 Task: Go to Program & Features. Select Whole Food Market. Add to cart Organic Protein Powder-2. Place order for Katherine Jones, _x000D_
18 Candee St_x000D_
Phoenix, New York(NY), 13135, Cell Number (315) 695-2681
Action: Mouse moved to (23, 92)
Screenshot: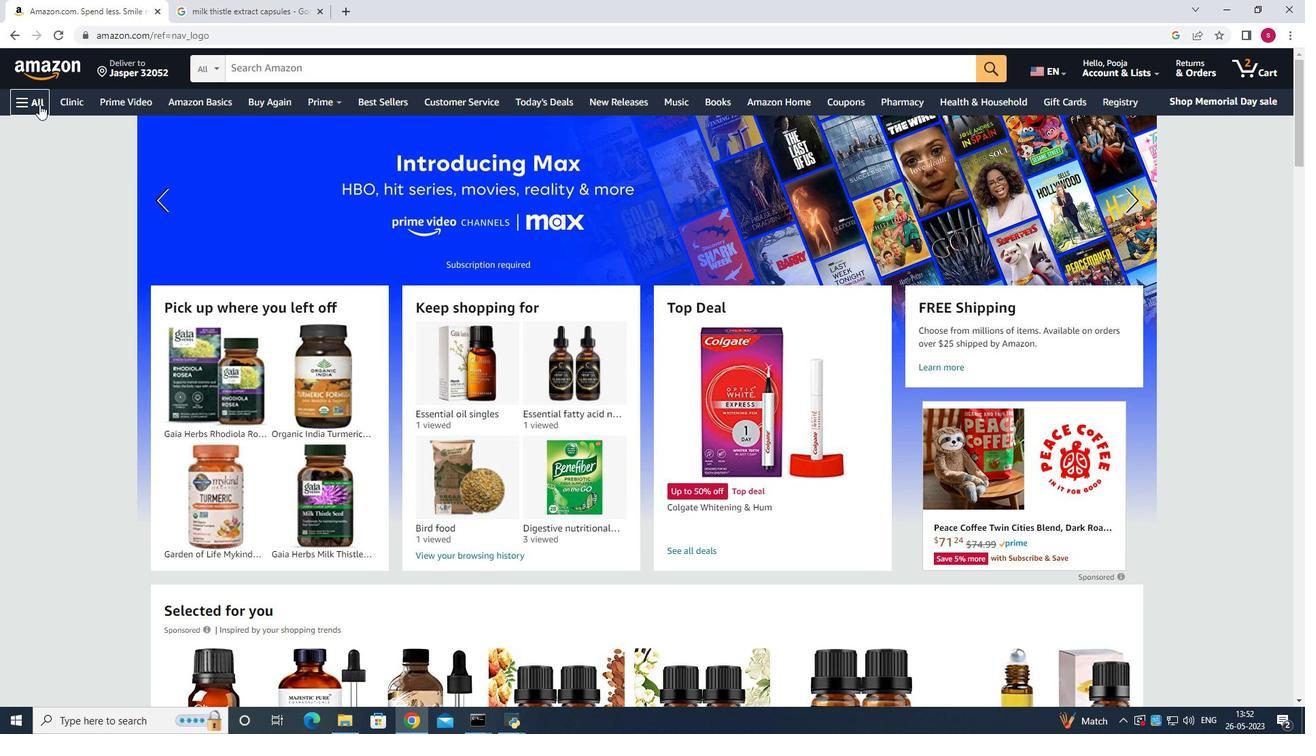 
Action: Mouse pressed left at (23, 92)
Screenshot: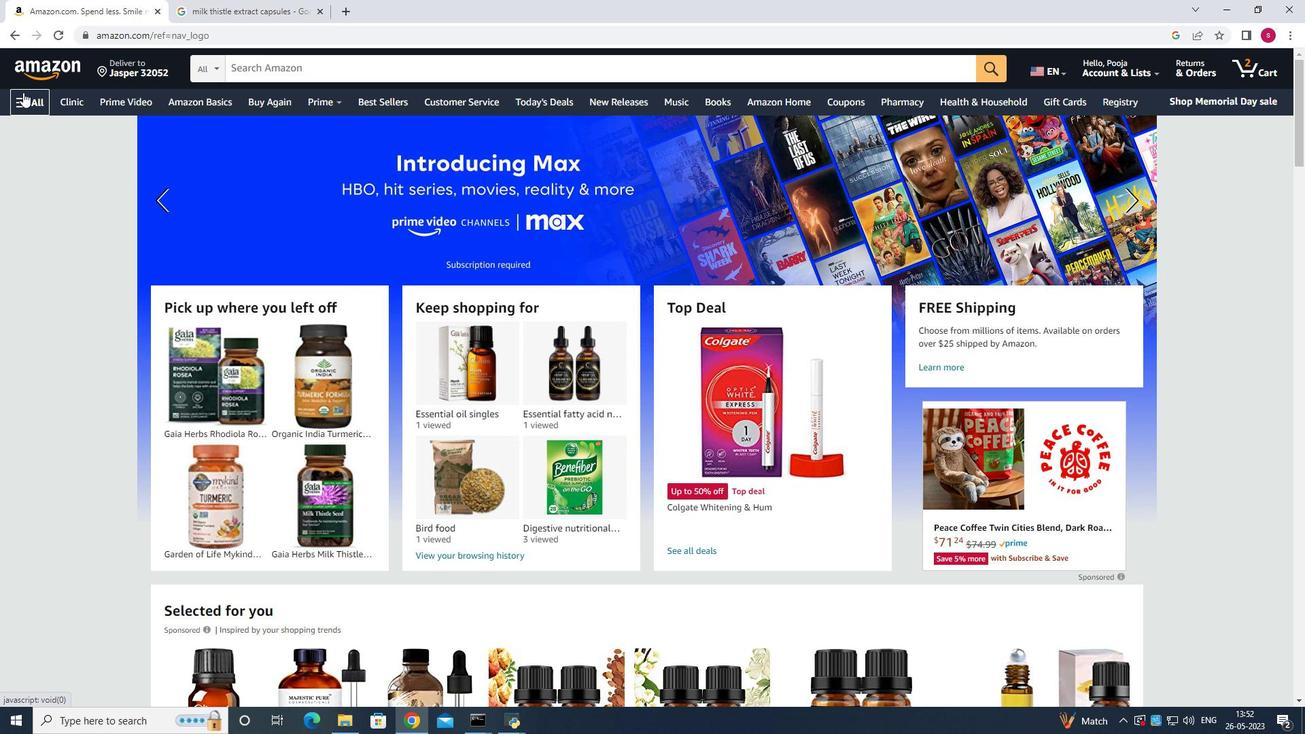 
Action: Mouse moved to (36, 285)
Screenshot: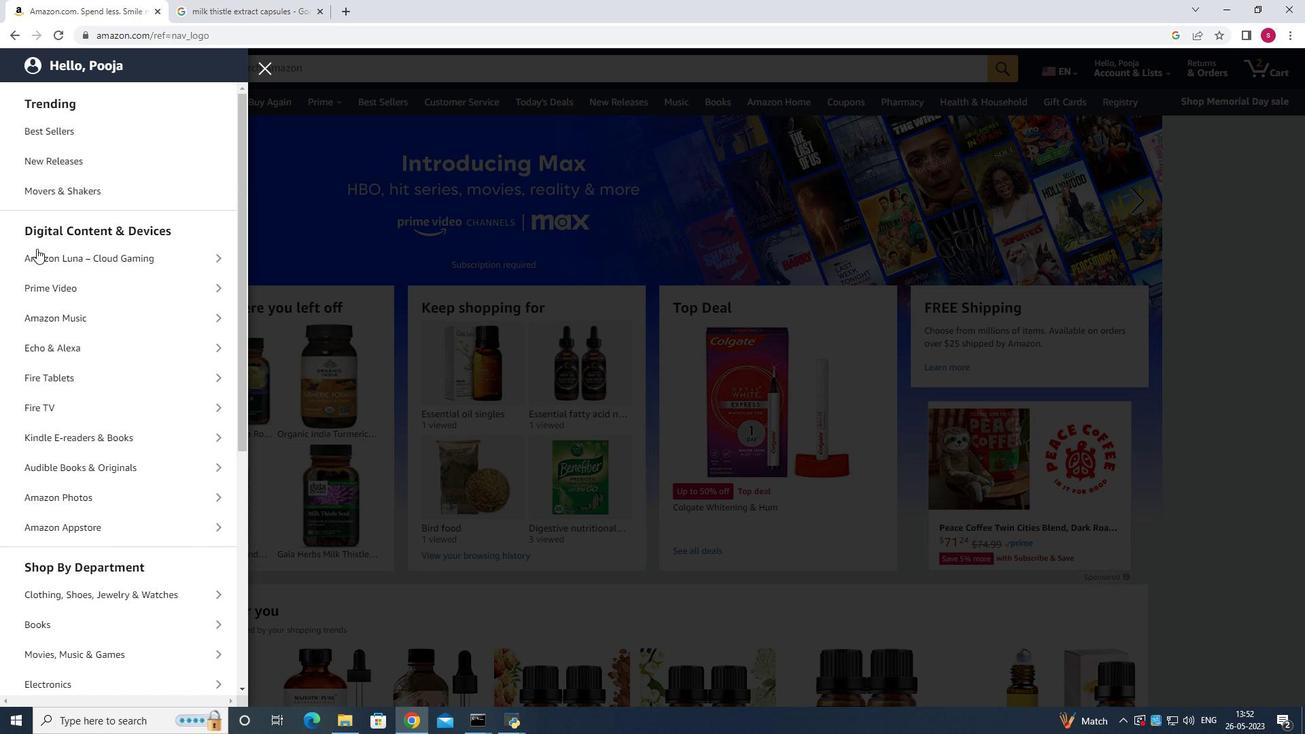 
Action: Mouse scrolled (36, 284) with delta (0, 0)
Screenshot: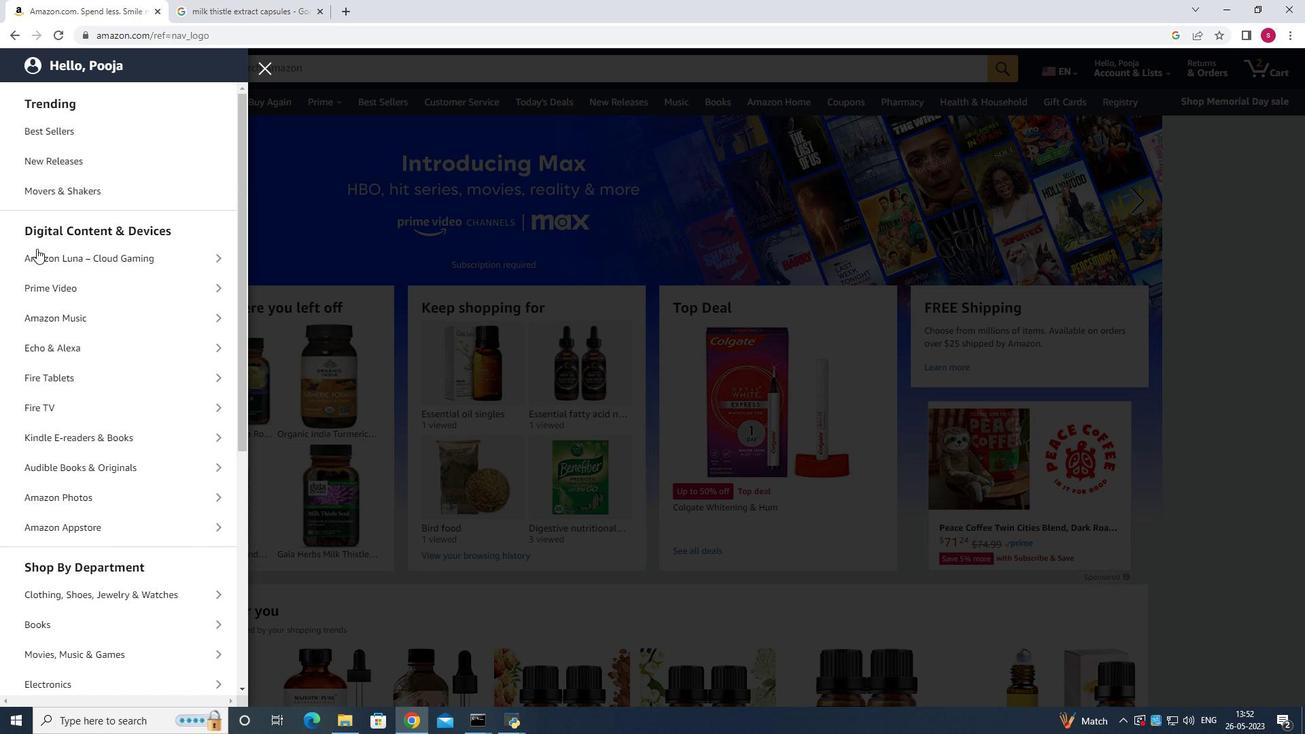 
Action: Mouse moved to (36, 290)
Screenshot: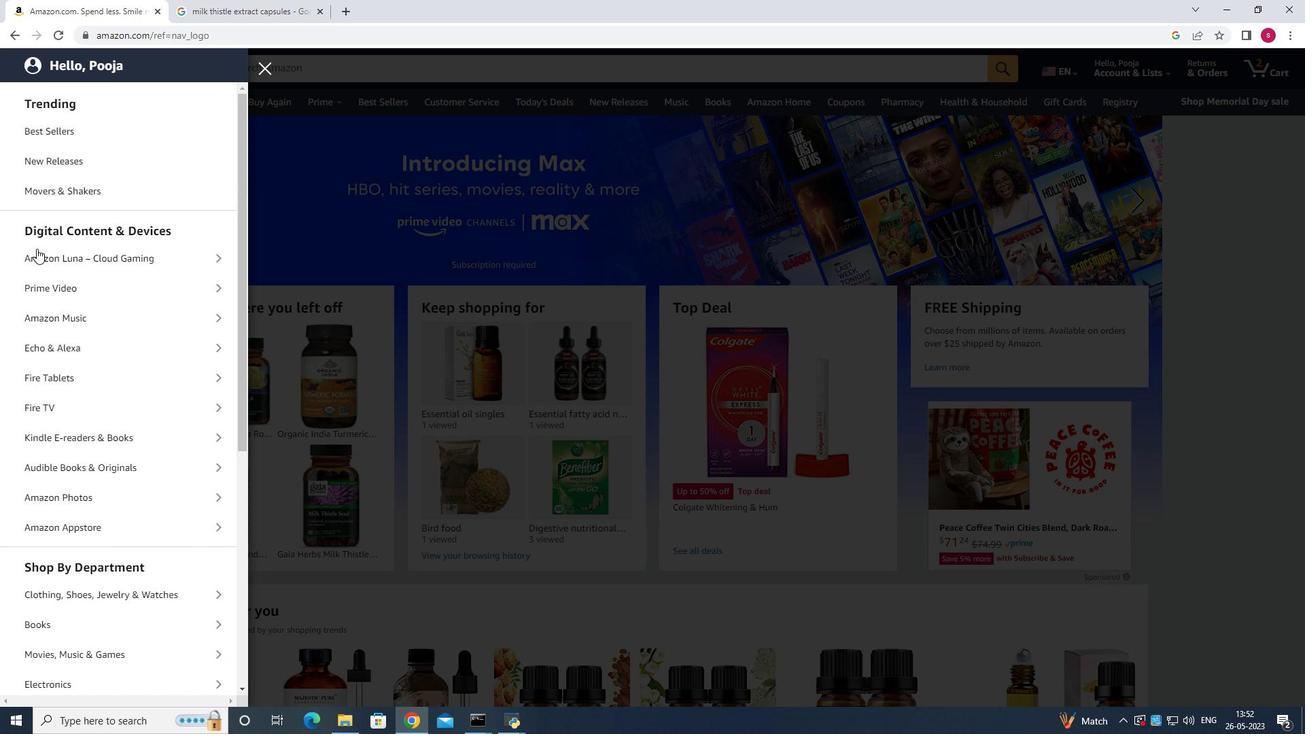 
Action: Mouse scrolled (36, 289) with delta (0, 0)
Screenshot: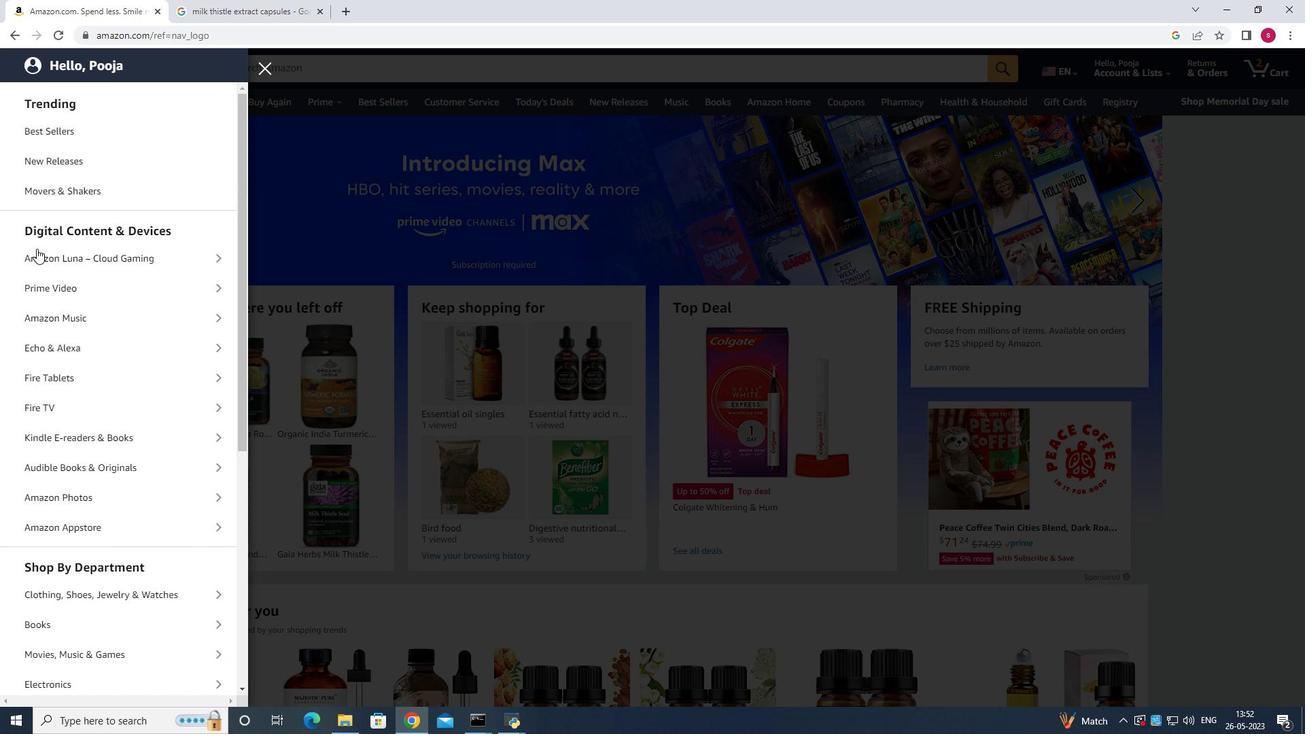 
Action: Mouse moved to (36, 292)
Screenshot: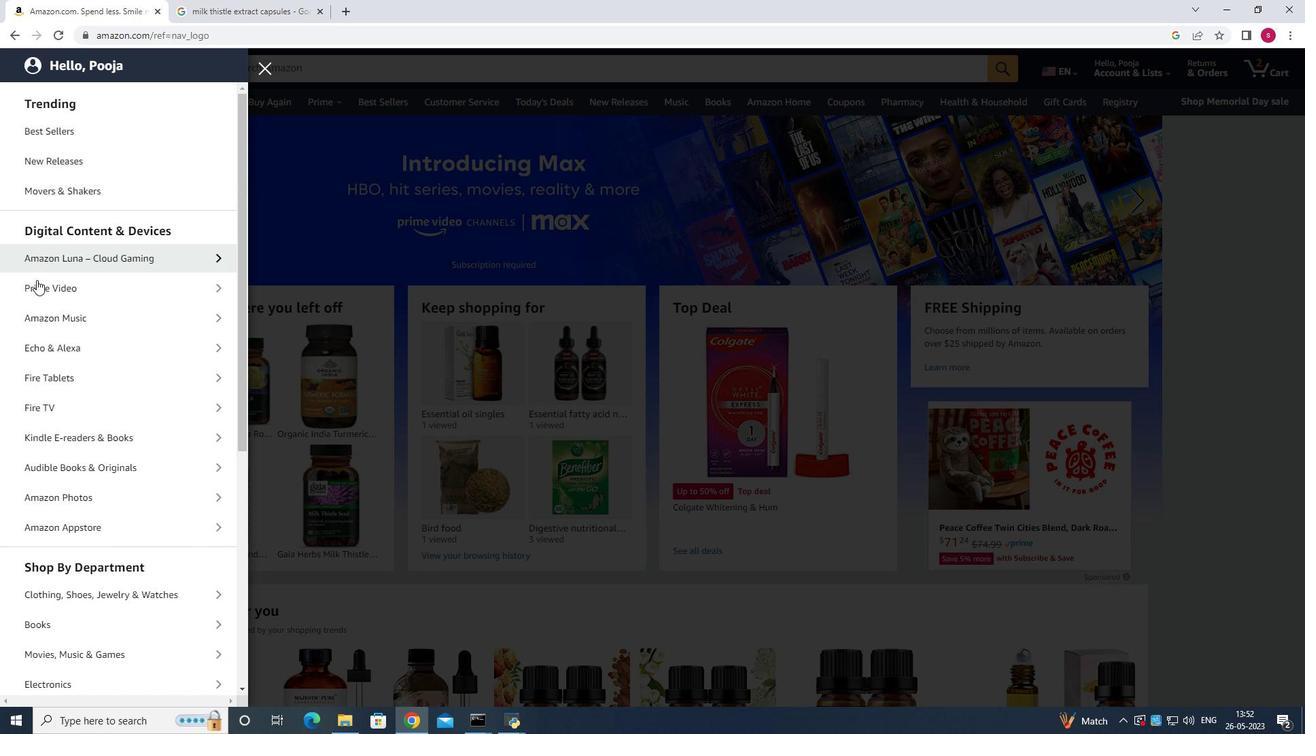 
Action: Mouse scrolled (36, 291) with delta (0, 0)
Screenshot: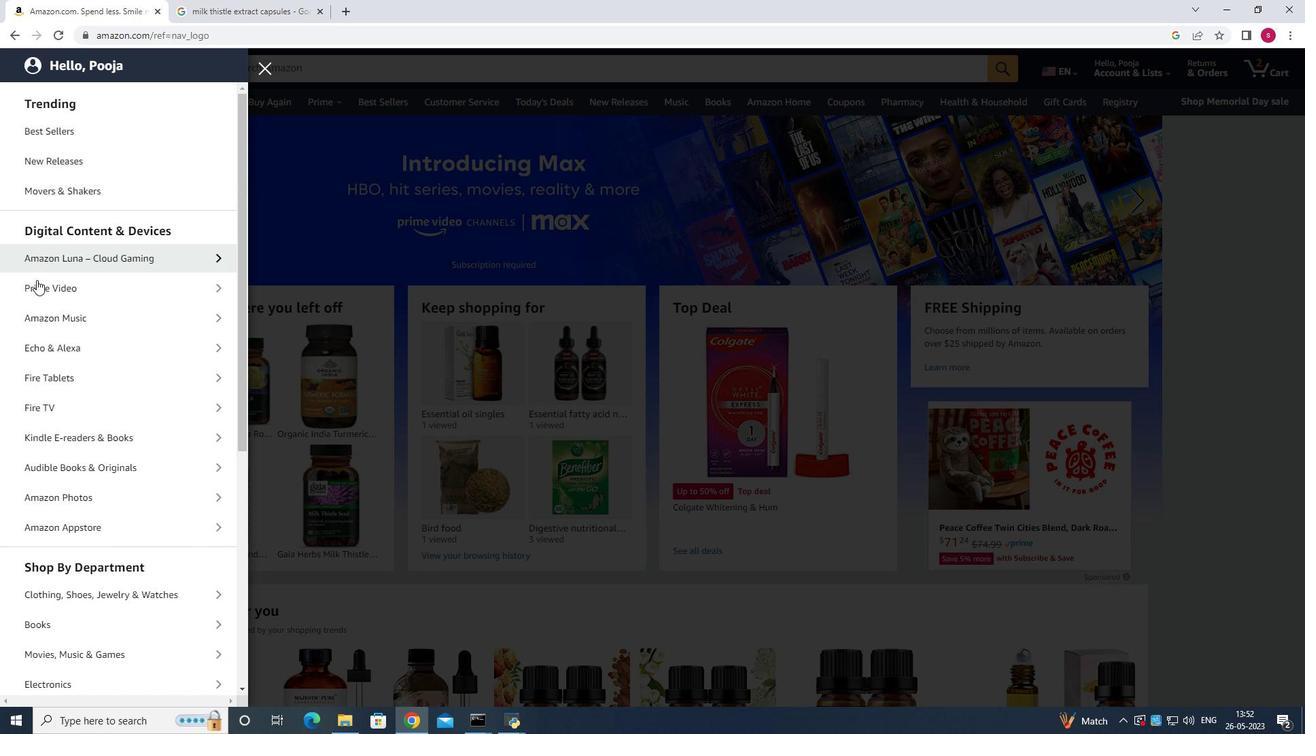 
Action: Mouse moved to (36, 293)
Screenshot: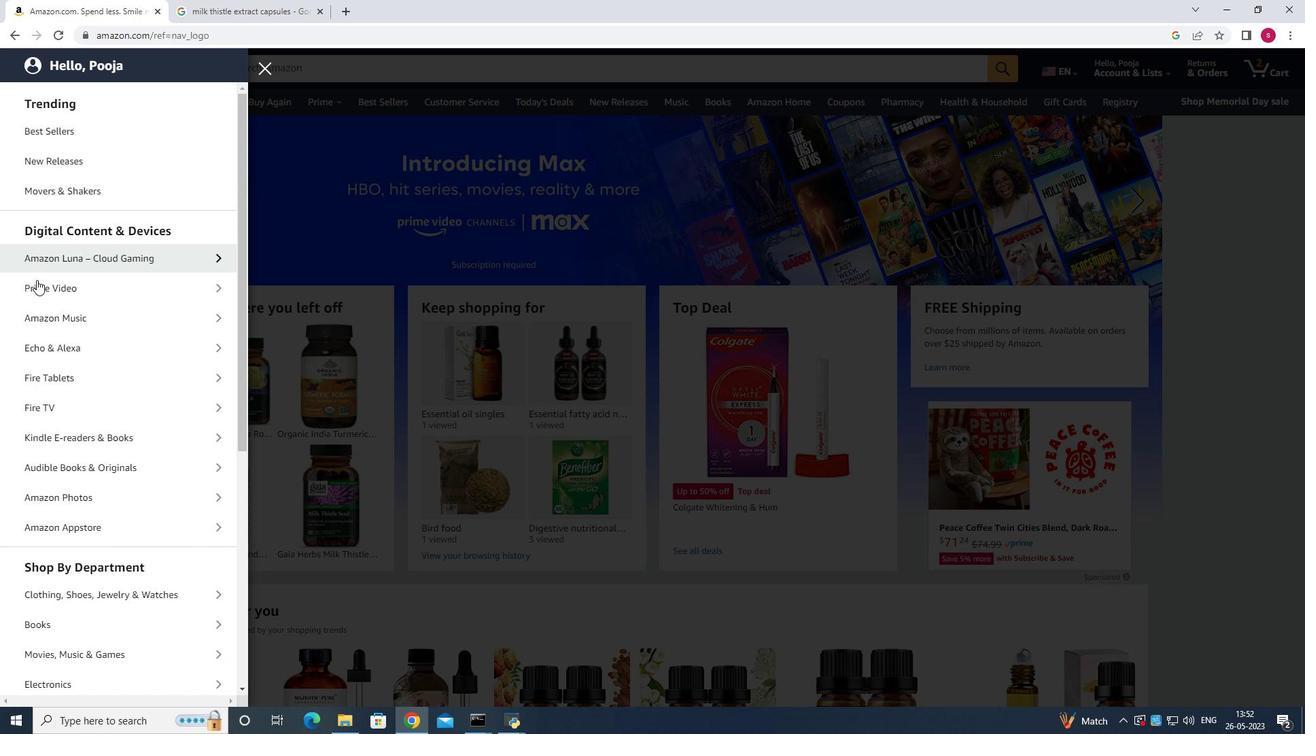 
Action: Mouse scrolled (36, 292) with delta (0, 0)
Screenshot: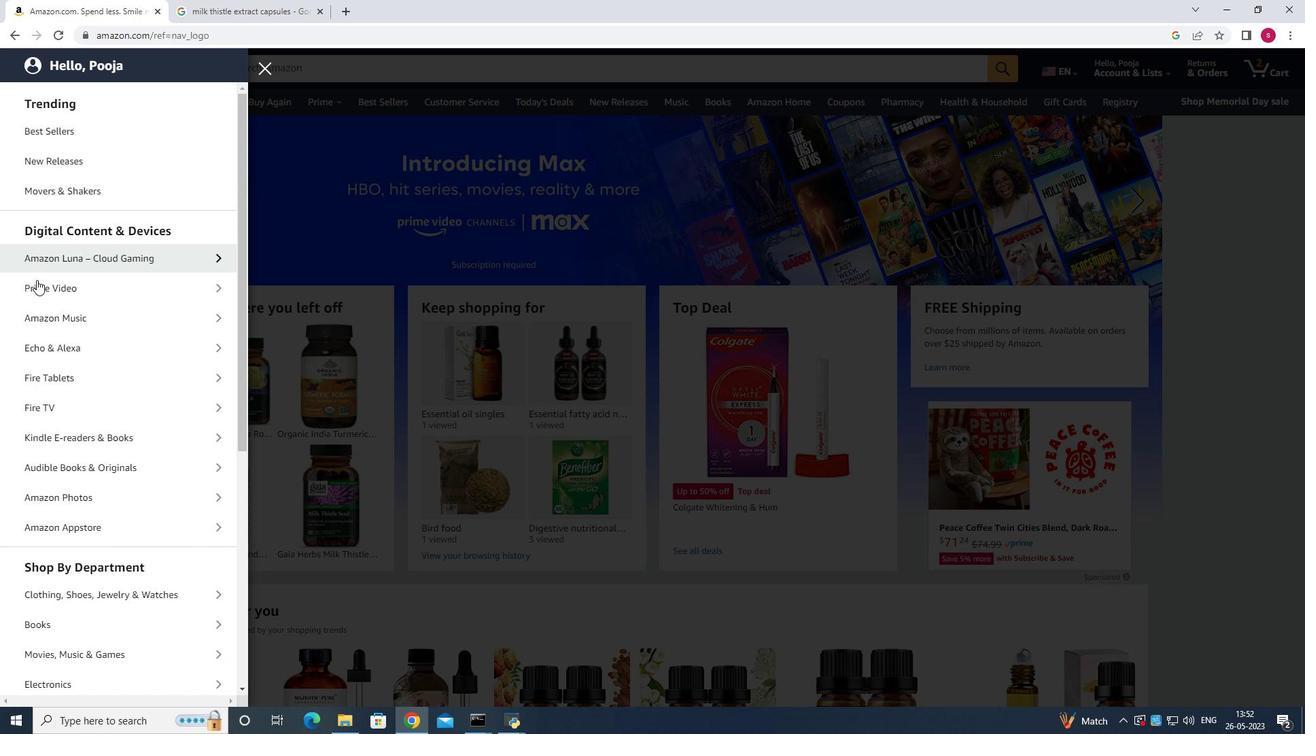 
Action: Mouse moved to (36, 295)
Screenshot: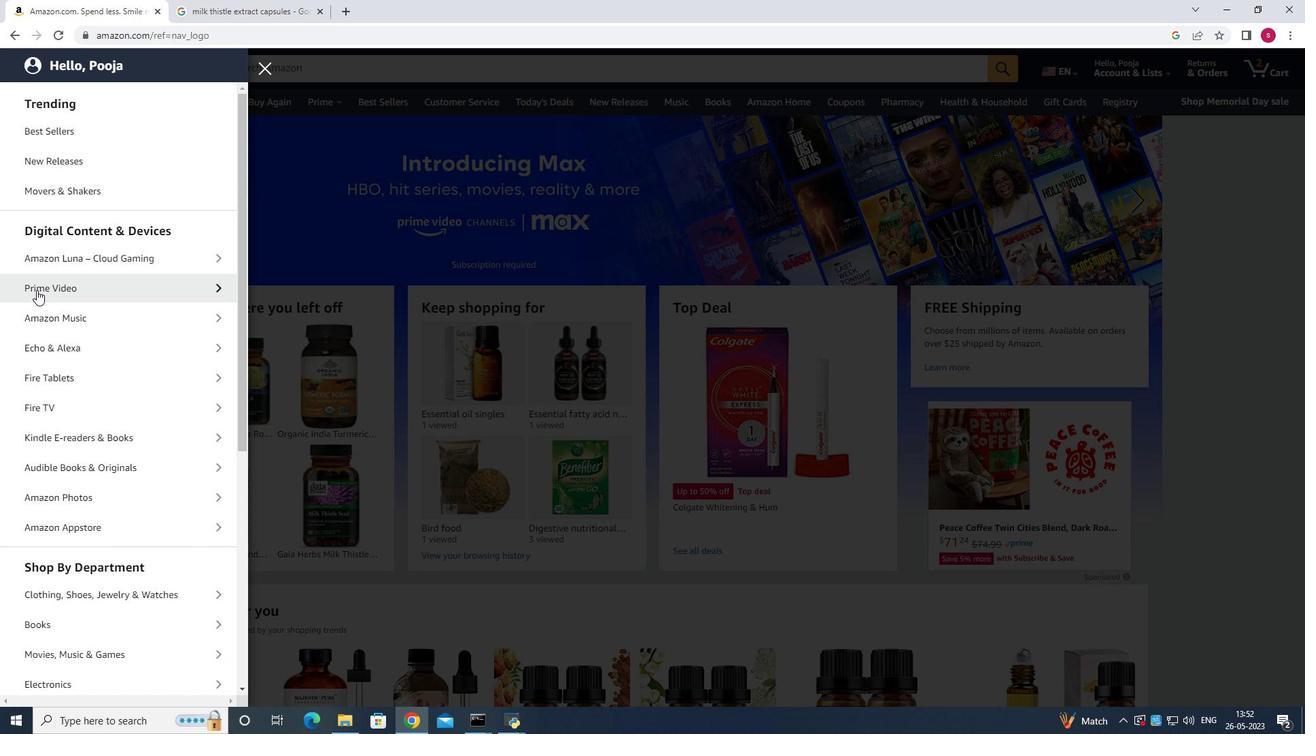 
Action: Mouse scrolled (36, 294) with delta (0, 0)
Screenshot: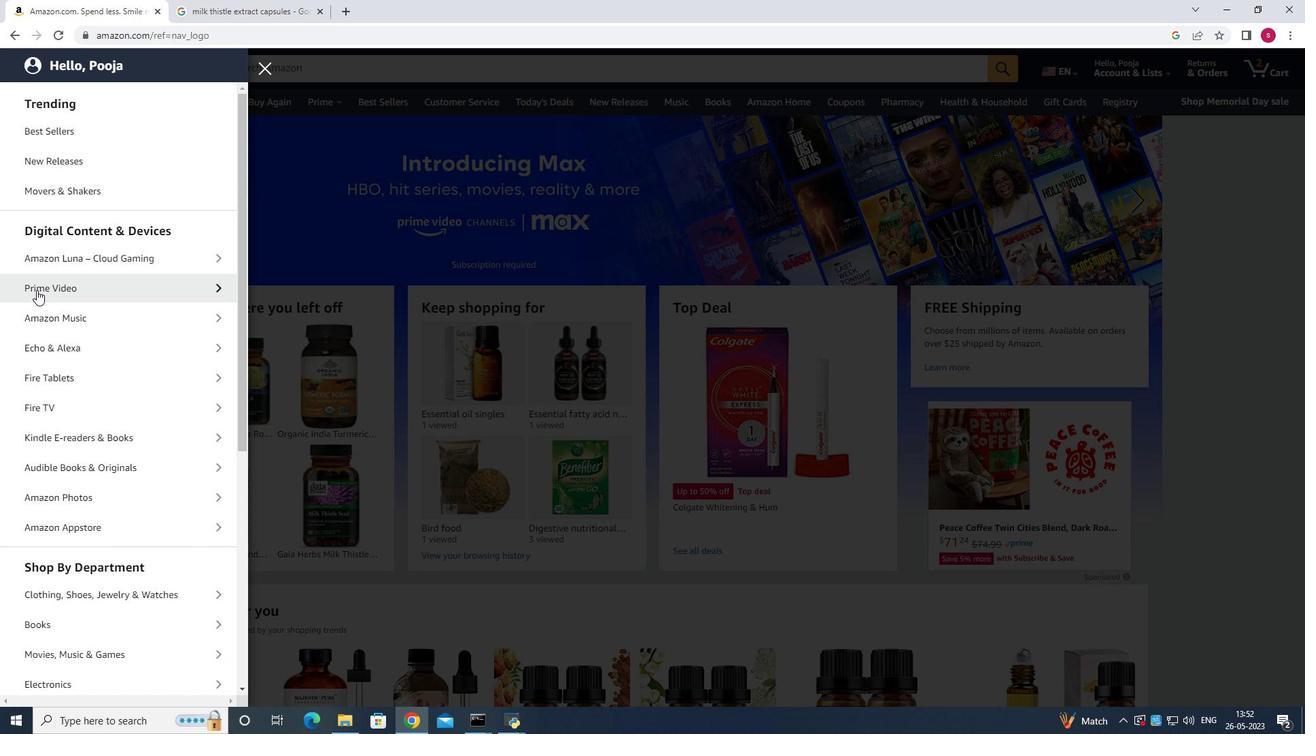 
Action: Mouse moved to (19, 318)
Screenshot: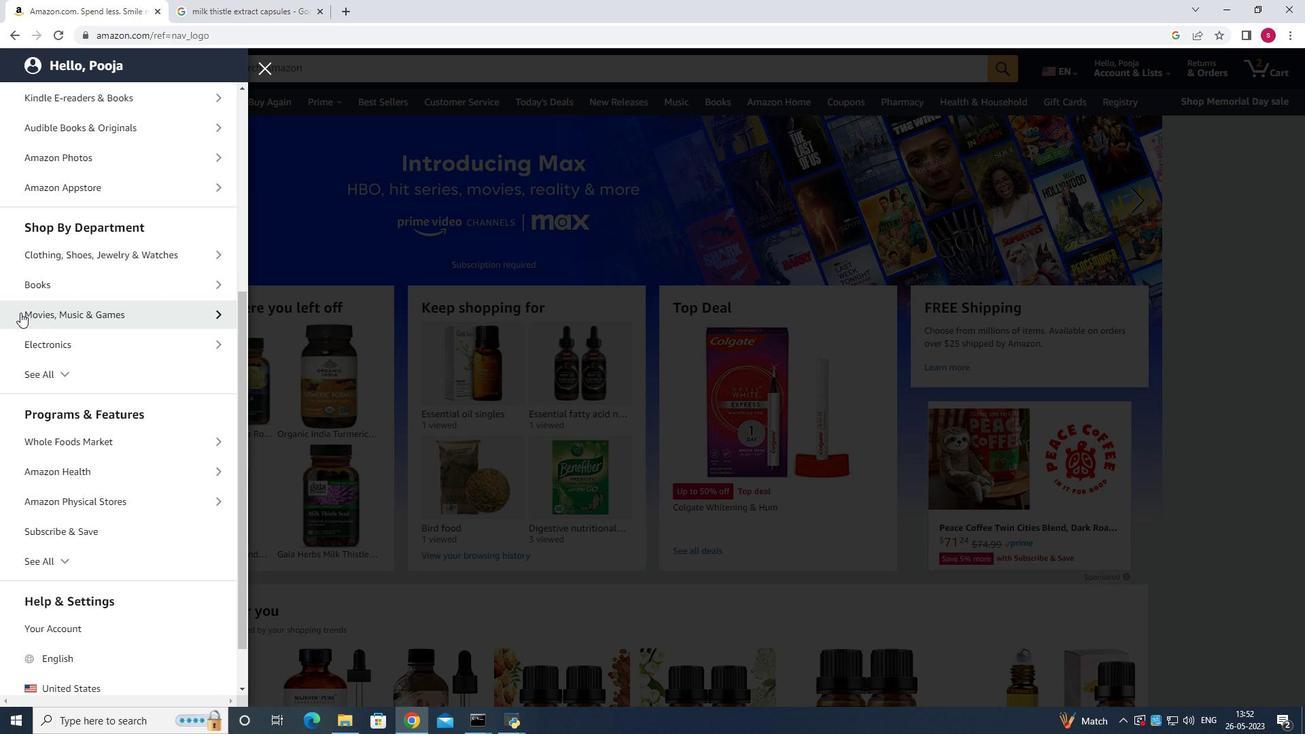 
Action: Mouse scrolled (19, 317) with delta (0, 0)
Screenshot: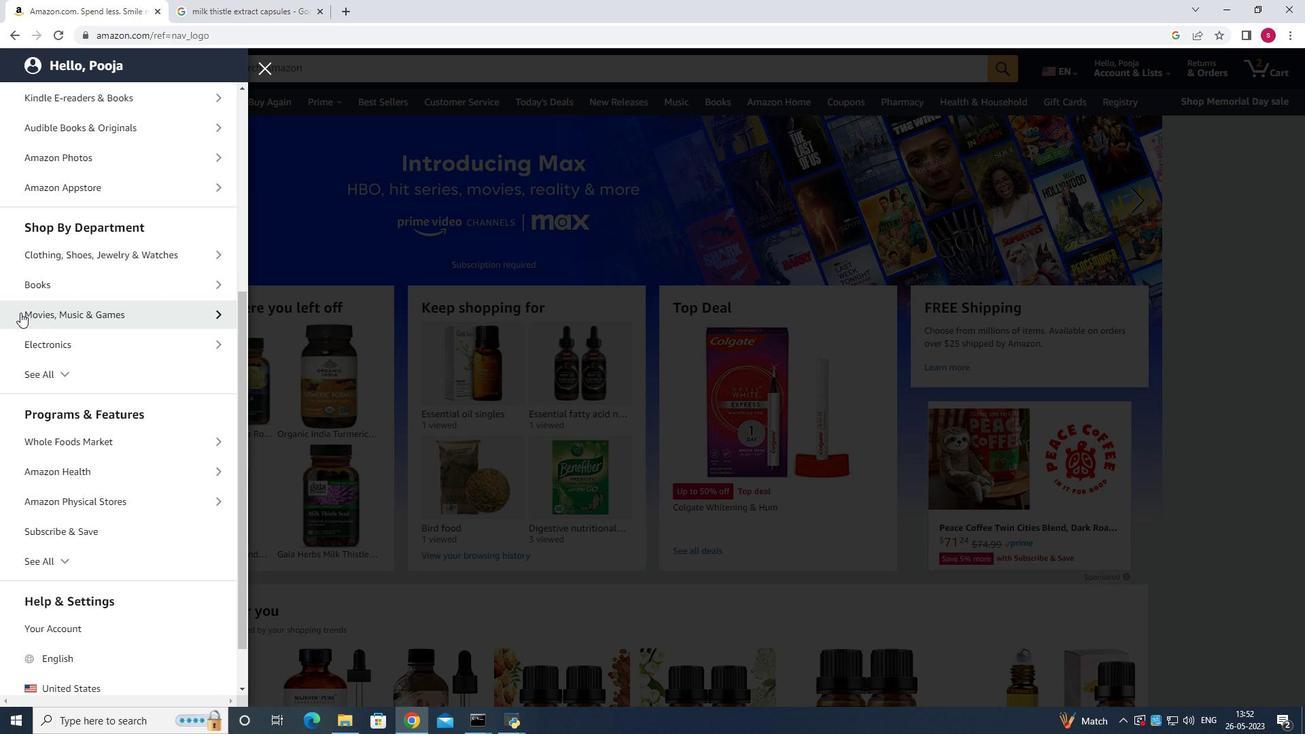 
Action: Mouse moved to (19, 323)
Screenshot: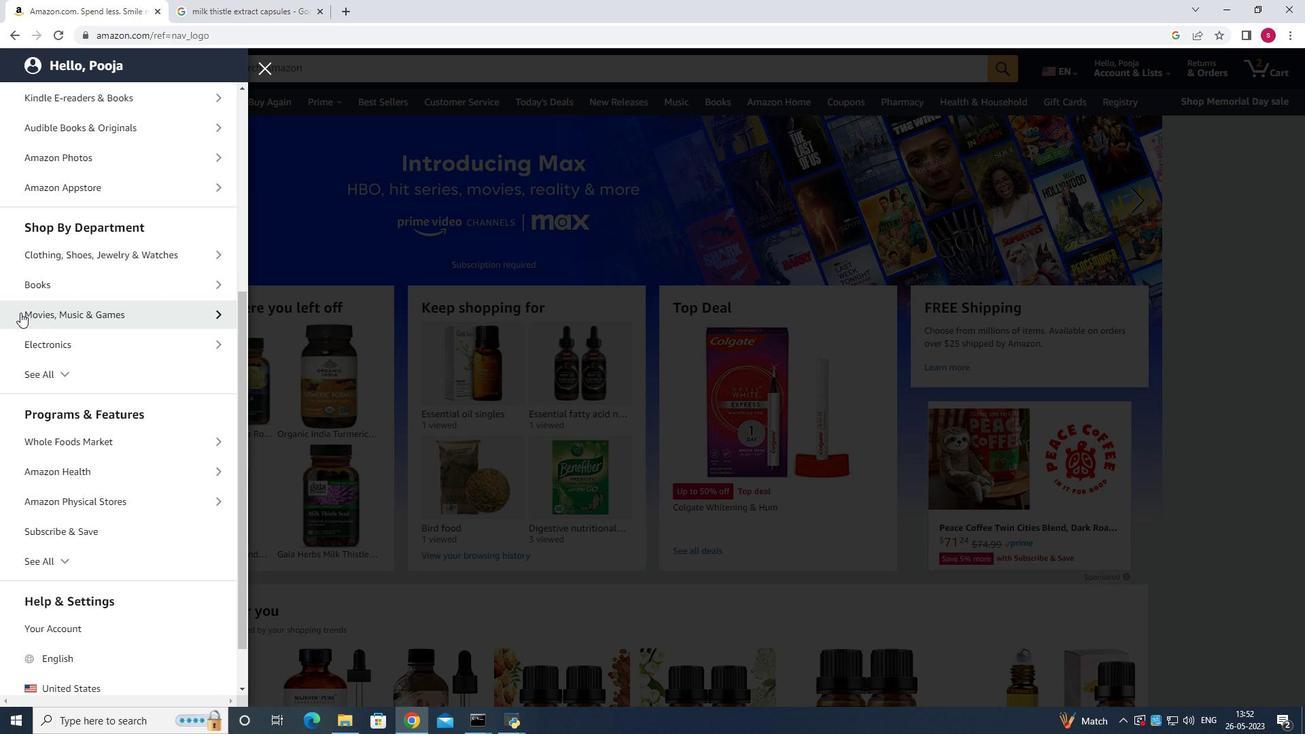 
Action: Mouse scrolled (19, 323) with delta (0, 0)
Screenshot: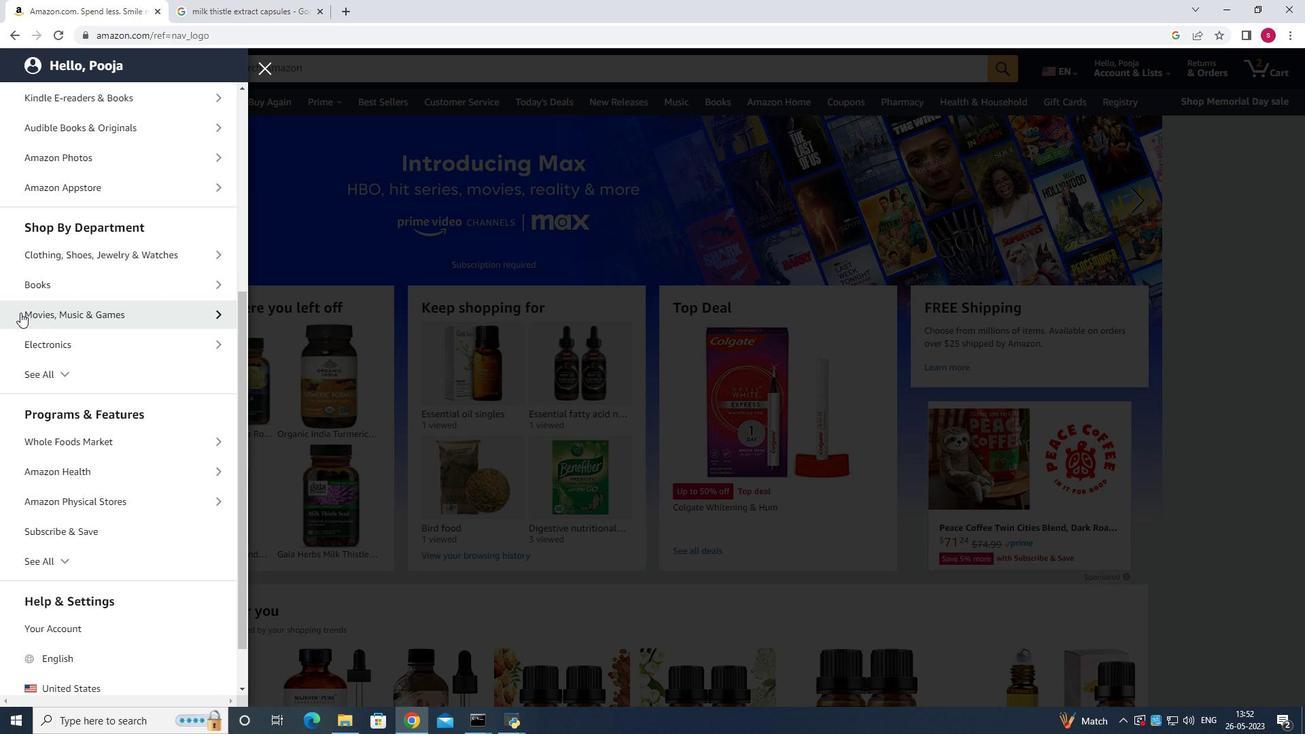 
Action: Mouse moved to (19, 327)
Screenshot: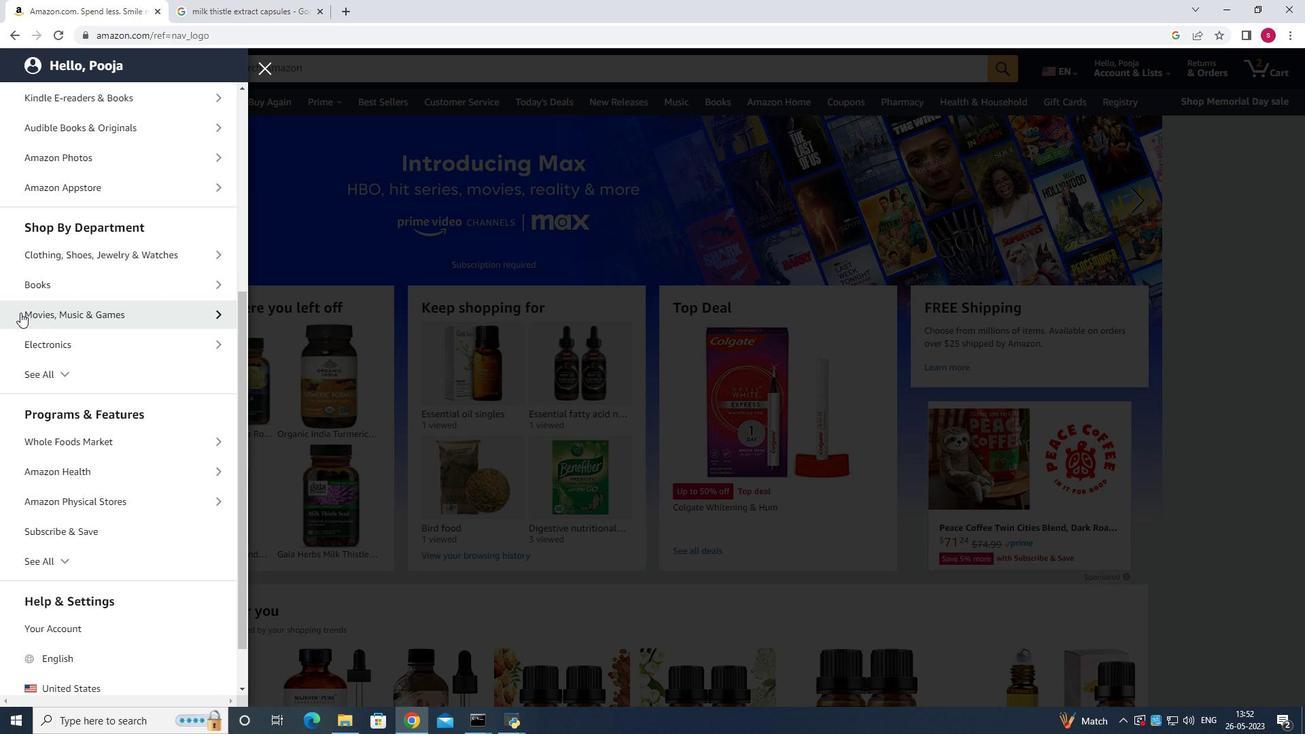 
Action: Mouse scrolled (19, 327) with delta (0, 0)
Screenshot: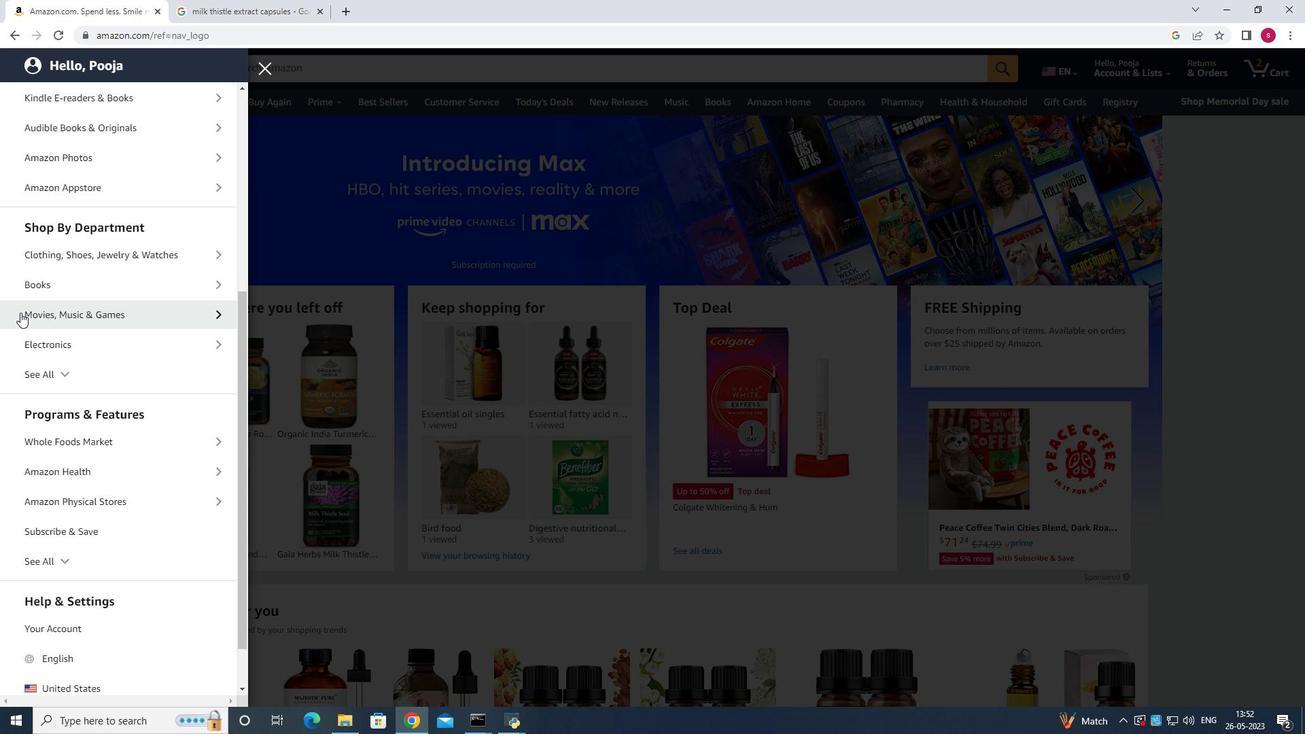 
Action: Mouse moved to (19, 328)
Screenshot: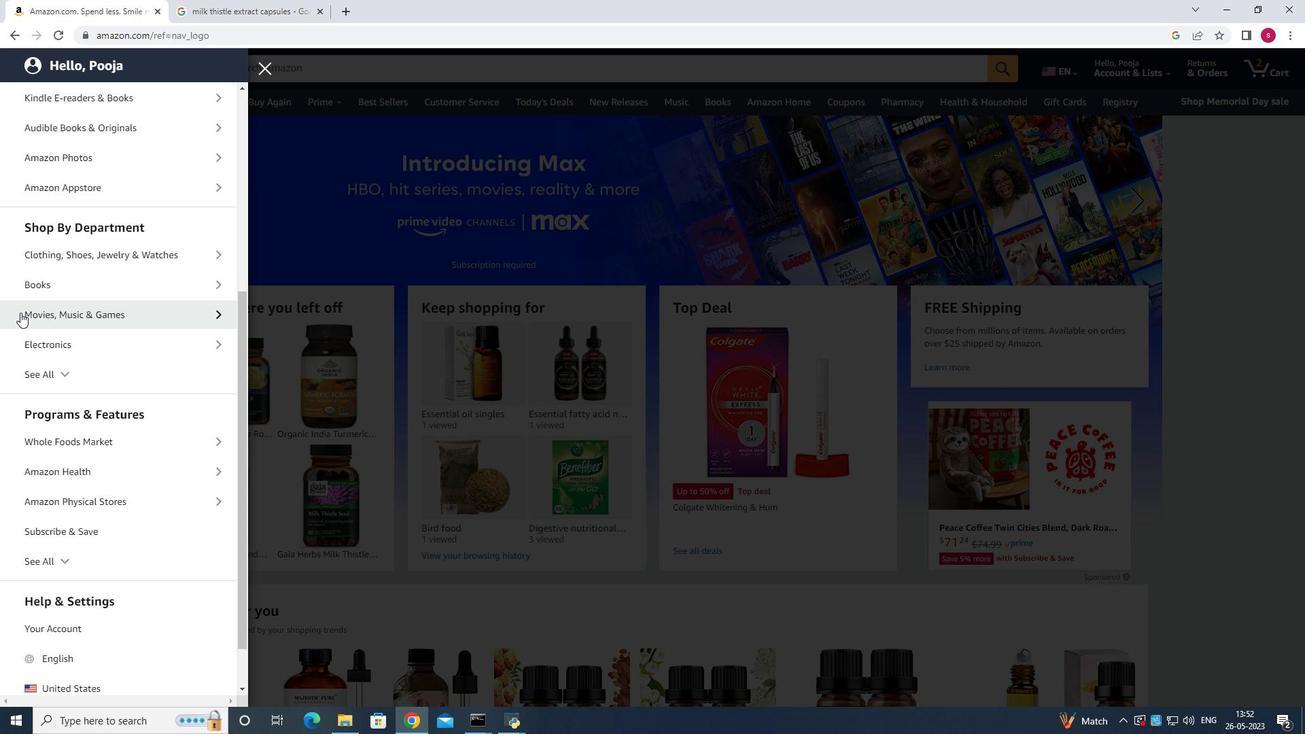 
Action: Mouse scrolled (19, 327) with delta (0, 0)
Screenshot: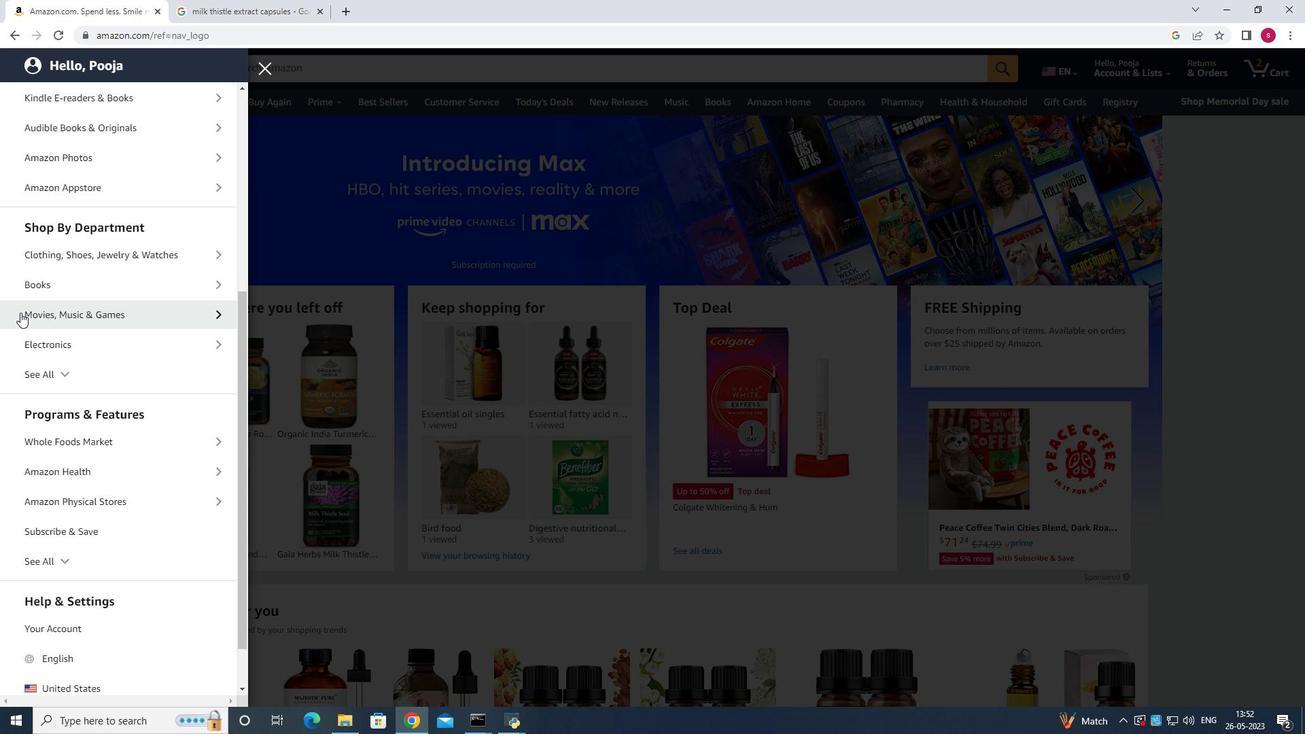 
Action: Mouse scrolled (19, 327) with delta (0, 0)
Screenshot: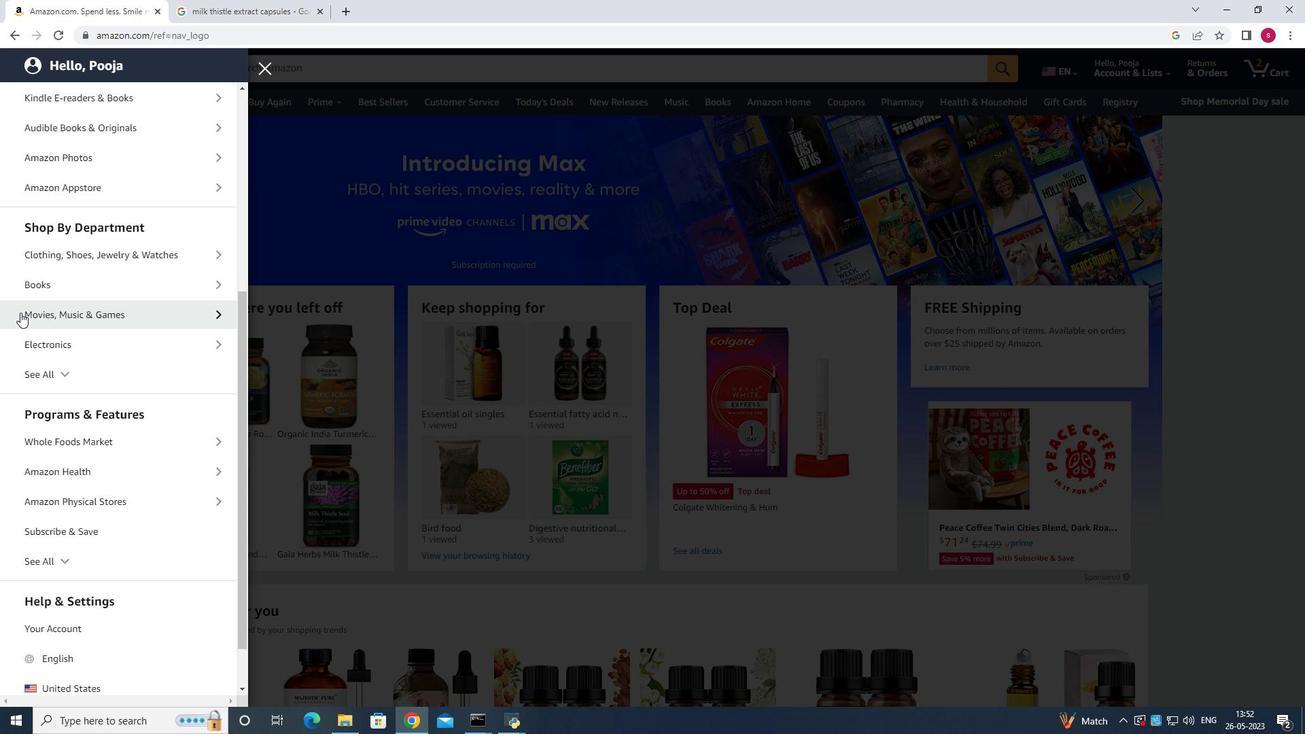 
Action: Mouse moved to (19, 328)
Screenshot: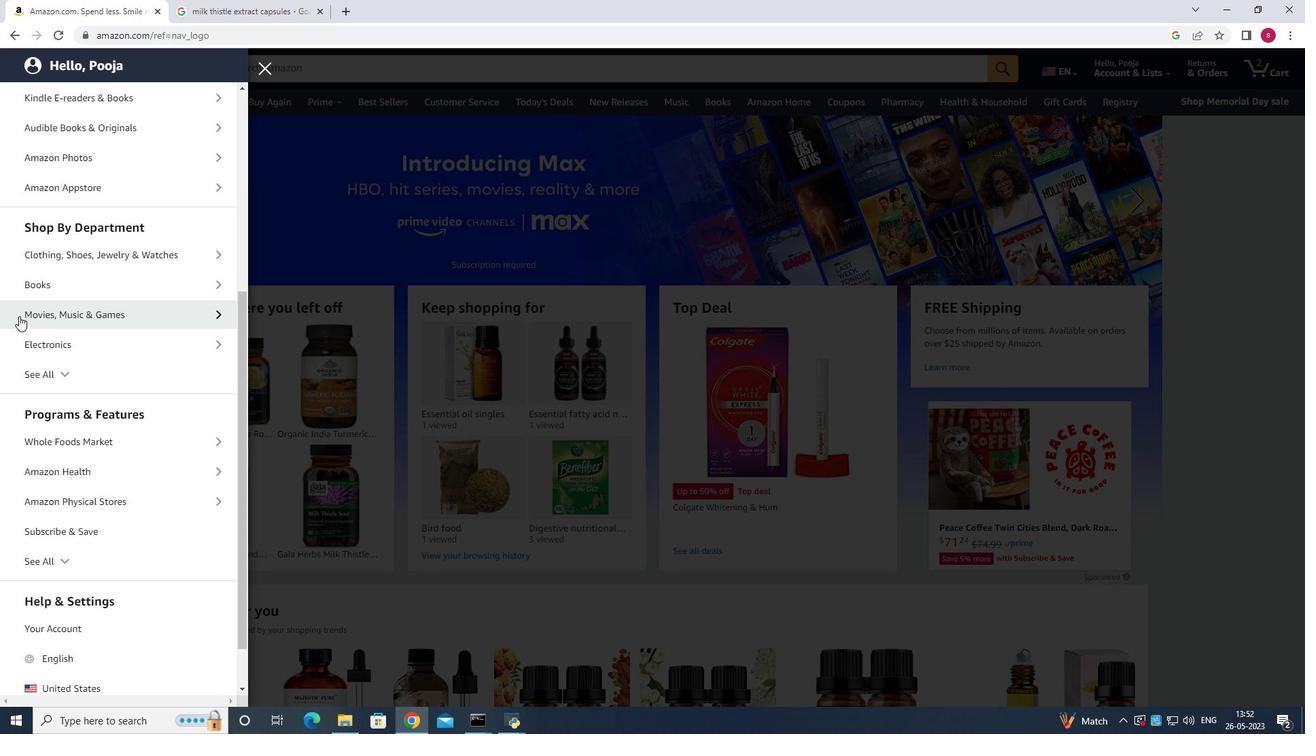 
Action: Mouse scrolled (19, 327) with delta (0, 0)
Screenshot: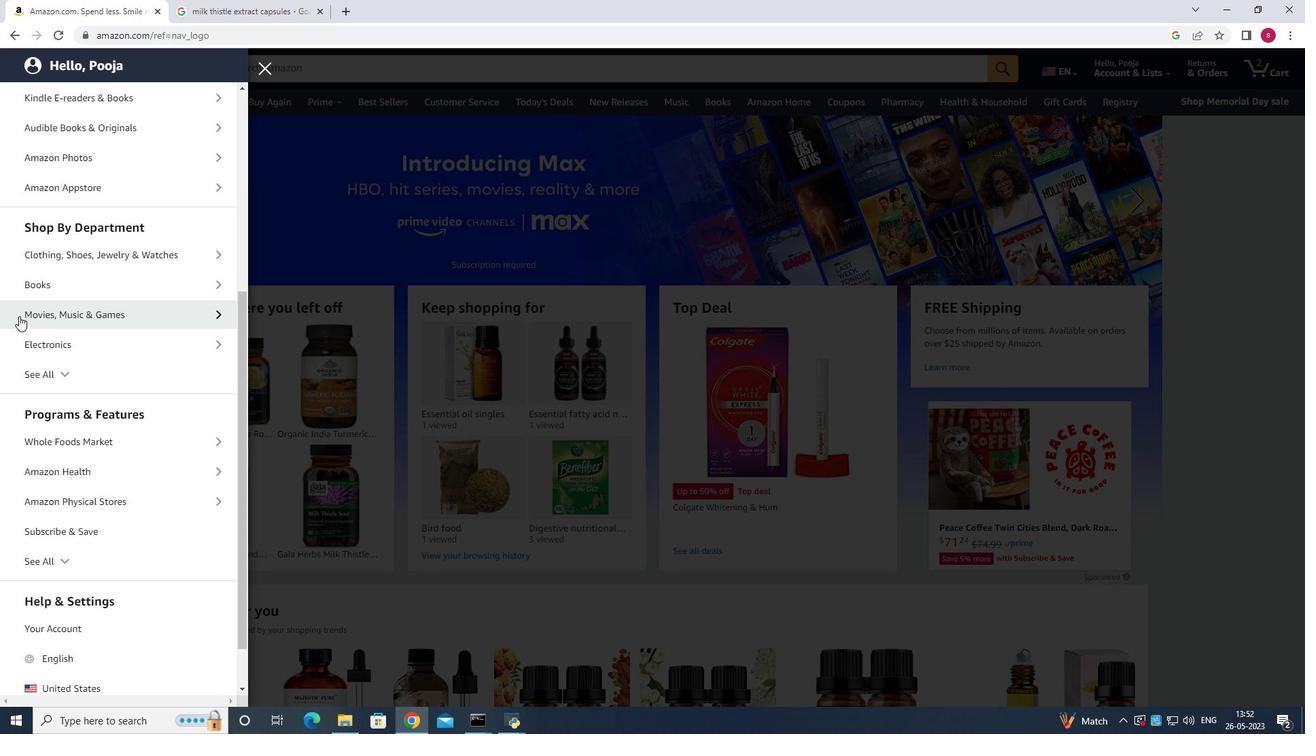 
Action: Mouse moved to (18, 330)
Screenshot: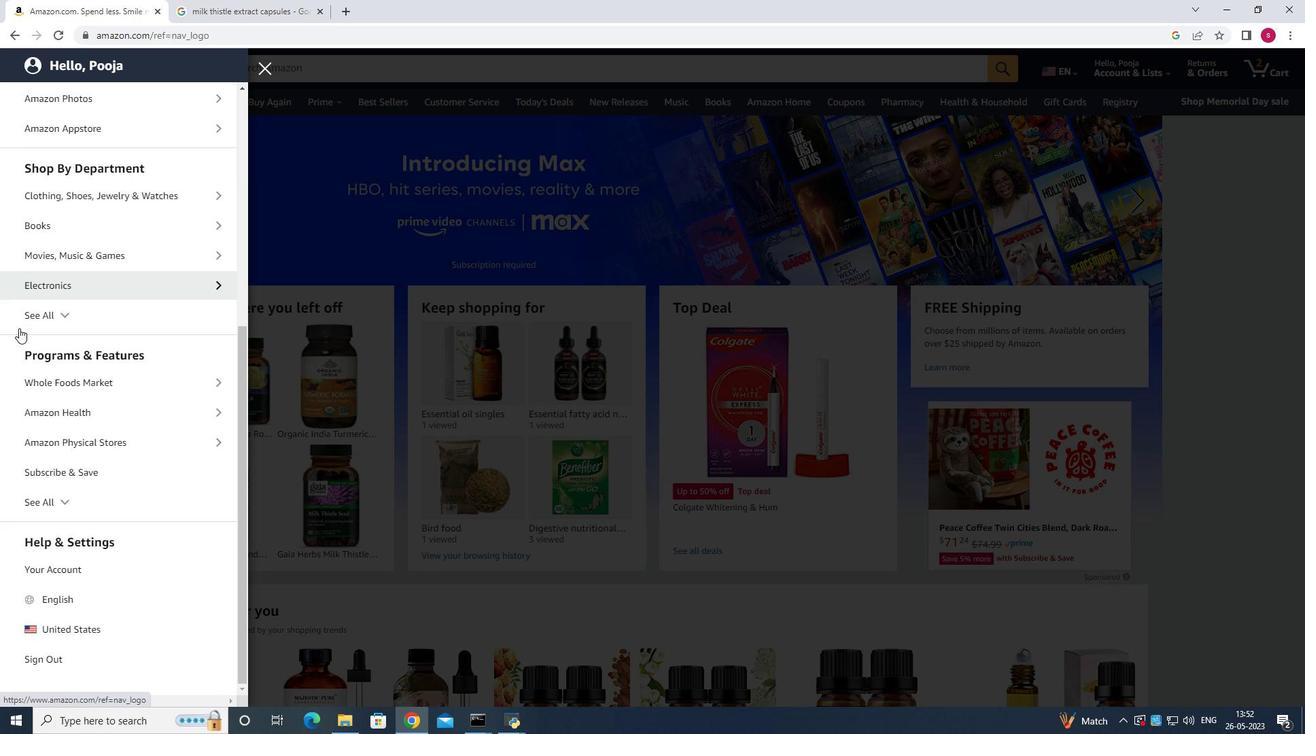 
Action: Mouse scrolled (18, 329) with delta (0, 0)
Screenshot: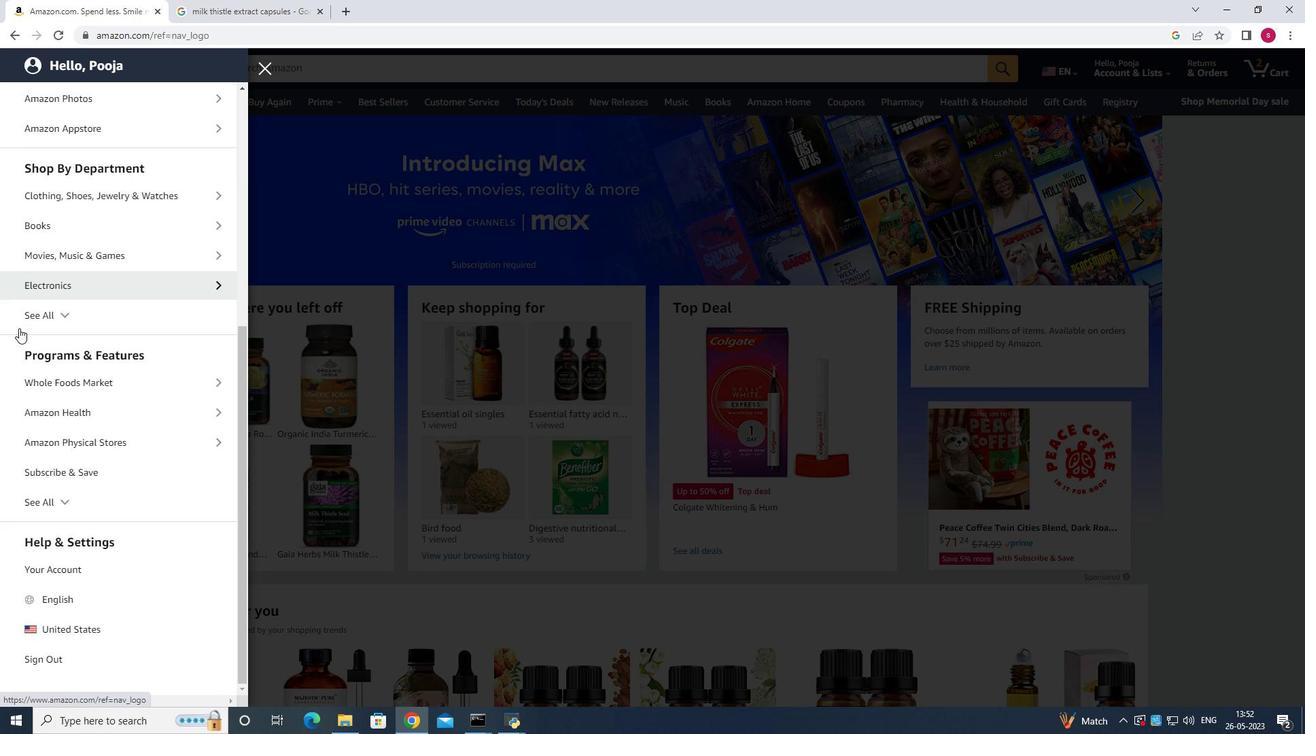 
Action: Mouse moved to (18, 330)
Screenshot: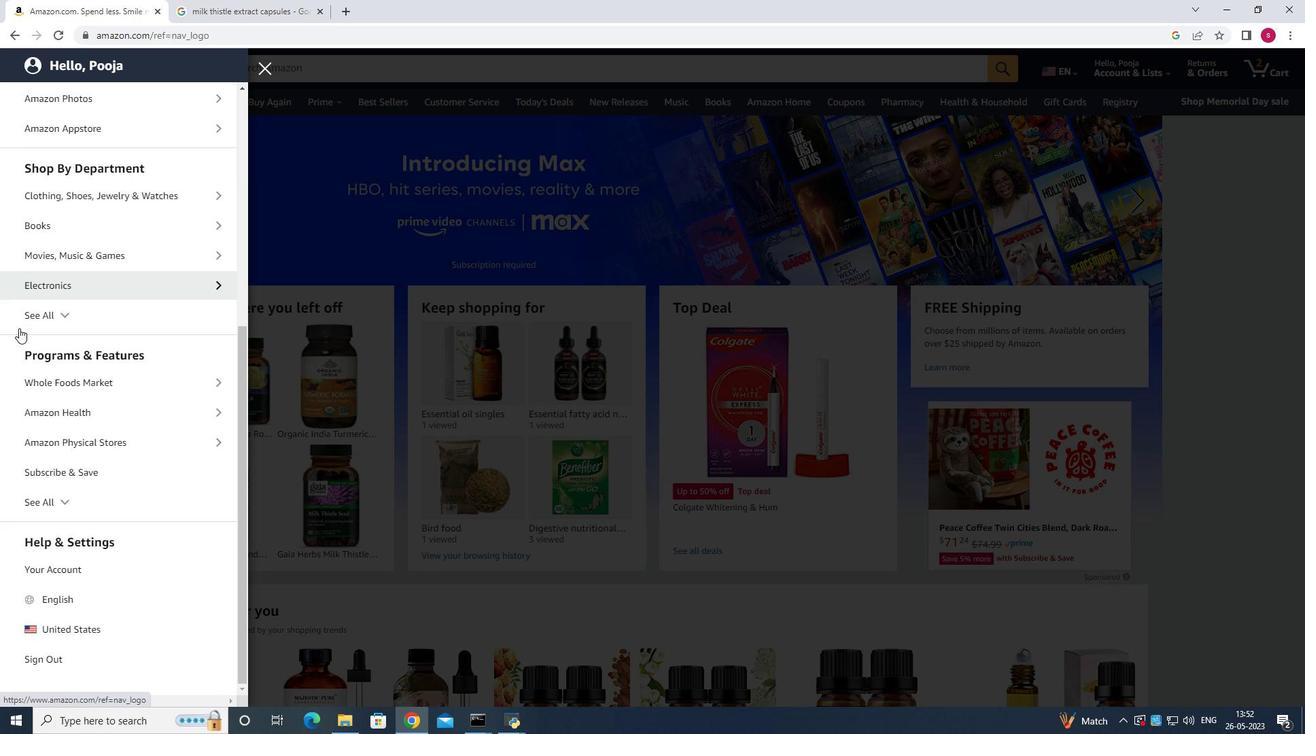 
Action: Mouse scrolled (18, 329) with delta (0, 0)
Screenshot: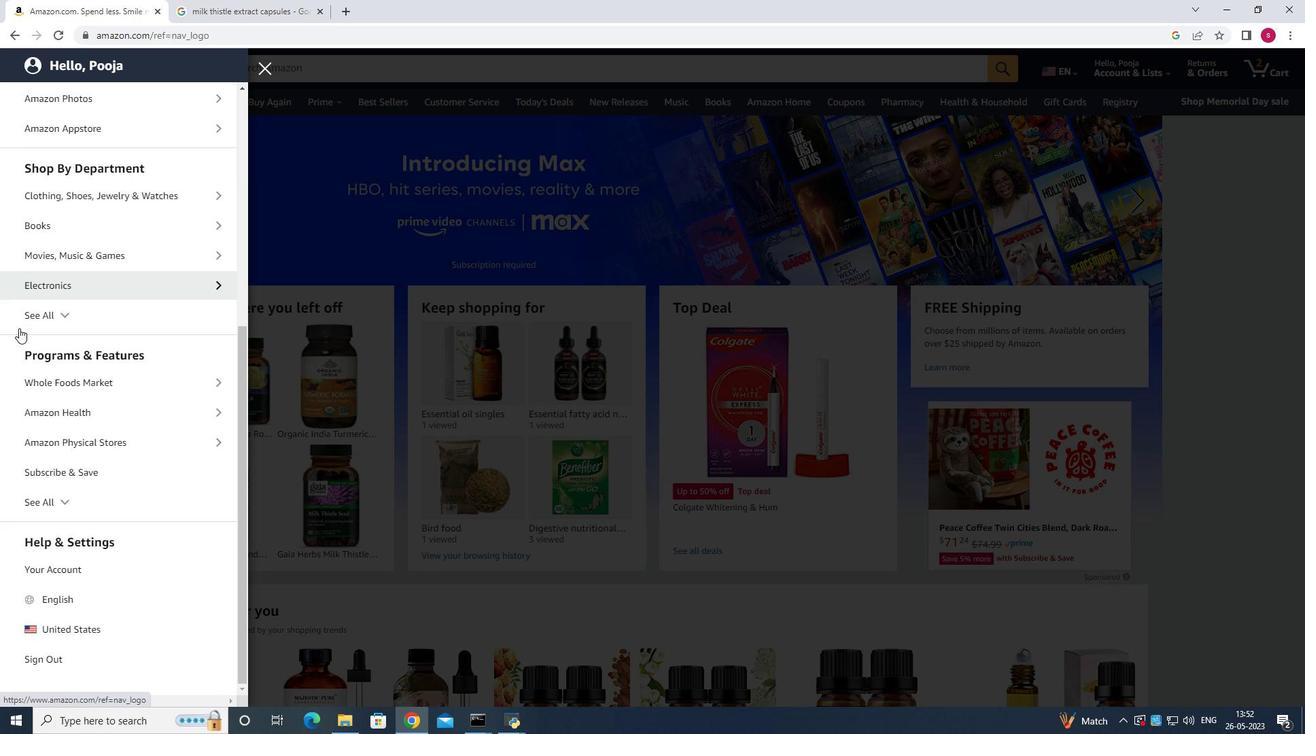 
Action: Mouse scrolled (18, 329) with delta (0, 0)
Screenshot: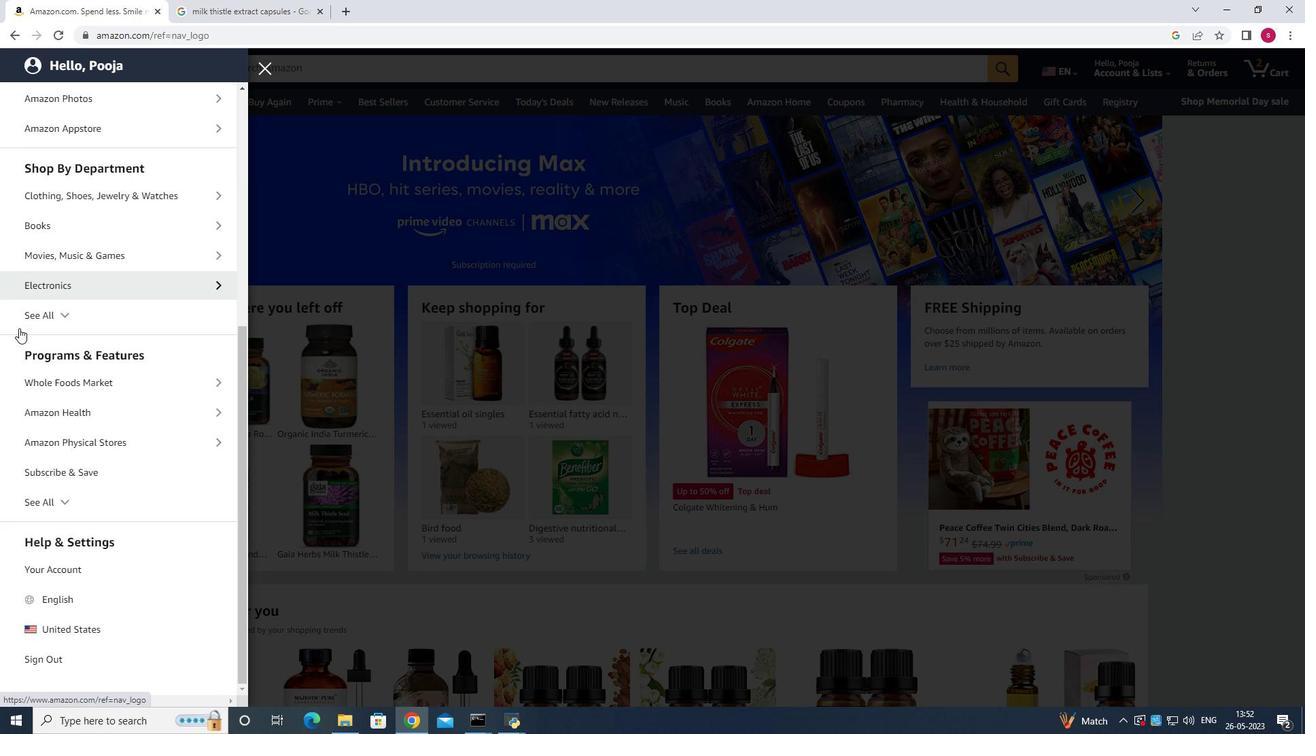
Action: Mouse scrolled (18, 329) with delta (0, 0)
Screenshot: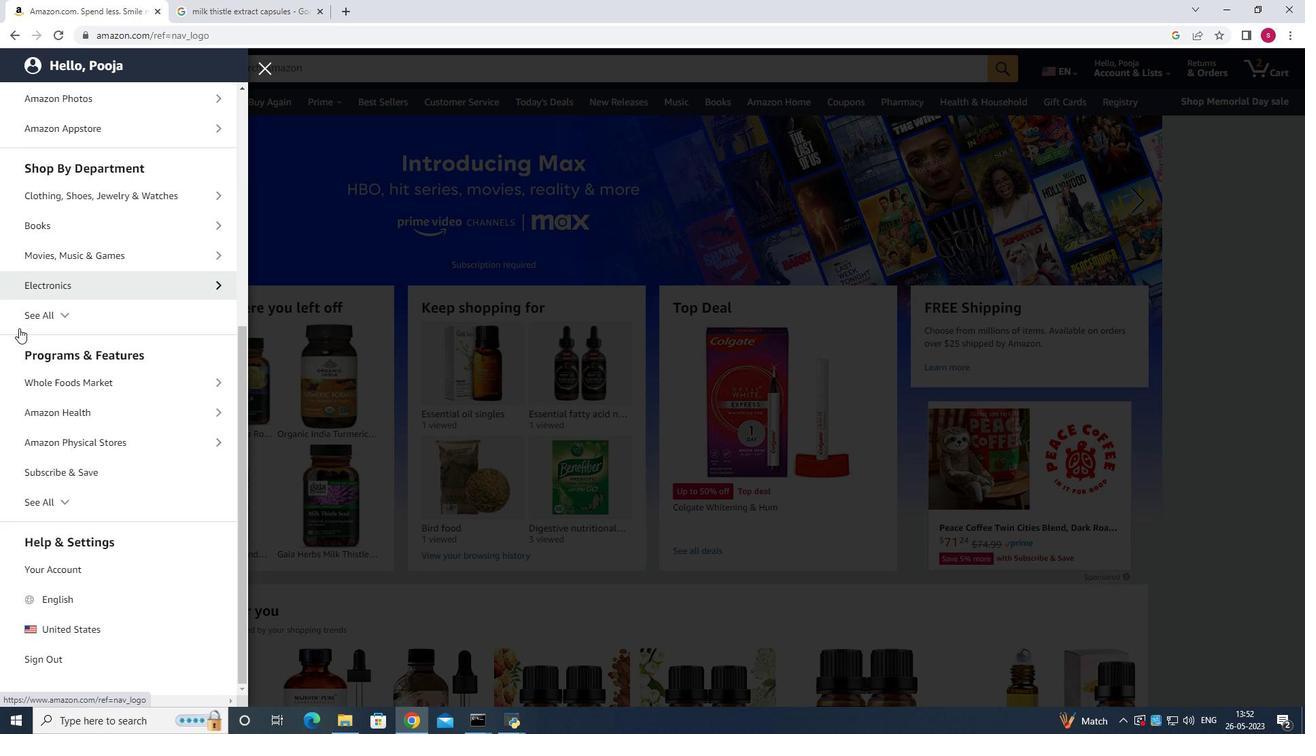 
Action: Mouse scrolled (18, 329) with delta (0, 0)
Screenshot: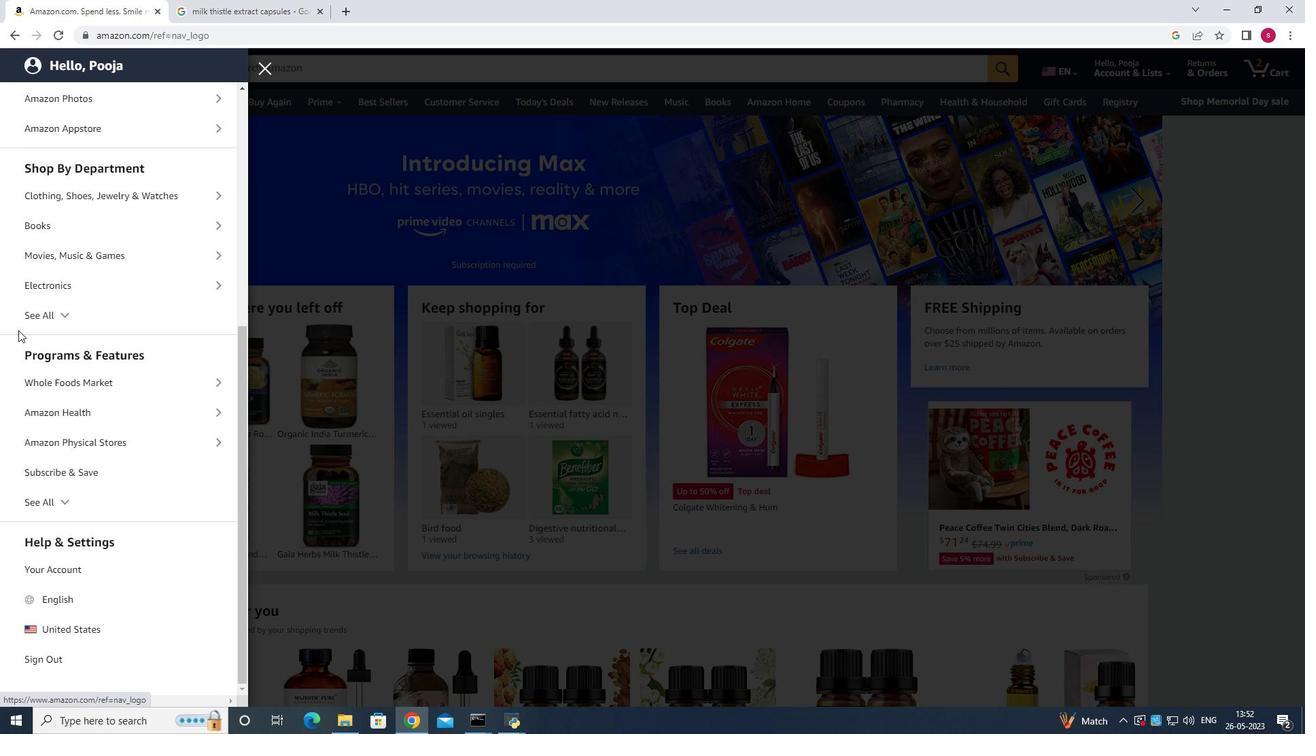
Action: Mouse scrolled (18, 329) with delta (0, 0)
Screenshot: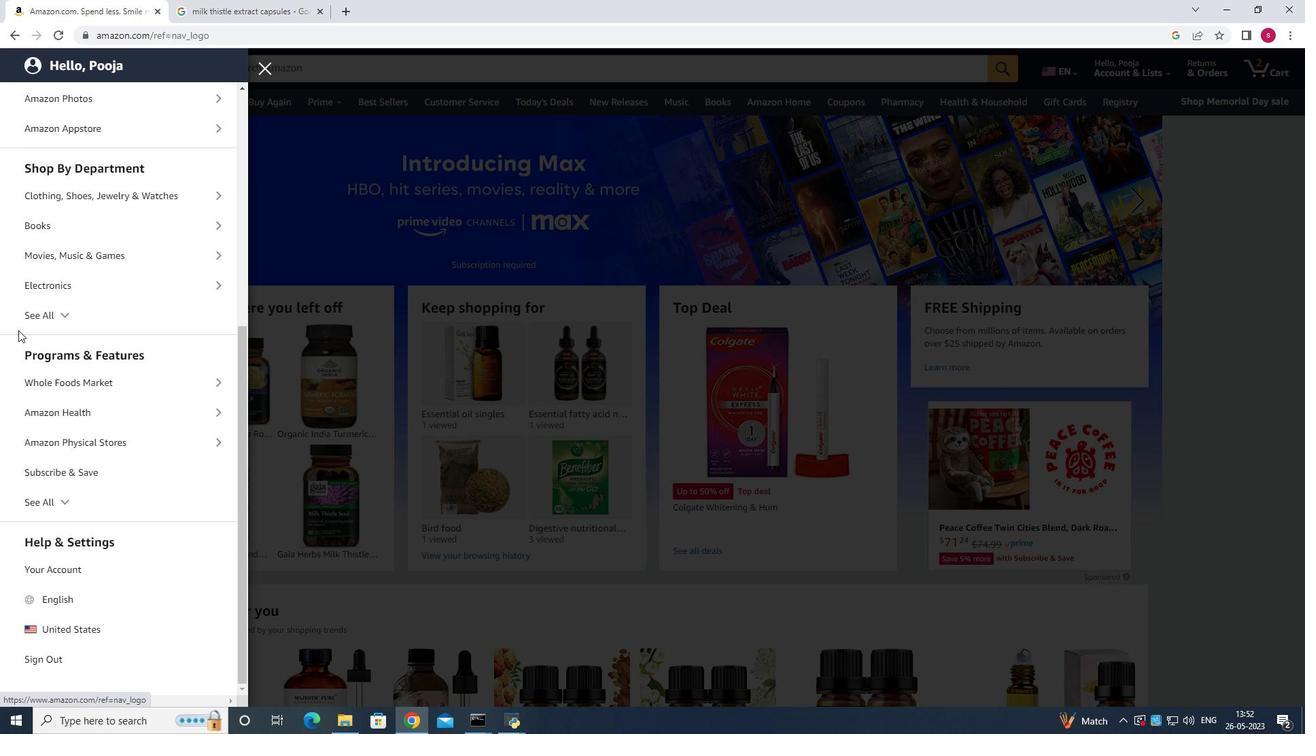 
Action: Mouse moved to (126, 383)
Screenshot: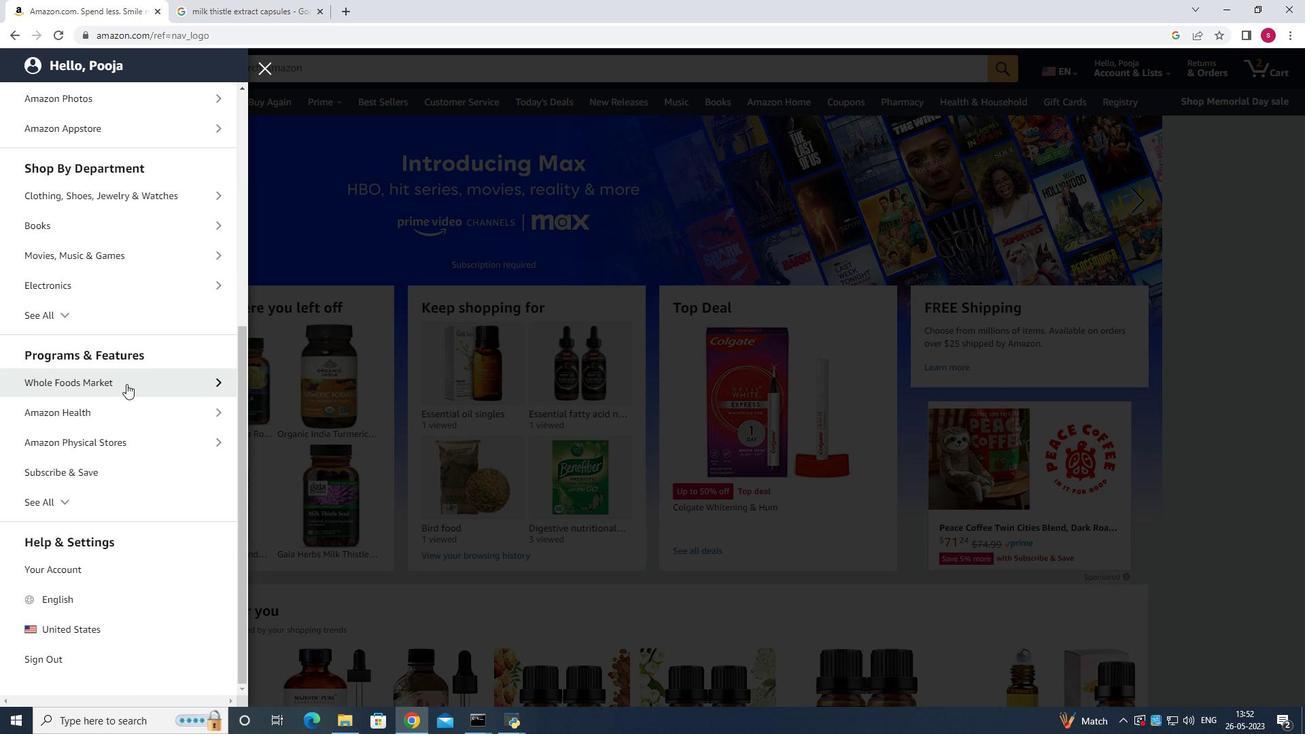 
Action: Mouse pressed left at (126, 383)
Screenshot: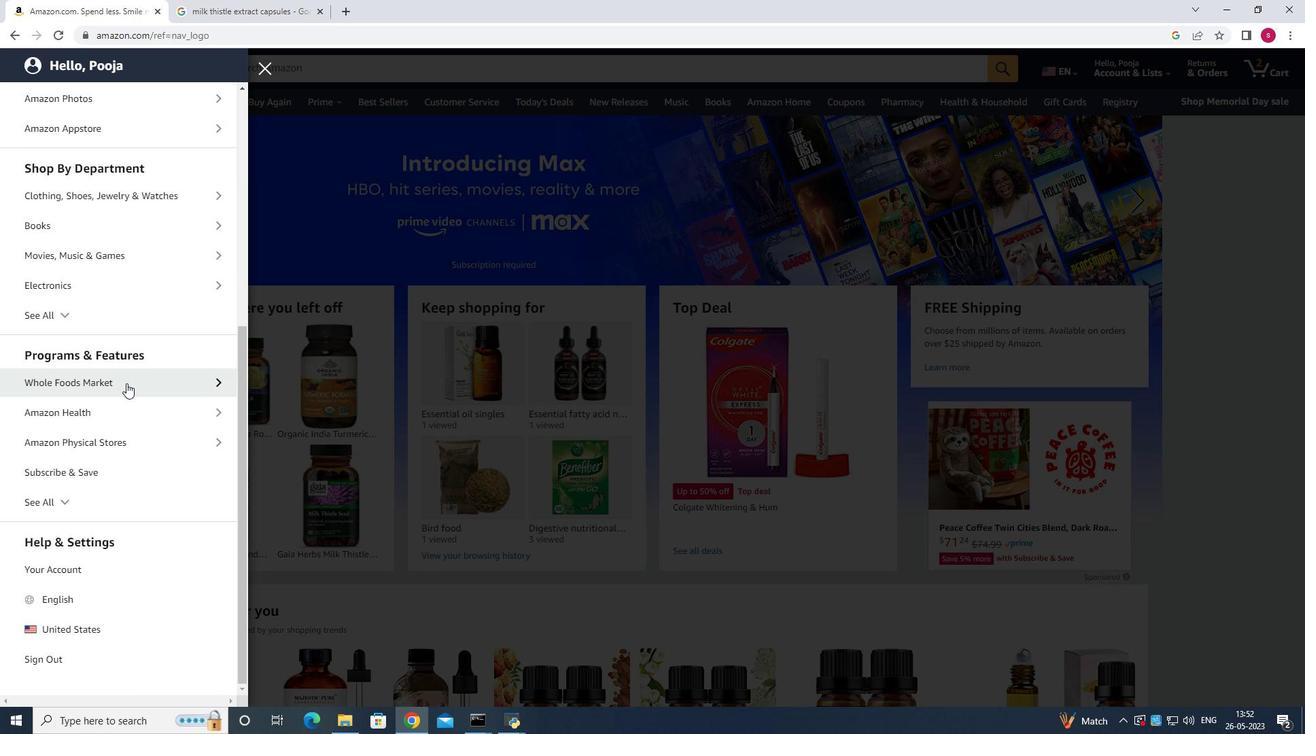 
Action: Mouse moved to (161, 162)
Screenshot: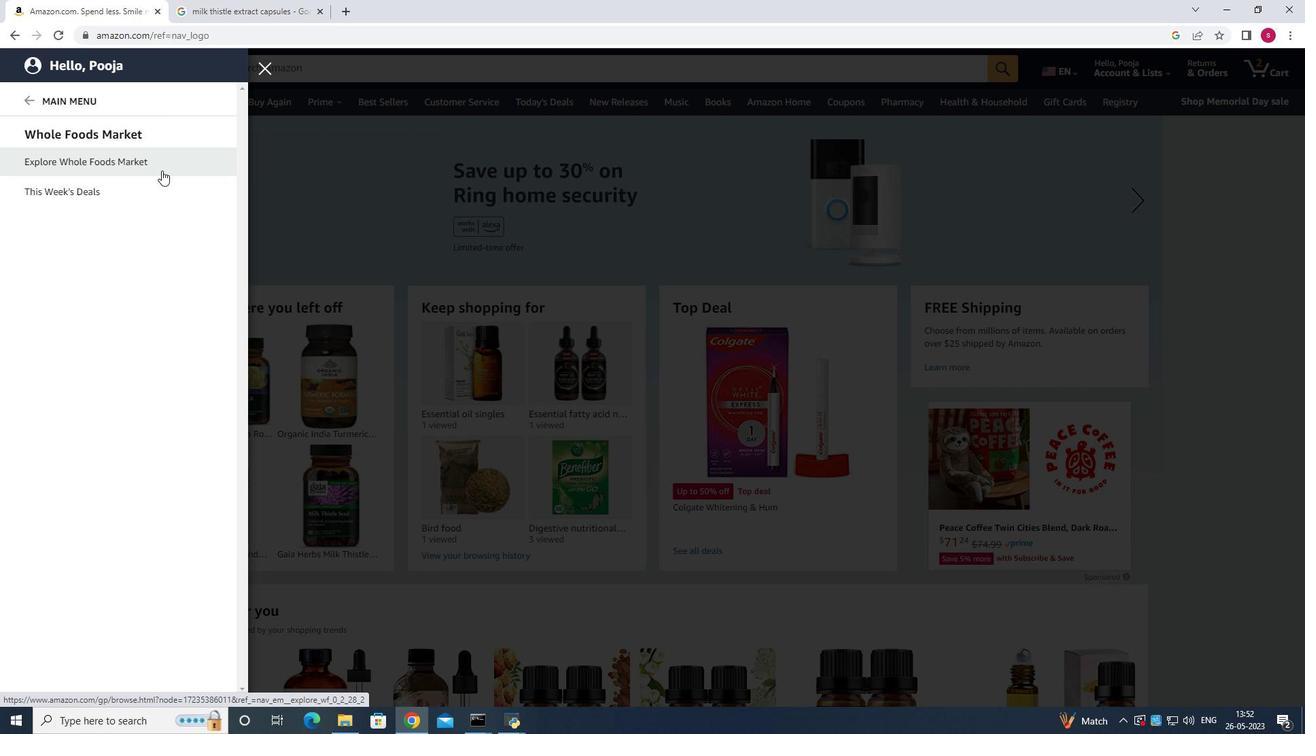 
Action: Mouse pressed left at (161, 162)
Screenshot: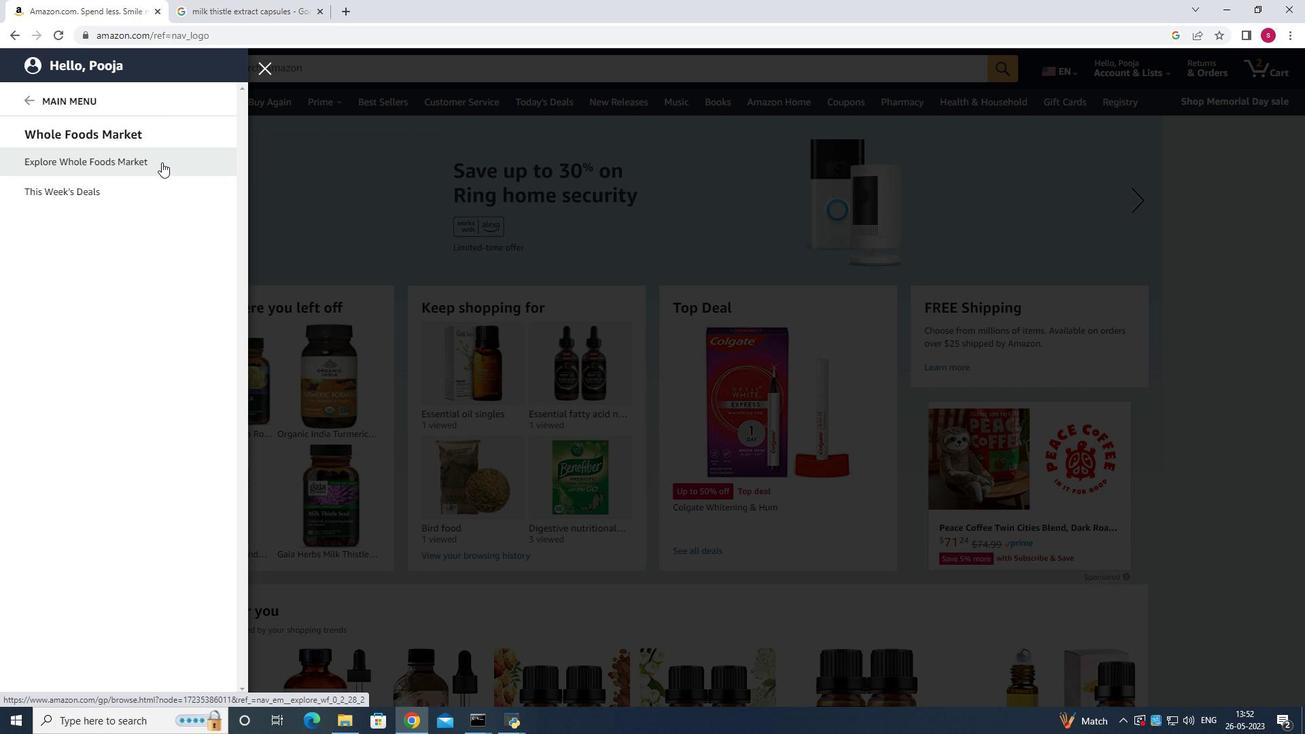 
Action: Mouse moved to (328, 68)
Screenshot: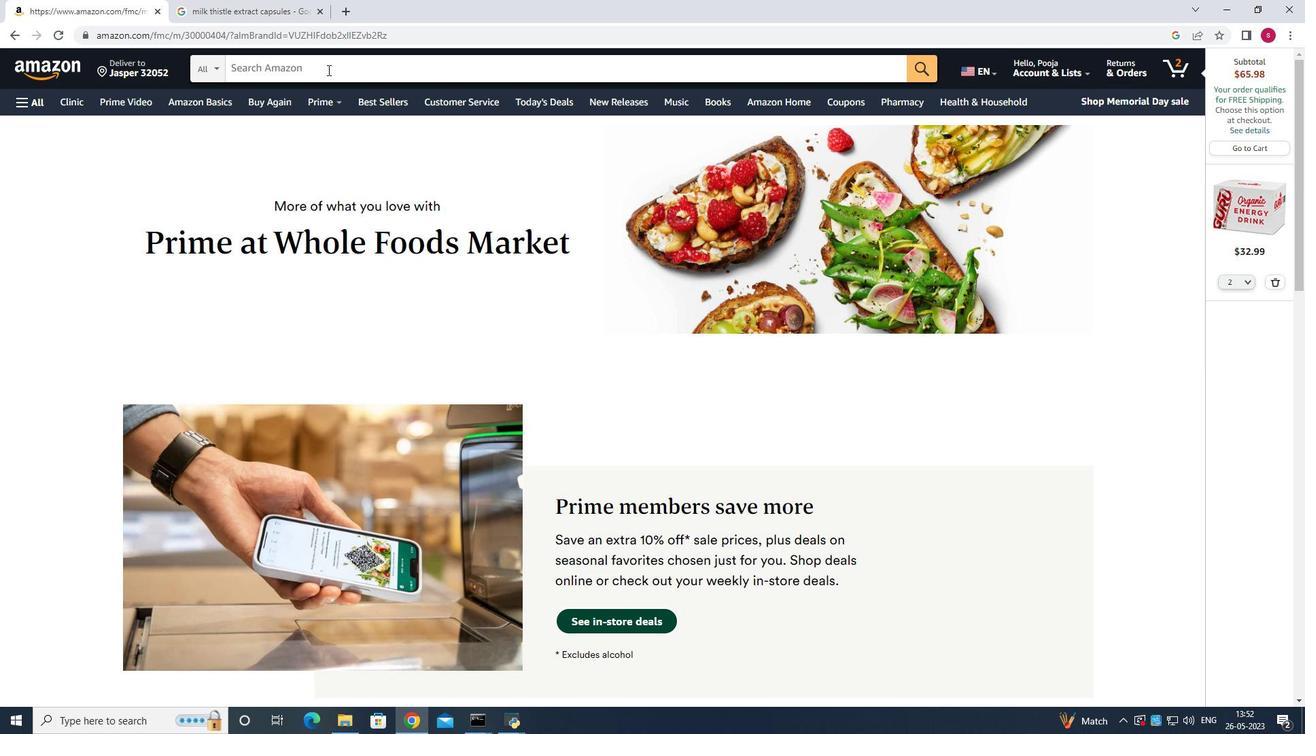 
Action: Mouse pressed left at (328, 68)
Screenshot: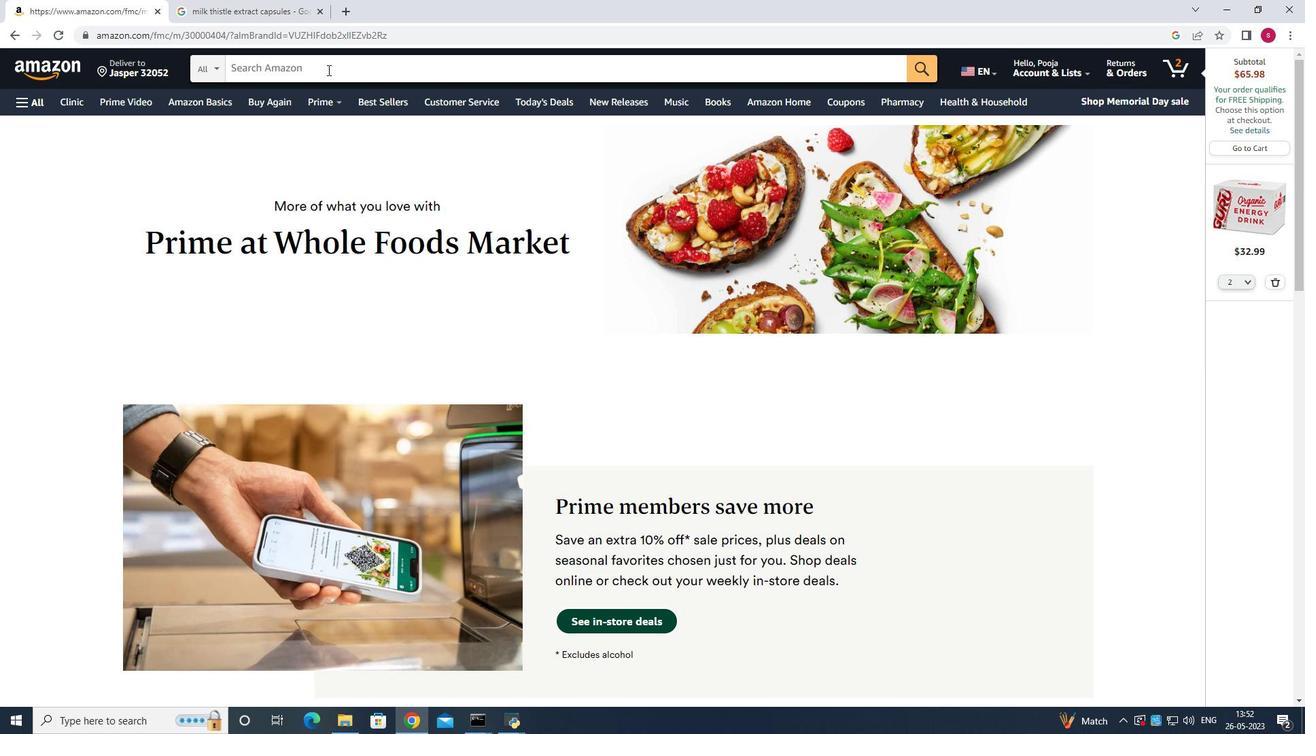 
Action: Mouse moved to (312, 62)
Screenshot: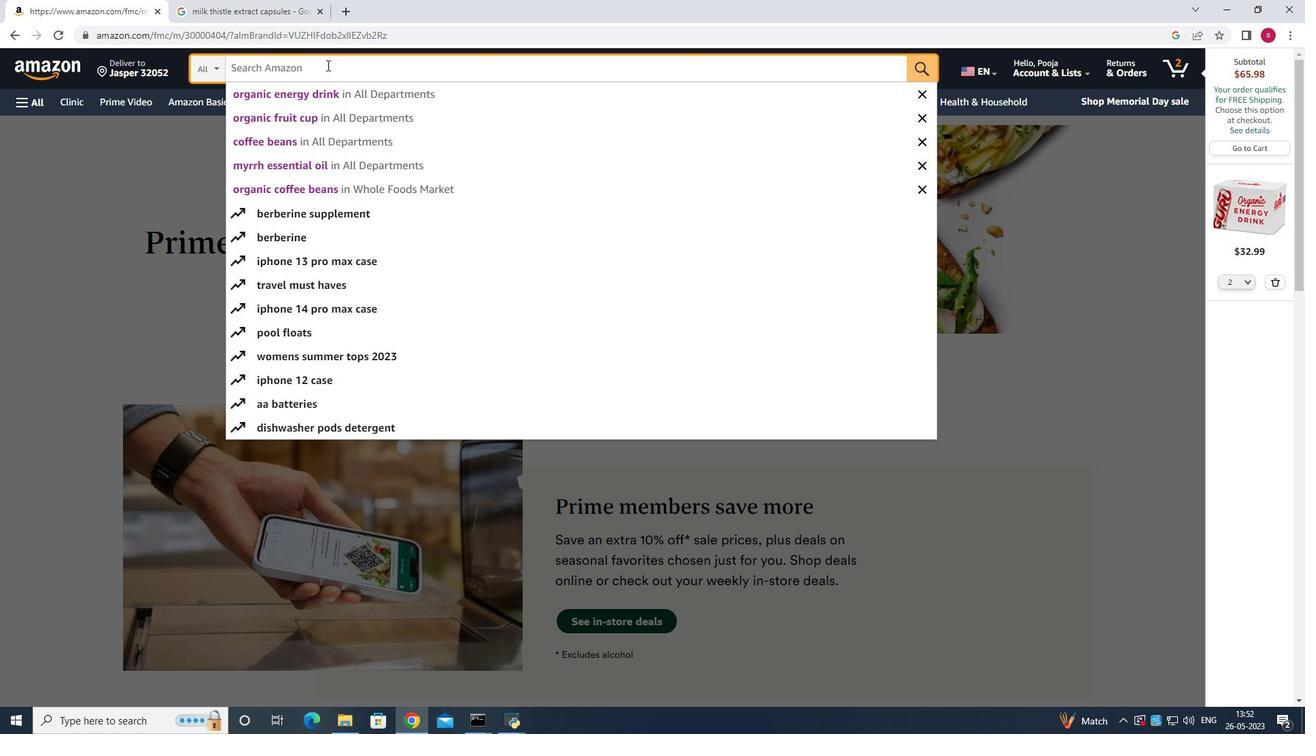 
Action: Key pressed <Key.shift>Organic<Key.space>protein<Key.space><Key.down><Key.enter>
Screenshot: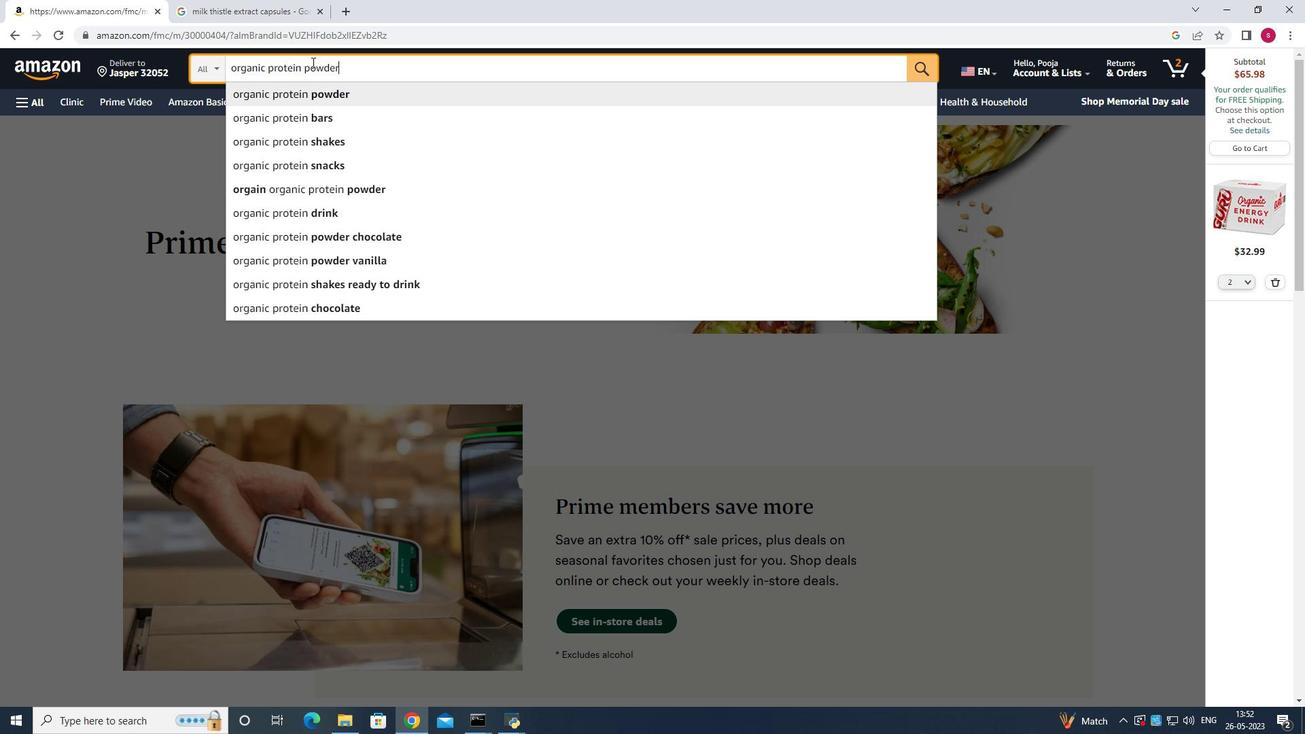 
Action: Mouse moved to (329, 78)
Screenshot: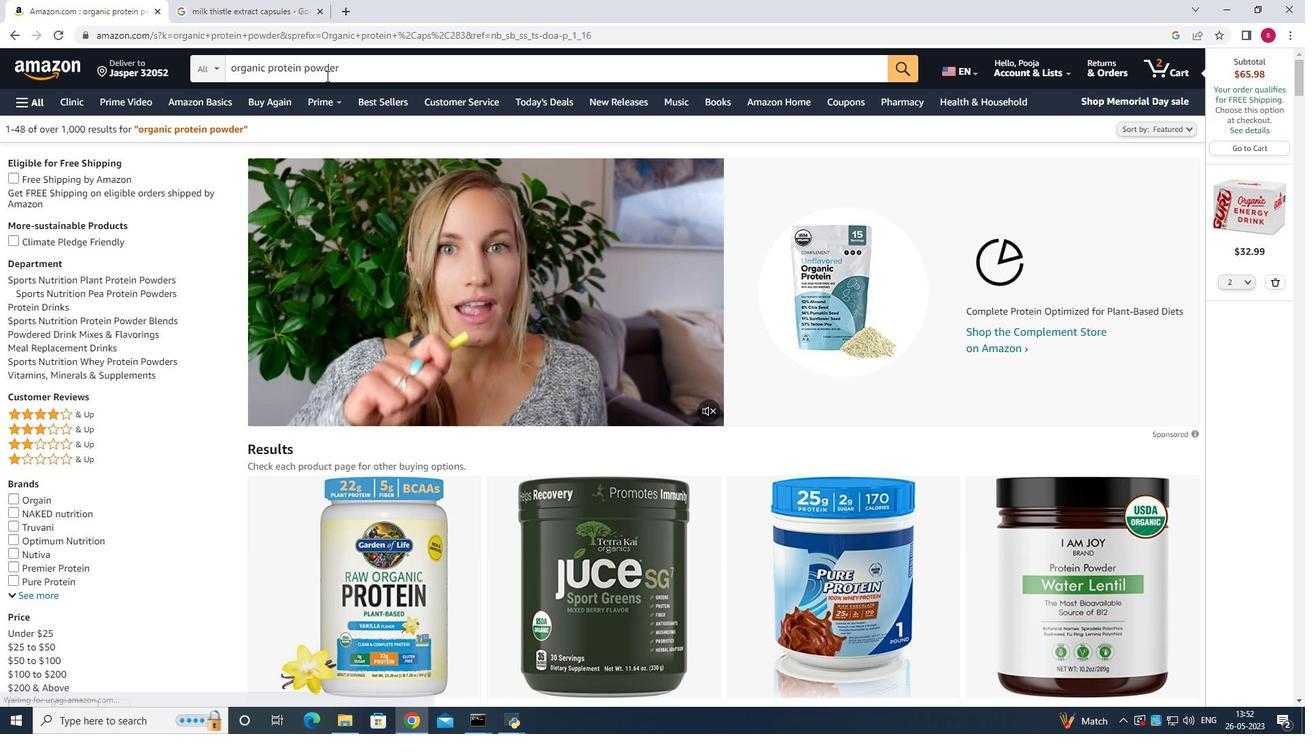 
Action: Mouse scrolled (329, 78) with delta (0, 0)
Screenshot: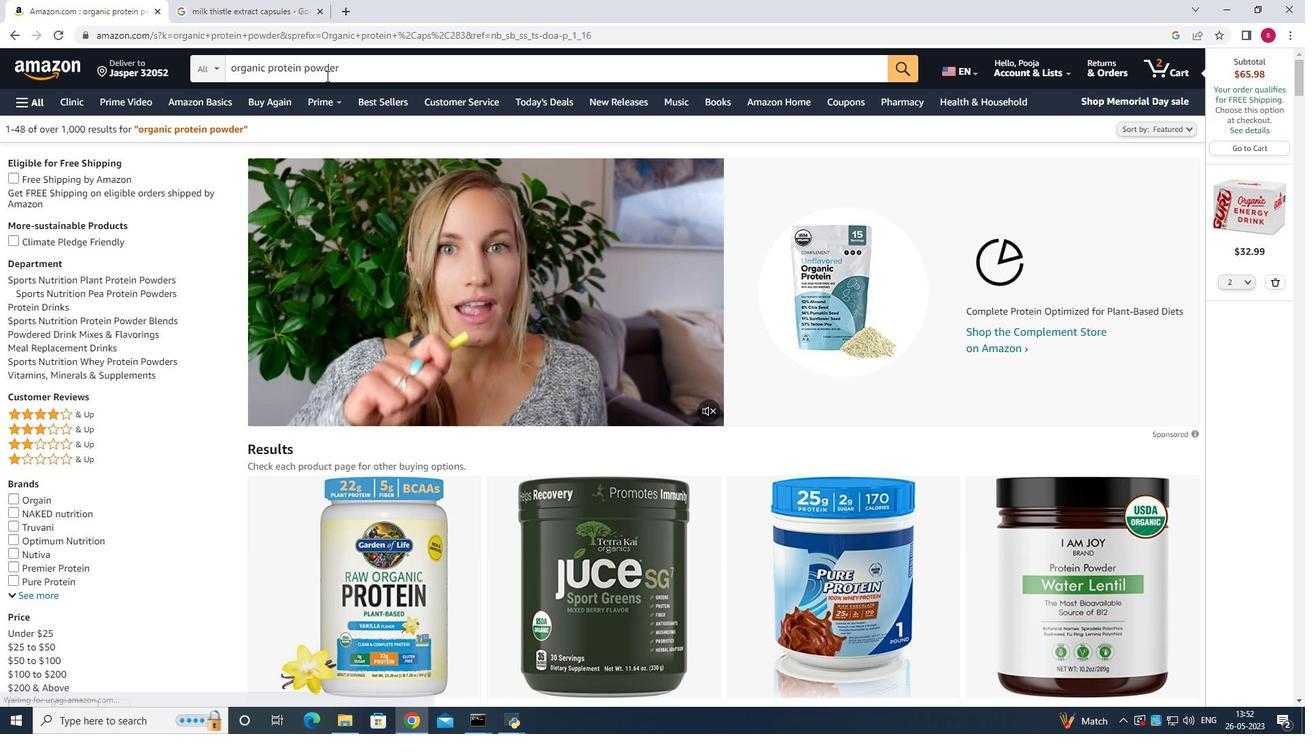 
Action: Mouse moved to (335, 86)
Screenshot: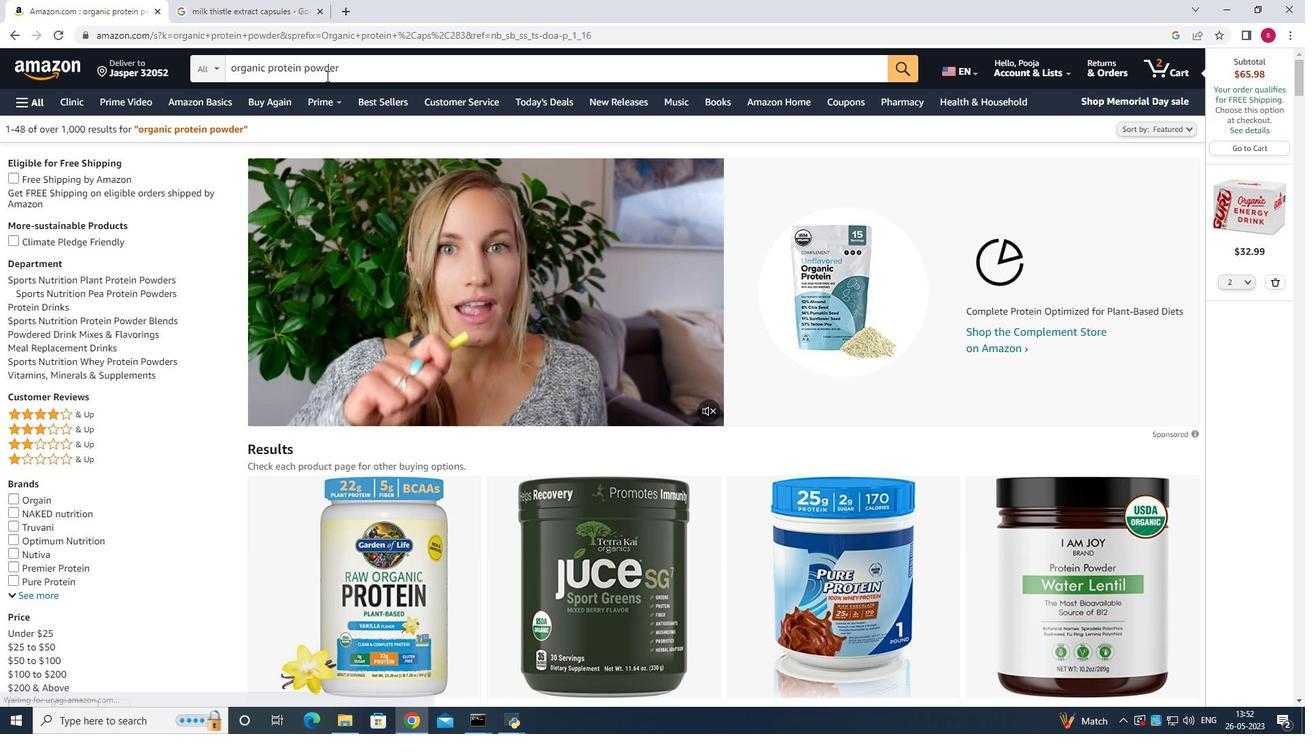 
Action: Mouse scrolled (335, 85) with delta (0, 0)
Screenshot: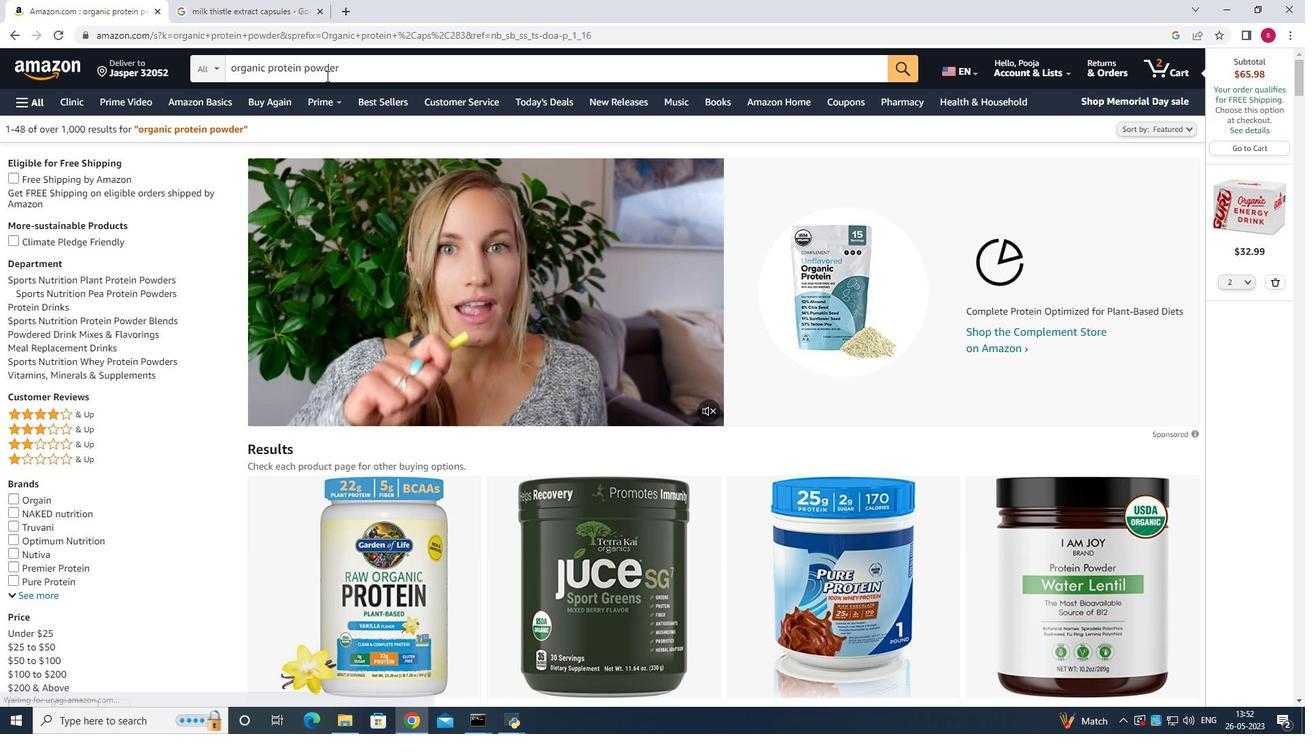 
Action: Mouse moved to (341, 90)
Screenshot: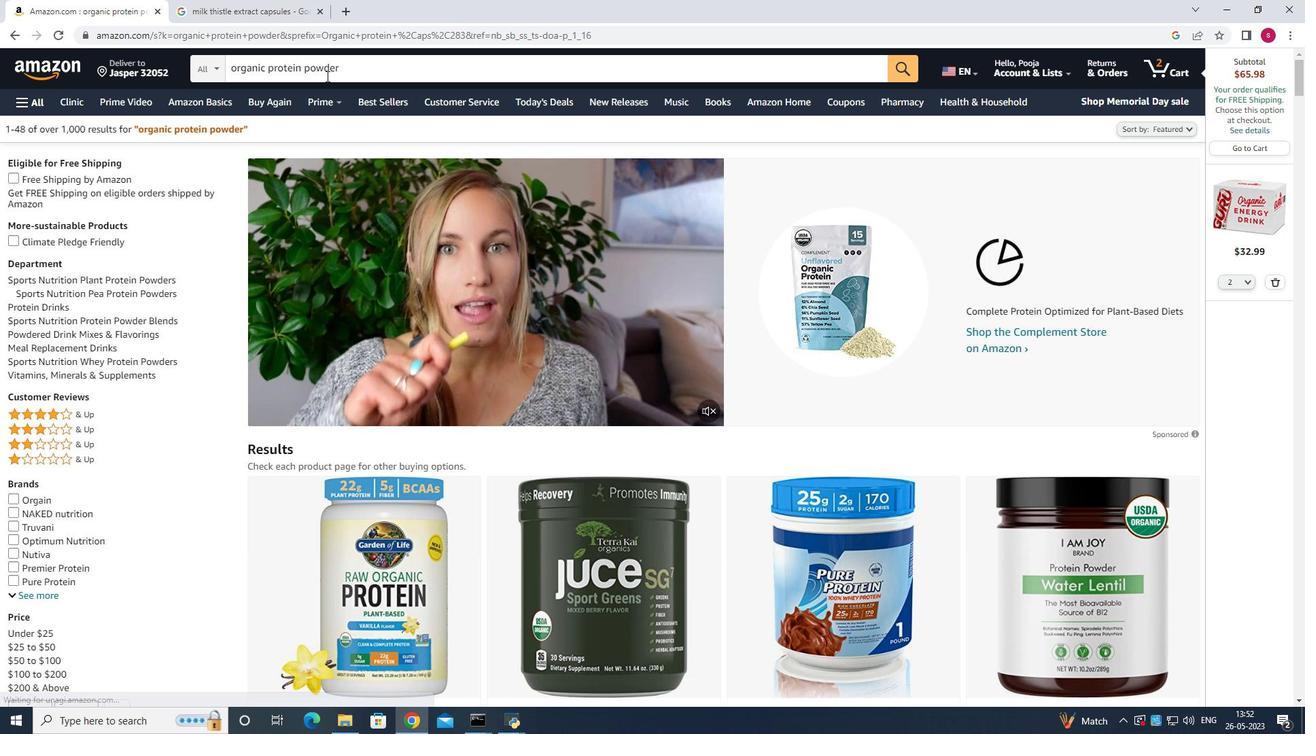 
Action: Mouse scrolled (341, 89) with delta (0, 0)
Screenshot: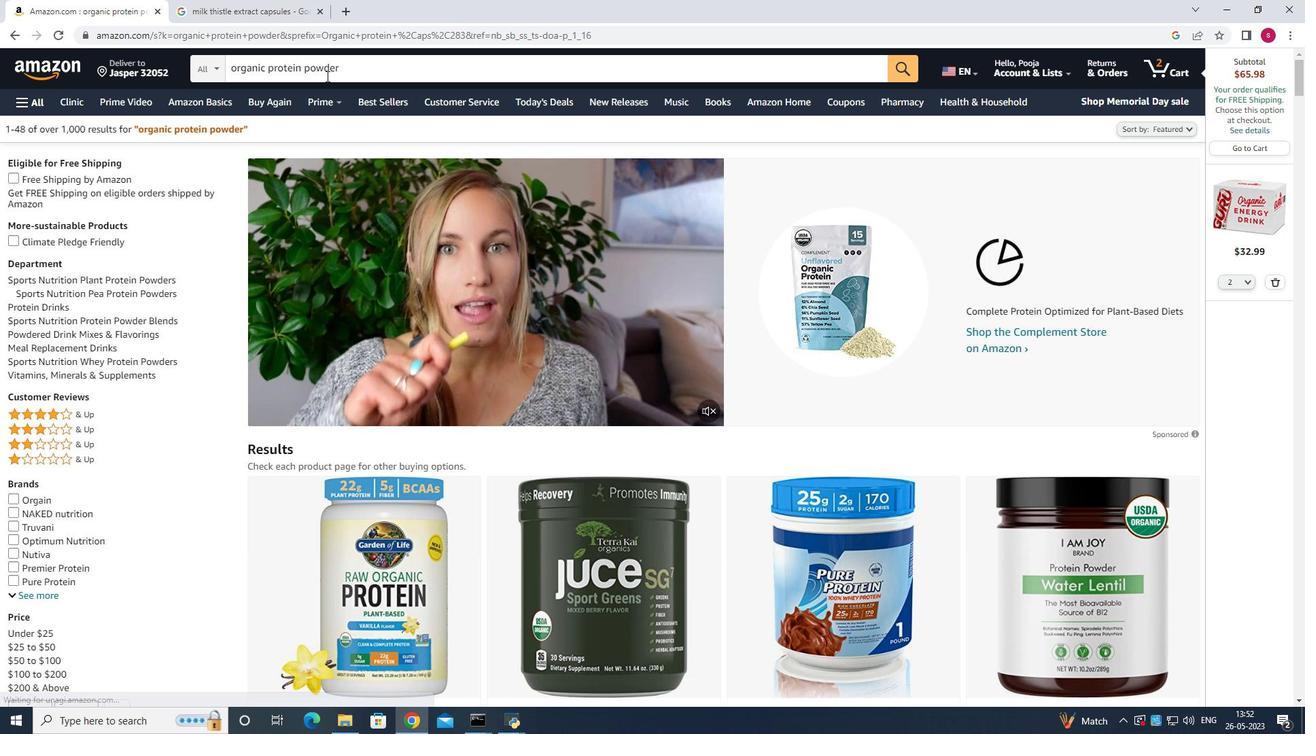 
Action: Mouse moved to (346, 93)
Screenshot: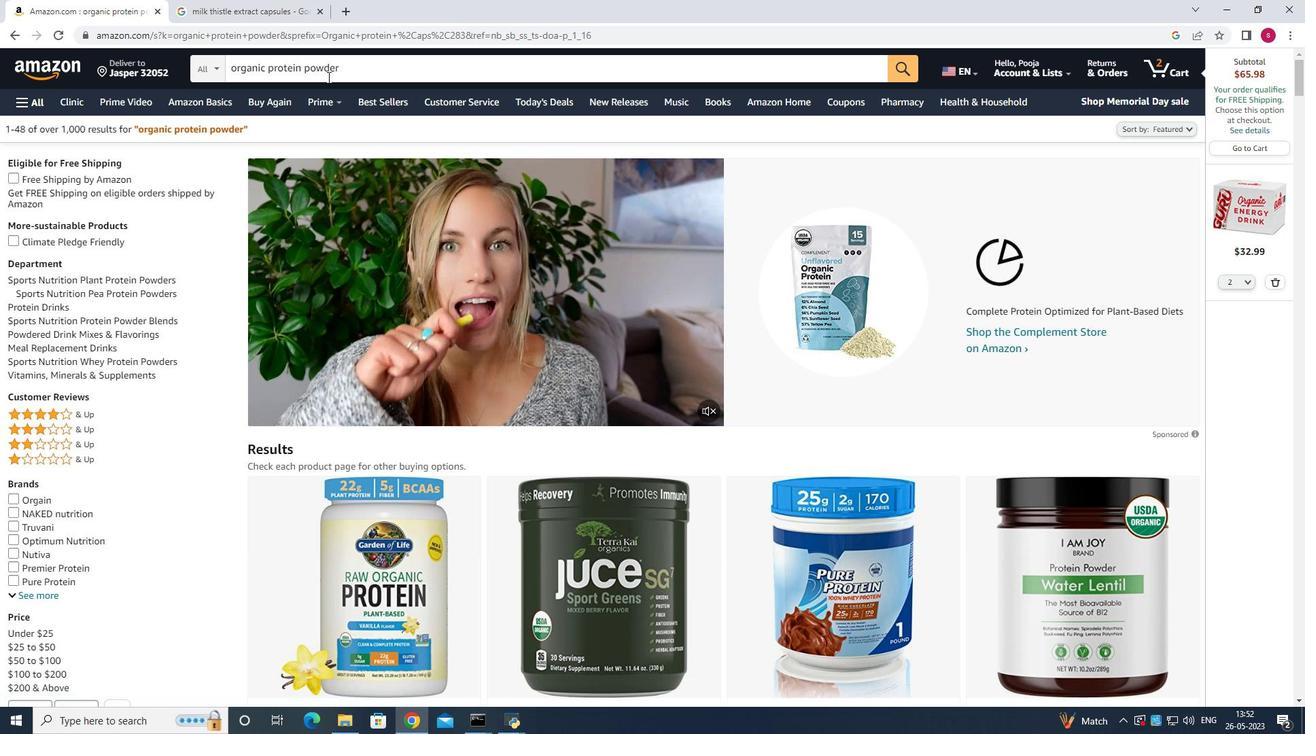 
Action: Mouse scrolled (346, 93) with delta (0, 0)
Screenshot: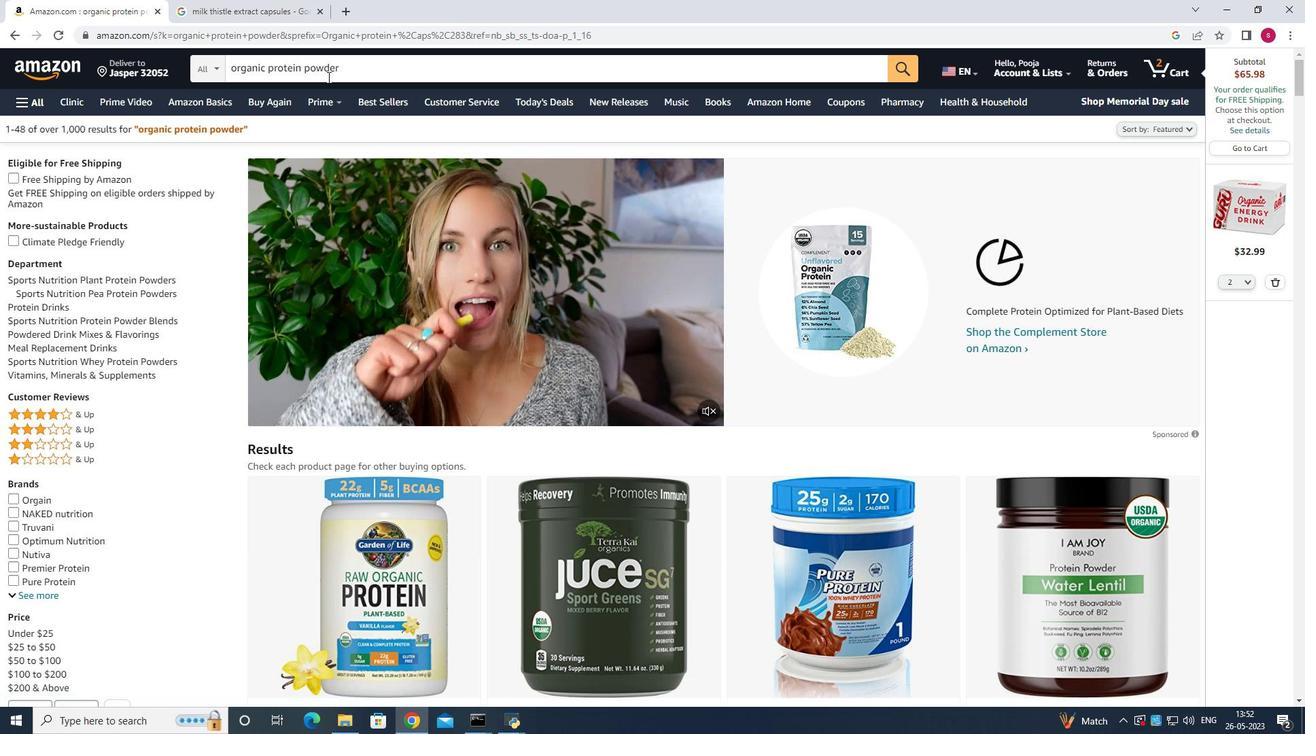 
Action: Mouse moved to (406, 220)
Screenshot: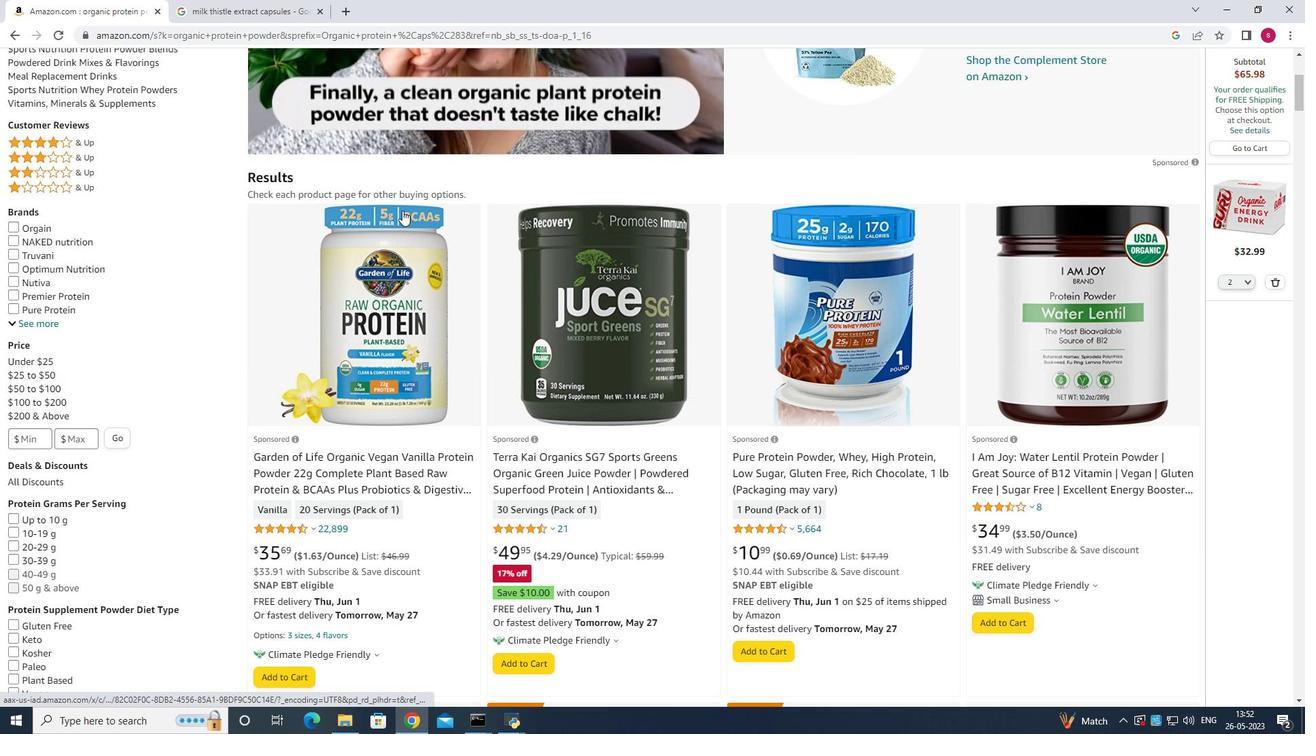 
Action: Mouse scrolled (406, 221) with delta (0, 0)
Screenshot: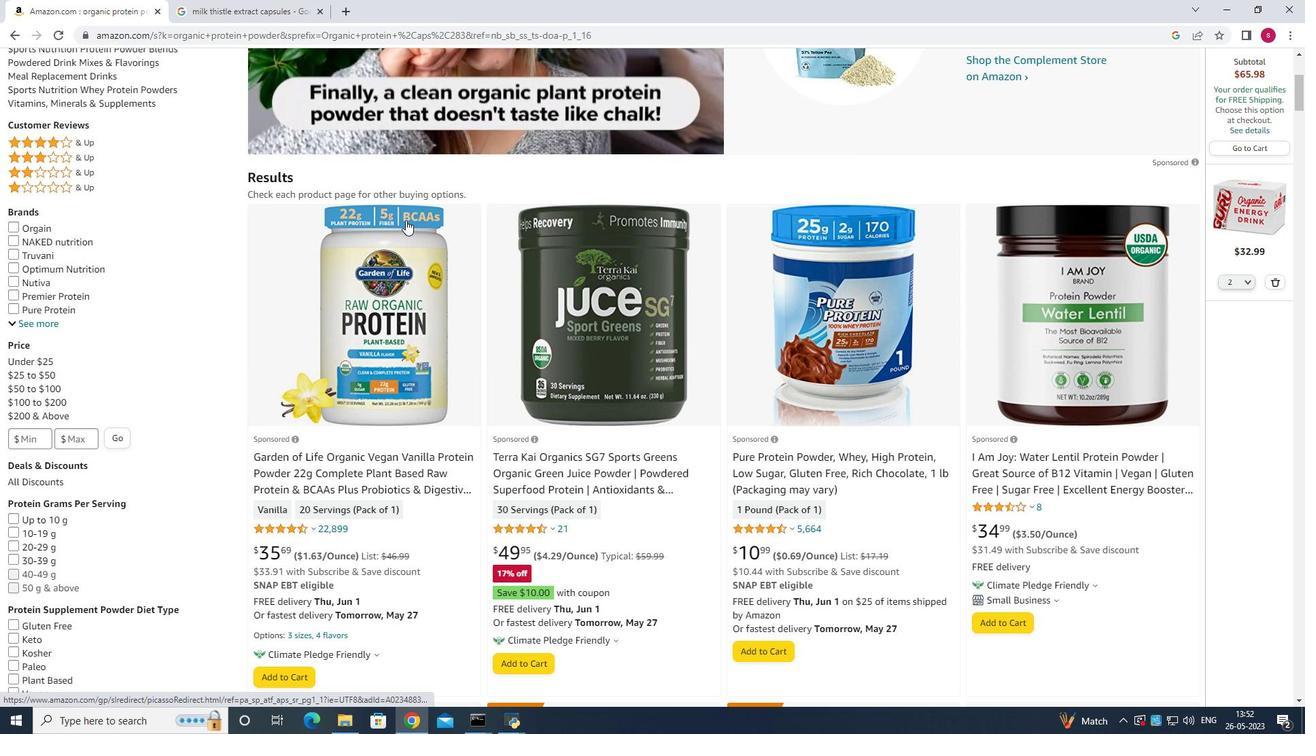 
Action: Mouse scrolled (406, 221) with delta (0, 0)
Screenshot: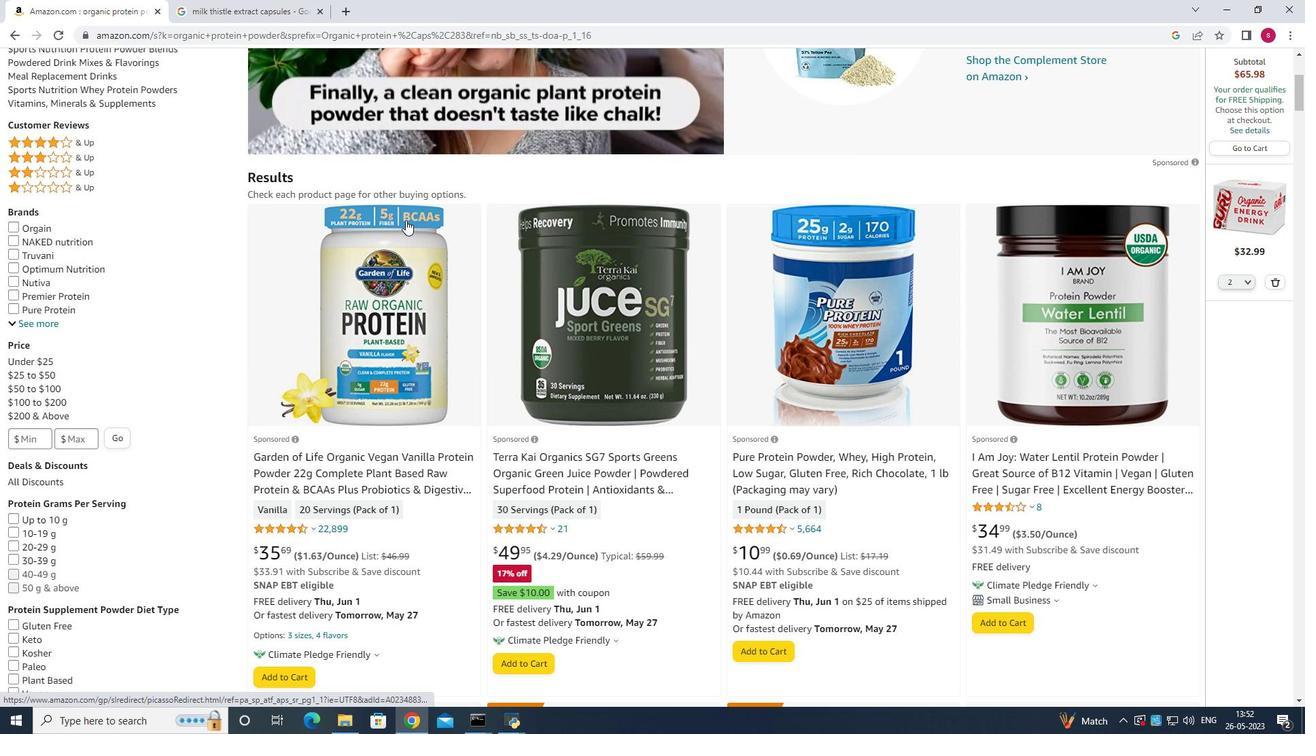 
Action: Mouse scrolled (406, 221) with delta (0, 0)
Screenshot: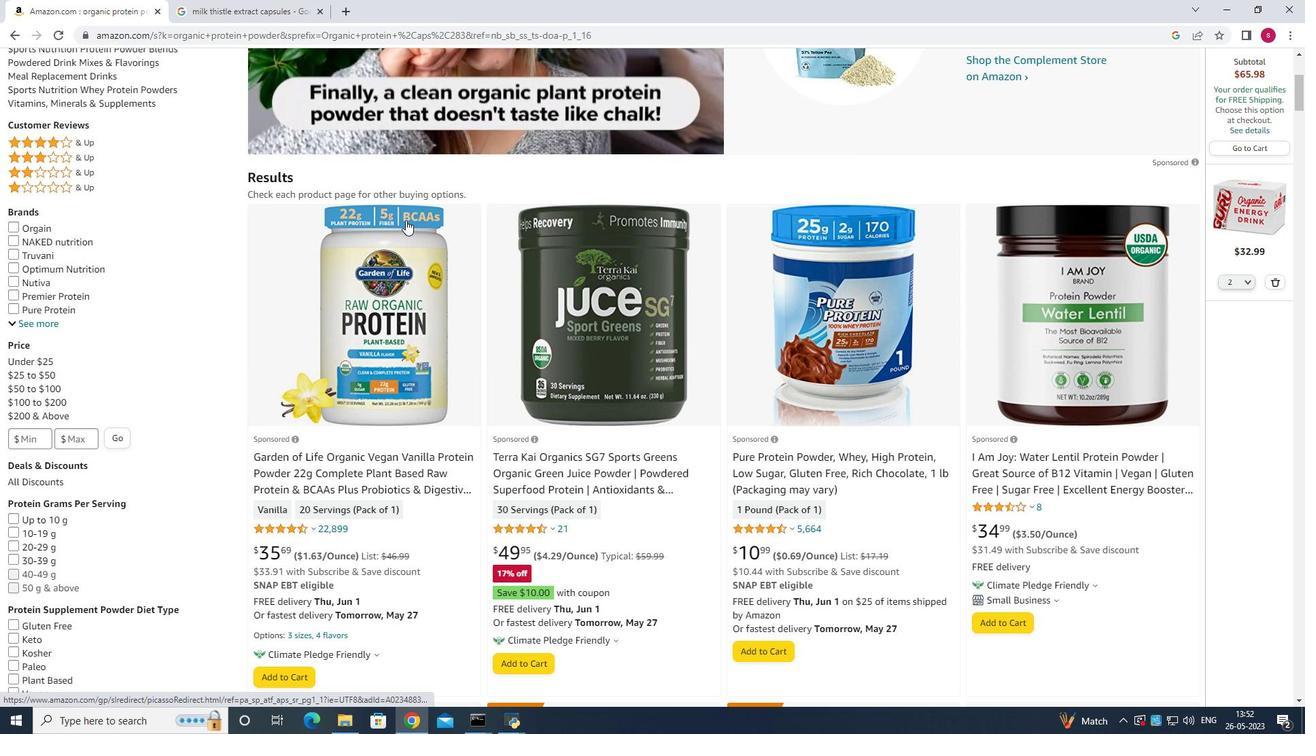 
Action: Mouse scrolled (406, 219) with delta (0, 0)
Screenshot: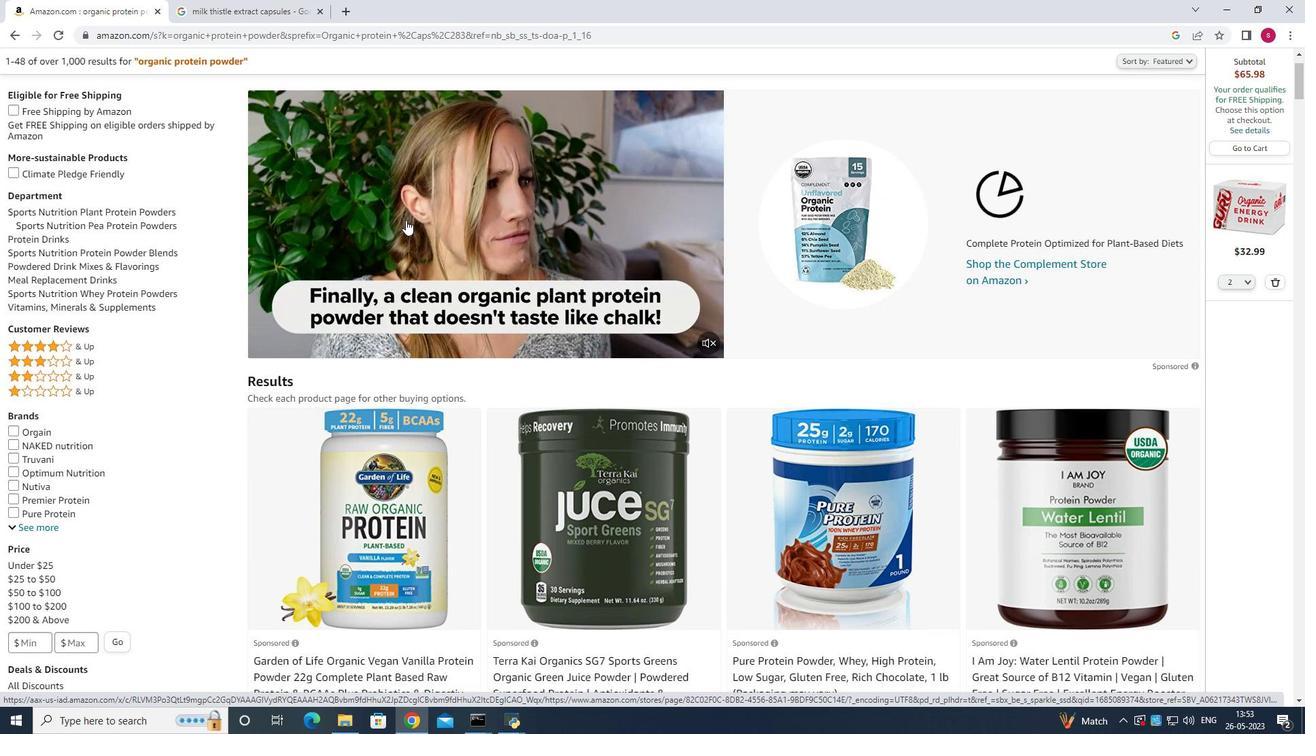 
Action: Mouse scrolled (406, 219) with delta (0, 0)
Screenshot: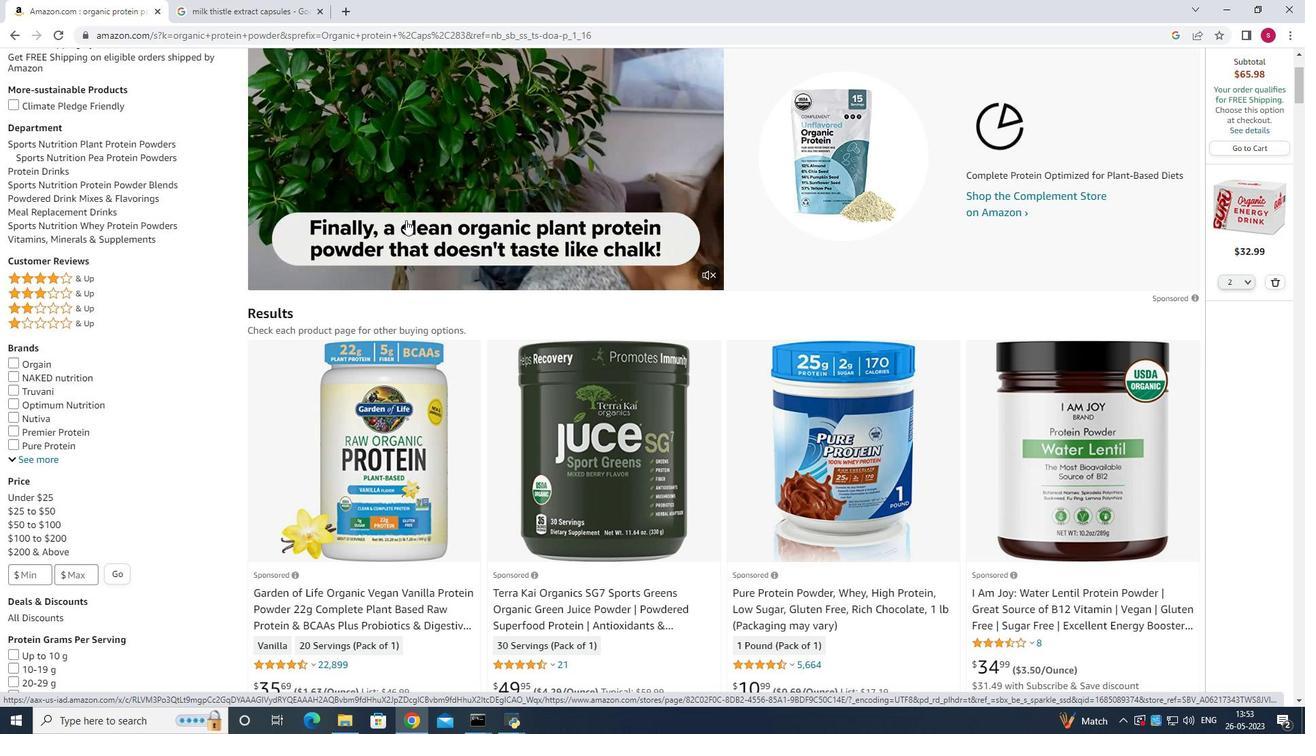 
Action: Mouse scrolled (406, 219) with delta (0, 0)
Screenshot: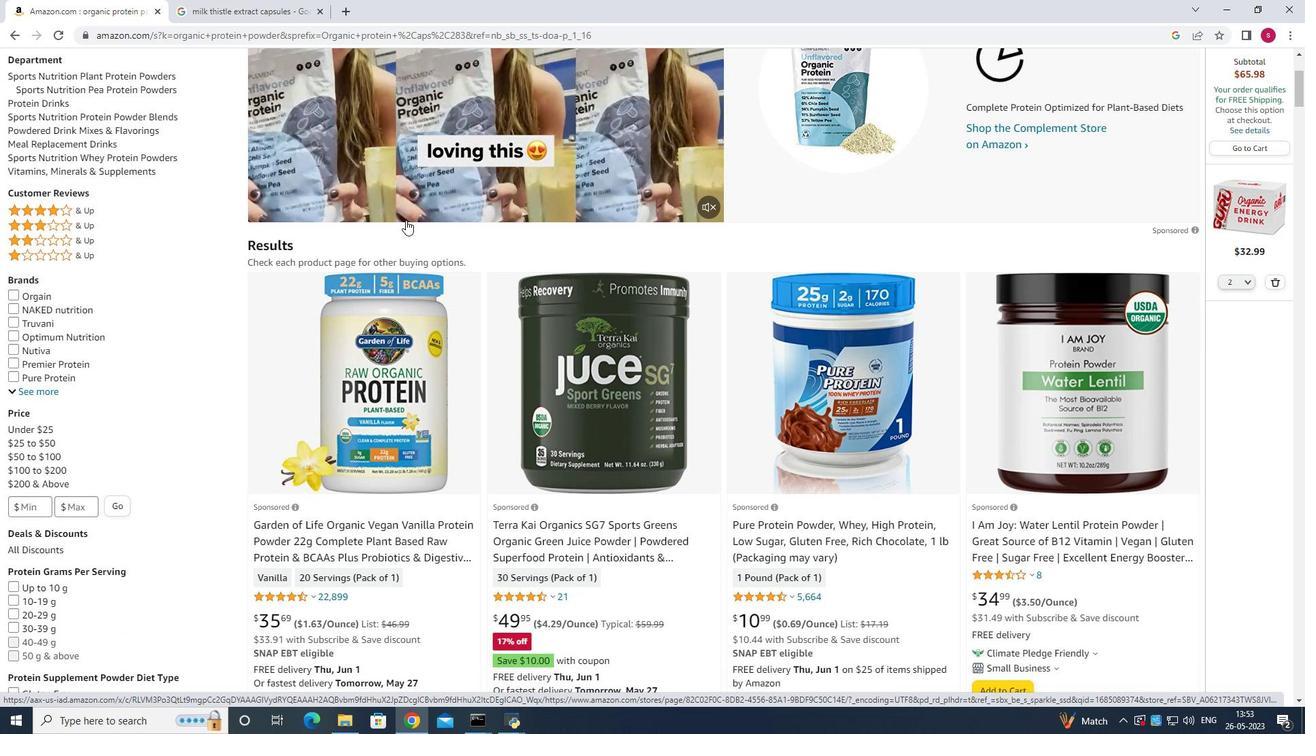 
Action: Mouse scrolled (406, 219) with delta (0, 0)
Screenshot: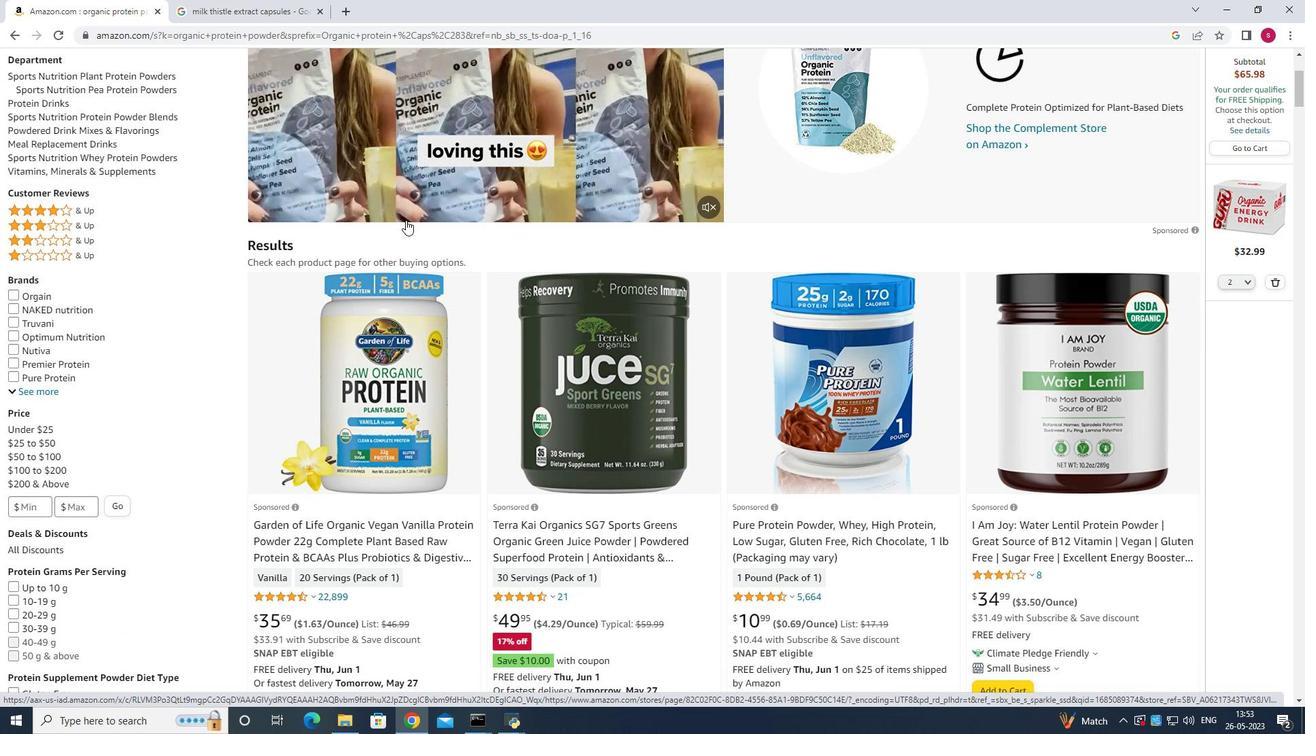 
Action: Mouse scrolled (406, 219) with delta (0, 0)
Screenshot: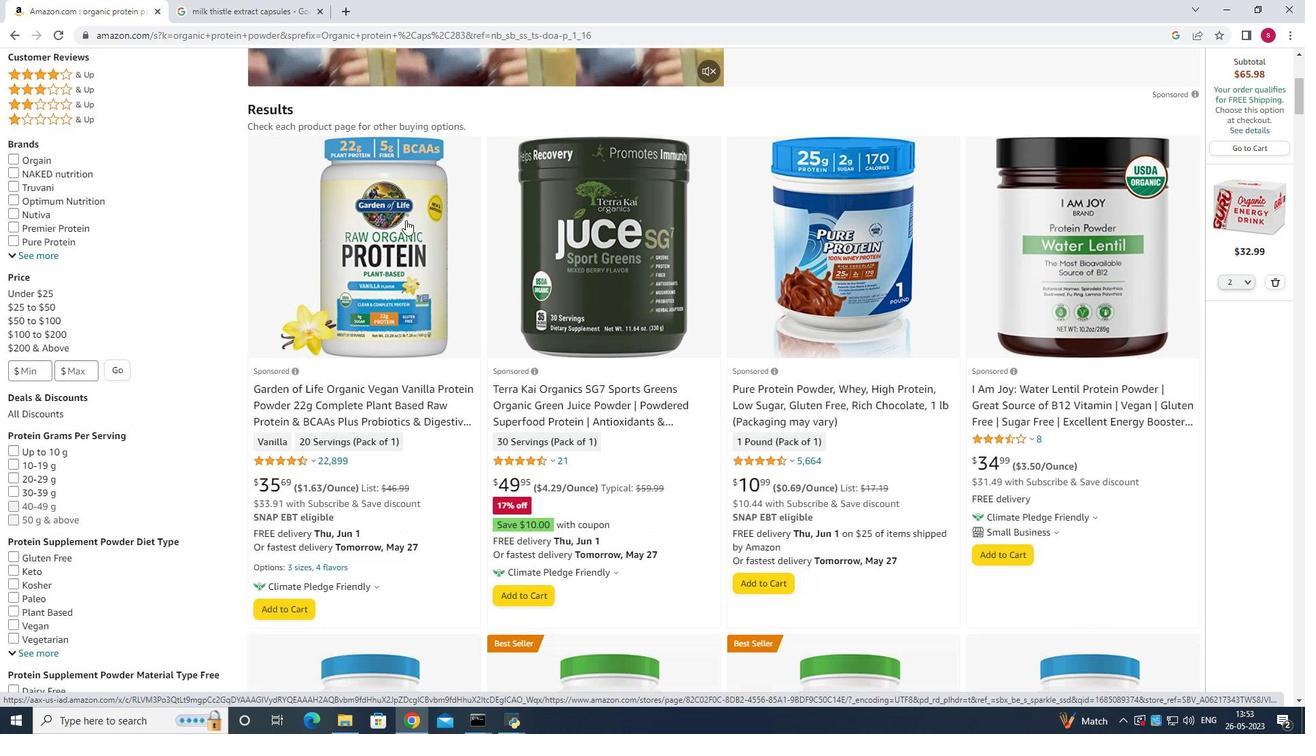 
Action: Mouse moved to (814, 260)
Screenshot: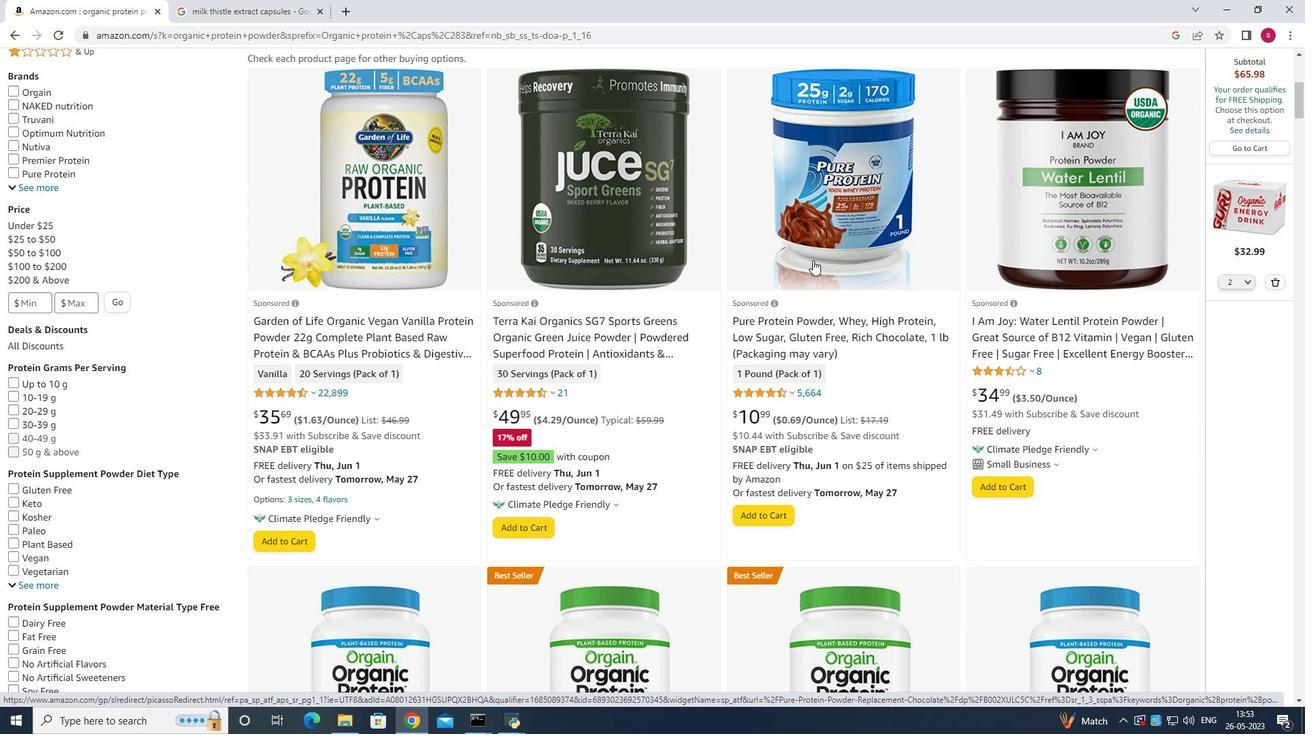 
Action: Mouse scrolled (814, 259) with delta (0, 0)
Screenshot: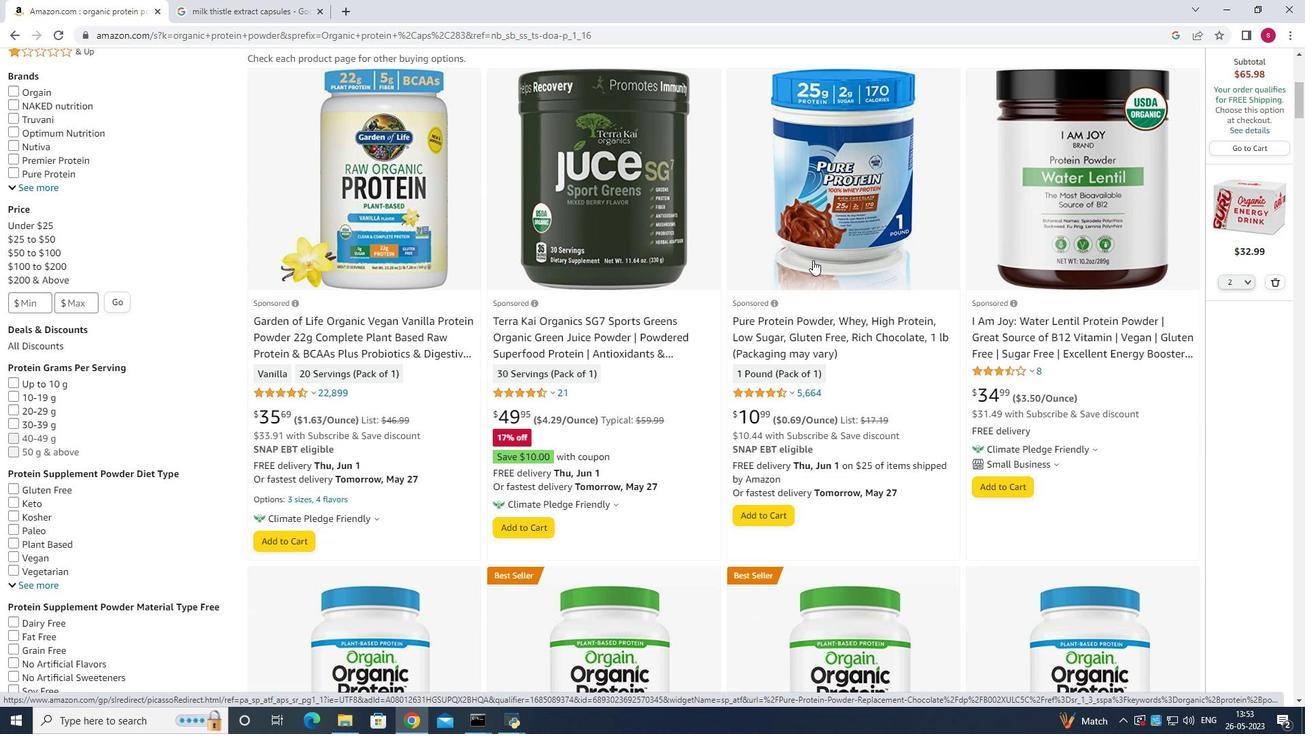 
Action: Mouse moved to (791, 286)
Screenshot: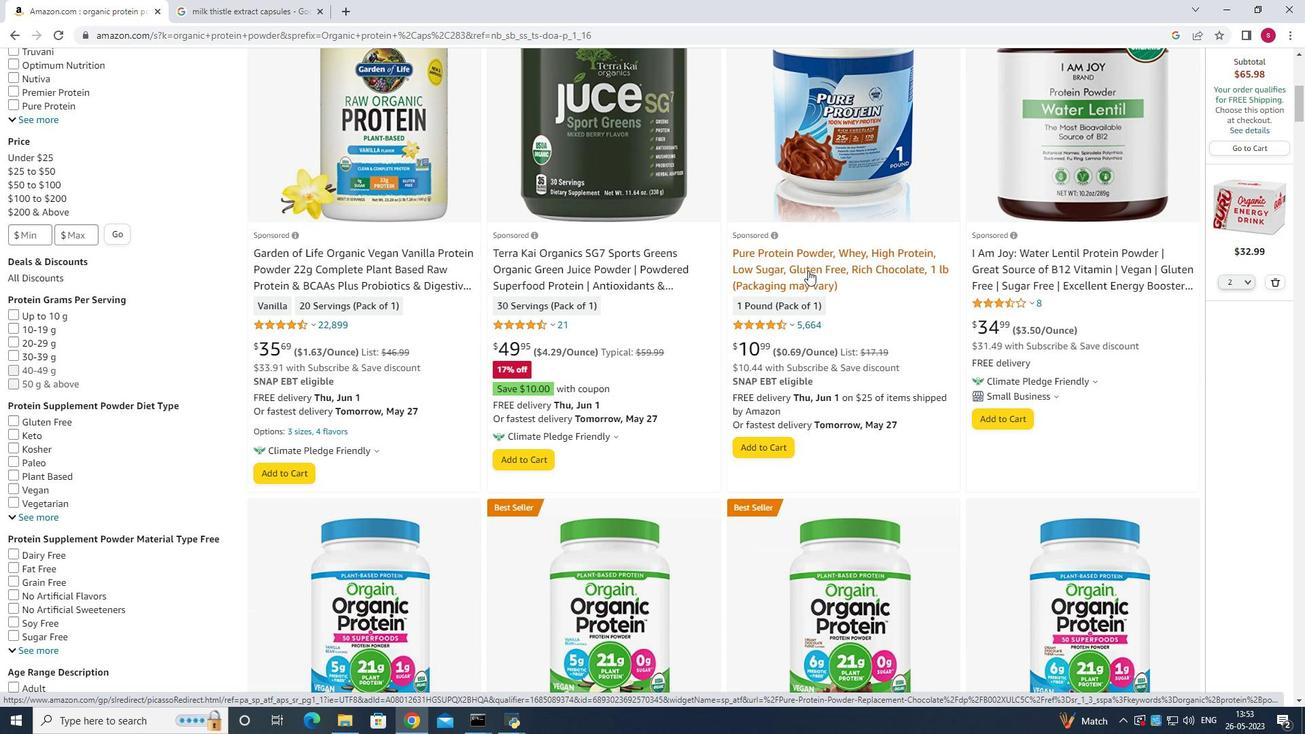 
Action: Mouse scrolled (791, 285) with delta (0, 0)
Screenshot: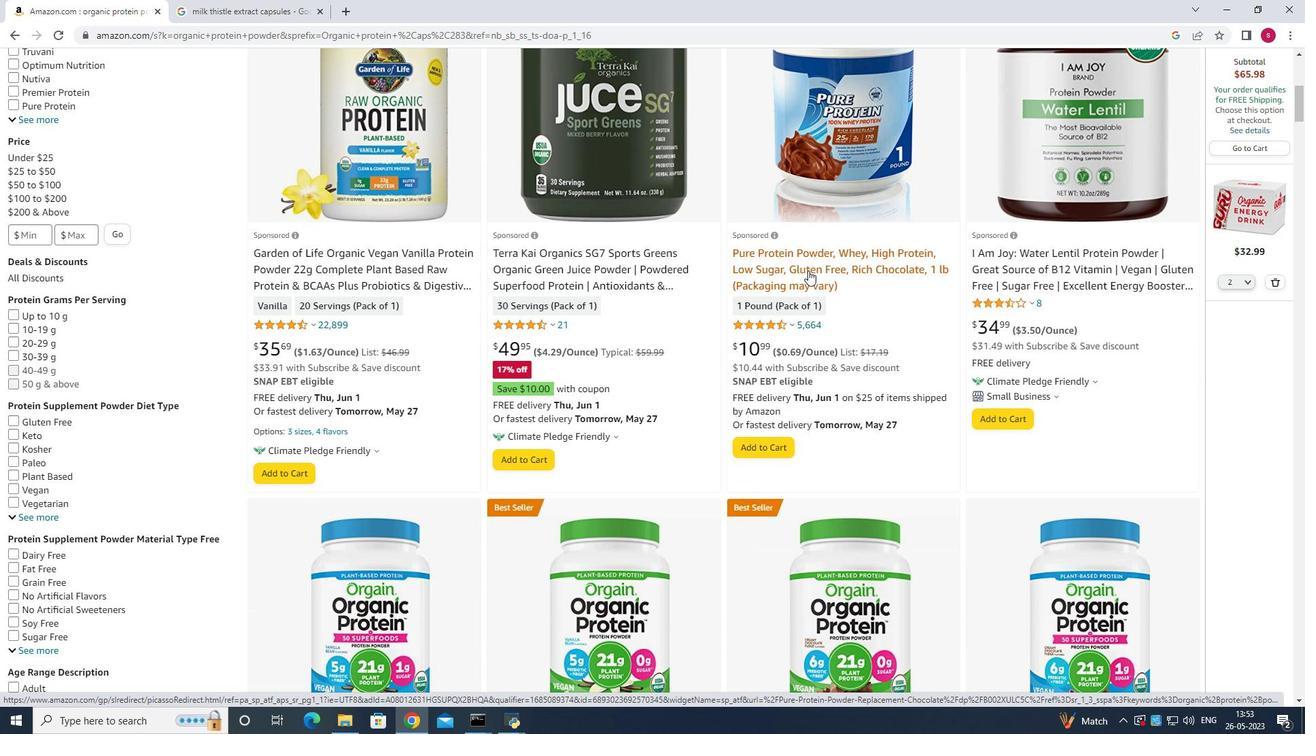 
Action: Mouse moved to (791, 287)
Screenshot: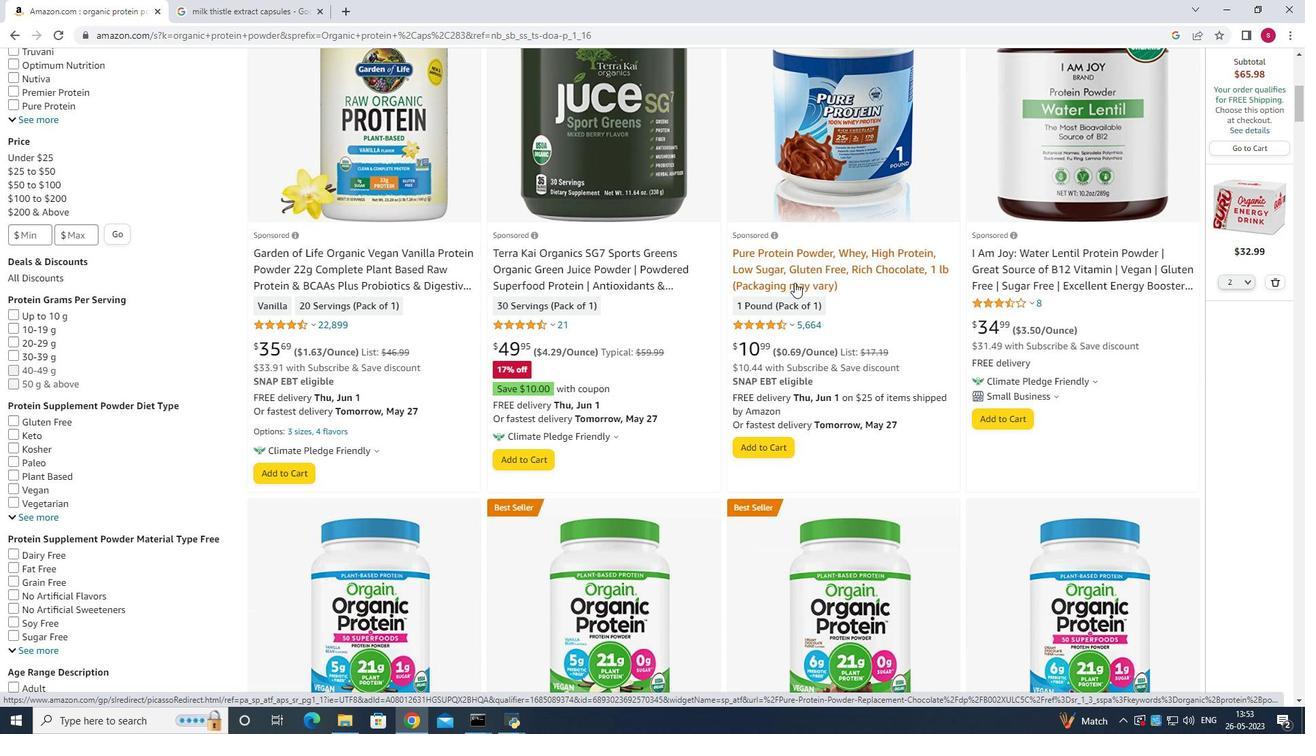 
Action: Mouse scrolled (791, 286) with delta (0, 0)
Screenshot: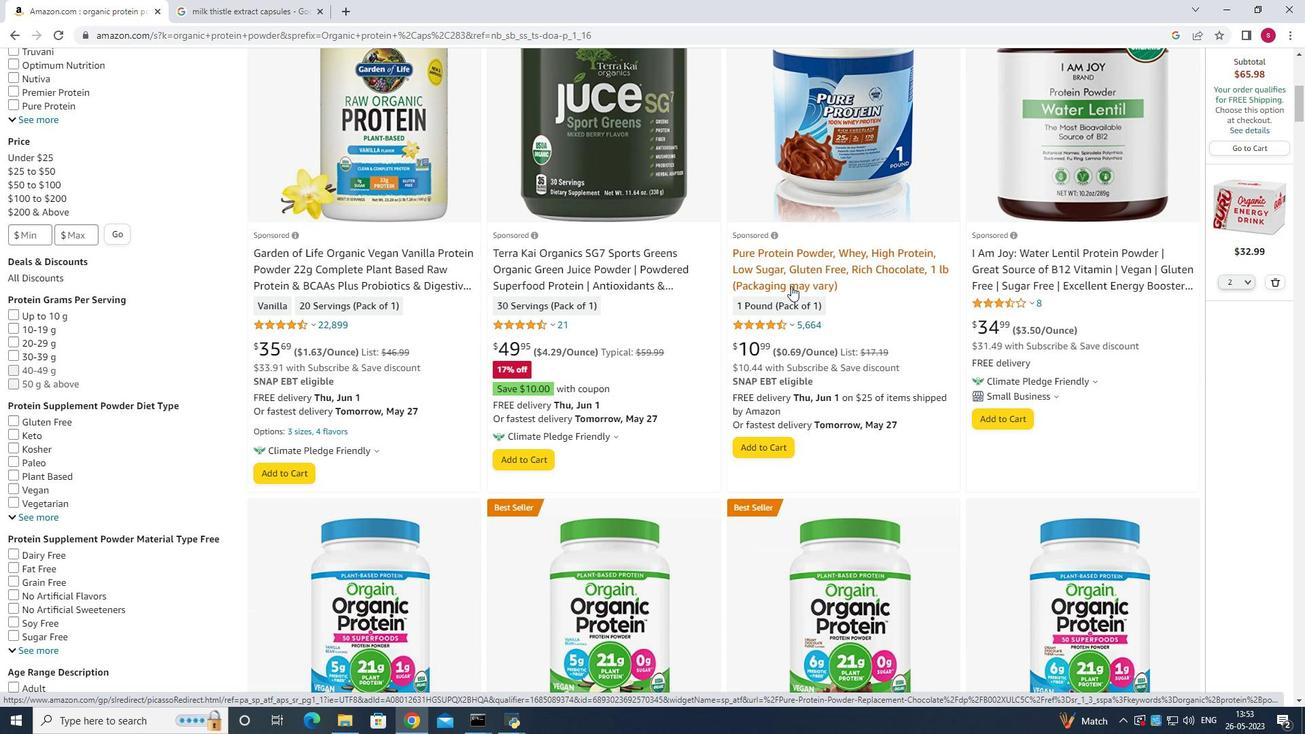 
Action: Mouse moved to (791, 287)
Screenshot: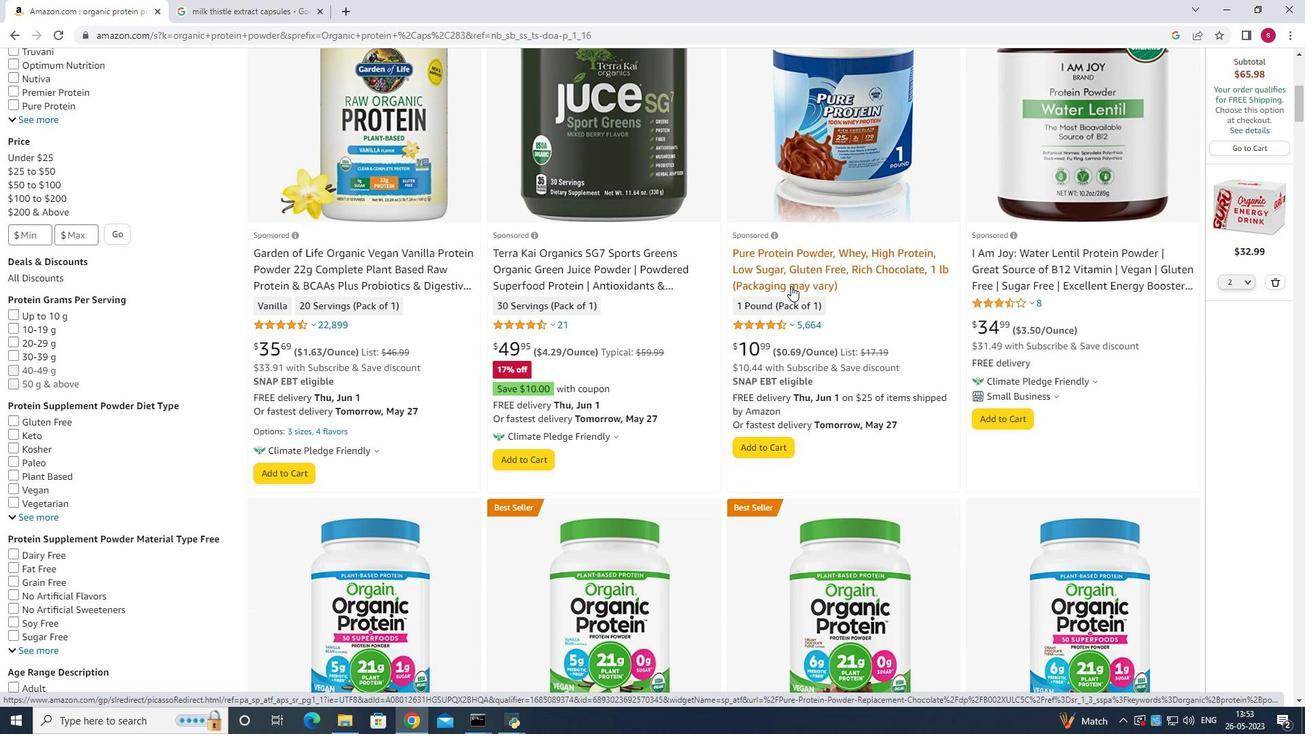 
Action: Mouse scrolled (791, 287) with delta (0, 0)
Screenshot: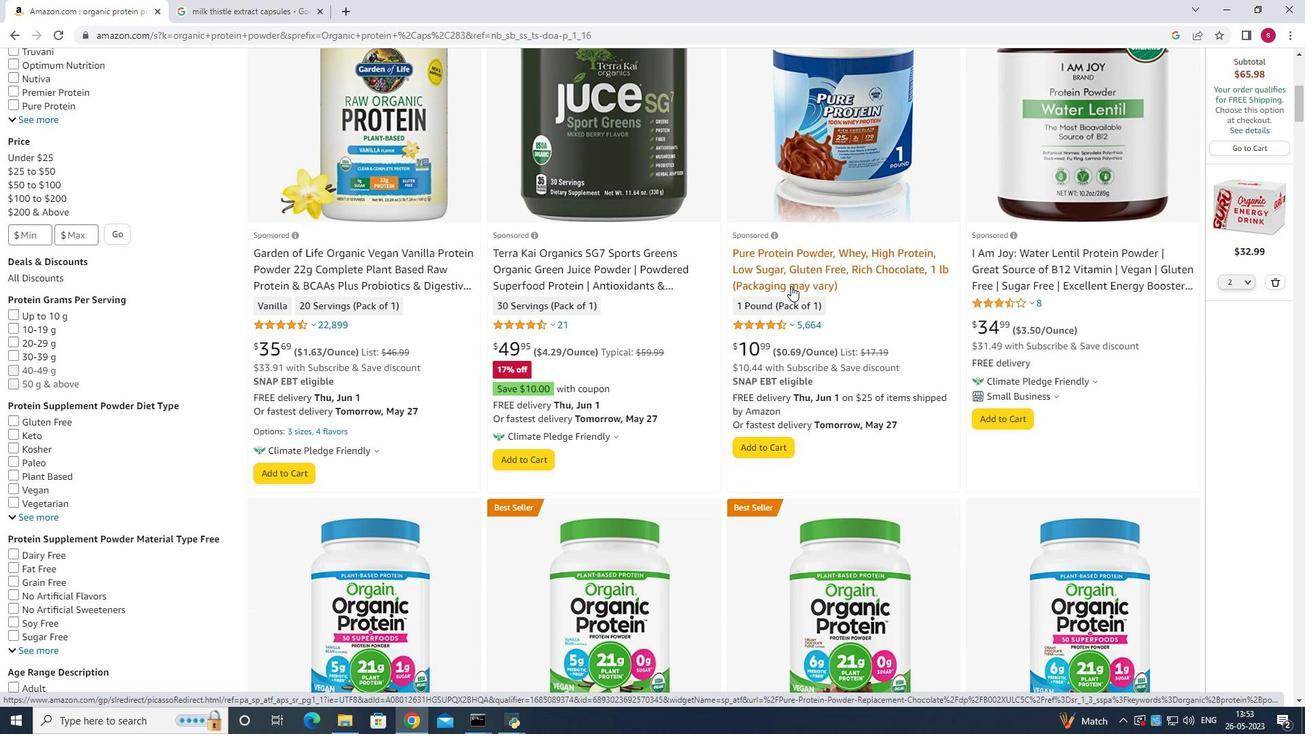 
Action: Mouse moved to (824, 411)
Screenshot: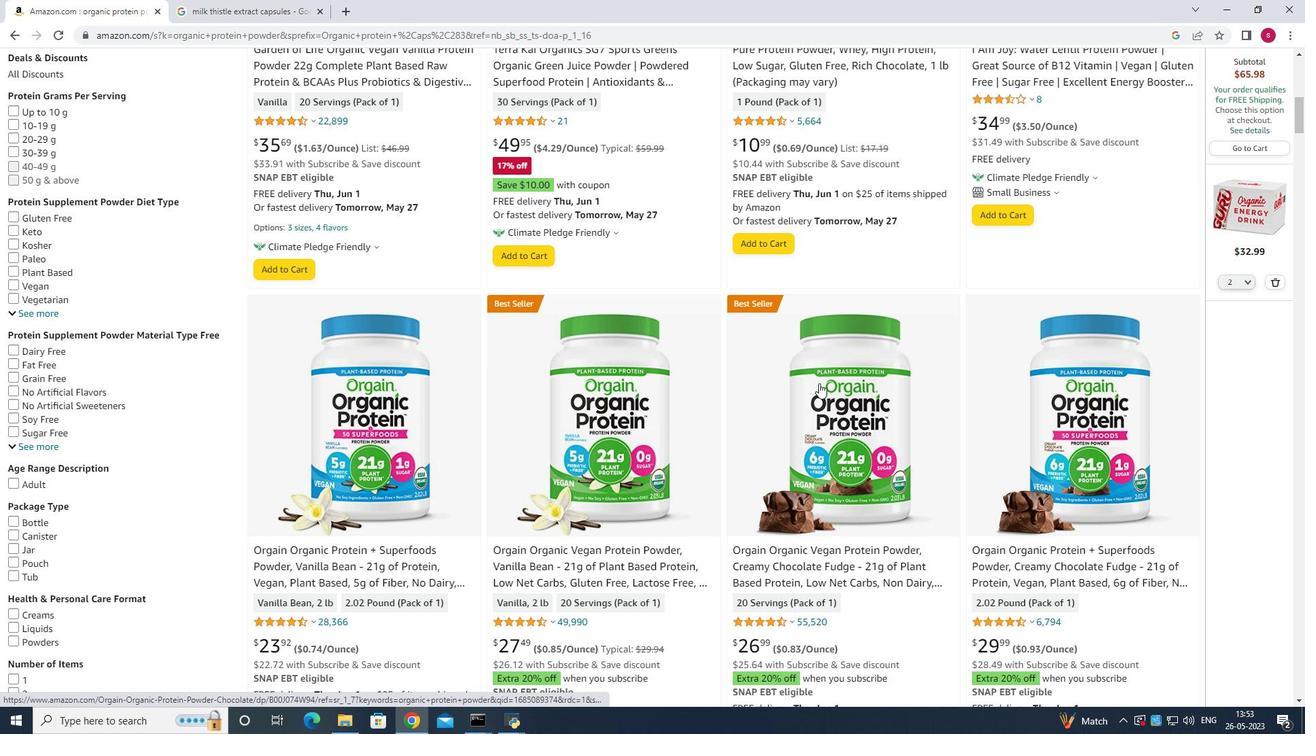 
Action: Mouse pressed left at (824, 411)
Screenshot: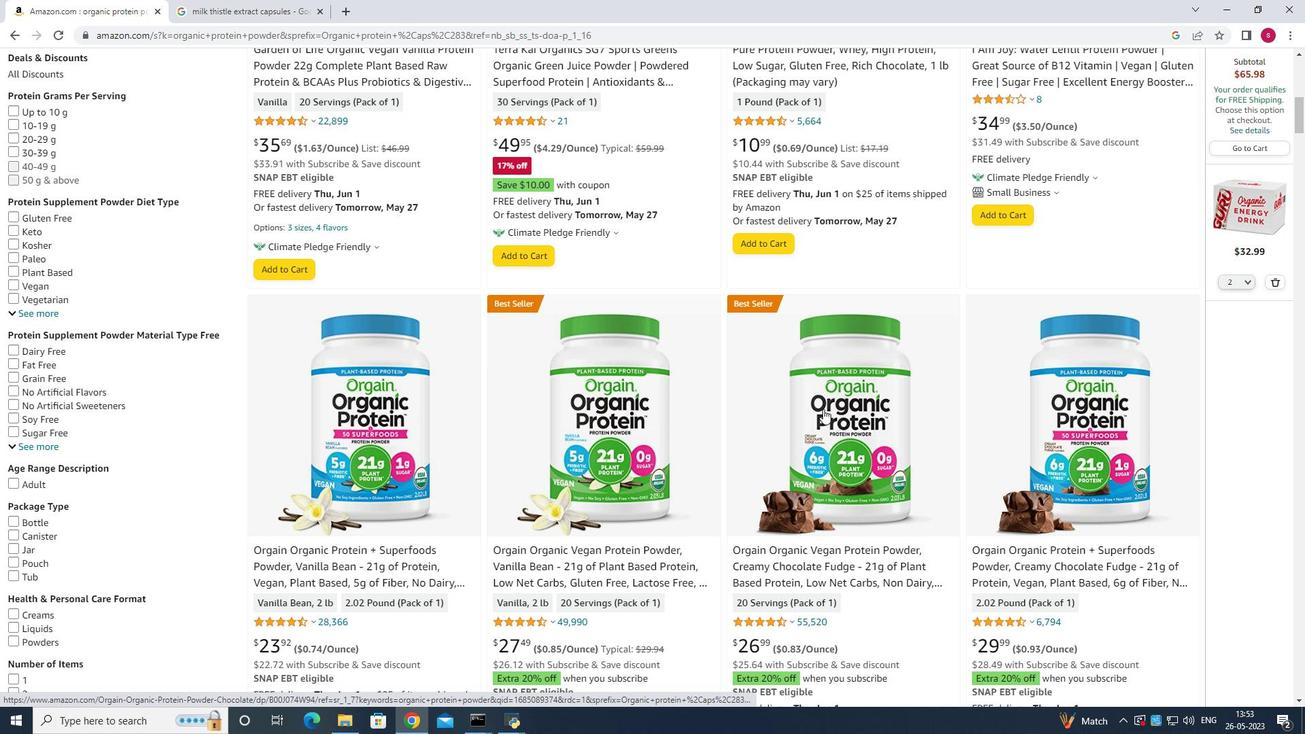 
Action: Mouse moved to (958, 431)
Screenshot: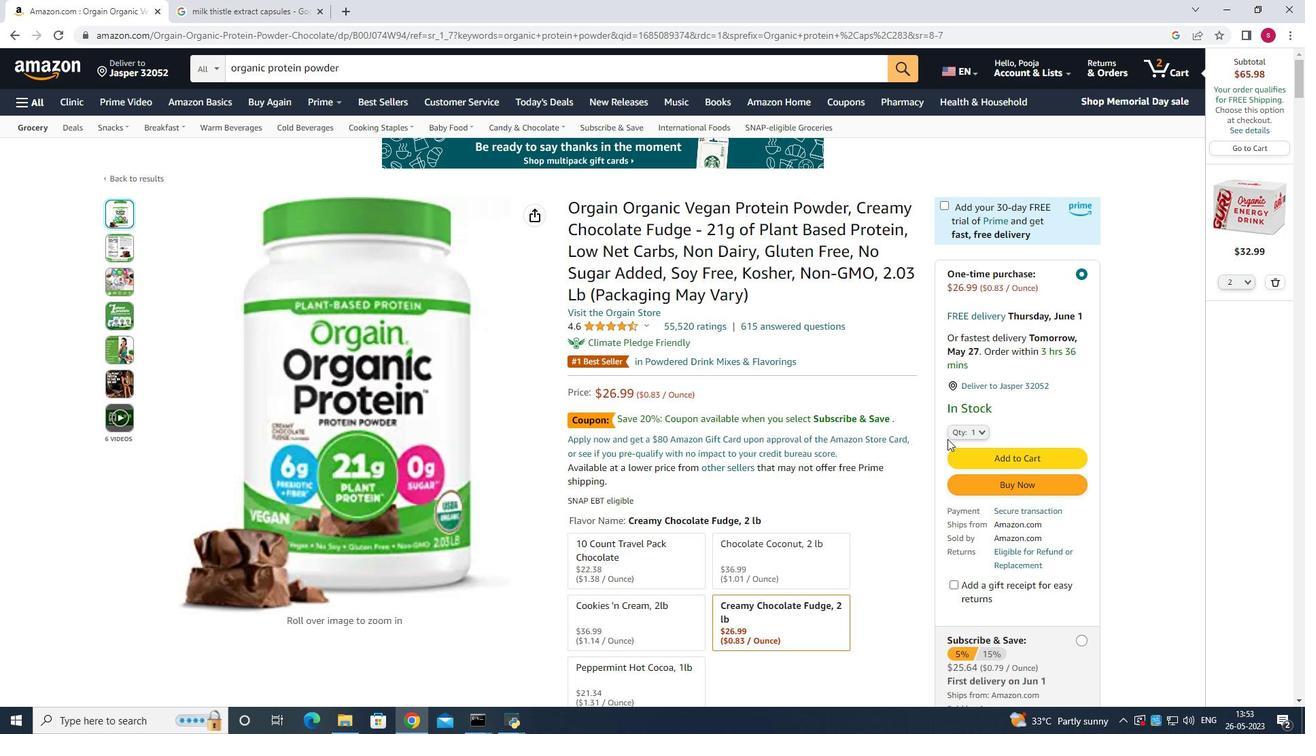 
Action: Mouse pressed left at (958, 431)
Screenshot: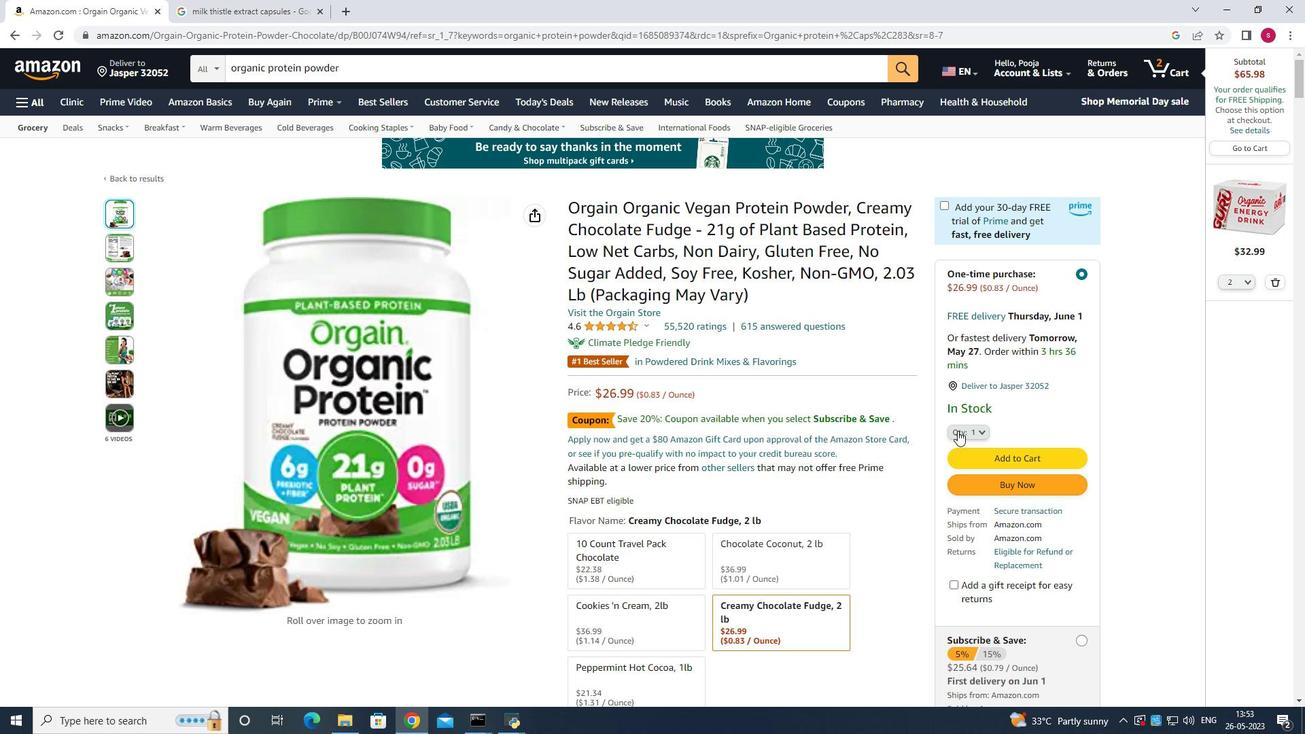 
Action: Mouse moved to (957, 93)
Screenshot: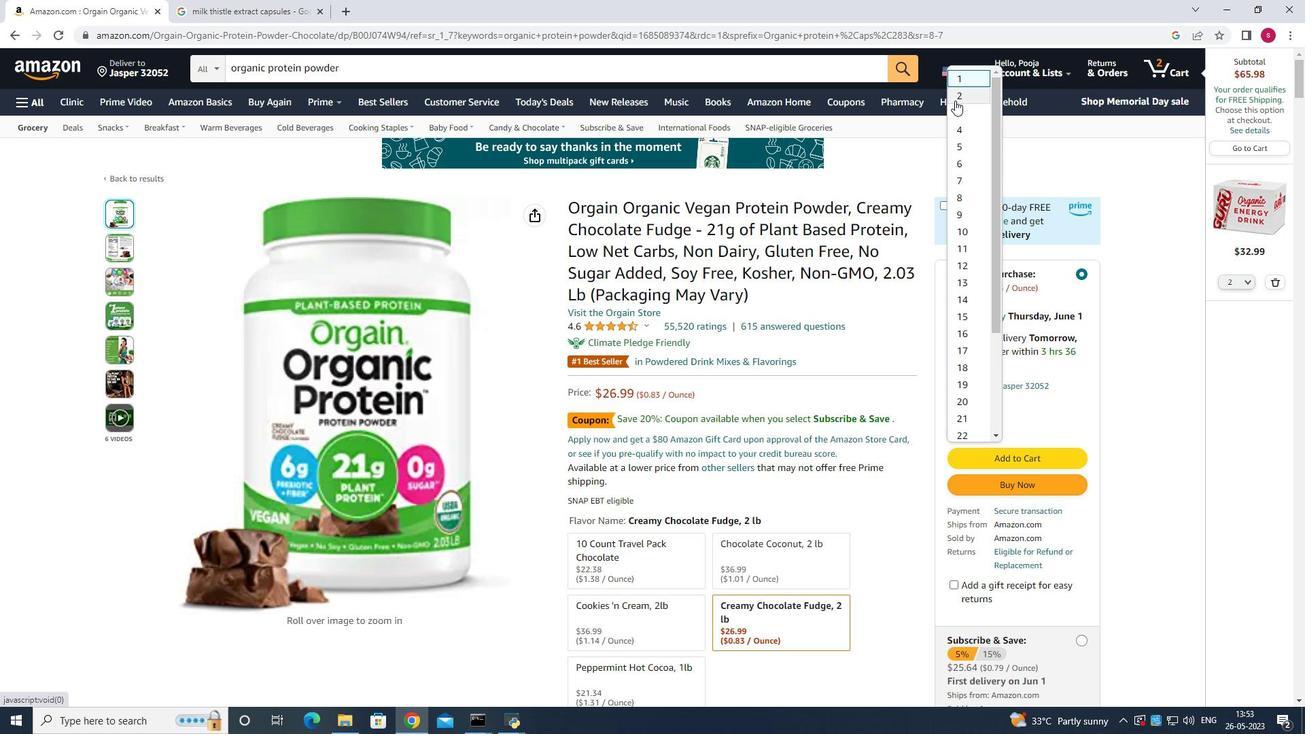 
Action: Mouse pressed left at (957, 93)
Screenshot: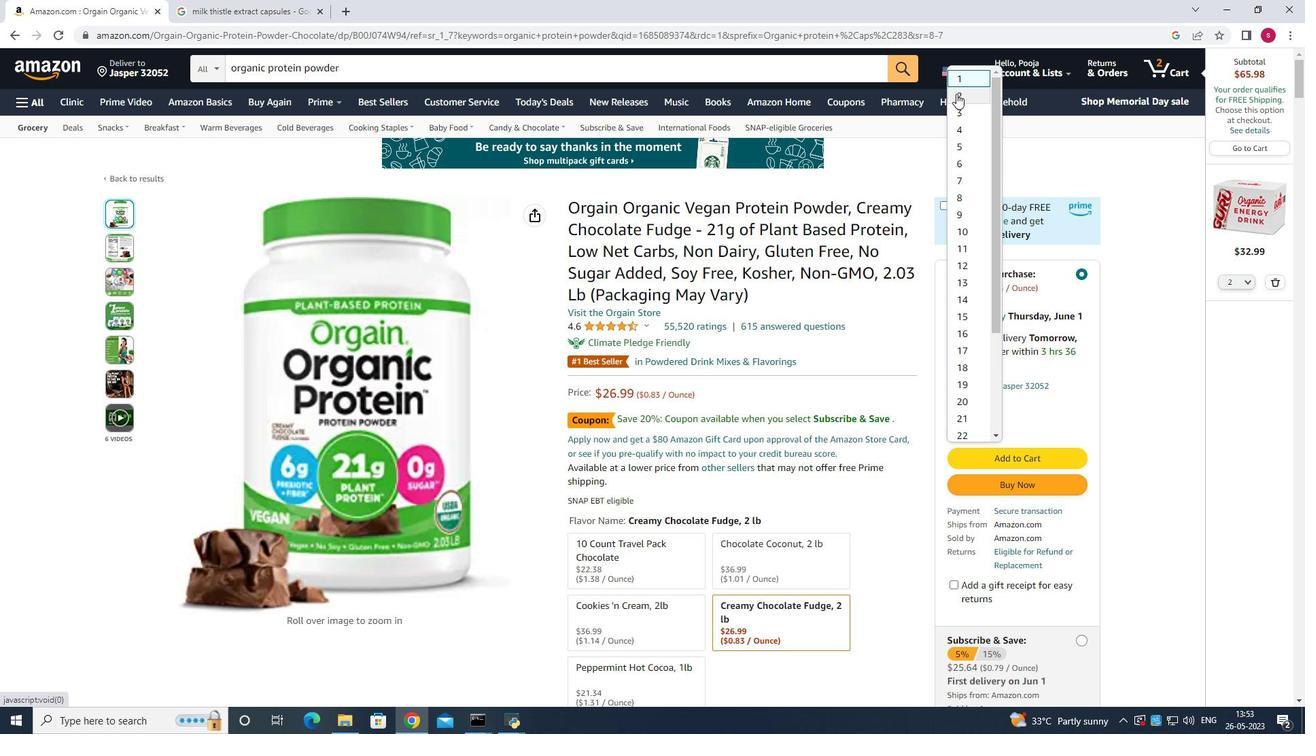 
Action: Mouse moved to (1020, 450)
Screenshot: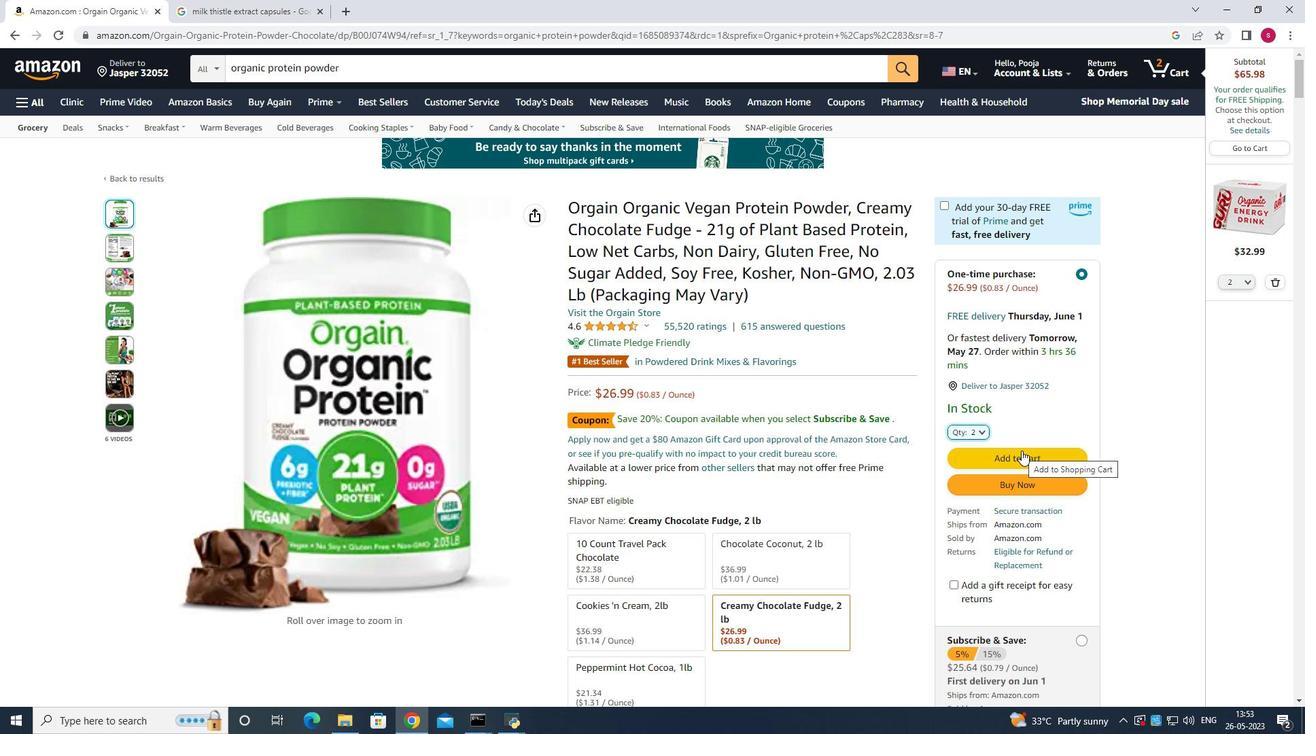 
Action: Mouse pressed left at (1020, 450)
Screenshot: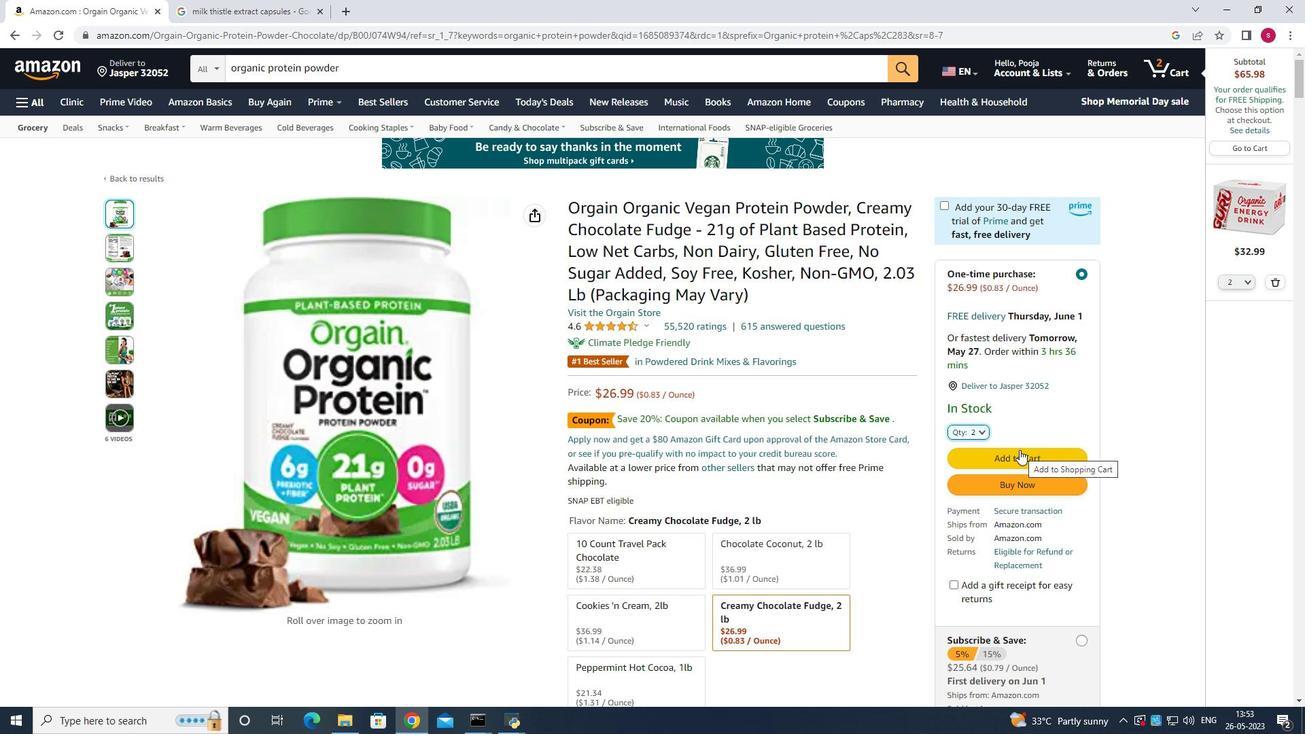 
Action: Mouse moved to (804, 362)
Screenshot: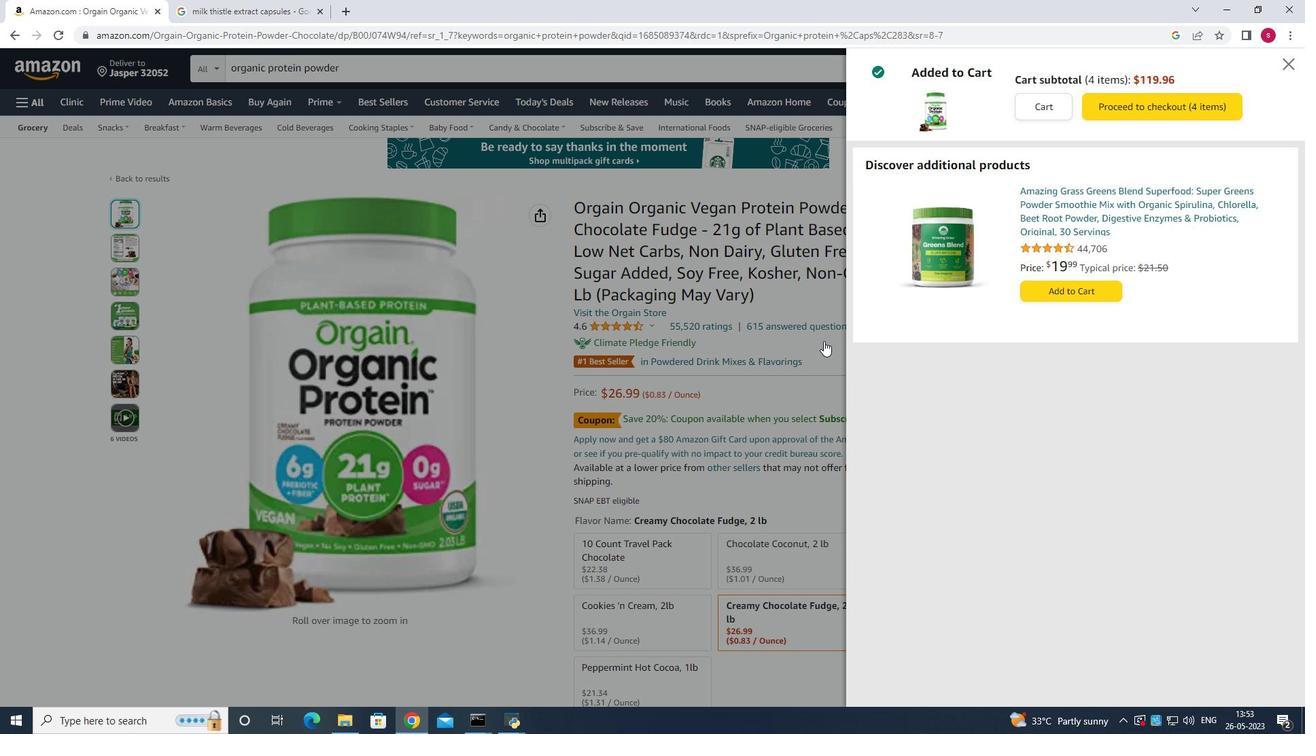 
Action: Mouse pressed left at (804, 362)
Screenshot: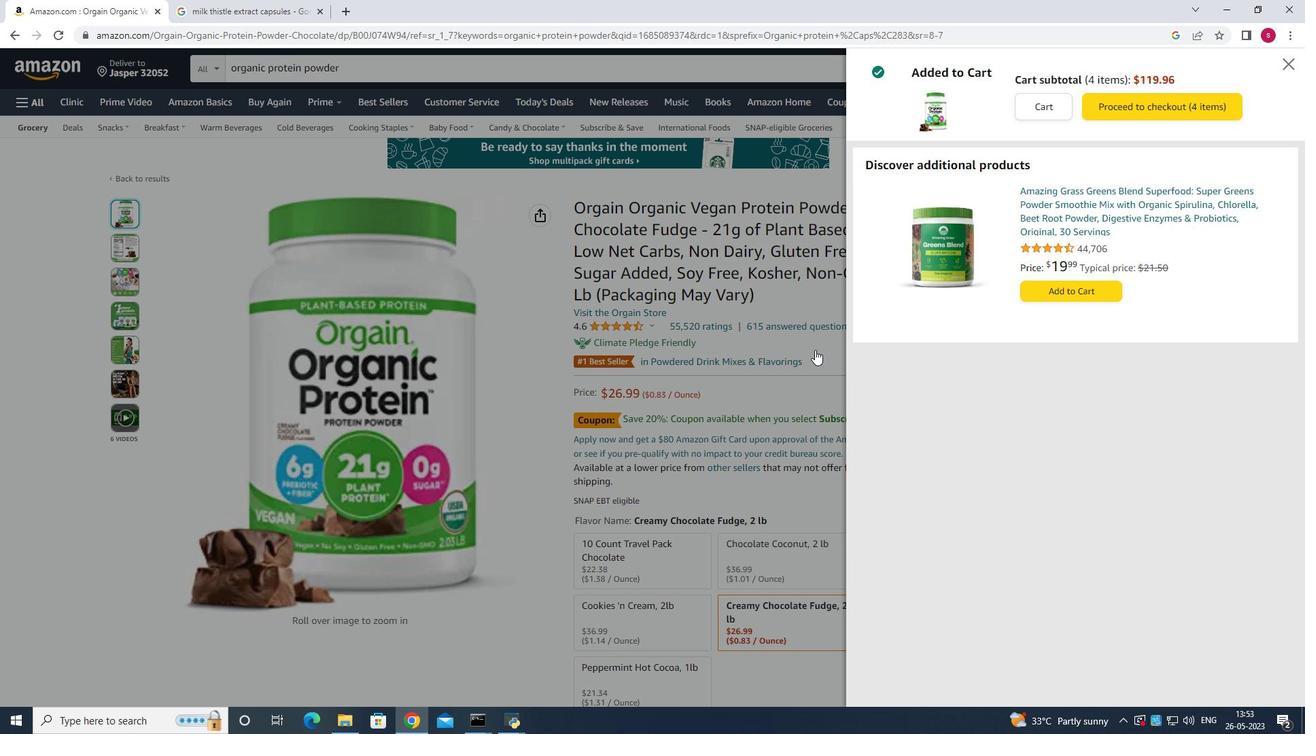 
Action: Mouse moved to (1271, 419)
Screenshot: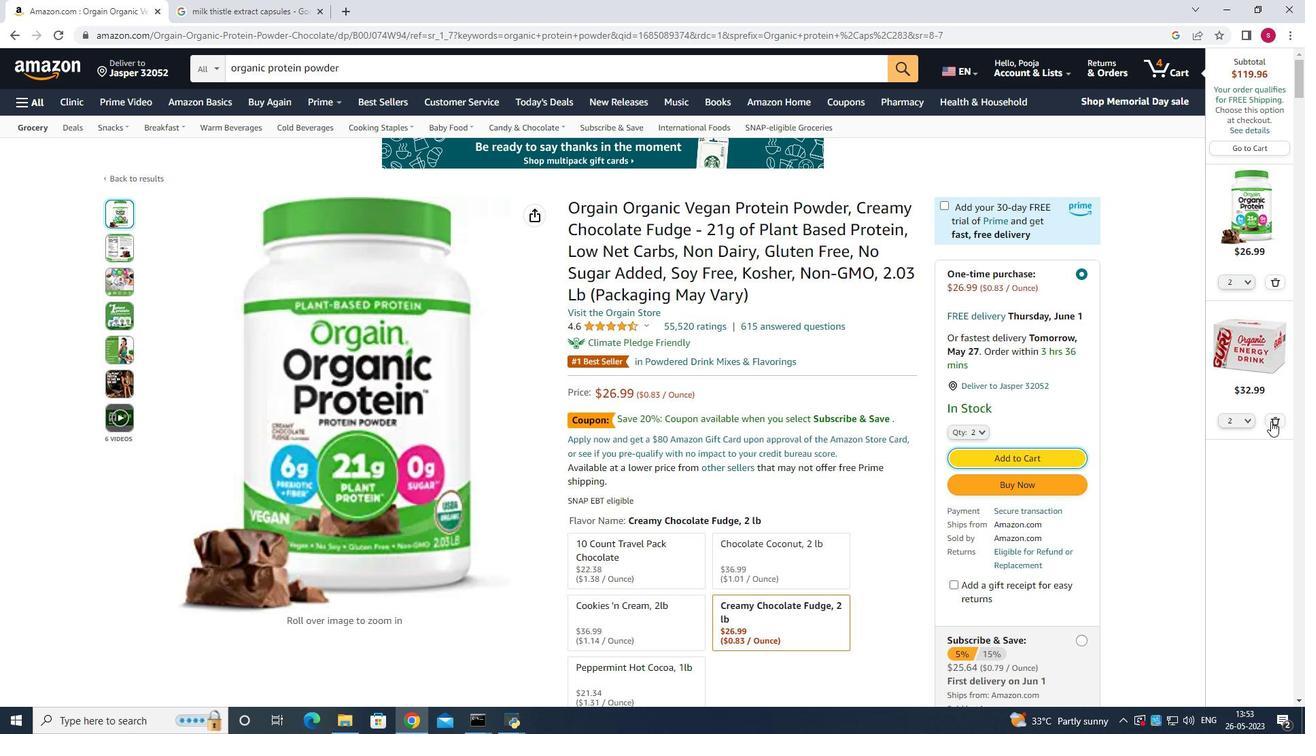 
Action: Mouse pressed left at (1271, 419)
Screenshot: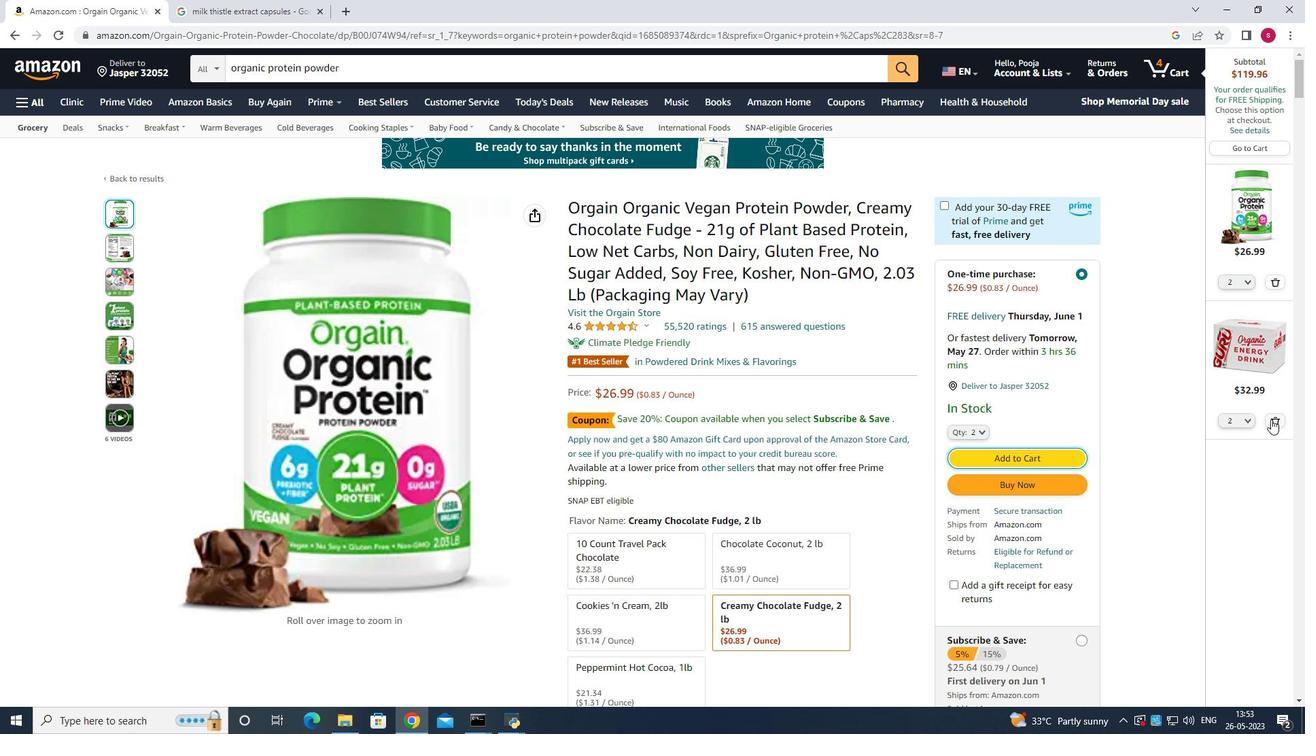 
Action: Mouse moved to (1028, 458)
Screenshot: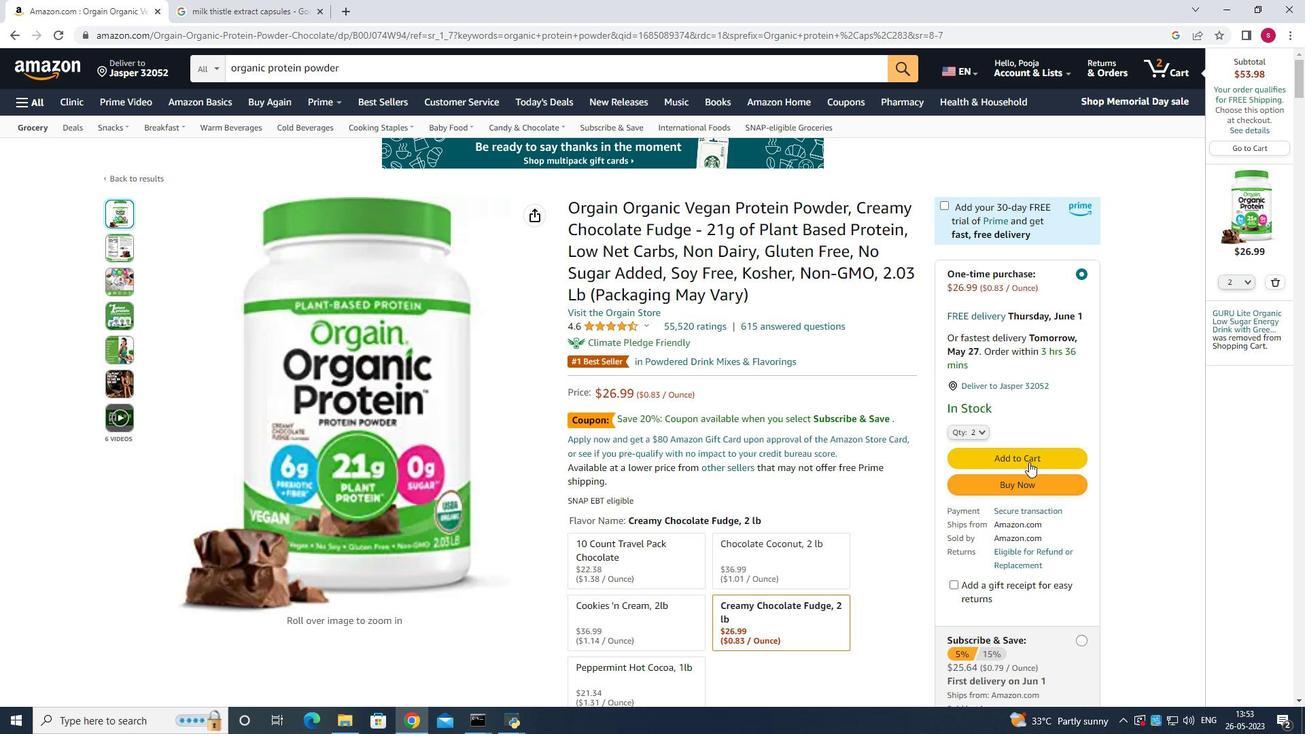 
Action: Mouse pressed left at (1028, 458)
Screenshot: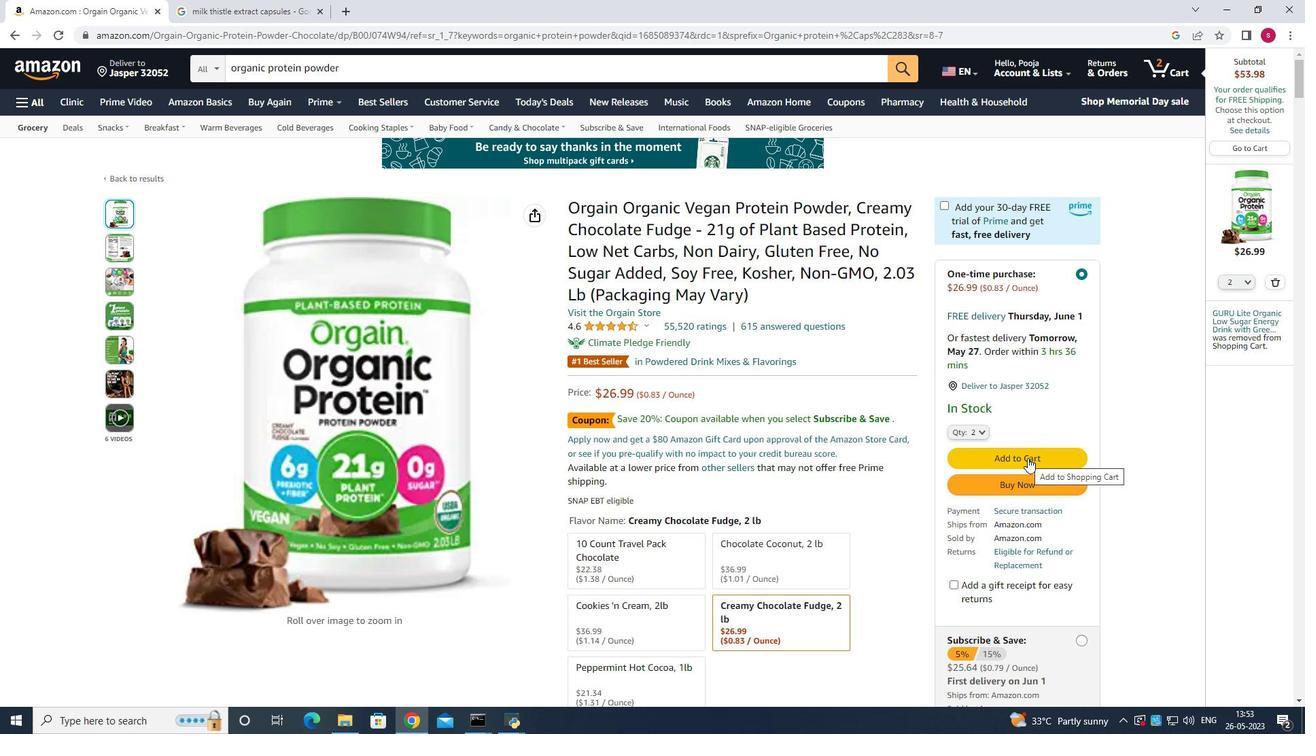 
Action: Mouse moved to (1101, 104)
Screenshot: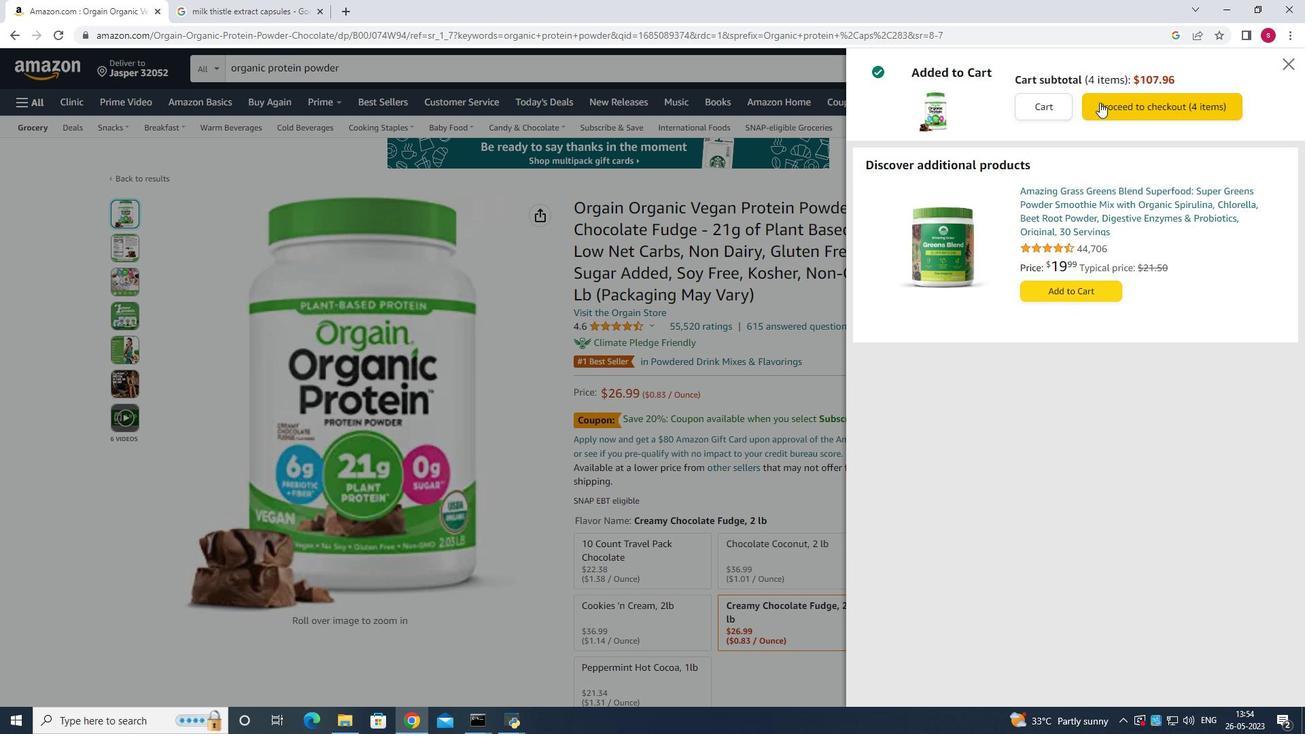 
Action: Mouse pressed left at (1101, 104)
Screenshot: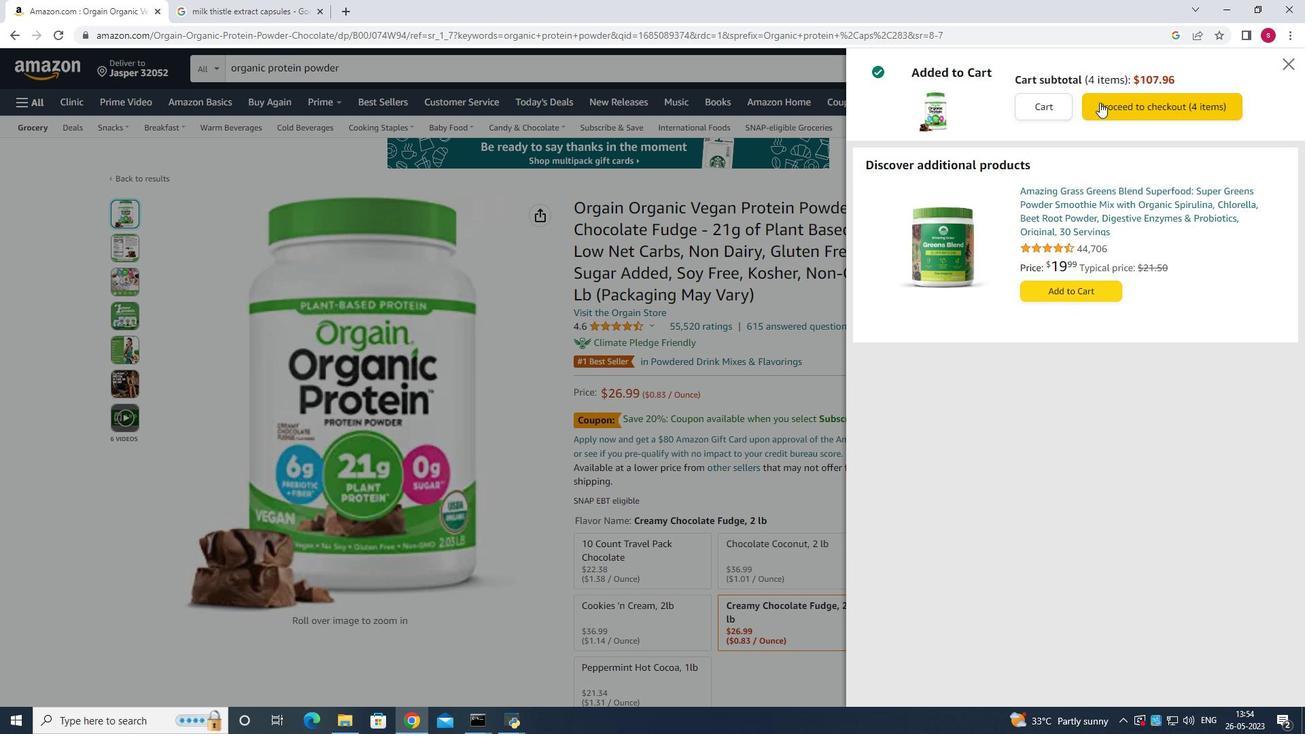 
Action: Mouse moved to (387, 230)
Screenshot: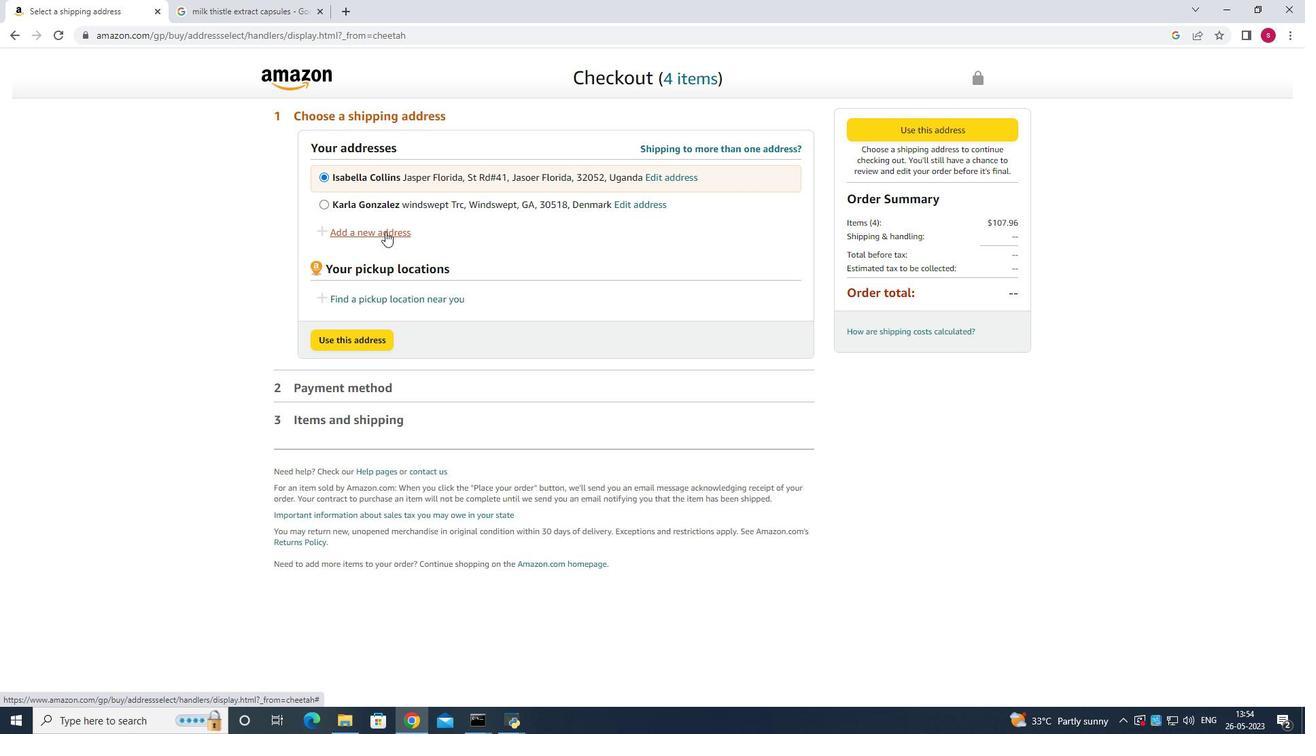 
Action: Mouse pressed left at (387, 230)
Screenshot: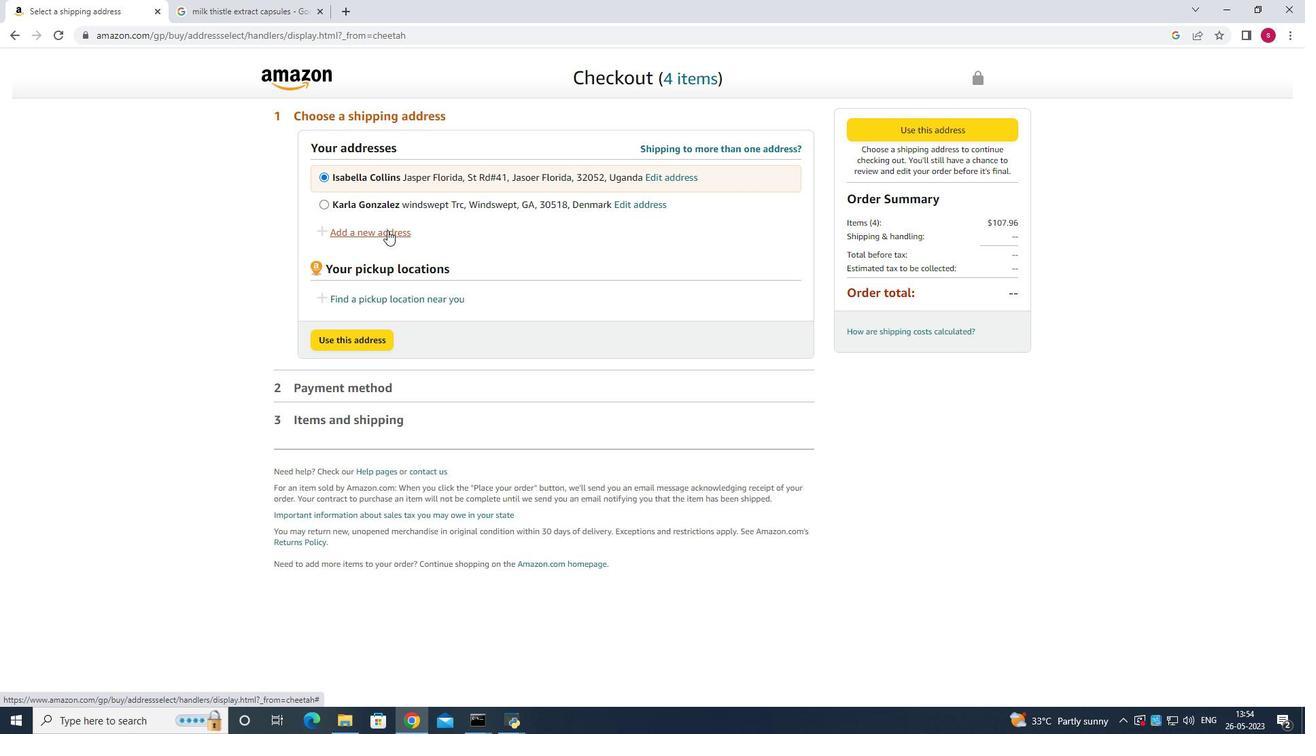 
Action: Mouse moved to (728, 223)
Screenshot: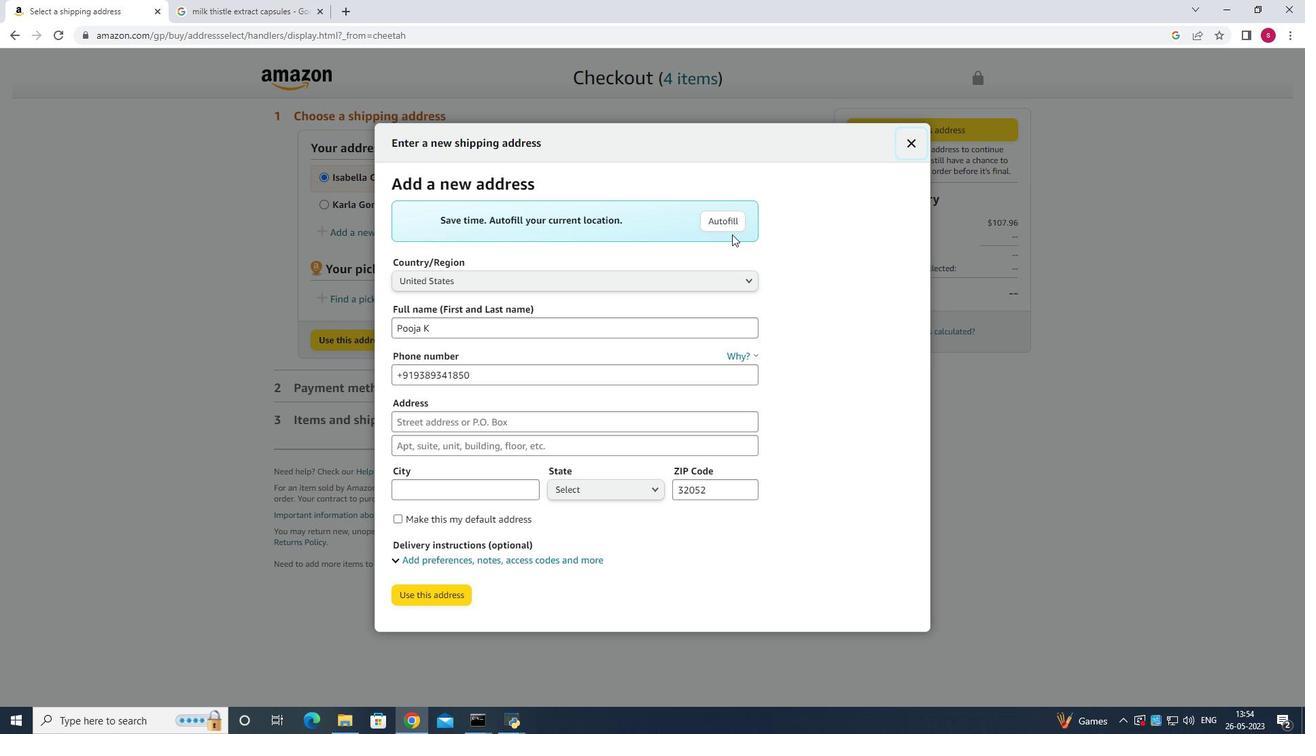 
Action: Mouse pressed left at (728, 223)
Screenshot: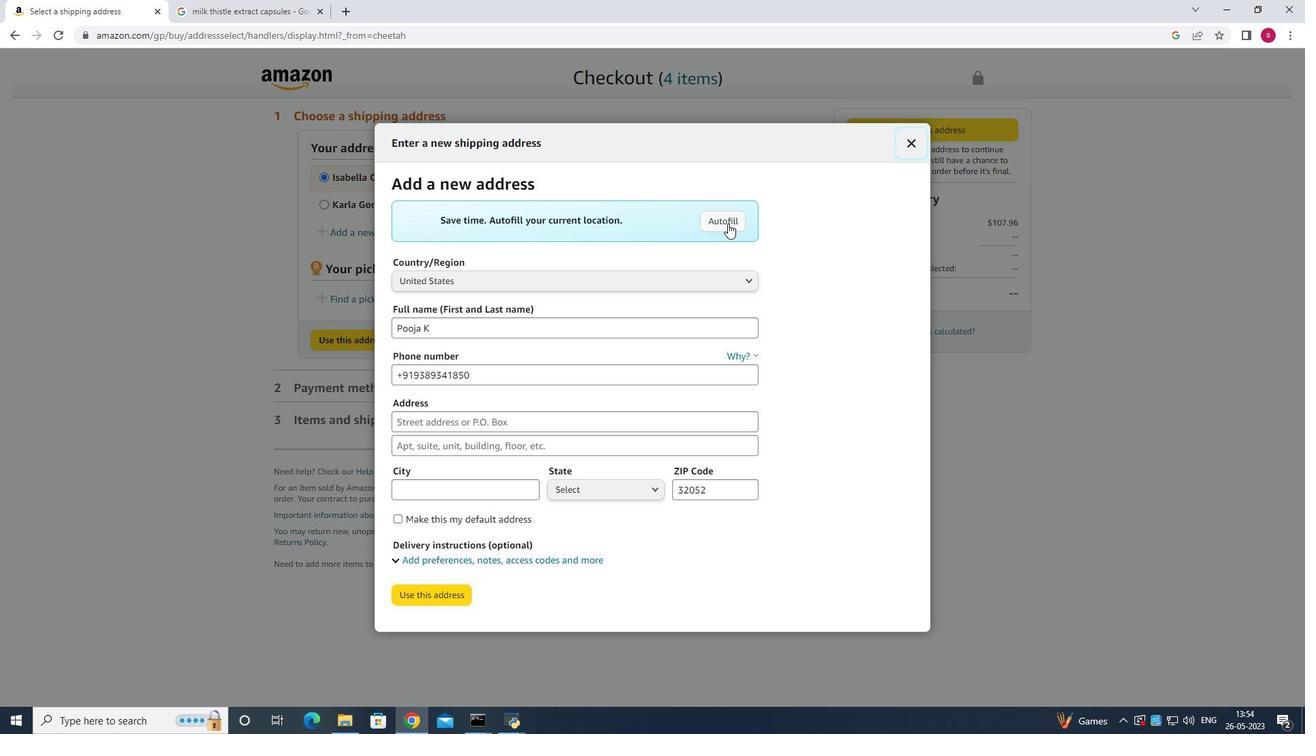 
Action: Mouse moved to (734, 296)
Screenshot: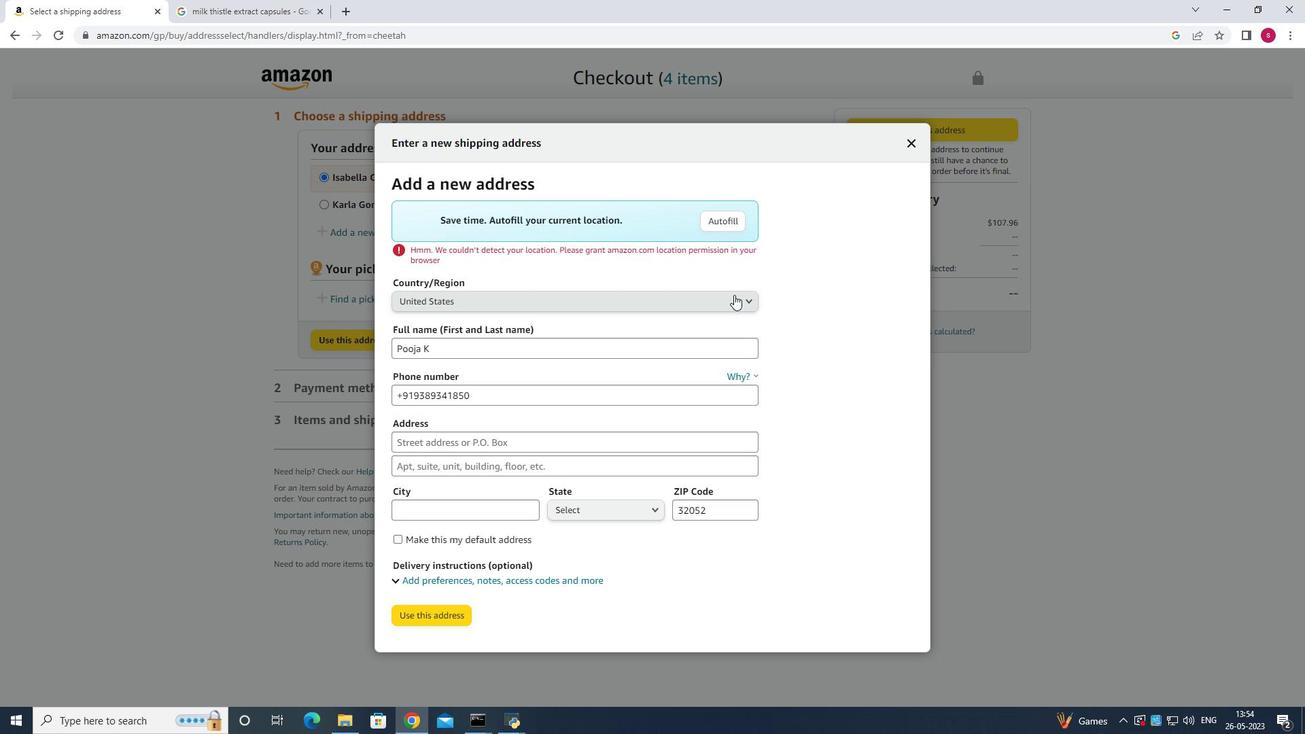 
Action: Mouse pressed left at (734, 295)
Screenshot: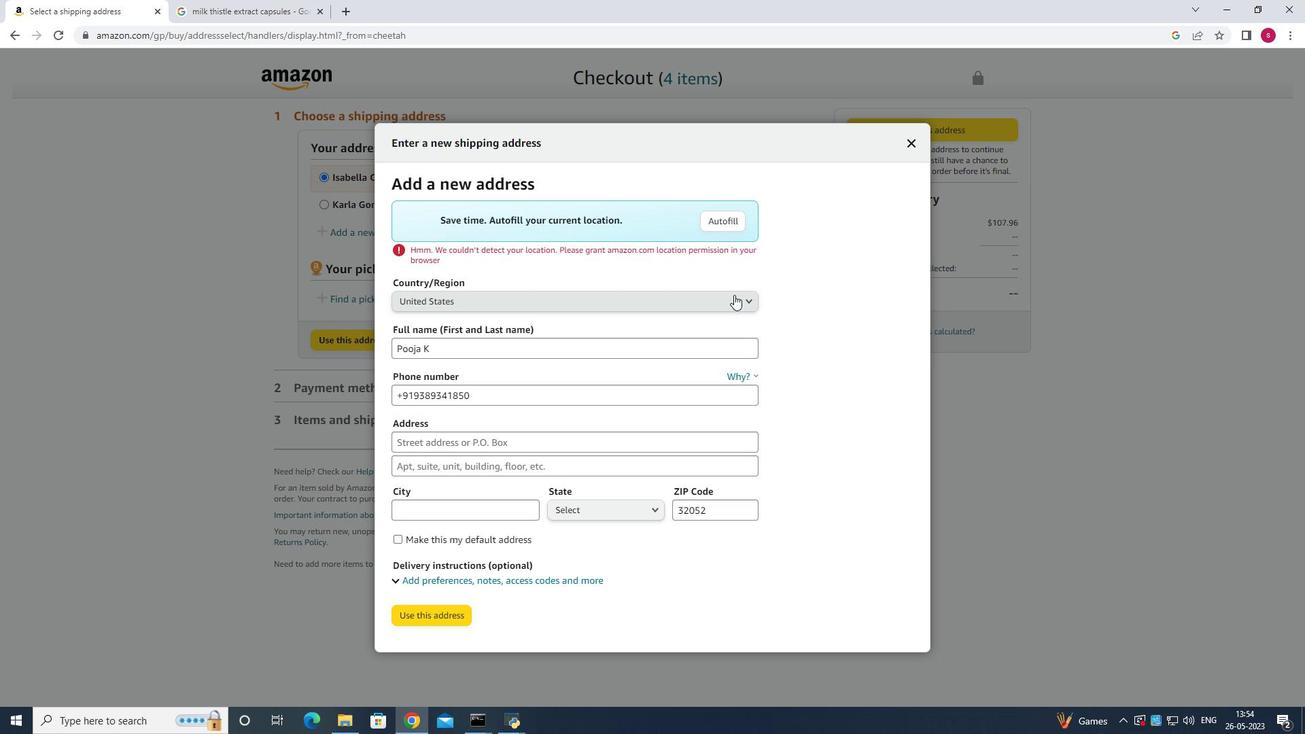 
Action: Mouse moved to (730, 299)
Screenshot: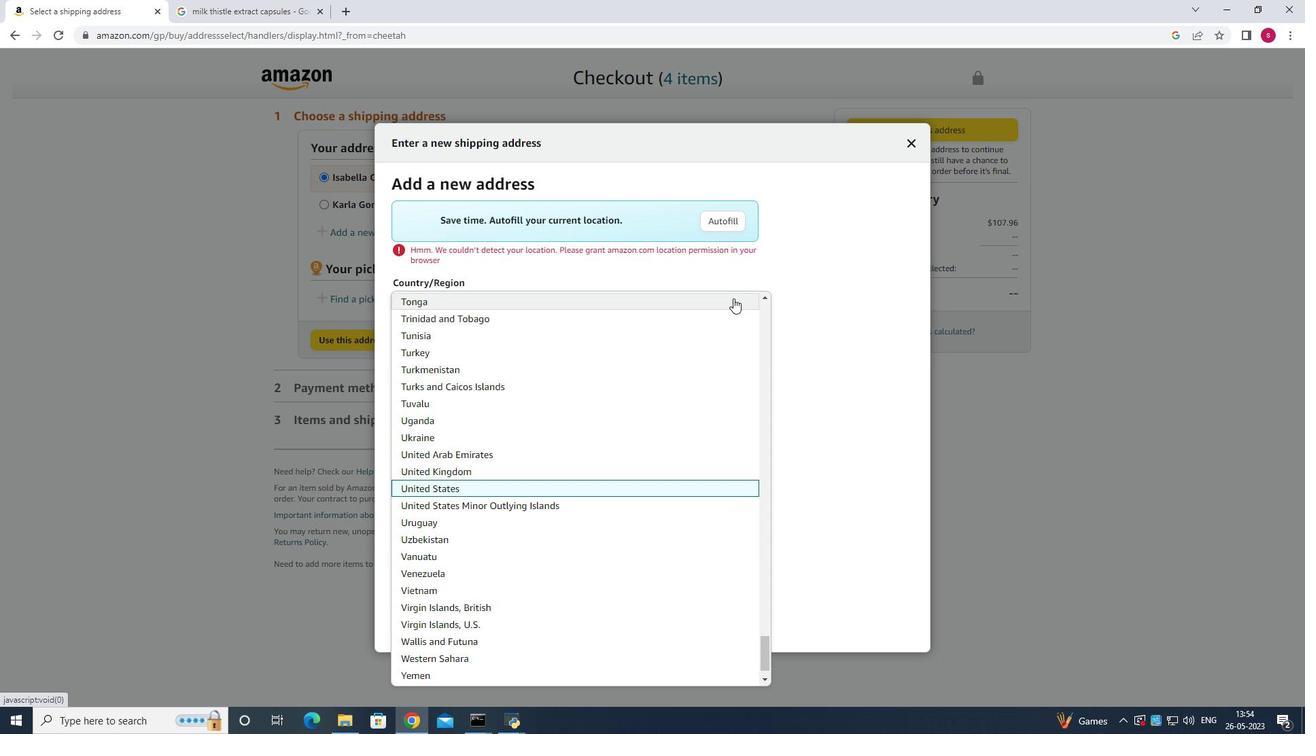 
Action: Key pressed new<Key.space><Key.backspace><Key.backspace><Key.backspace>new<Key.backspace><Key.backspace><Key.backspace><Key.shift>O<Key.shift><Key.backspace><Key.shift><Key.shift><Key.backspace><Key.backspace><Key.shift>Phoenix<Key.space>mew<Key.space>york<Key.enter>
Screenshot: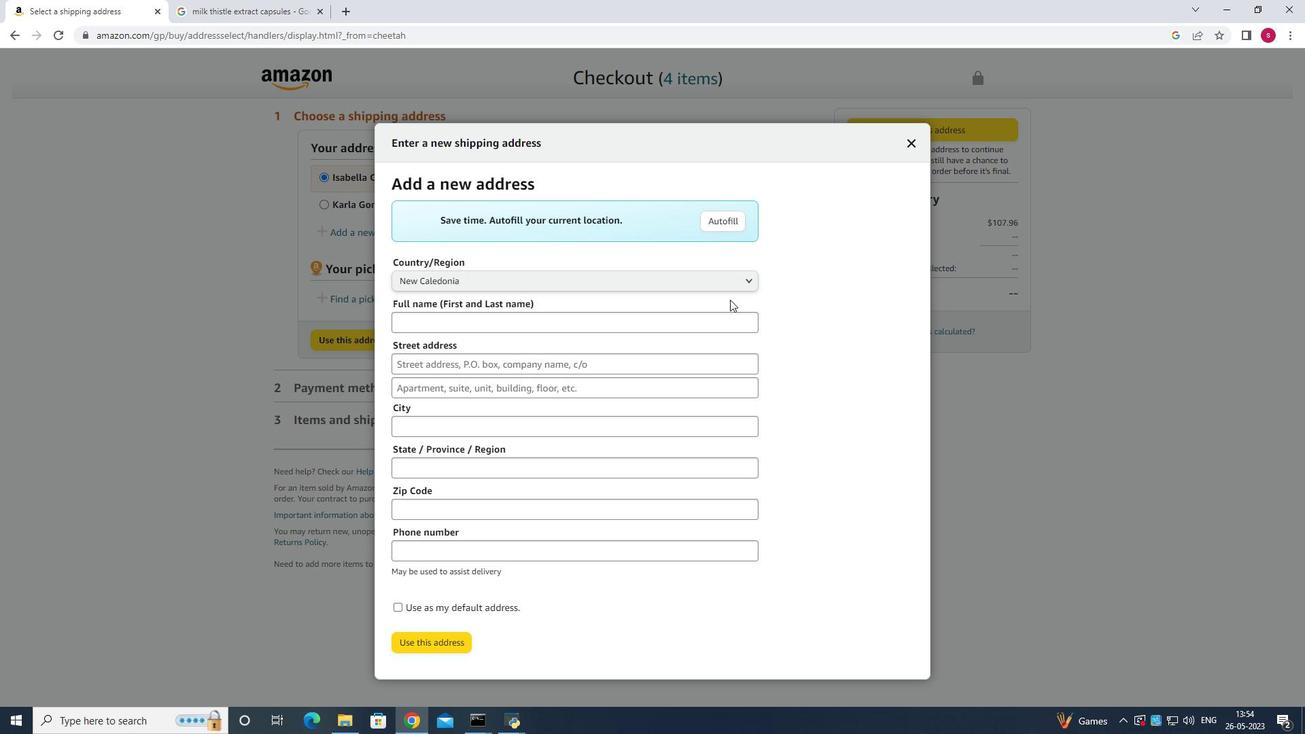 
Action: Mouse moved to (693, 319)
Screenshot: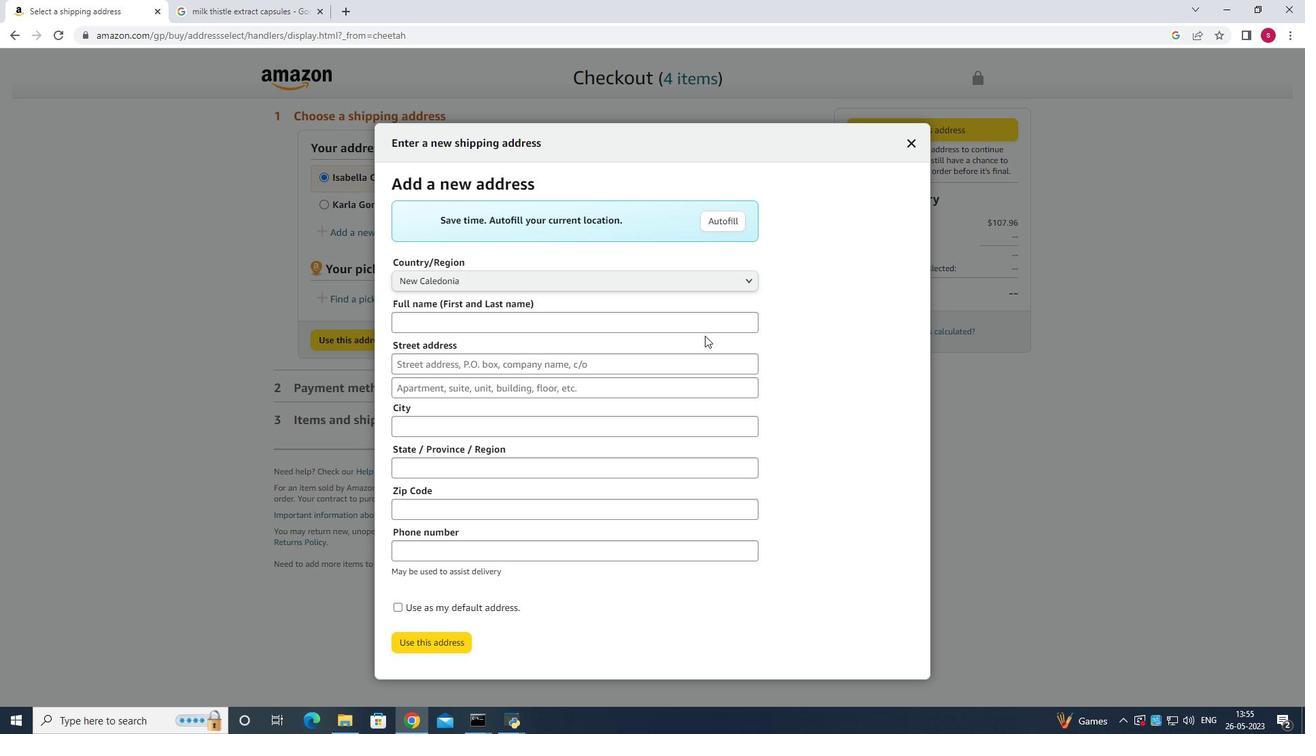 
Action: Mouse pressed left at (693, 319)
Screenshot: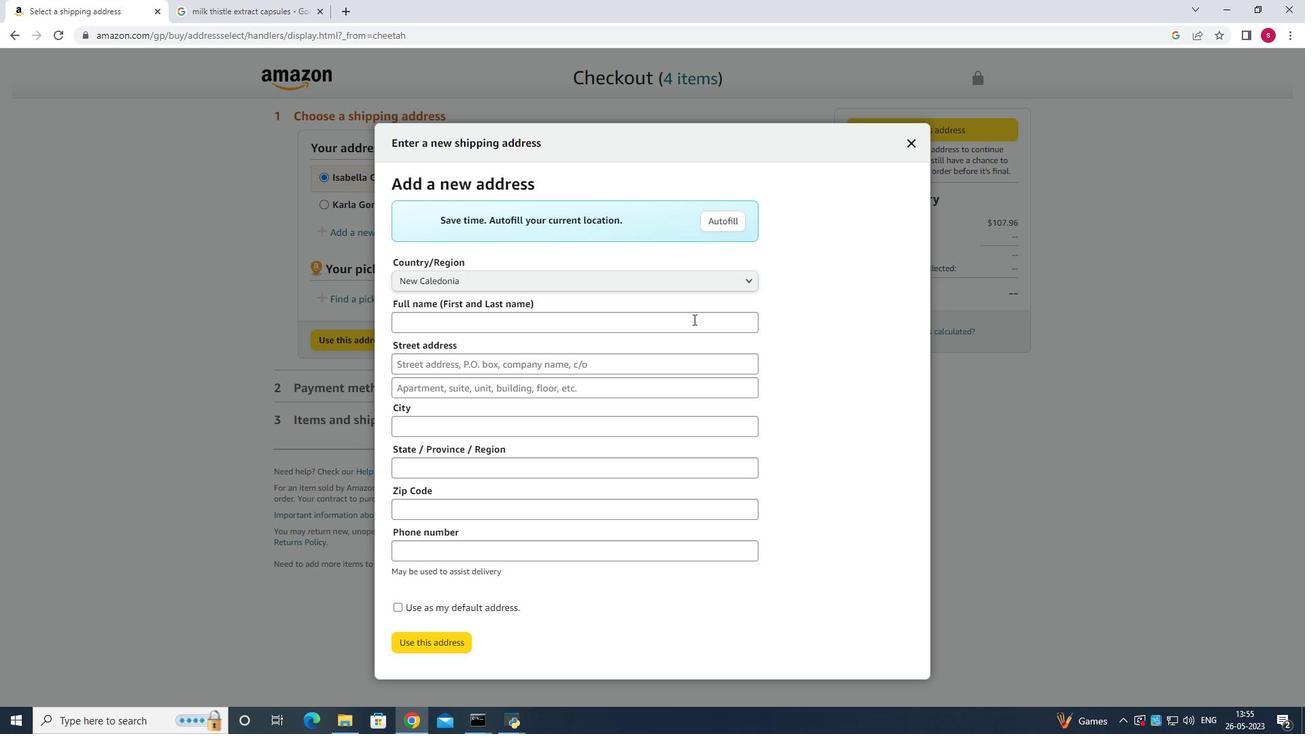 
Action: Key pressed <Key.shift>Katherine<Key.space><Key.shift>Jones
Screenshot: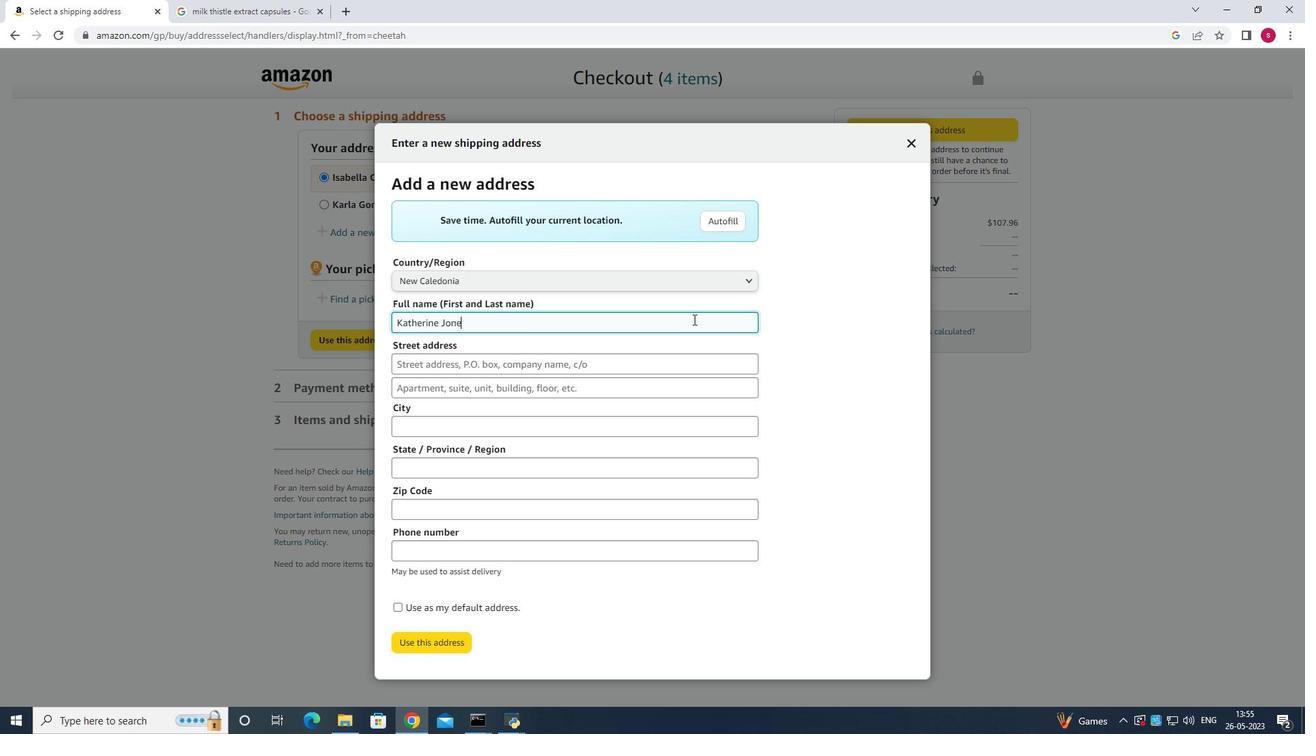 
Action: Mouse moved to (518, 356)
Screenshot: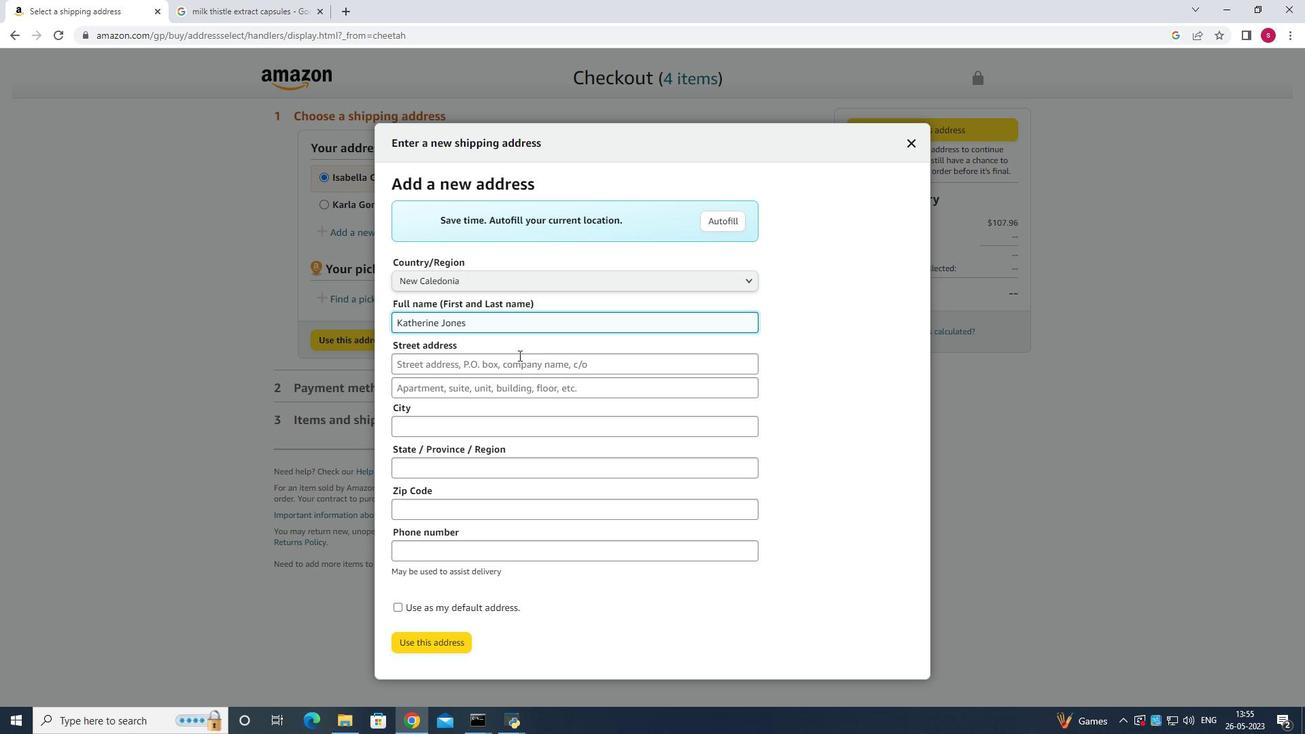 
Action: Mouse pressed left at (518, 356)
Screenshot: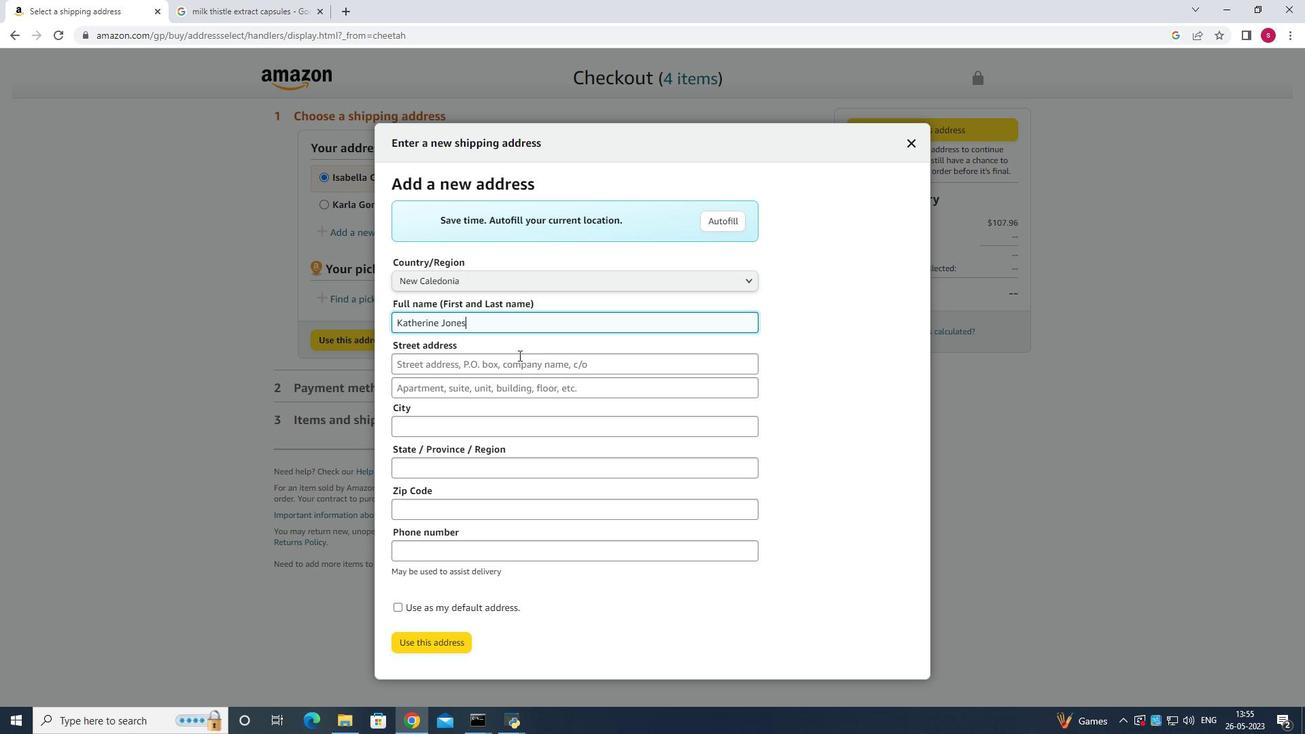 
Action: Key pressed 18<Key.space><Key.shift>Candee<Key.space><Key.shift>t
Screenshot: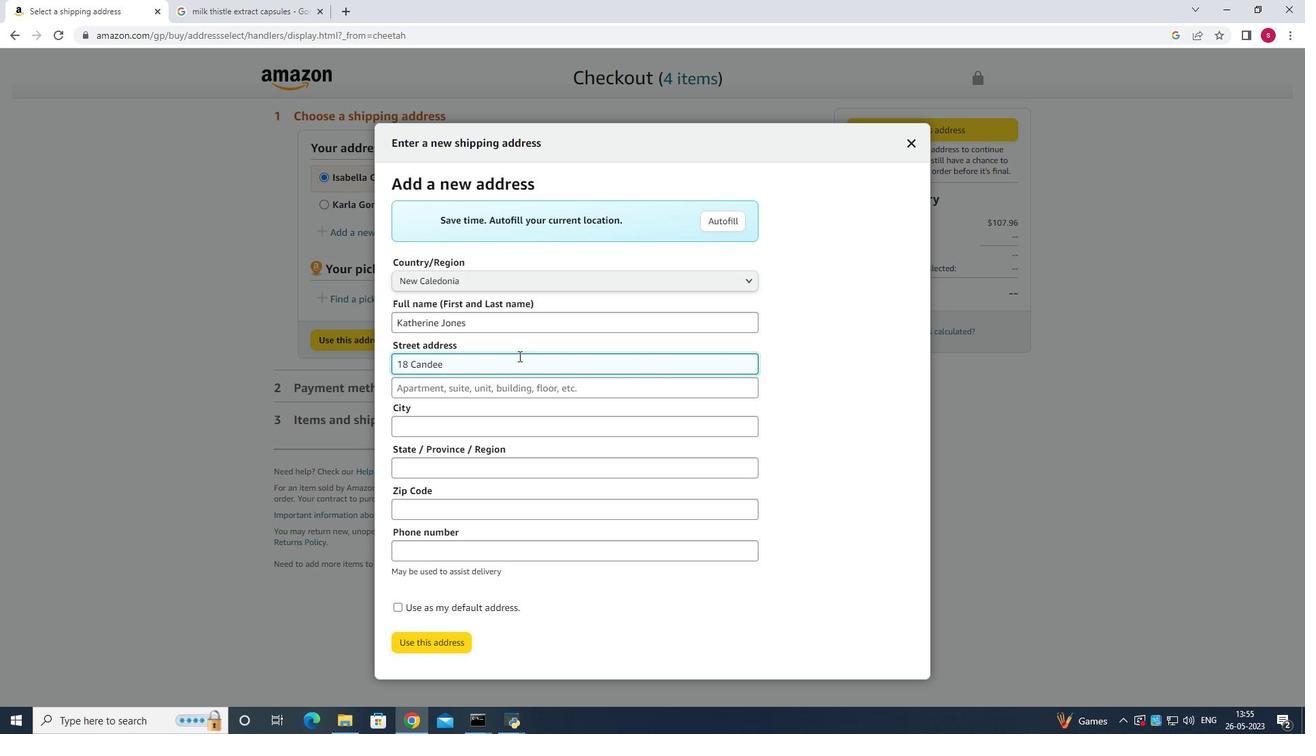 
Action: Mouse moved to (506, 419)
Screenshot: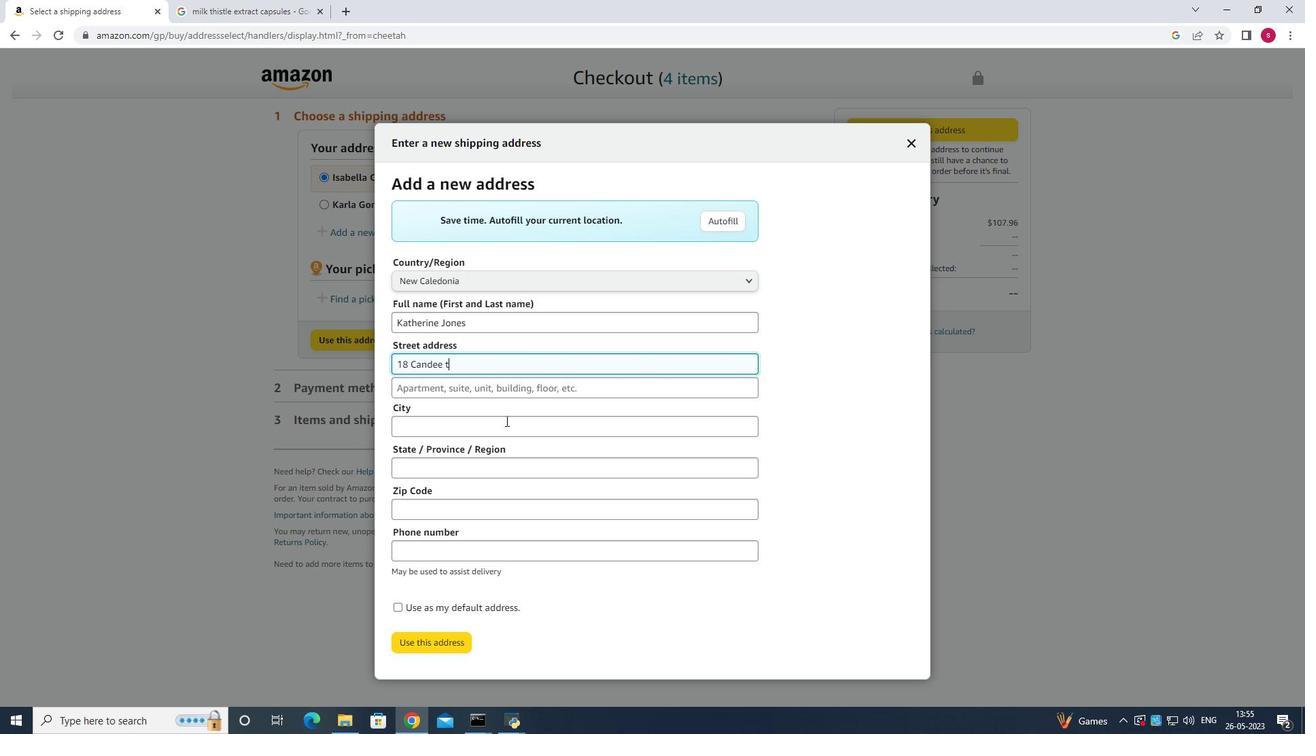
Action: Mouse pressed left at (506, 419)
Screenshot: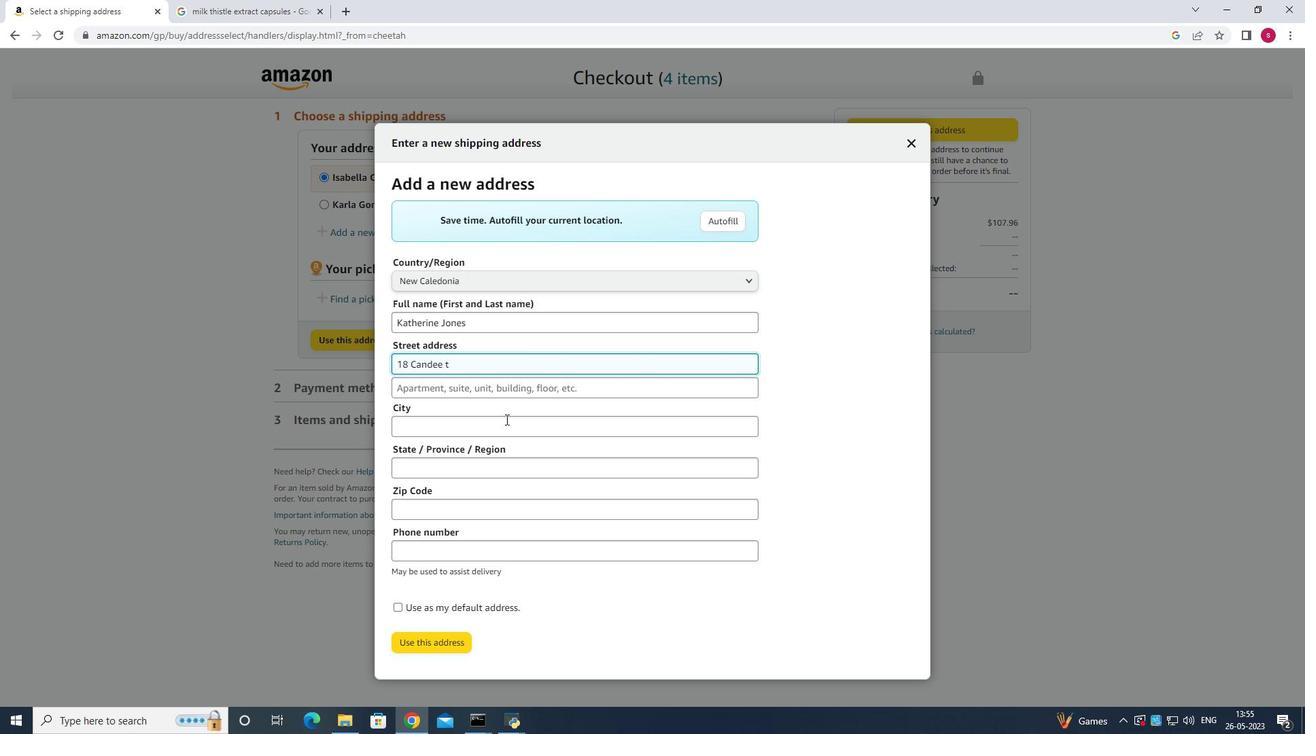 
Action: Key pressed new<Key.space>yorl<Key.backspace>k
Screenshot: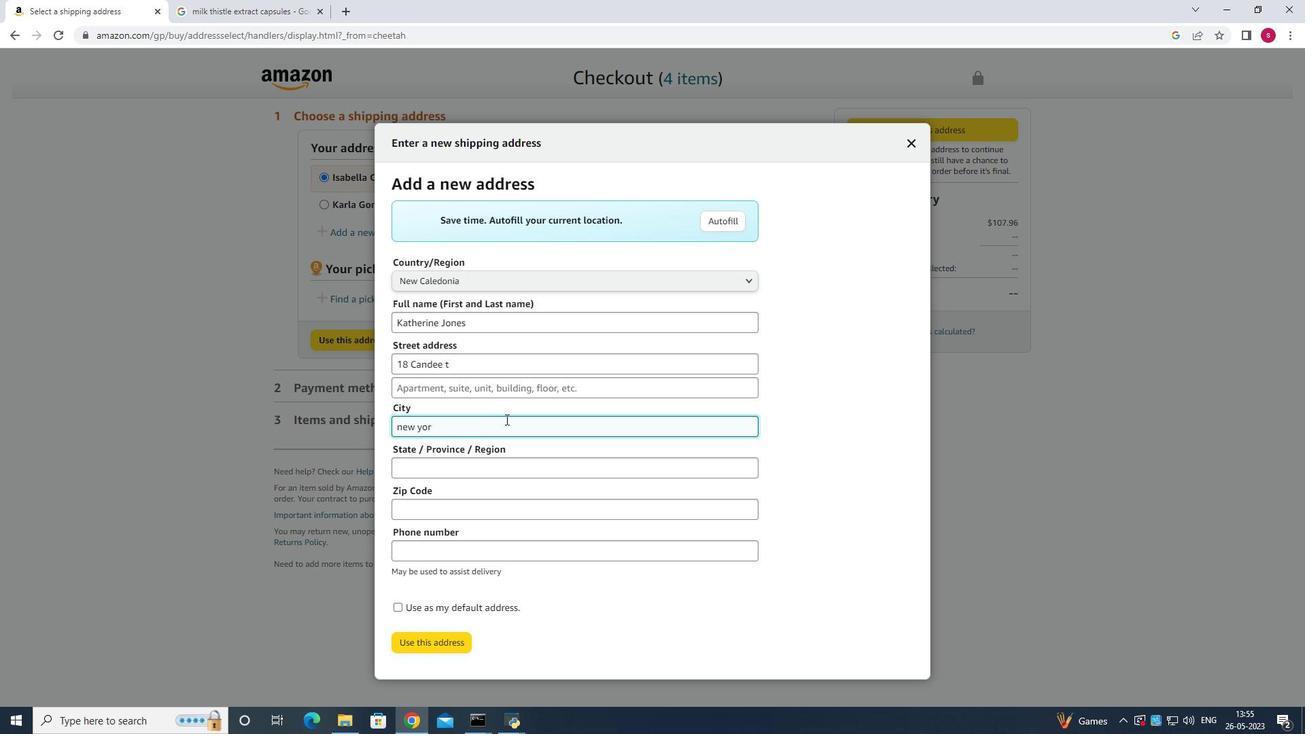 
Action: Mouse moved to (499, 462)
Screenshot: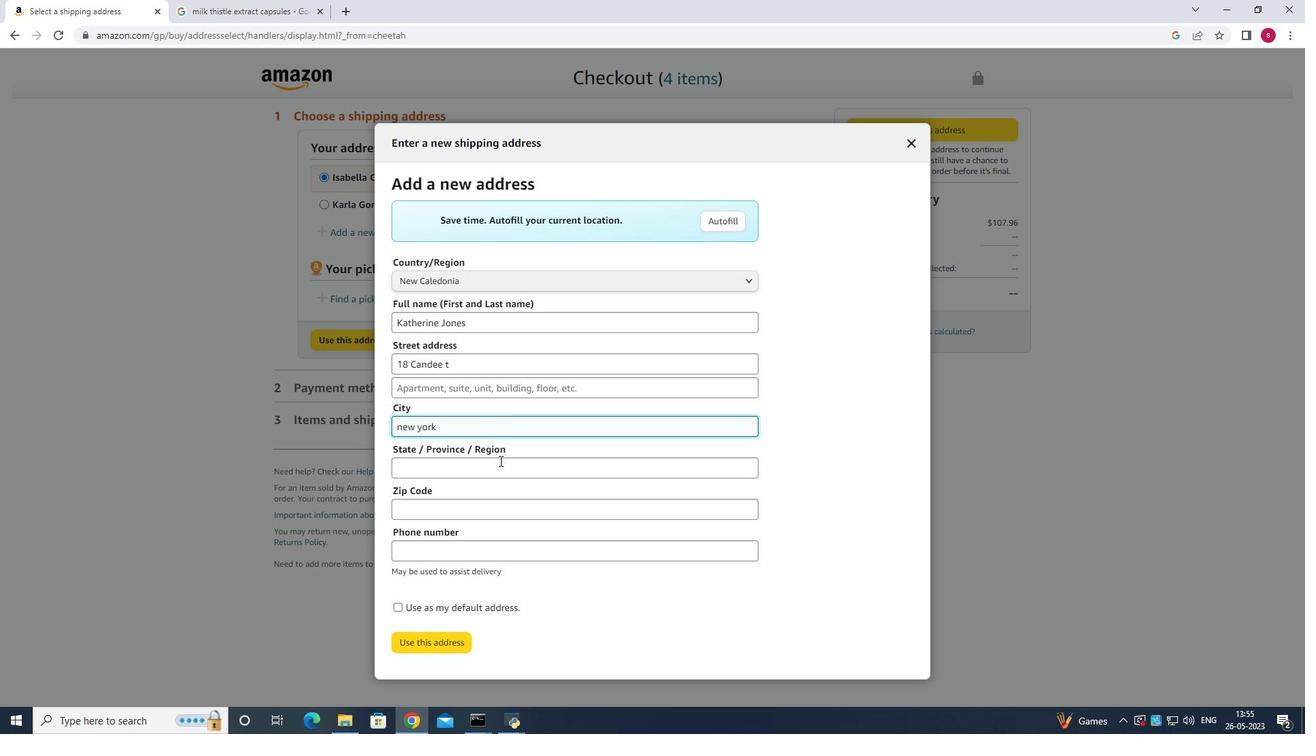 
Action: Mouse pressed left at (499, 462)
Screenshot: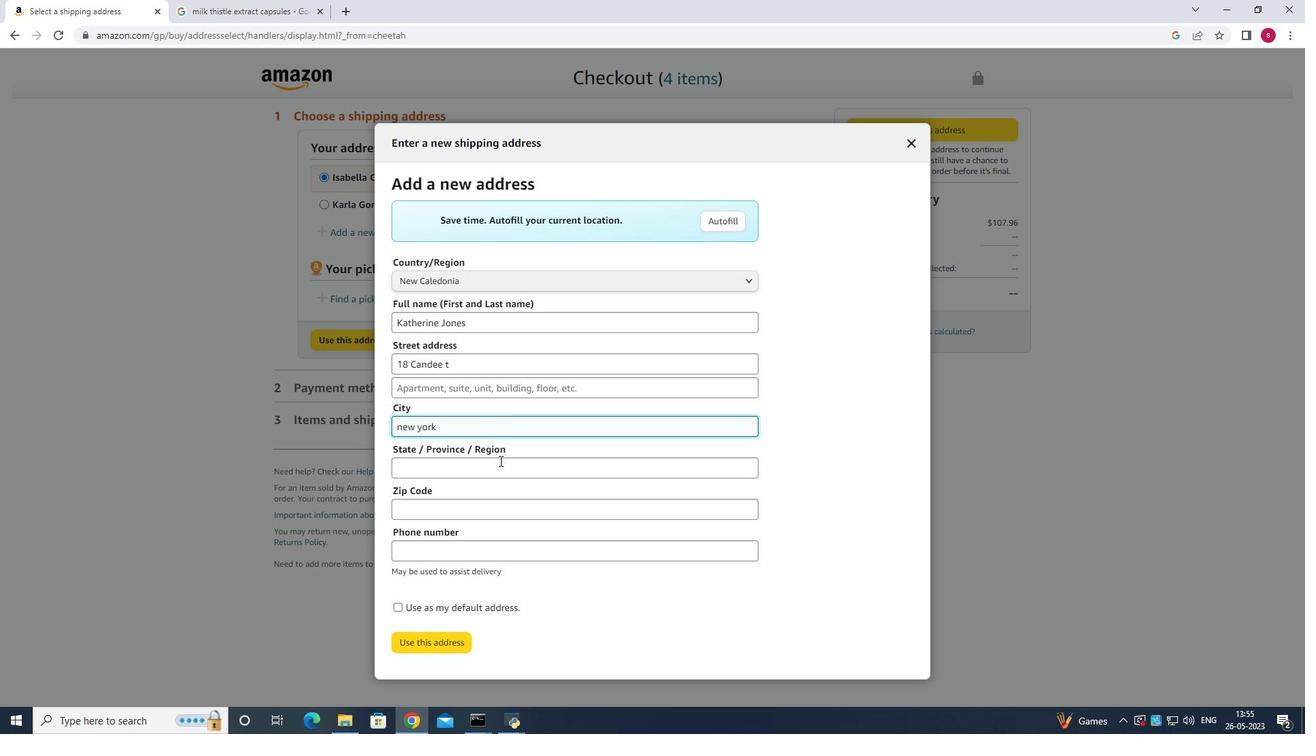 
Action: Mouse moved to (499, 462)
Screenshot: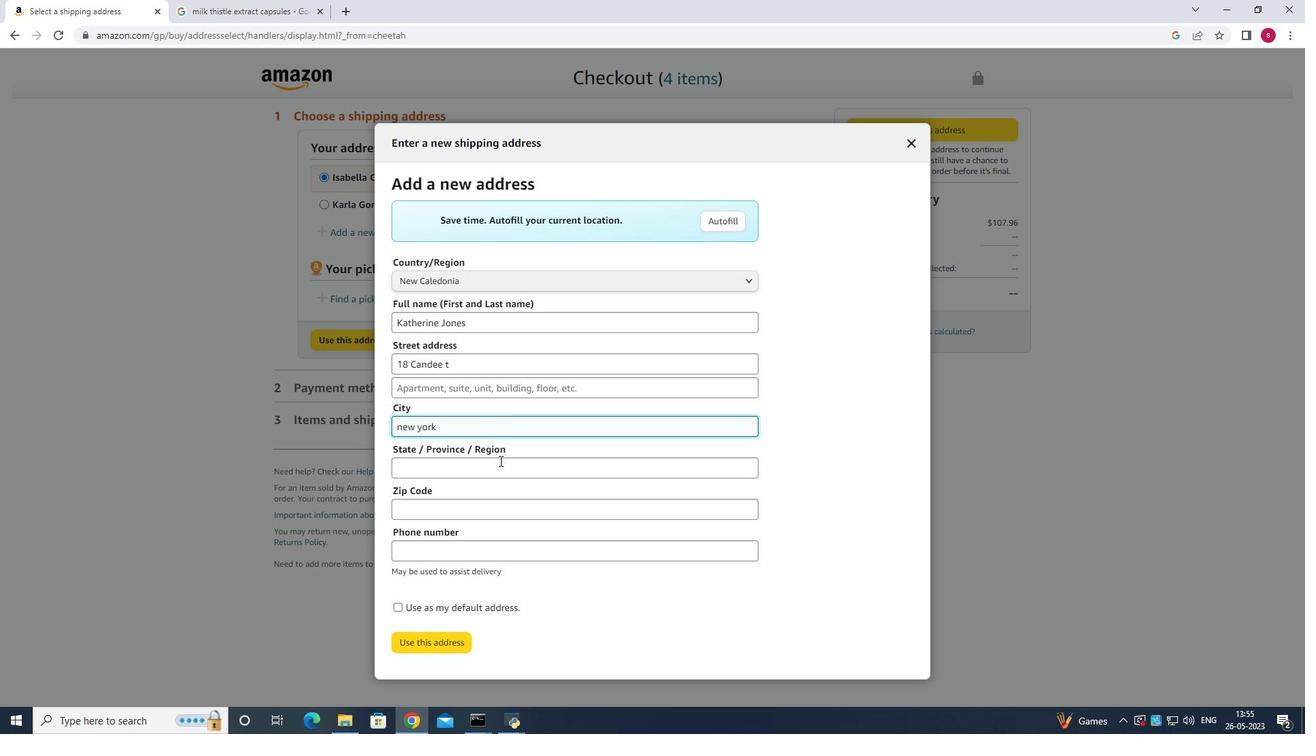 
Action: Key pressed 13135
Screenshot: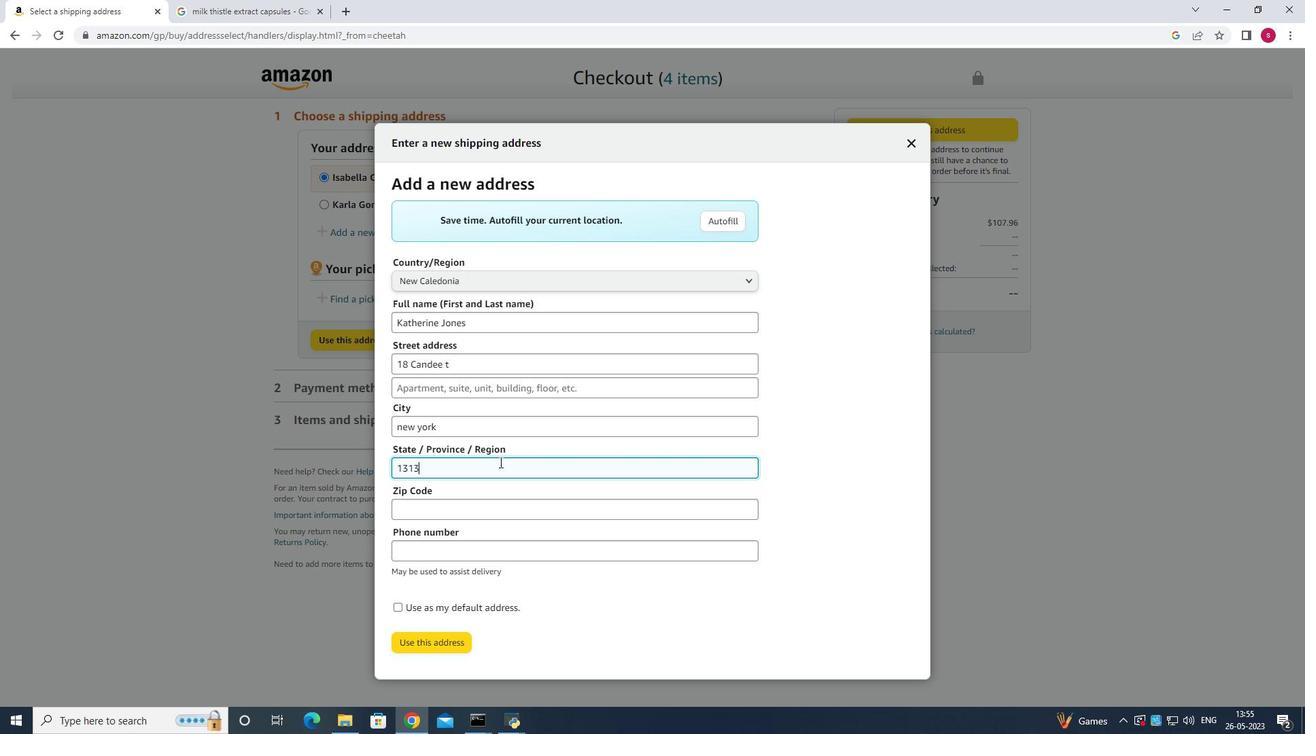 
Action: Mouse moved to (483, 510)
Screenshot: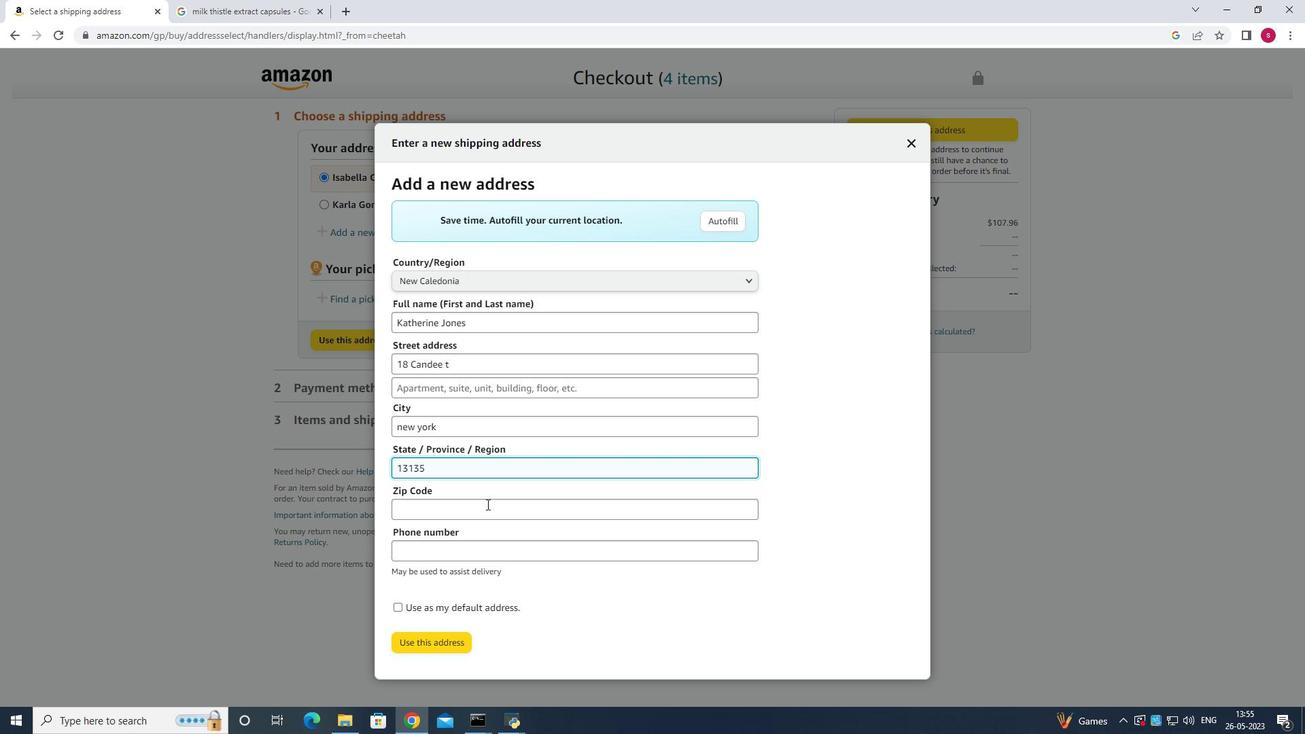 
Action: Mouse pressed left at (483, 510)
Screenshot: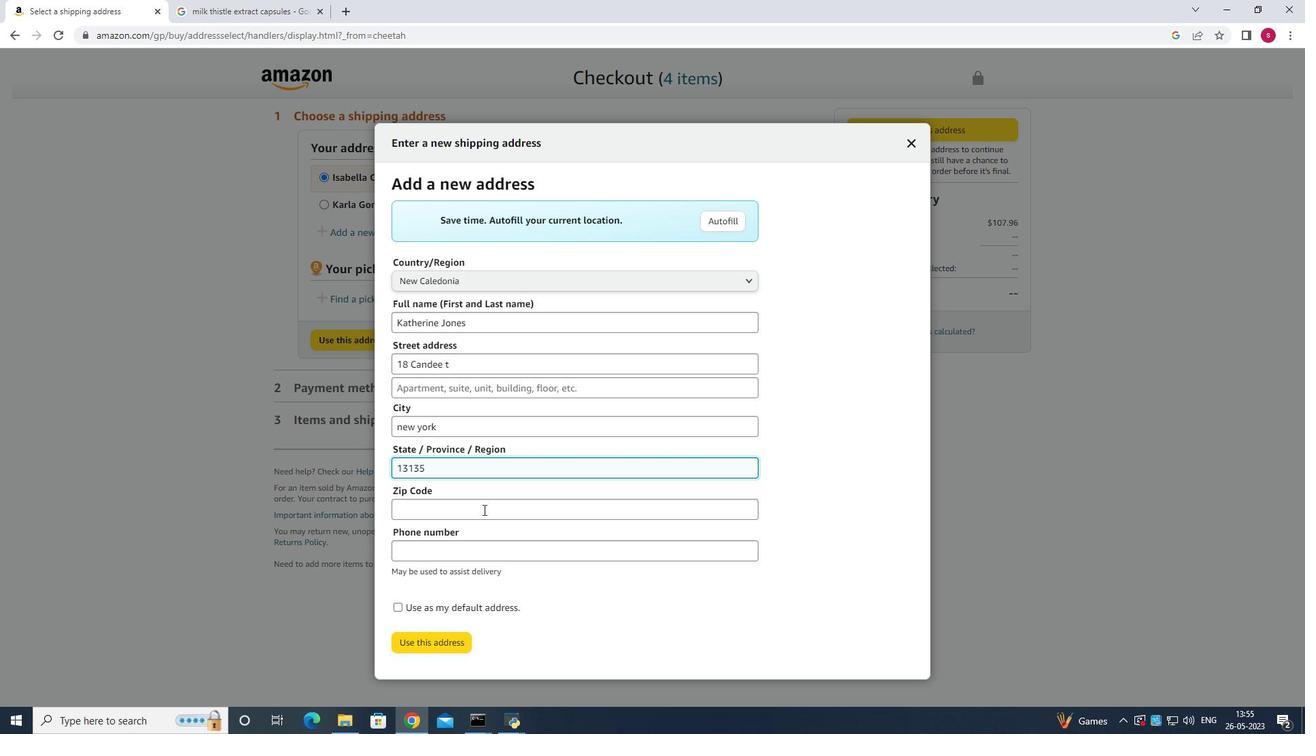 
Action: Mouse moved to (453, 465)
Screenshot: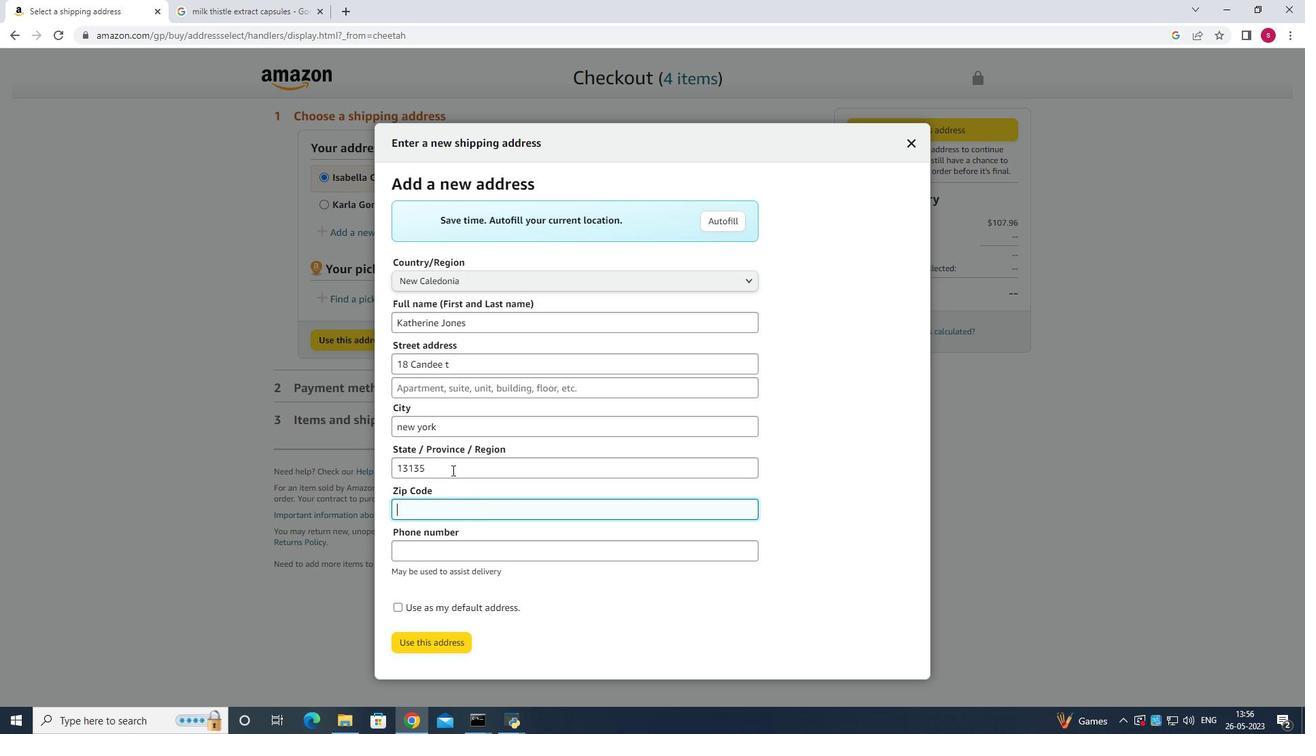 
Action: Mouse pressed left at (453, 465)
Screenshot: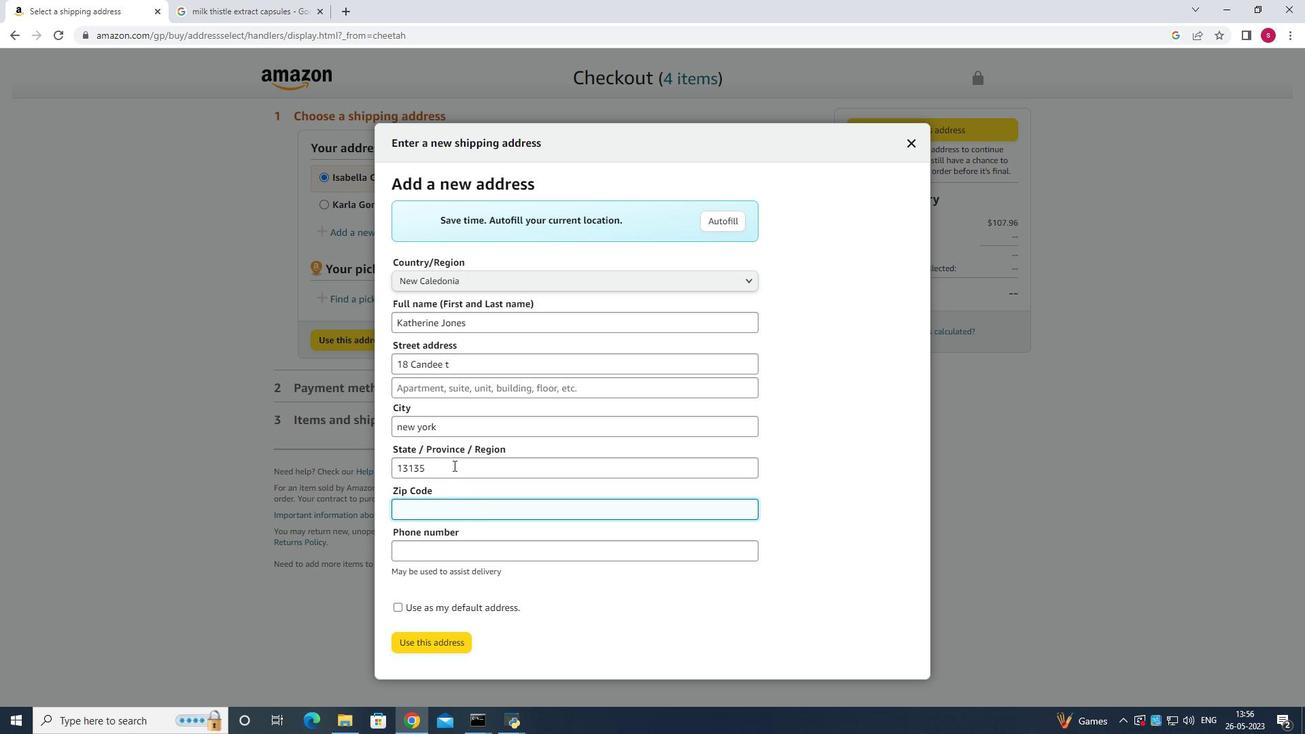 
Action: Key pressed <Key.backspace>
Screenshot: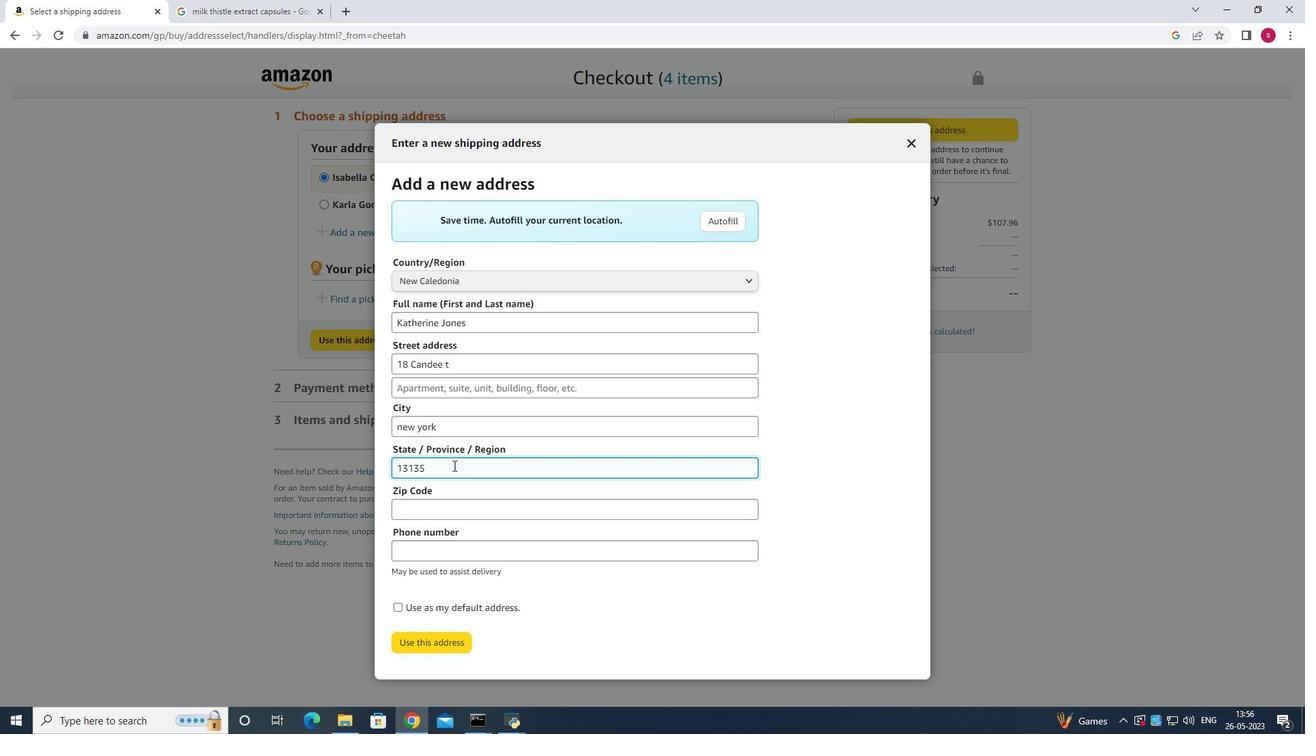 
Action: Mouse moved to (453, 465)
Screenshot: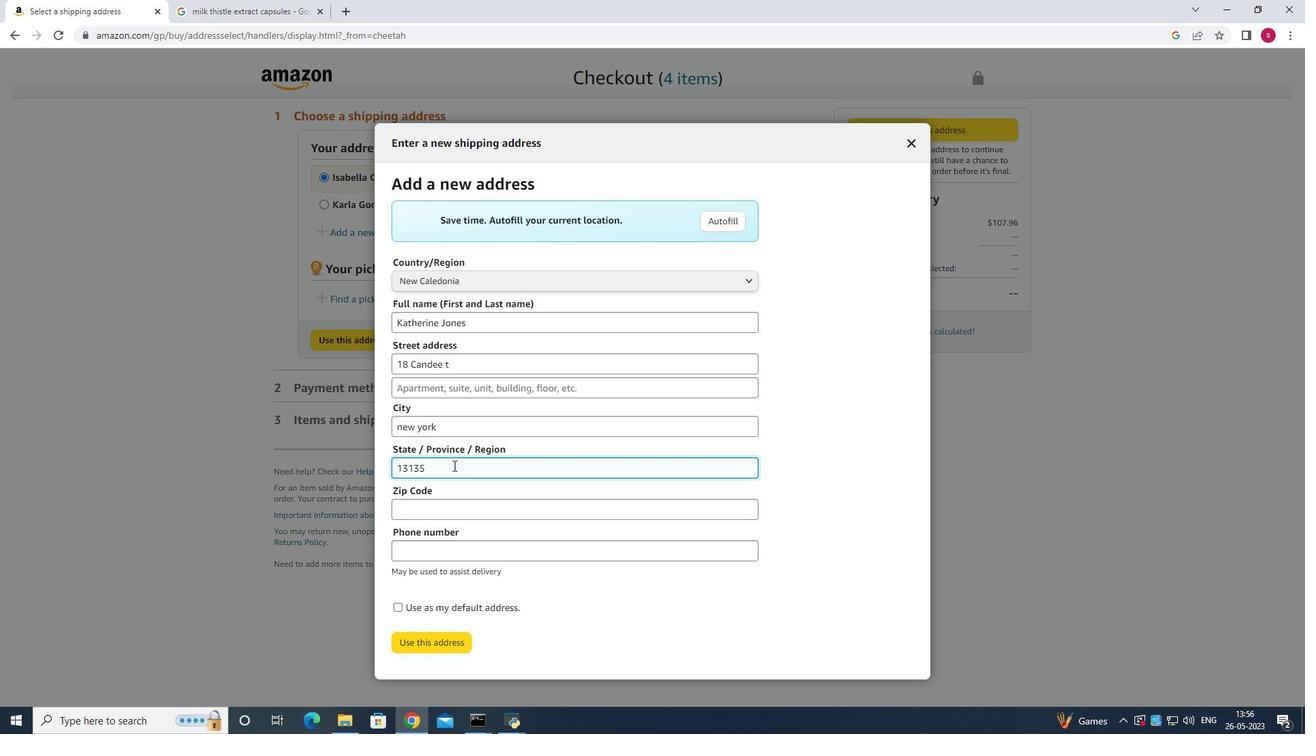 
Action: Key pressed <Key.backspace><Key.backspace><Key.backspace><Key.backspace><Key.backspace><Key.backspace><Key.backspace><Key.backspace><Key.backspace><Key.backspace><Key.backspace><Key.backspace><Key.backspace><Key.backspace>
Screenshot: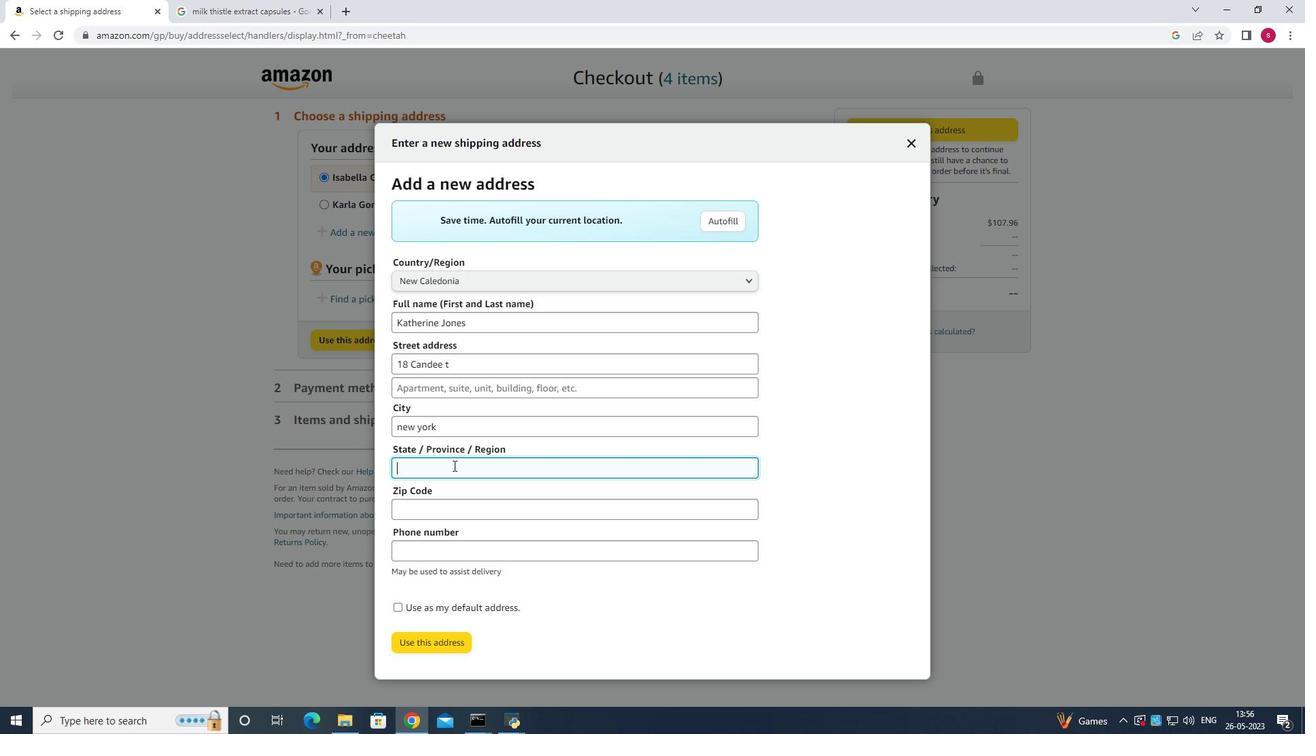 
Action: Mouse moved to (461, 465)
Screenshot: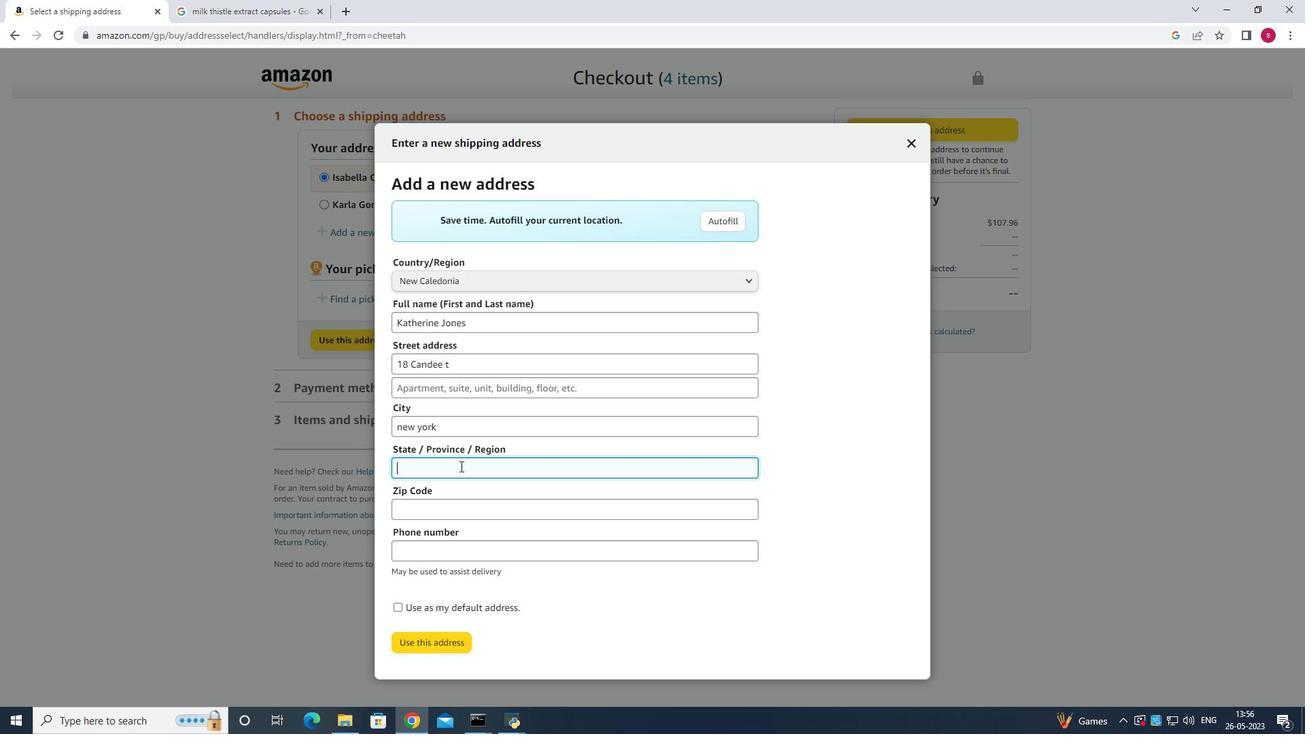 
Action: Key pressed <Key.caps_lock>NY<Key.caps_lock>
Screenshot: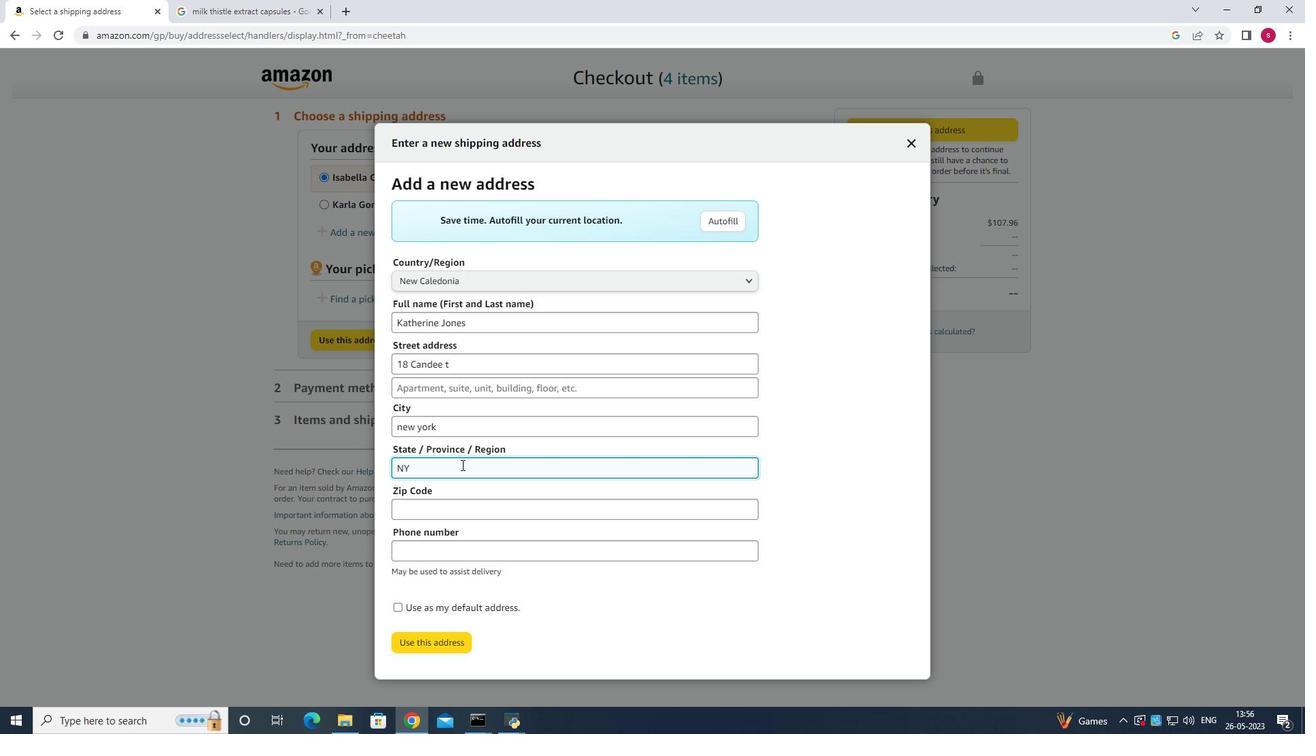 
Action: Mouse moved to (457, 507)
Screenshot: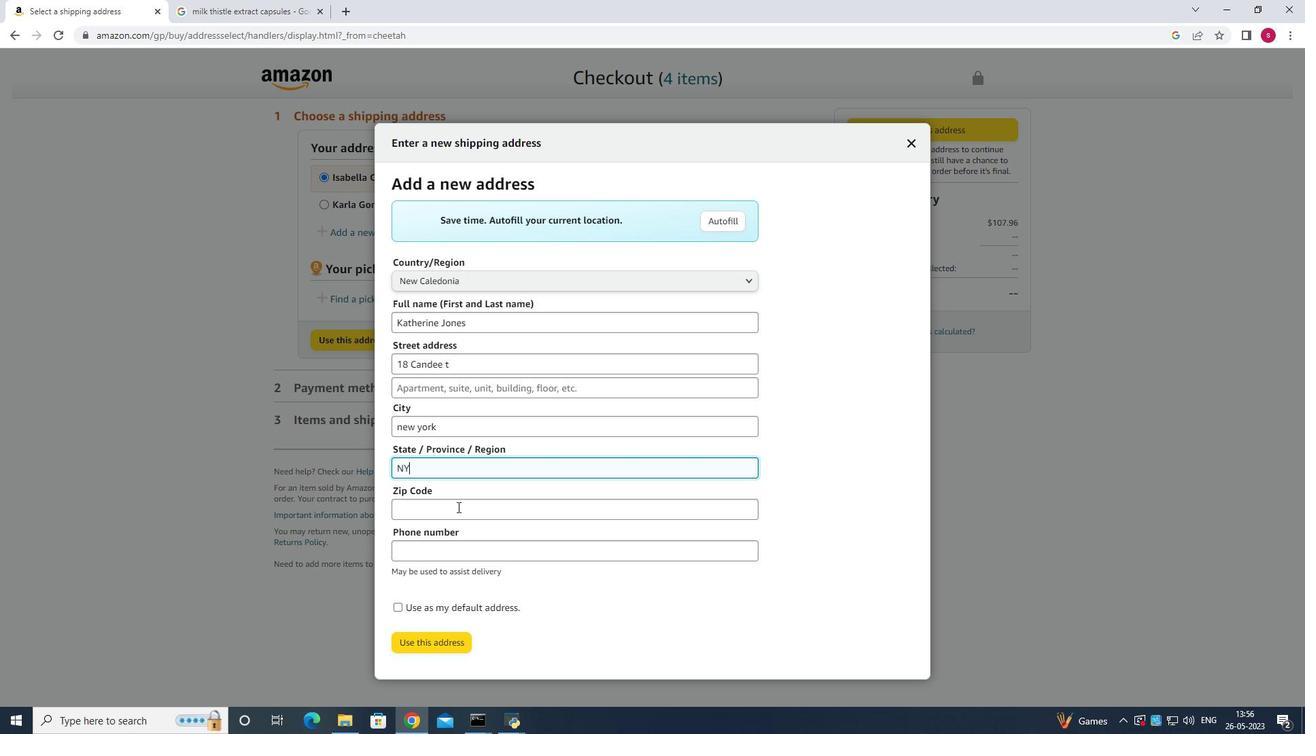 
Action: Mouse pressed left at (457, 507)
Screenshot: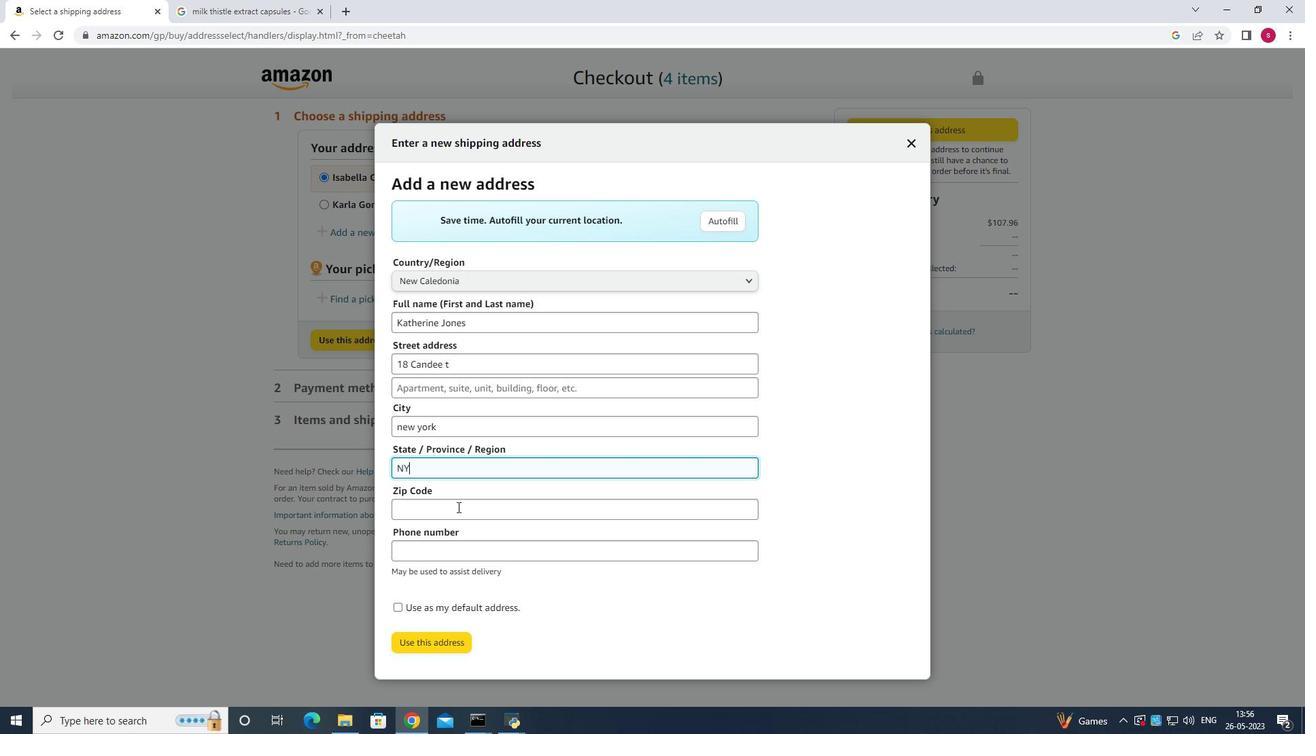 
Action: Mouse moved to (449, 525)
Screenshot: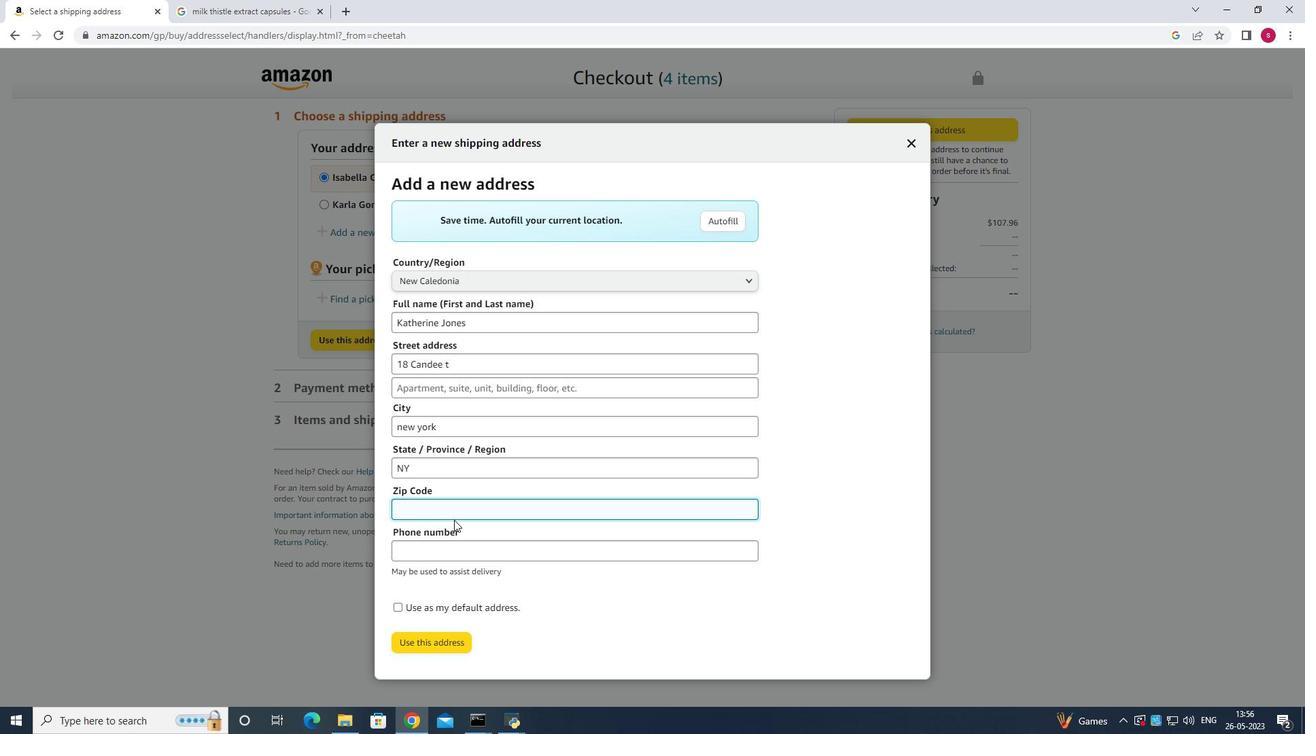 
Action: Key pressed 13135
Screenshot: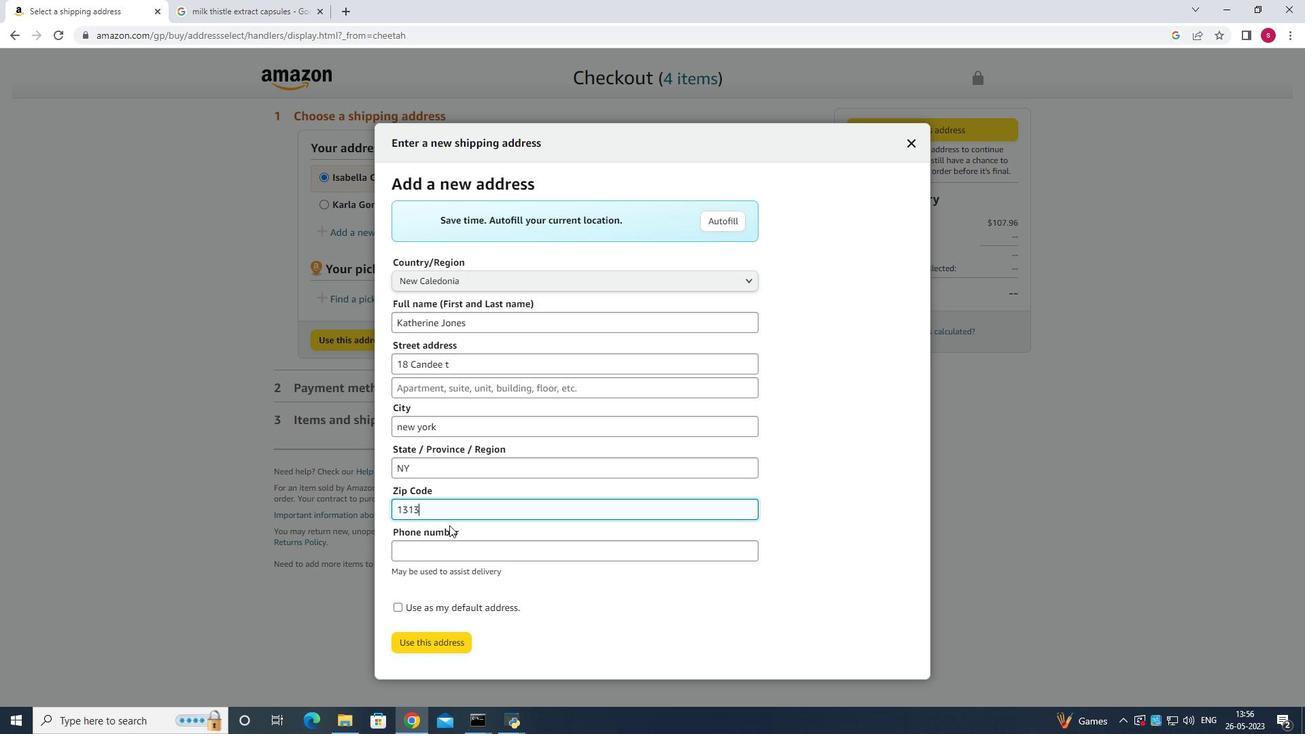 
Action: Mouse moved to (440, 546)
Screenshot: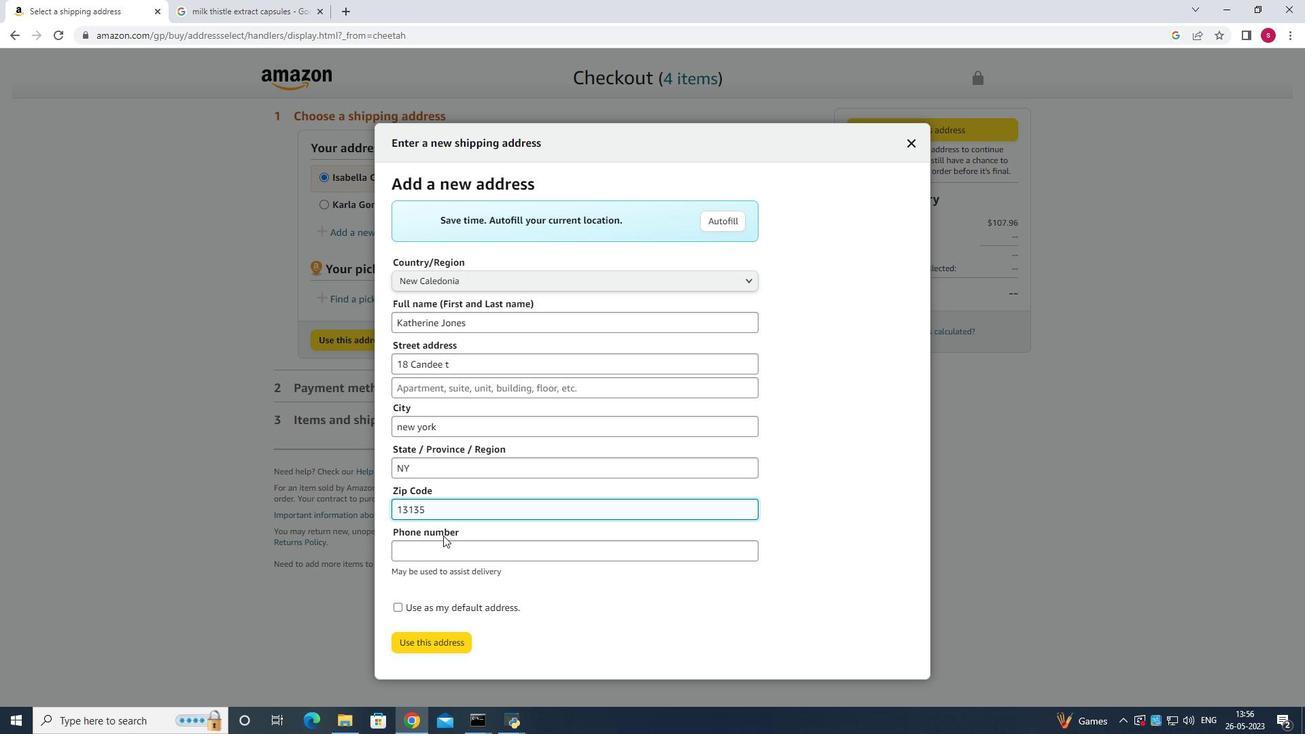 
Action: Mouse pressed left at (440, 546)
Screenshot: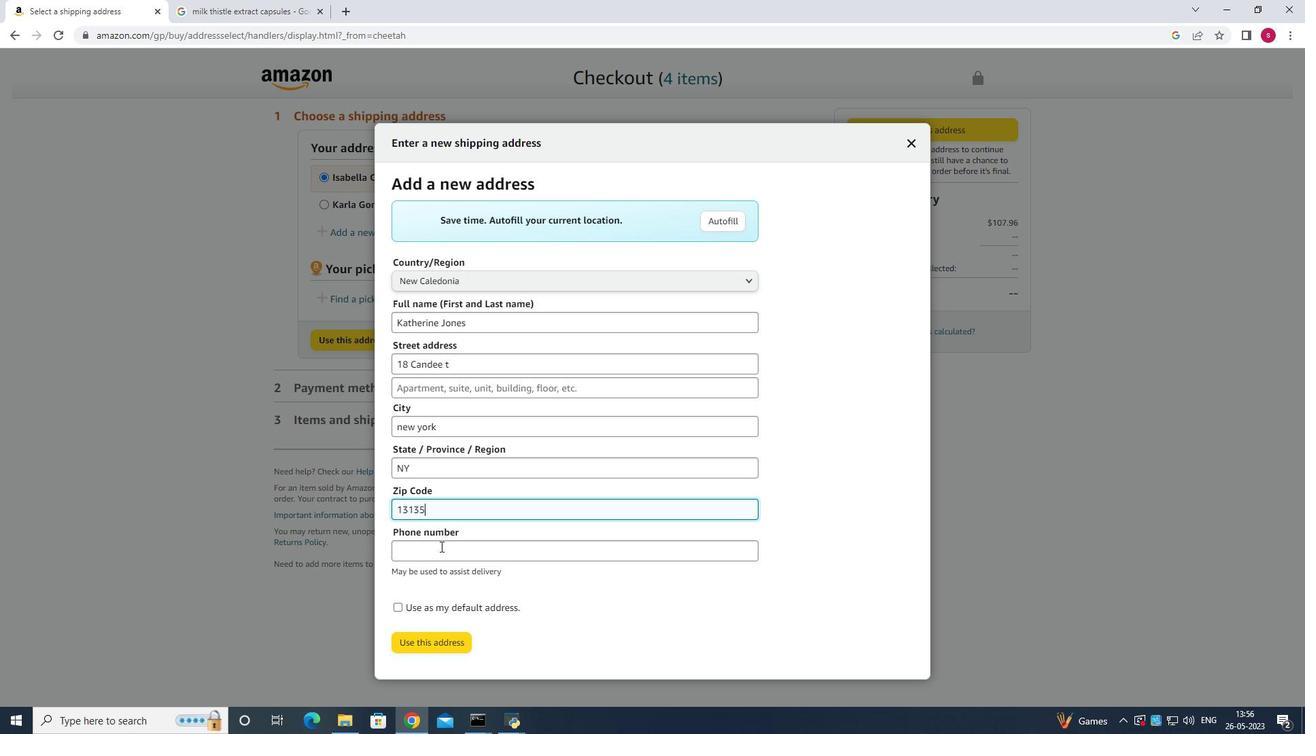 
Action: Mouse moved to (399, 578)
Screenshot: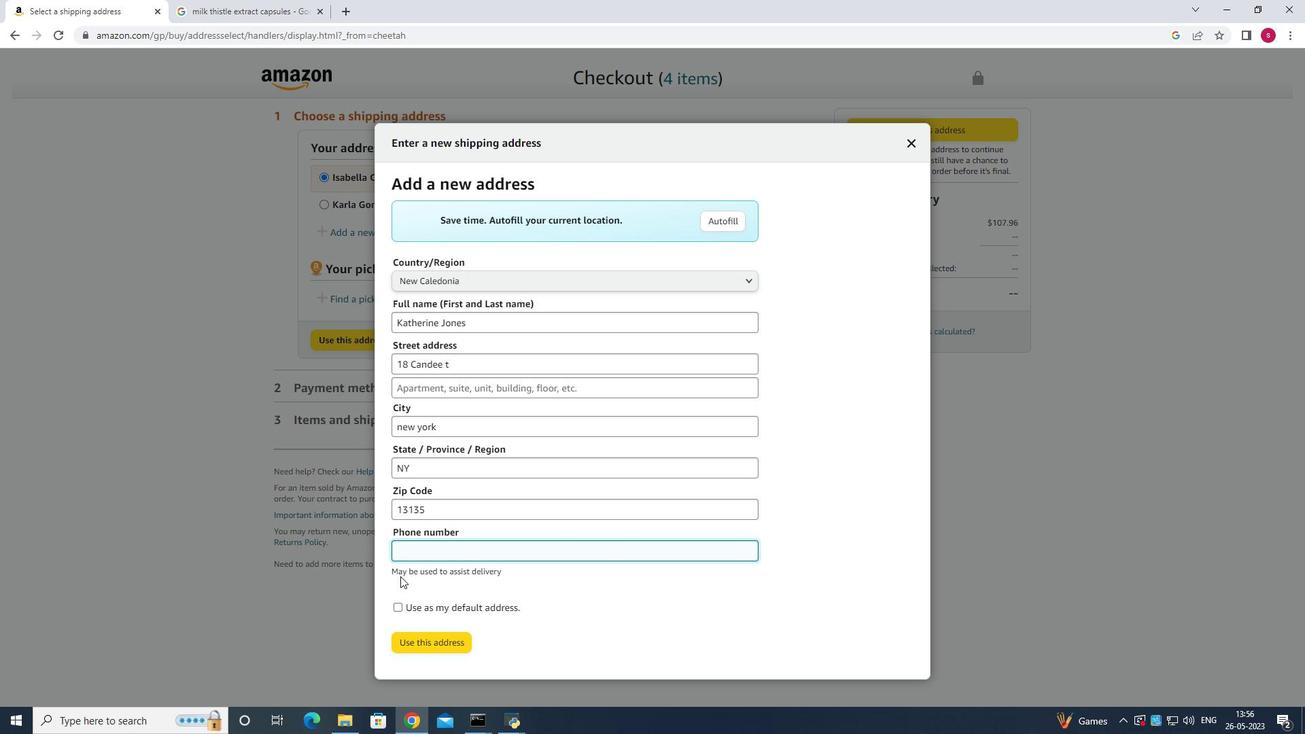 
Action: Key pressed 3156952681
Screenshot: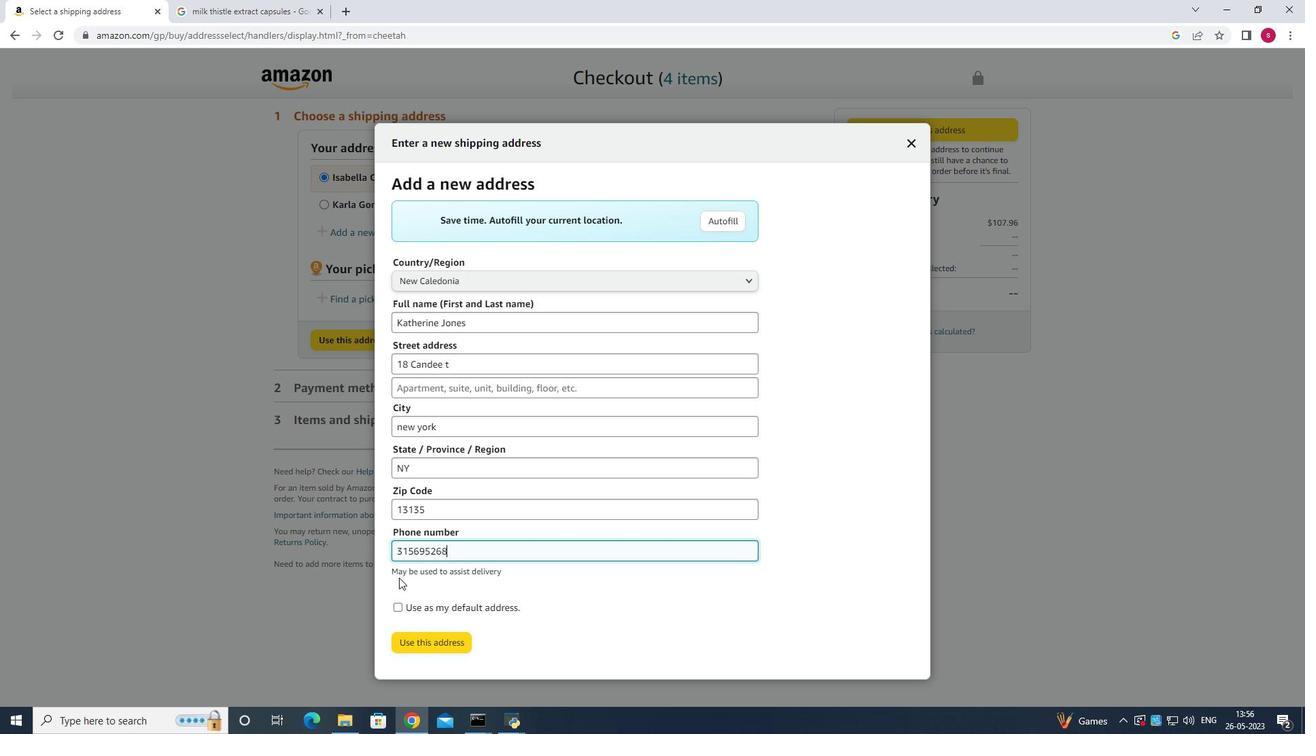 
Action: Mouse moved to (418, 645)
Screenshot: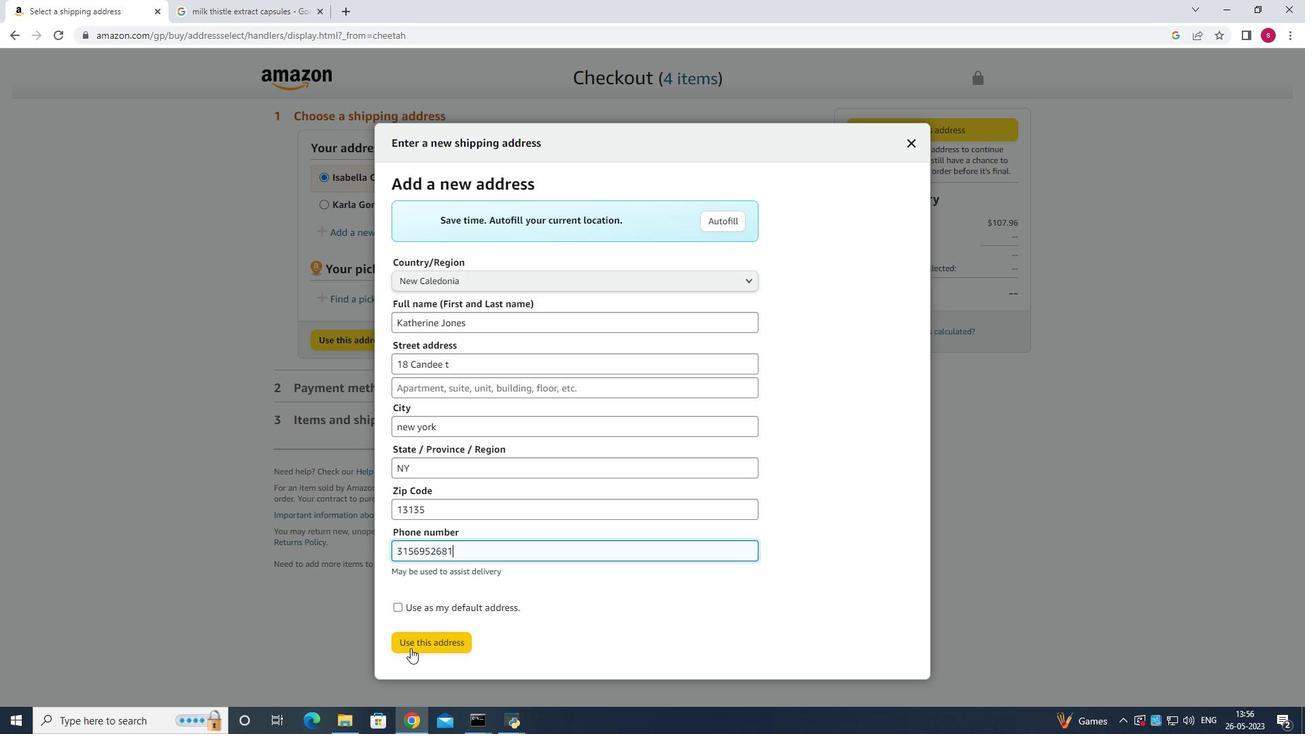 
Action: Mouse pressed left at (418, 645)
Screenshot: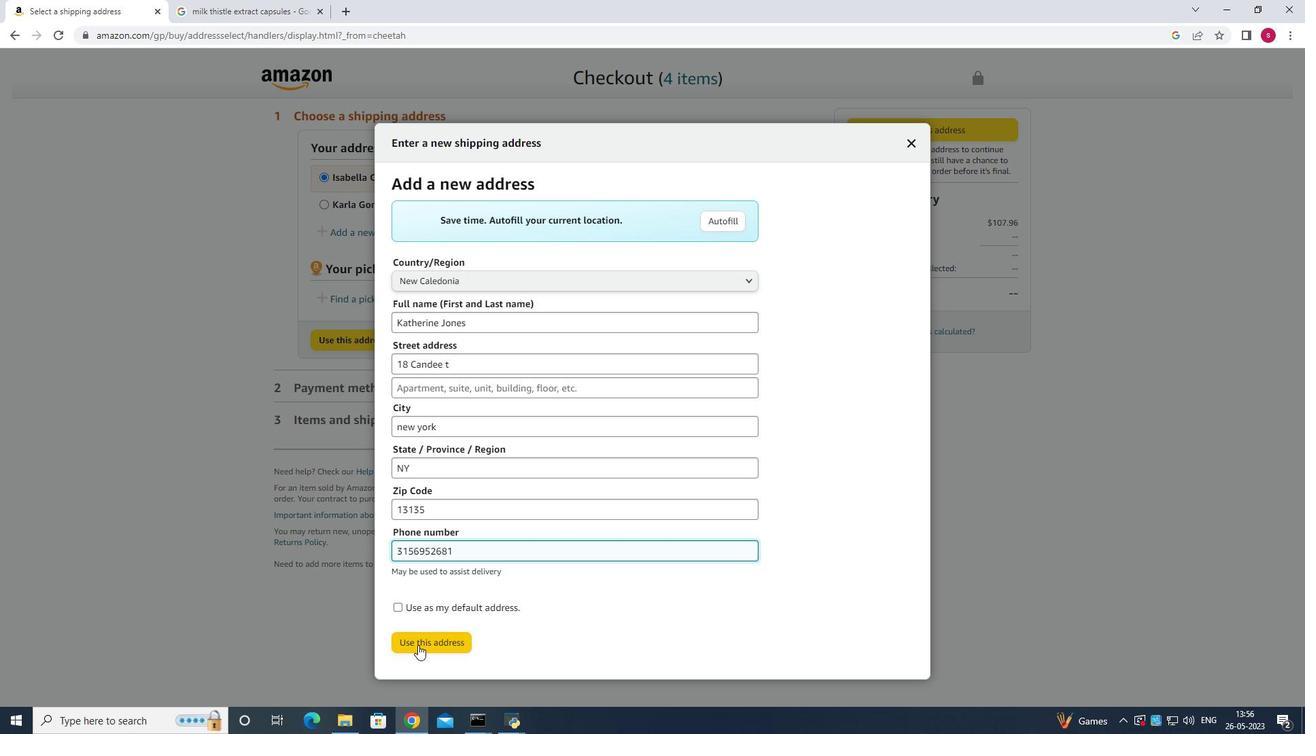 
Action: Mouse moved to (436, 635)
Screenshot: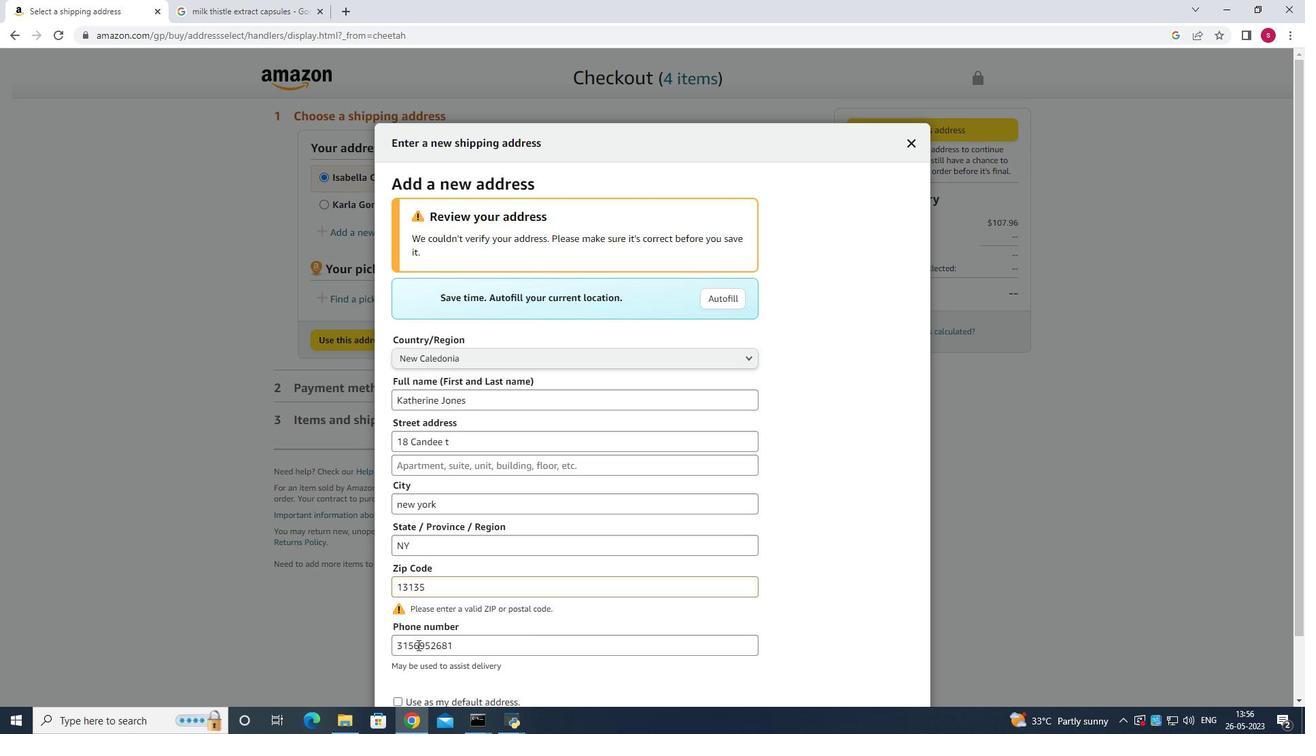 
Action: Mouse scrolled (436, 634) with delta (0, 0)
Screenshot: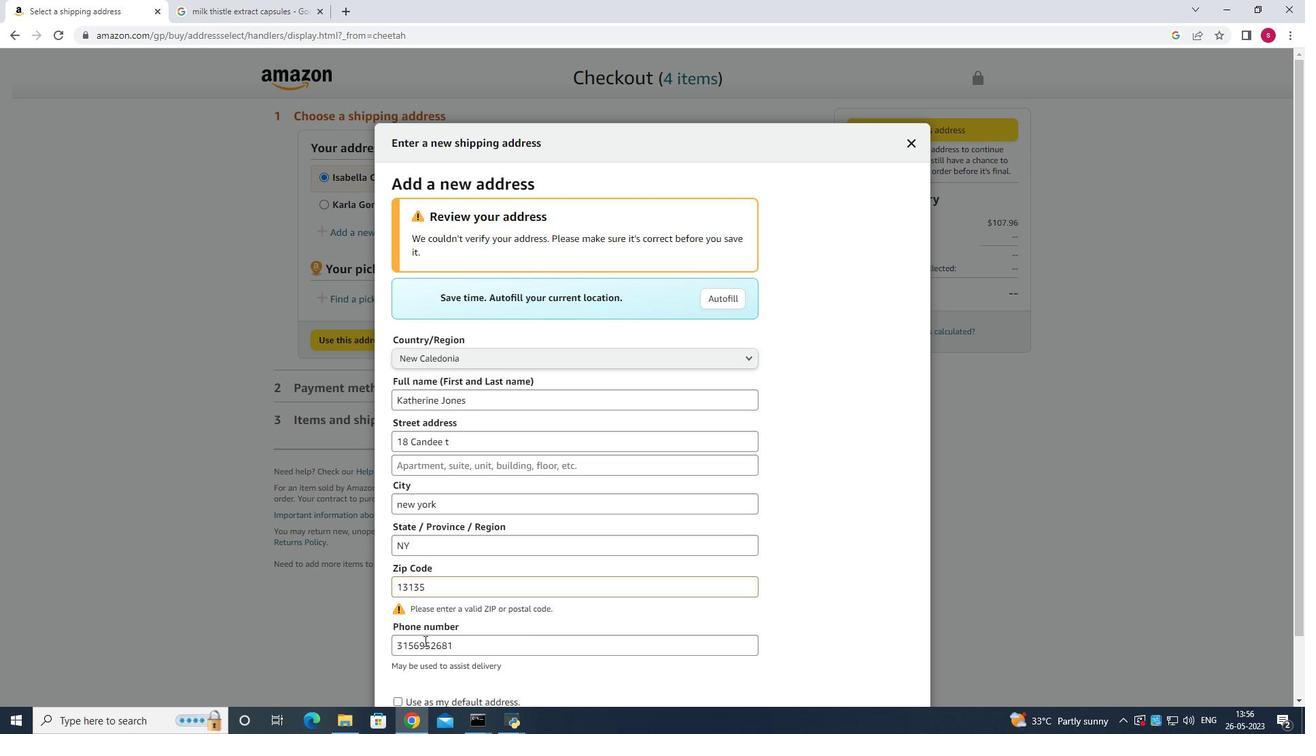 
Action: Mouse scrolled (436, 634) with delta (0, 0)
Screenshot: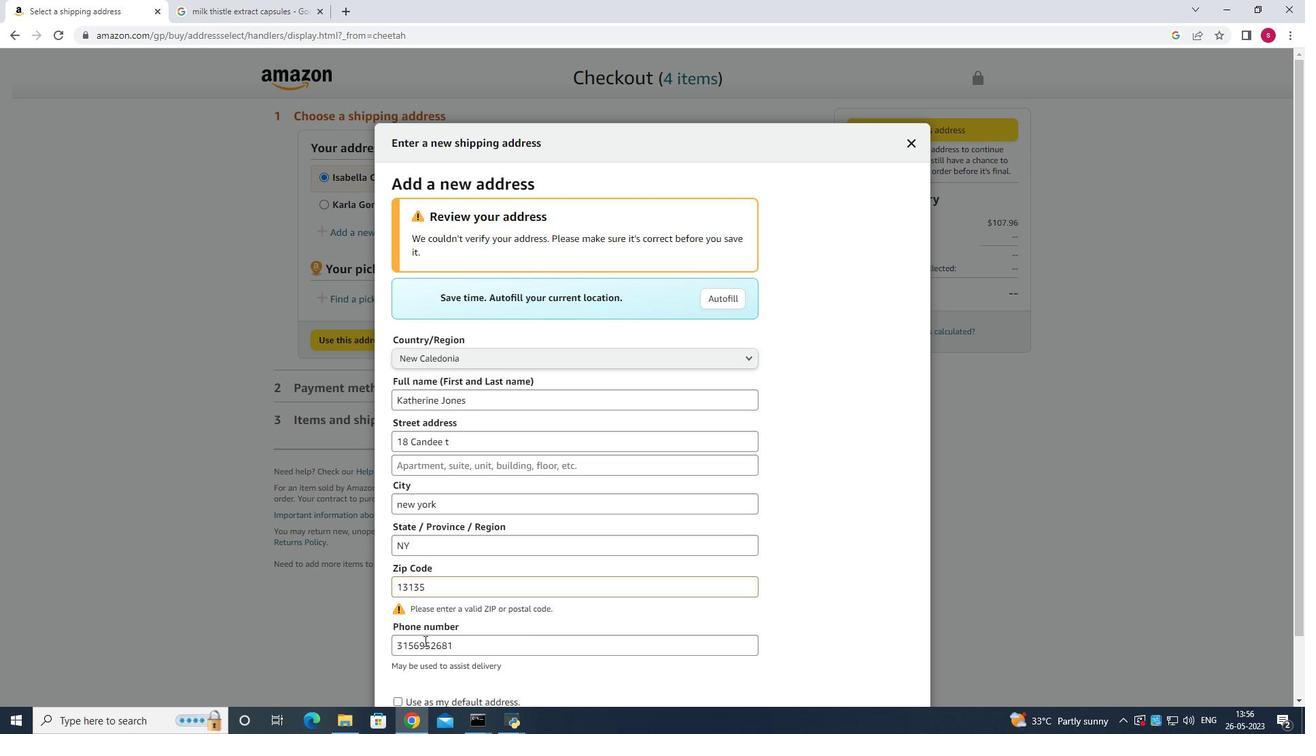 
Action: Mouse scrolled (436, 634) with delta (0, 0)
Screenshot: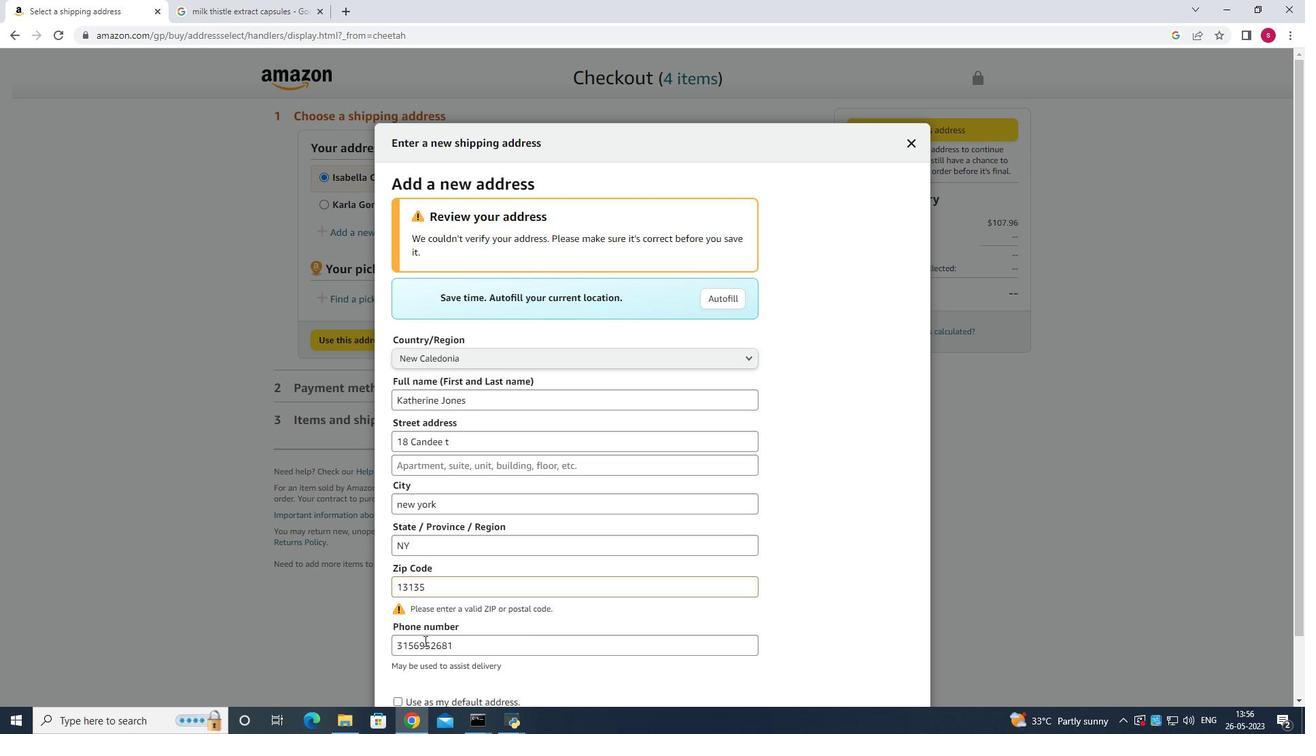 
Action: Mouse scrolled (436, 634) with delta (0, 0)
Screenshot: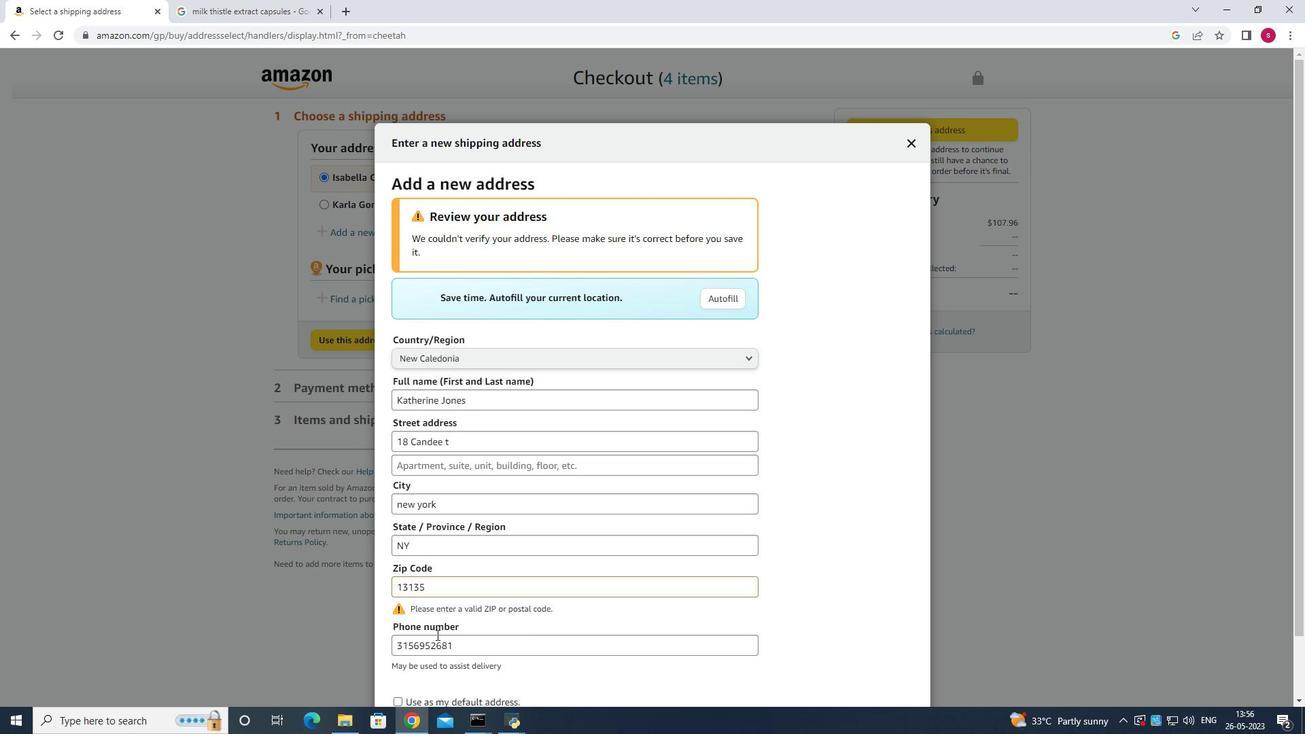 
Action: Mouse scrolled (436, 634) with delta (0, 0)
Screenshot: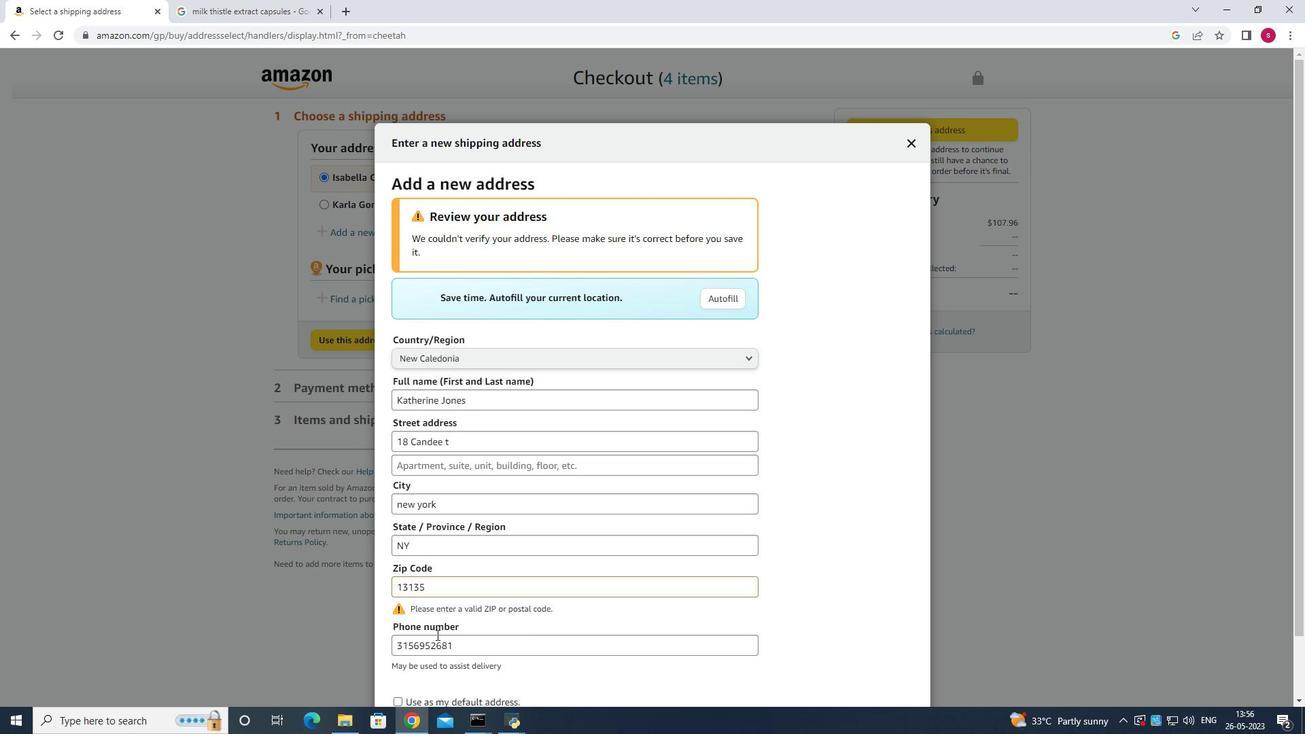 
Action: Mouse moved to (433, 673)
Screenshot: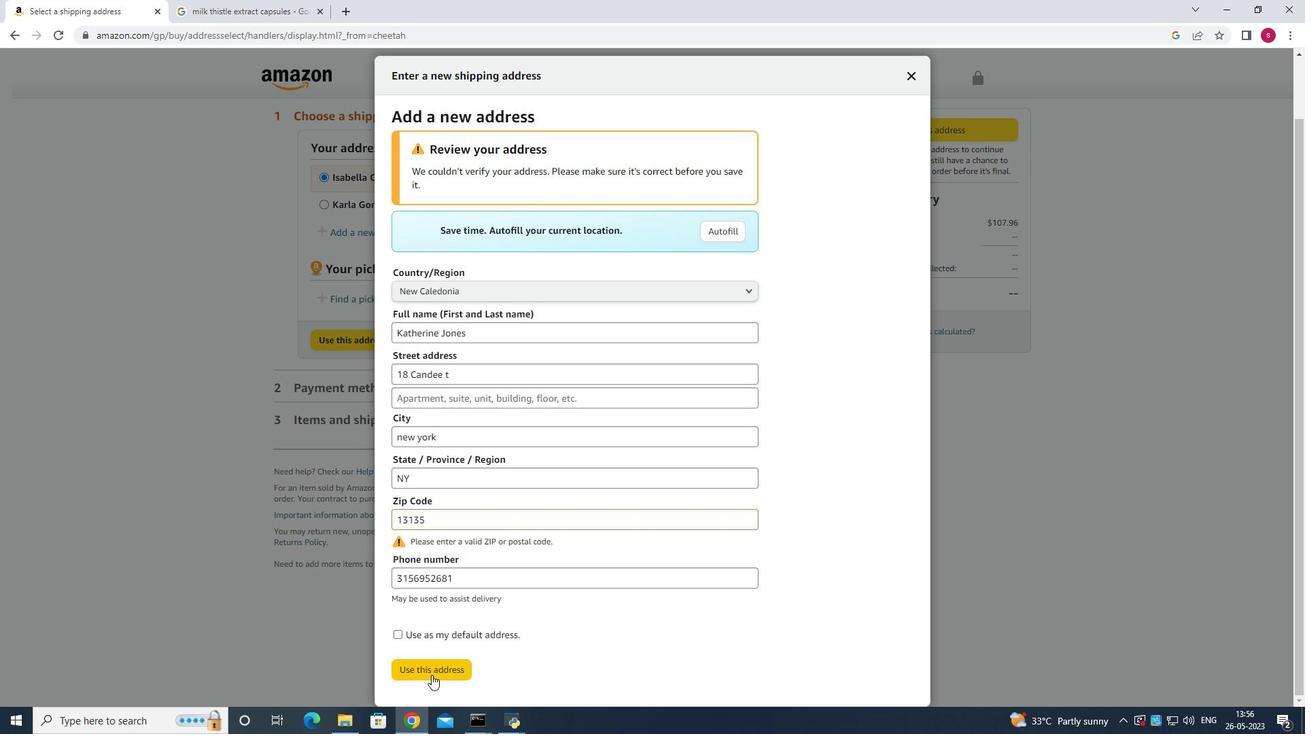 
Action: Mouse pressed left at (433, 673)
Screenshot: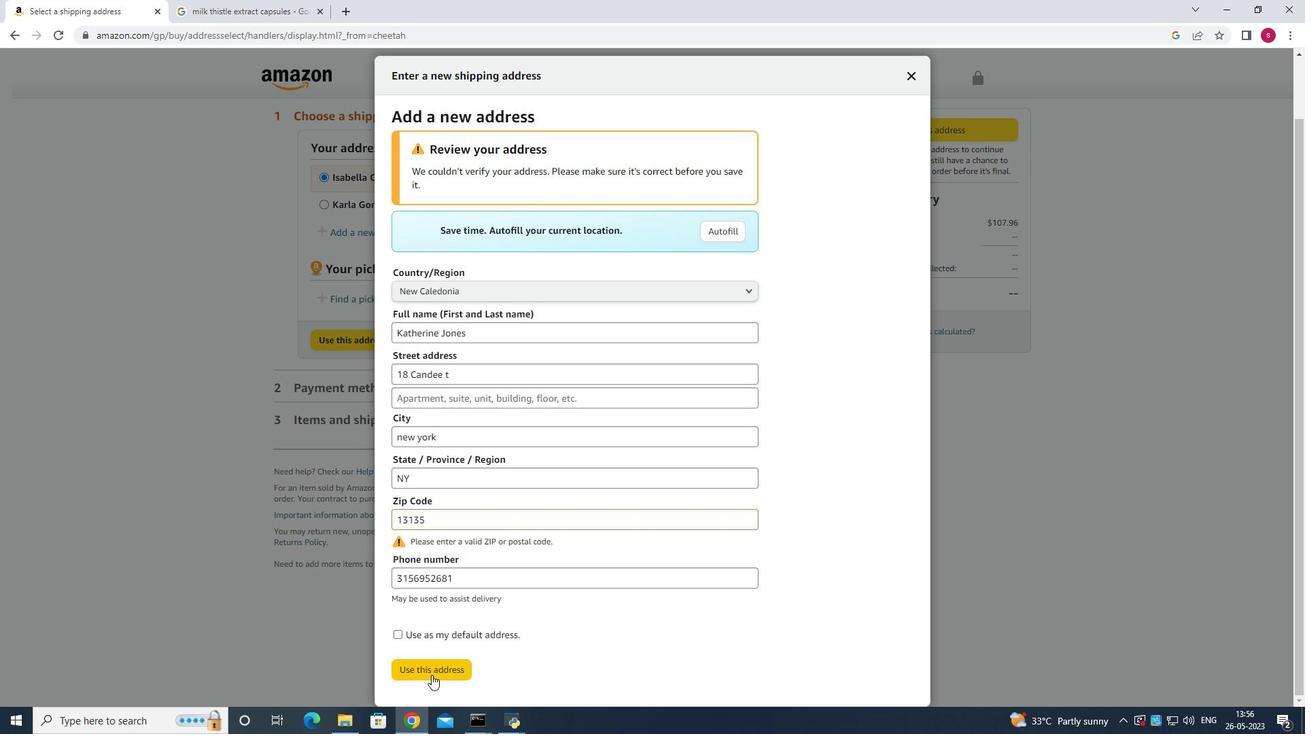 
Action: Mouse moved to (538, 304)
Screenshot: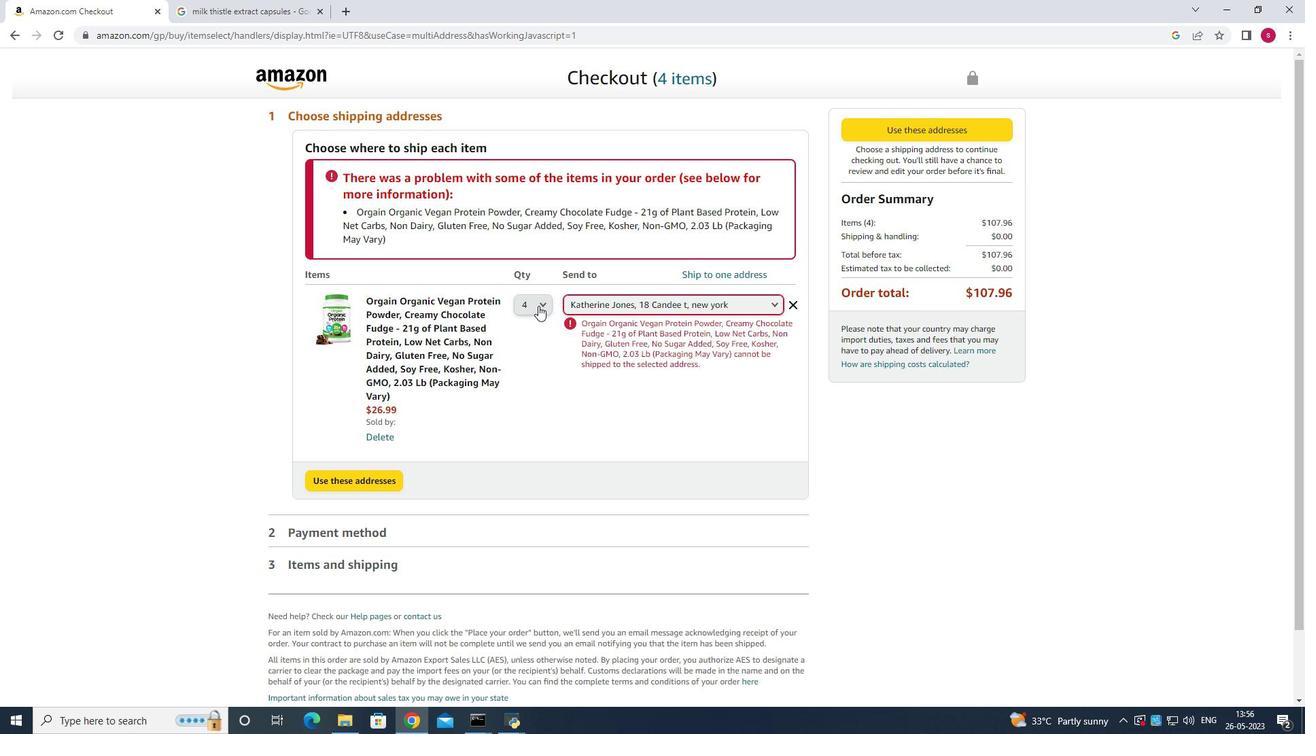 
Action: Mouse pressed left at (538, 304)
Screenshot: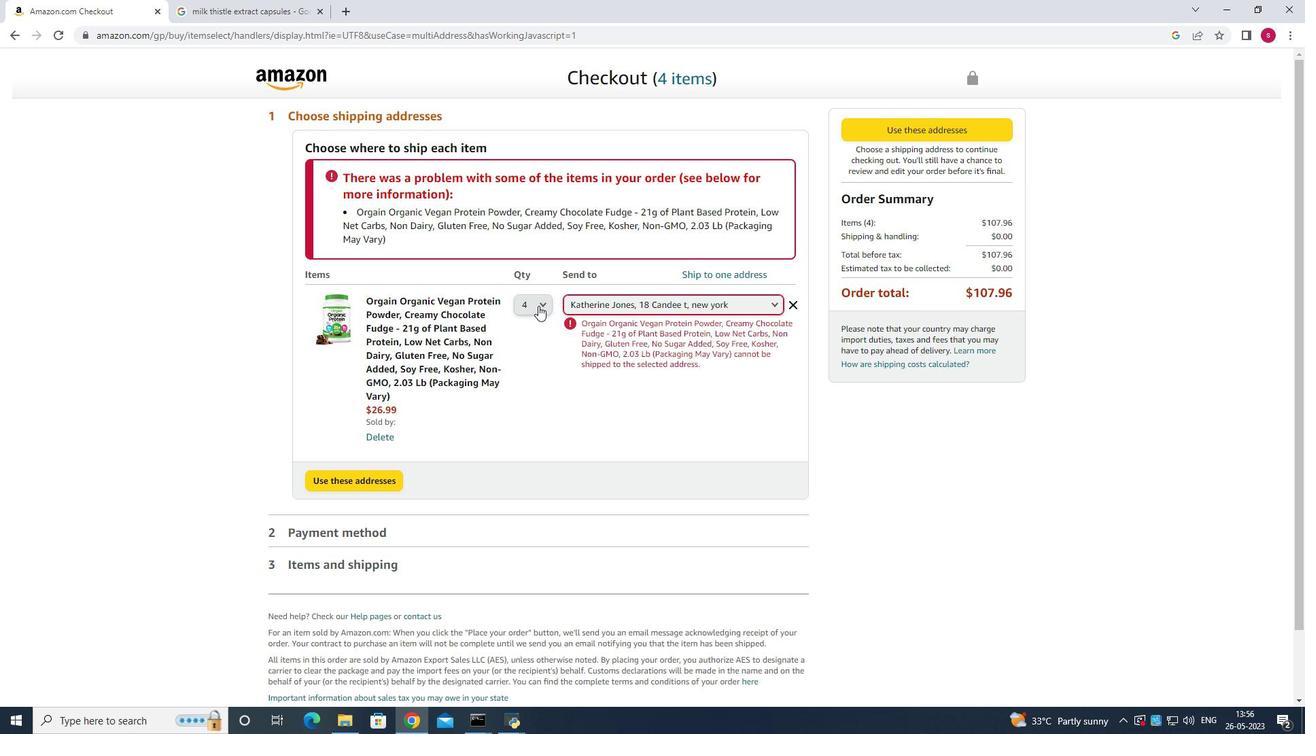 
Action: Mouse moved to (542, 326)
Screenshot: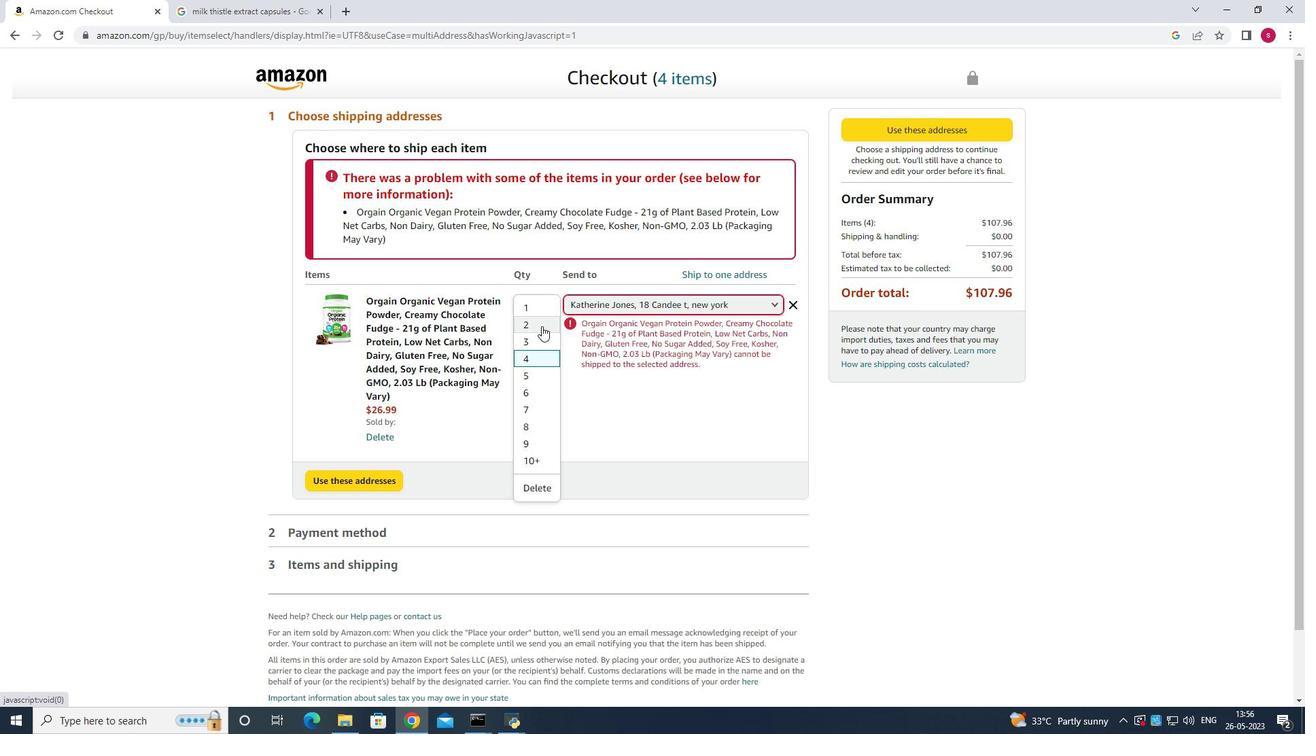 
Action: Mouse pressed left at (542, 326)
Screenshot: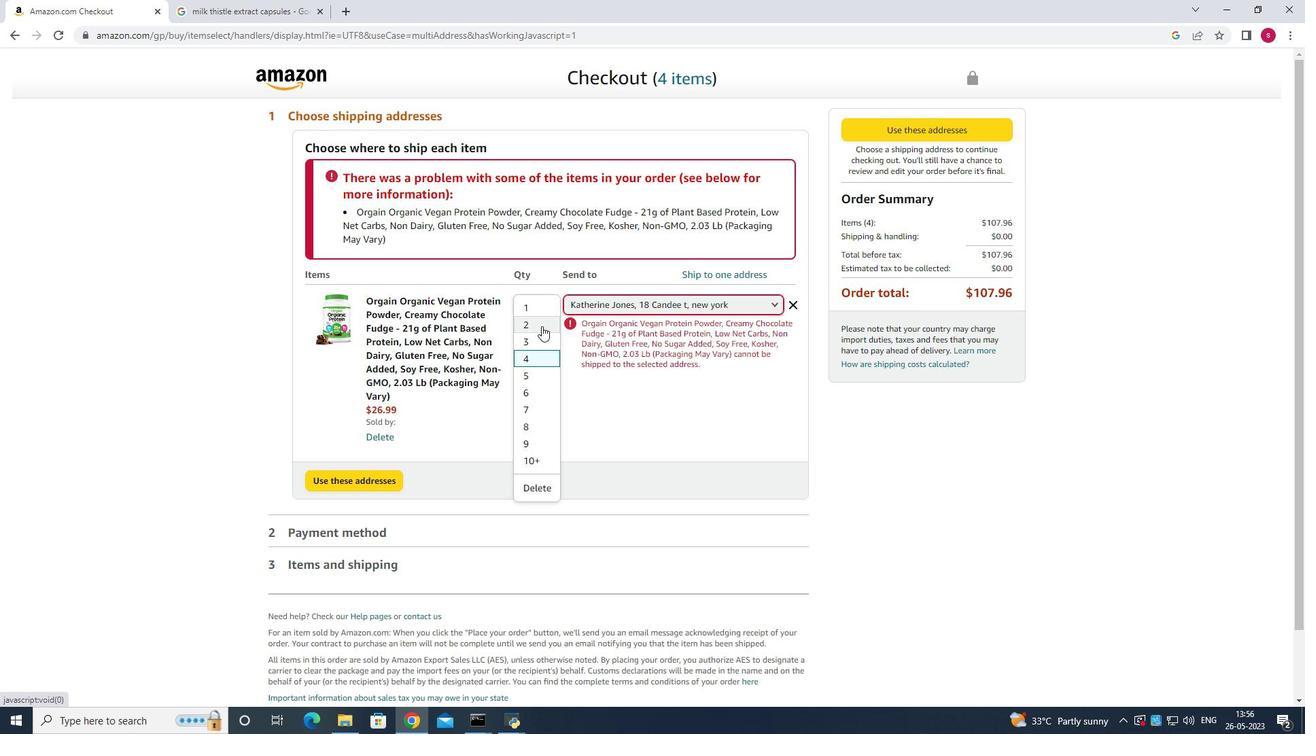 
Action: Mouse moved to (367, 479)
Screenshot: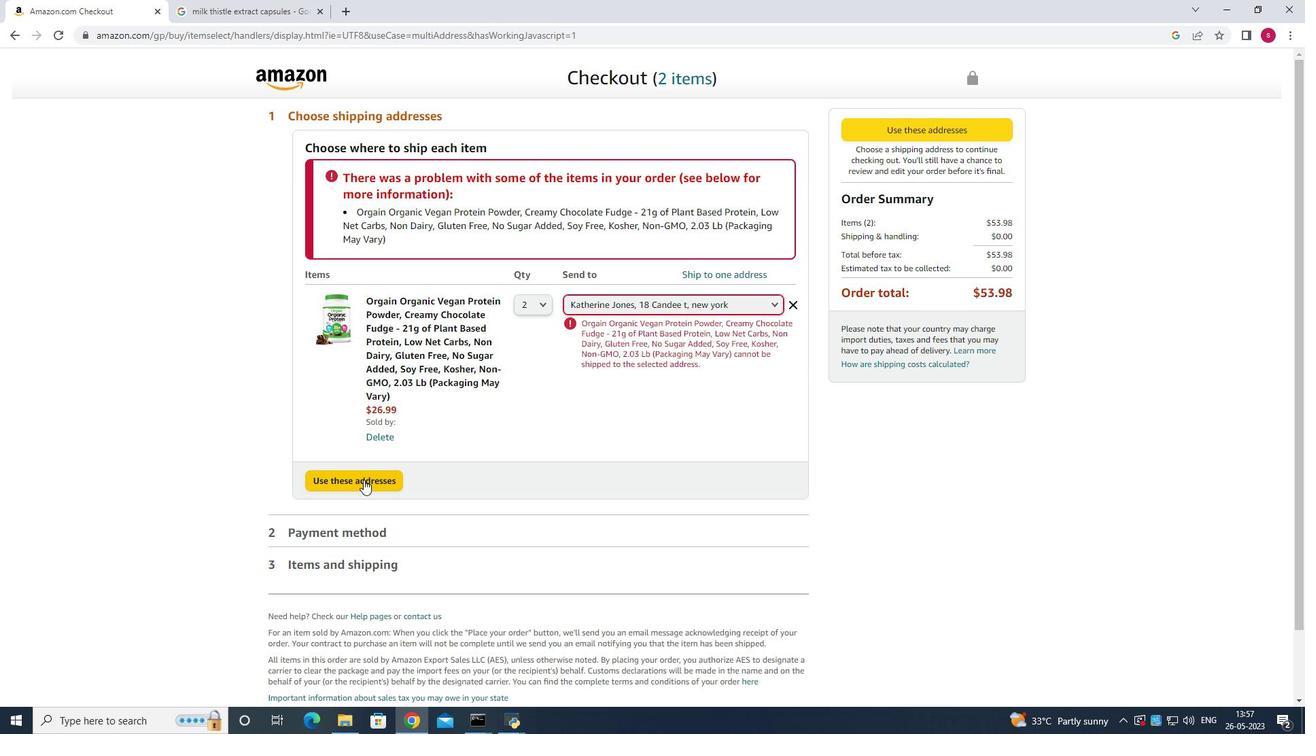 
Action: Mouse pressed left at (367, 479)
Screenshot: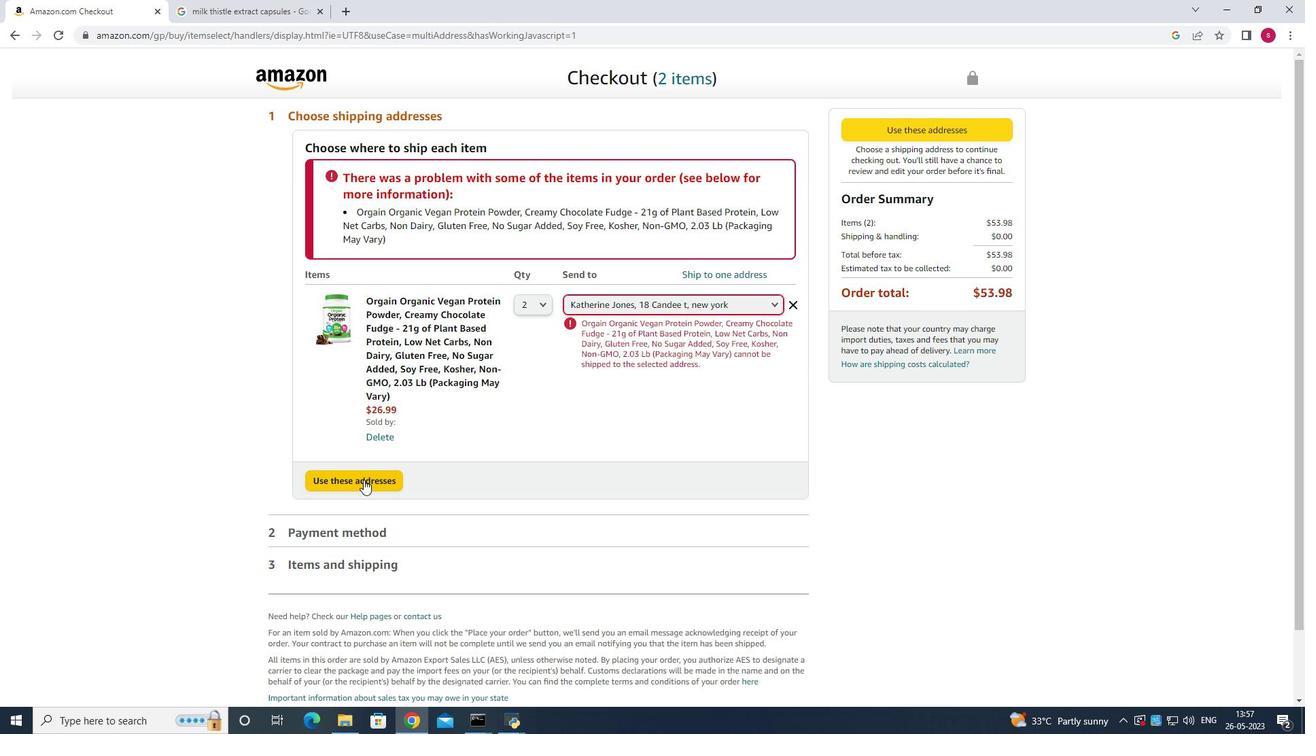 
Action: Mouse moved to (946, 126)
Screenshot: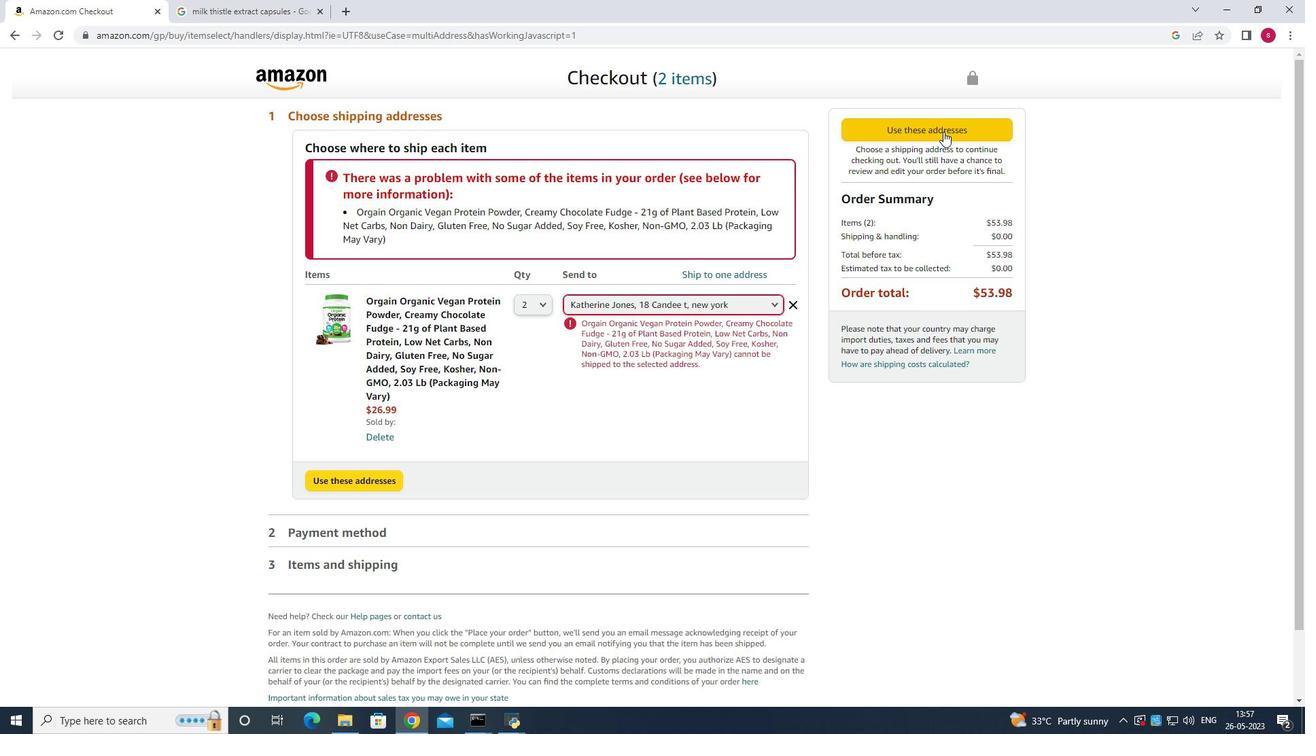 
Action: Mouse pressed left at (946, 126)
Screenshot: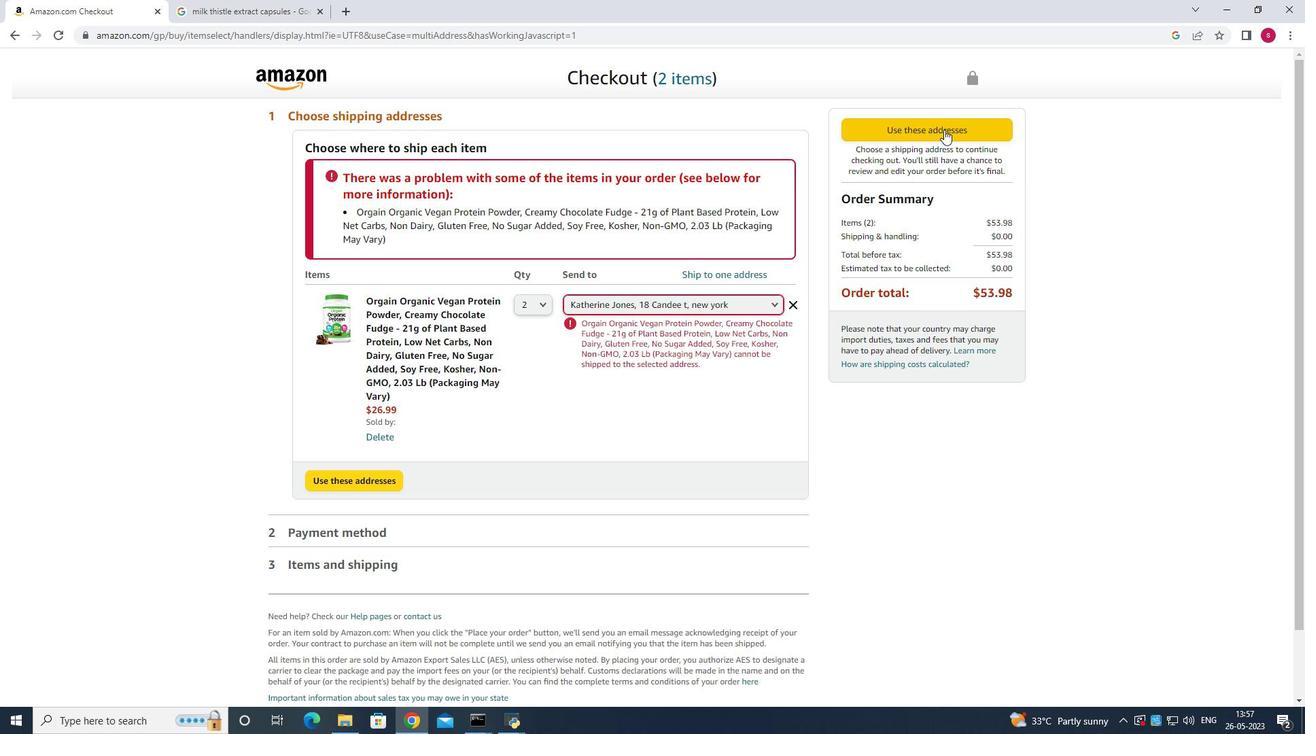 
Action: Mouse moved to (710, 363)
Screenshot: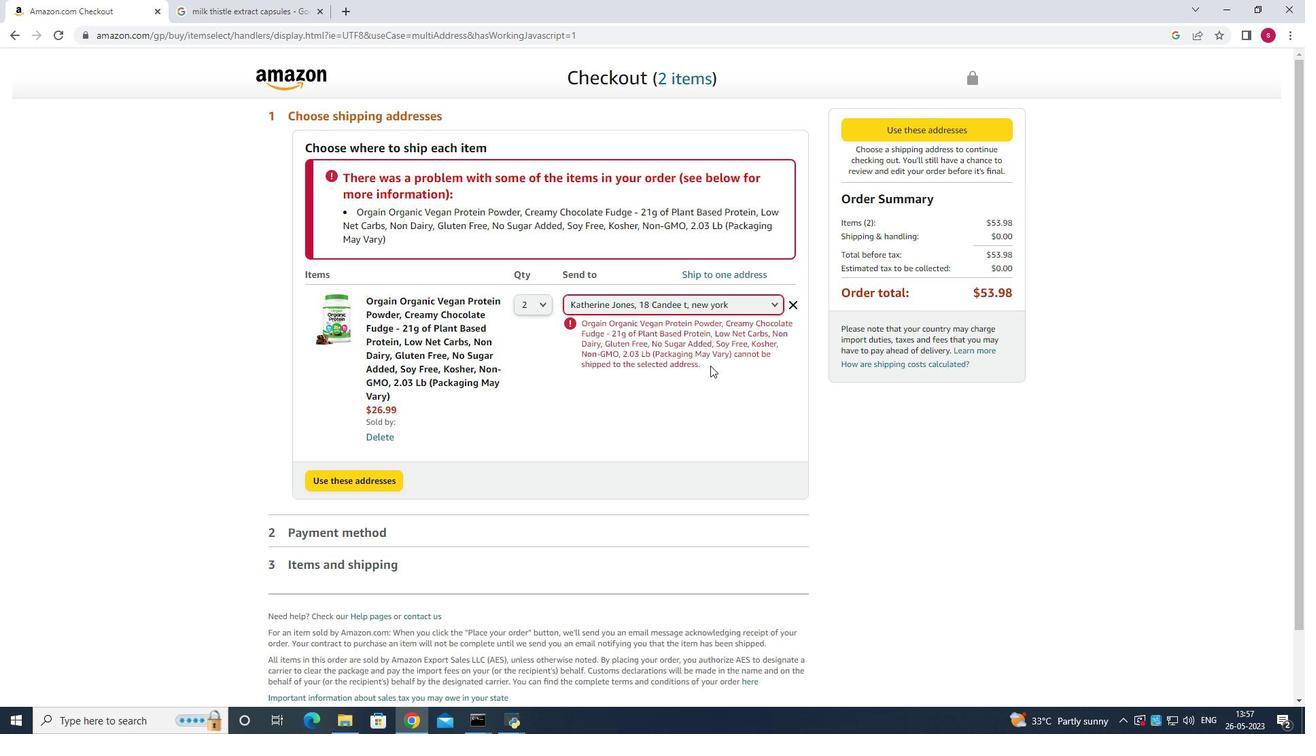 
Action: Mouse scrolled (710, 362) with delta (0, 0)
Screenshot: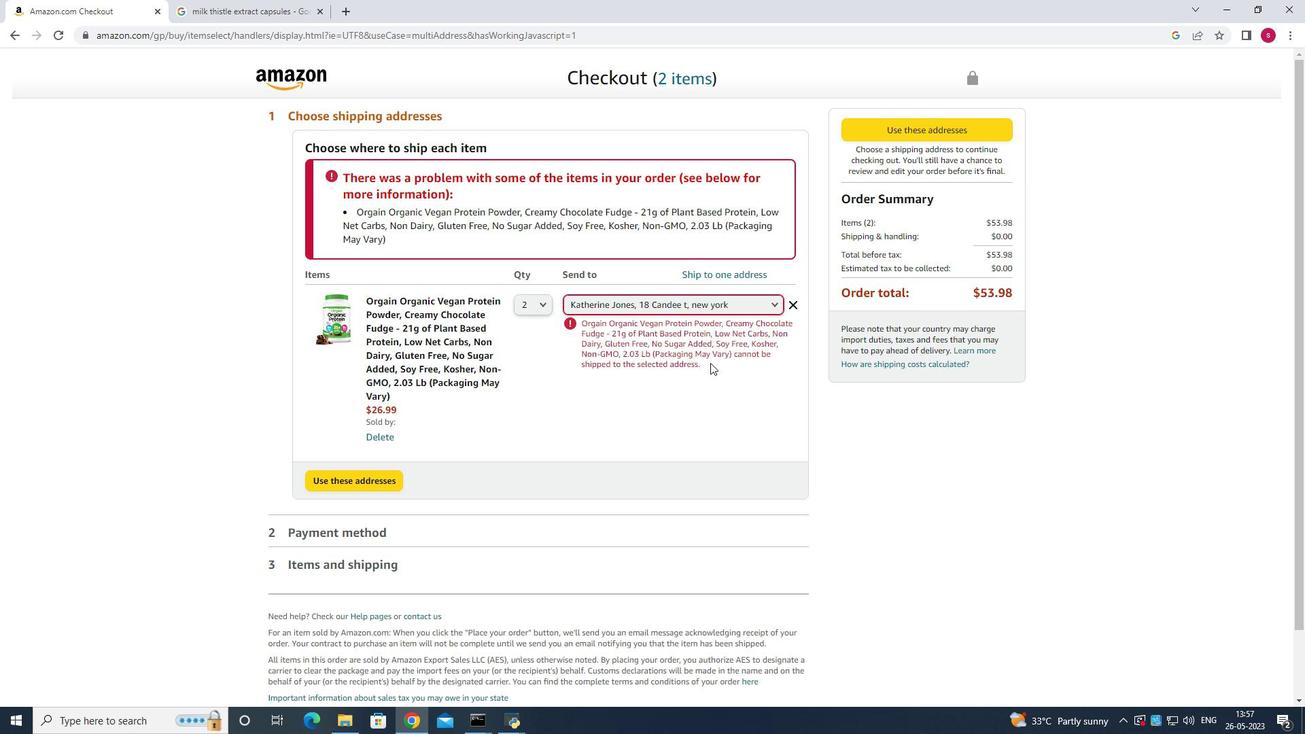 
Action: Mouse scrolled (710, 362) with delta (0, 0)
Screenshot: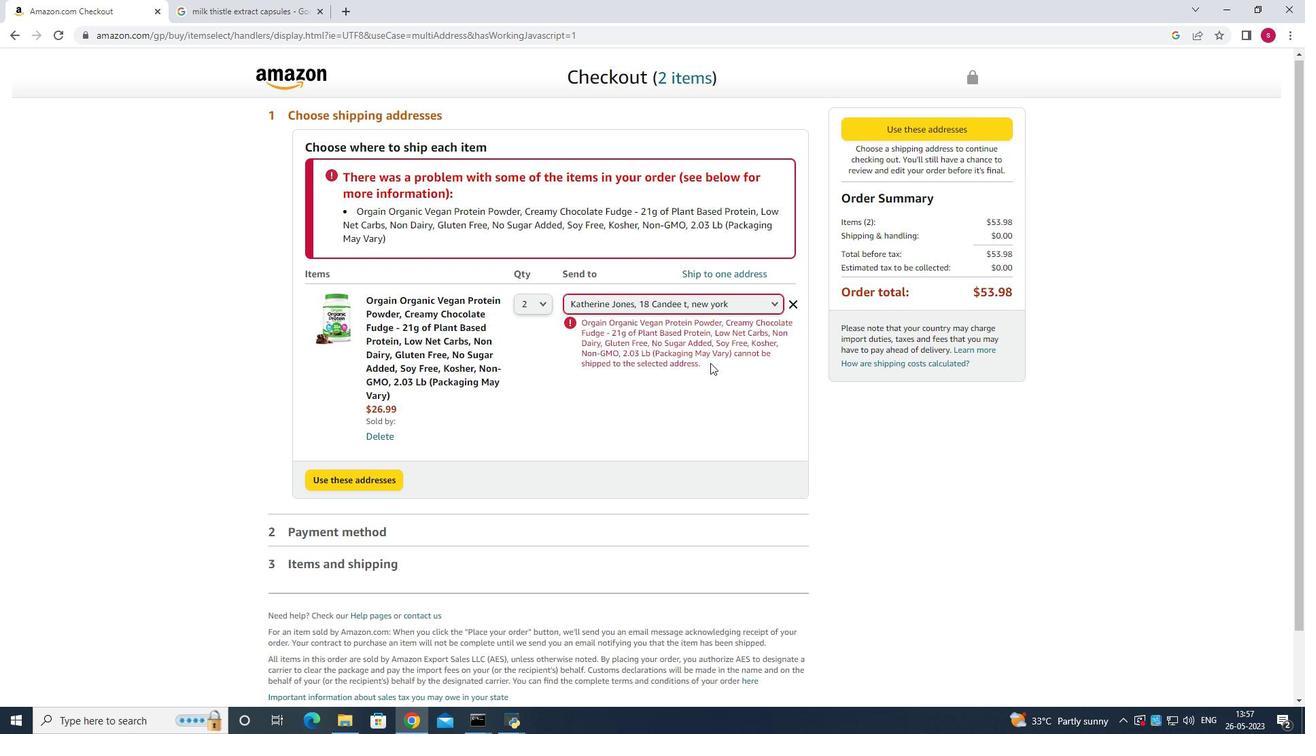 
Action: Mouse scrolled (710, 362) with delta (0, 0)
Screenshot: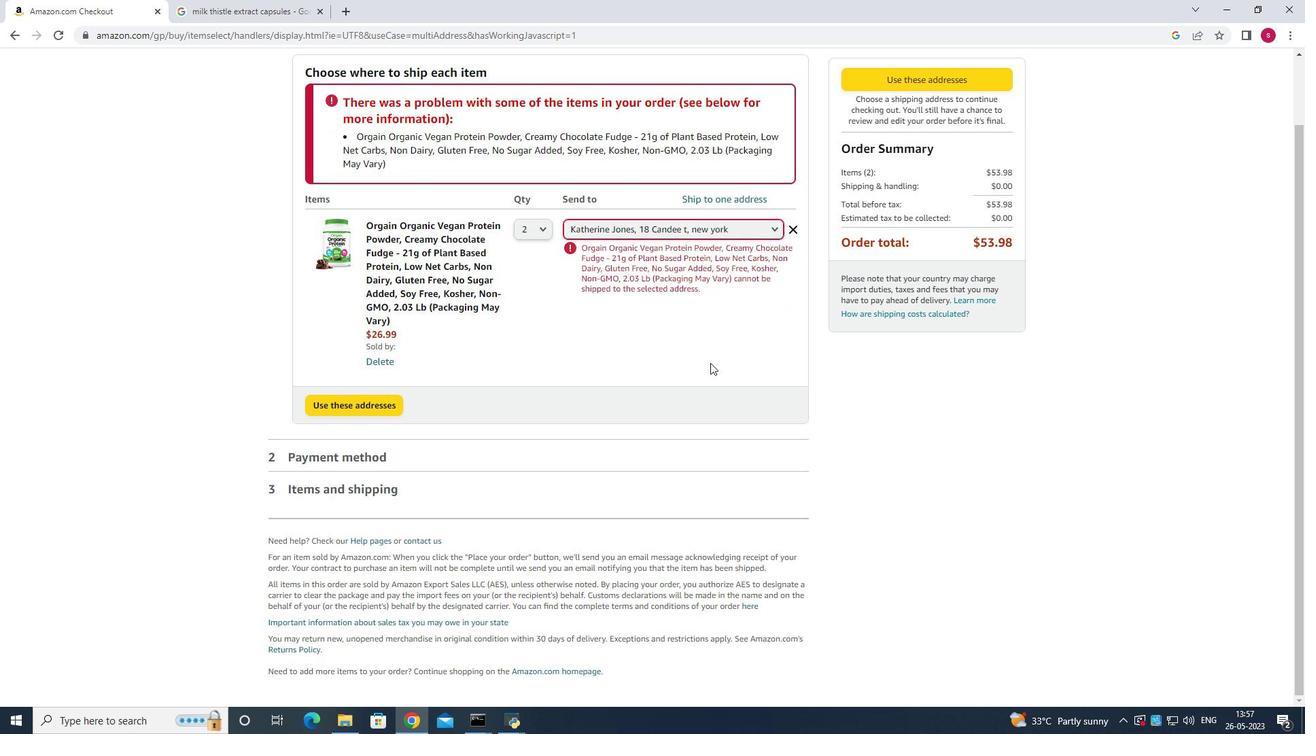 
Action: Mouse scrolled (710, 362) with delta (0, 0)
Screenshot: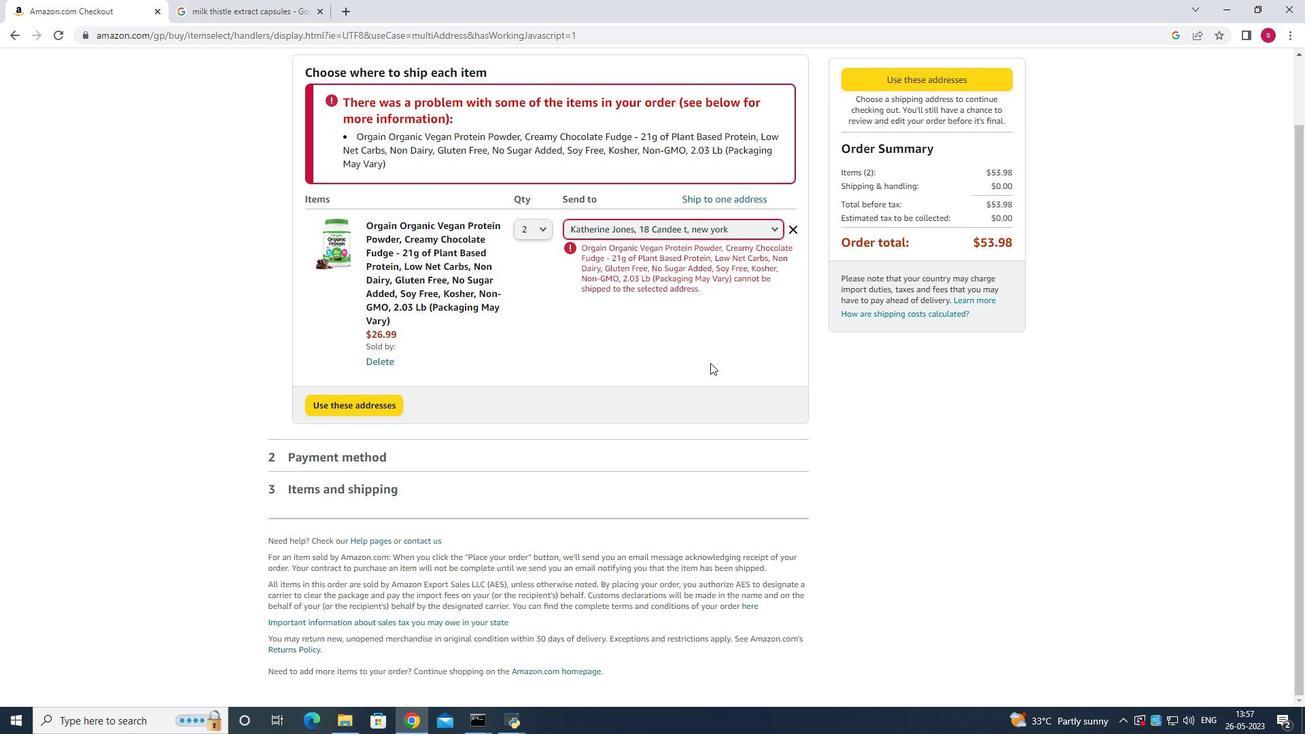 
Action: Mouse scrolled (710, 362) with delta (0, 0)
Screenshot: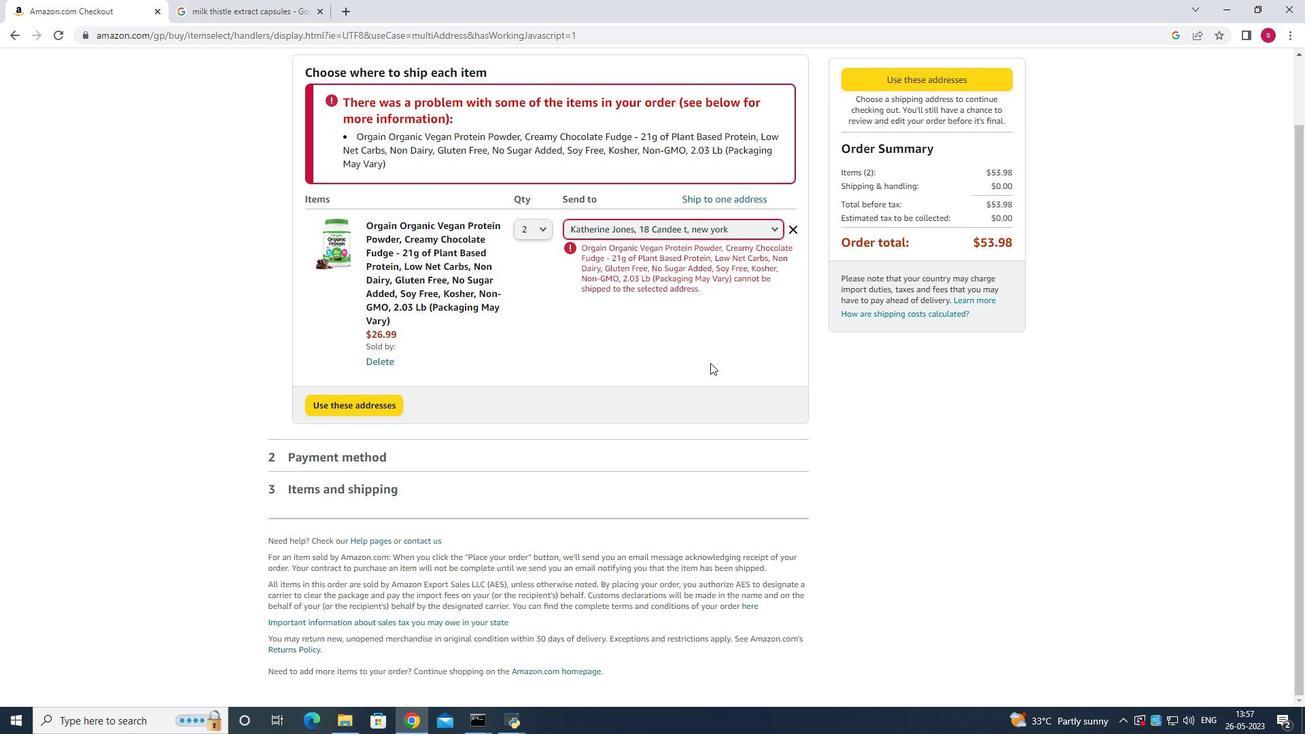 
Action: Mouse moved to (380, 406)
Screenshot: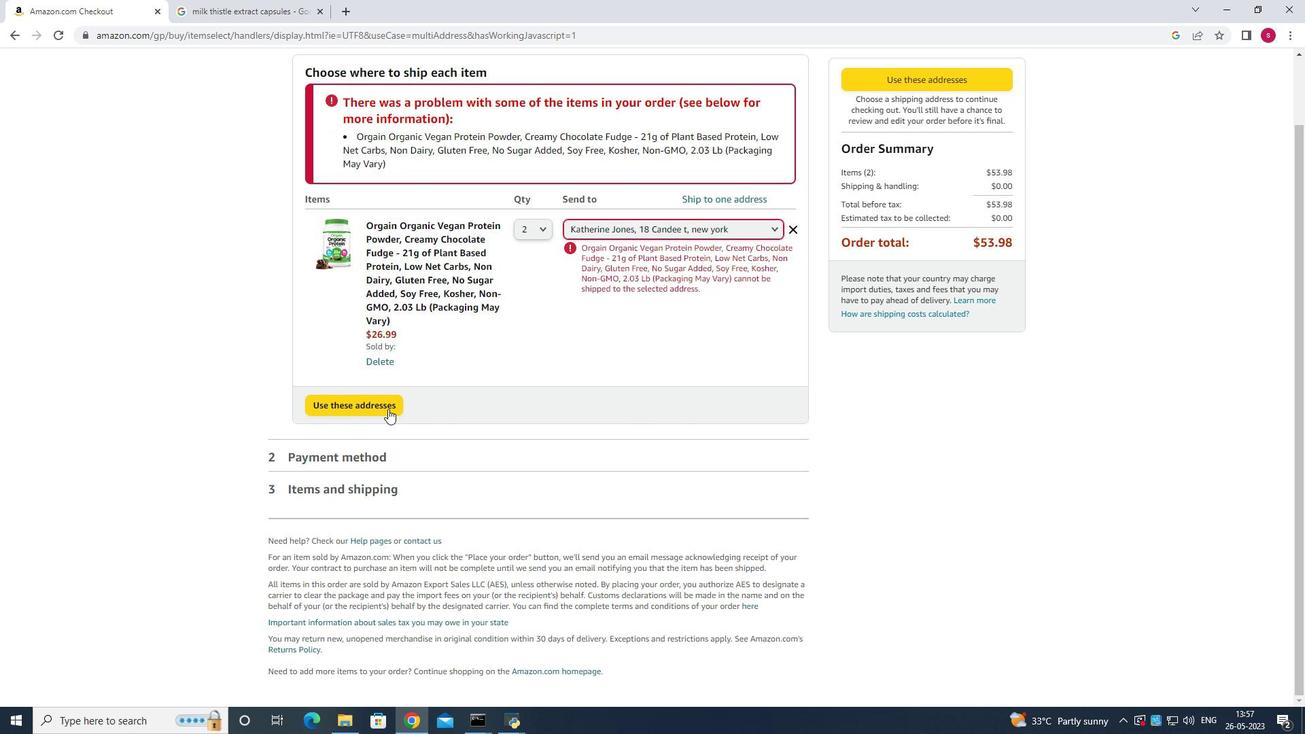 
Action: Mouse pressed left at (380, 406)
Screenshot: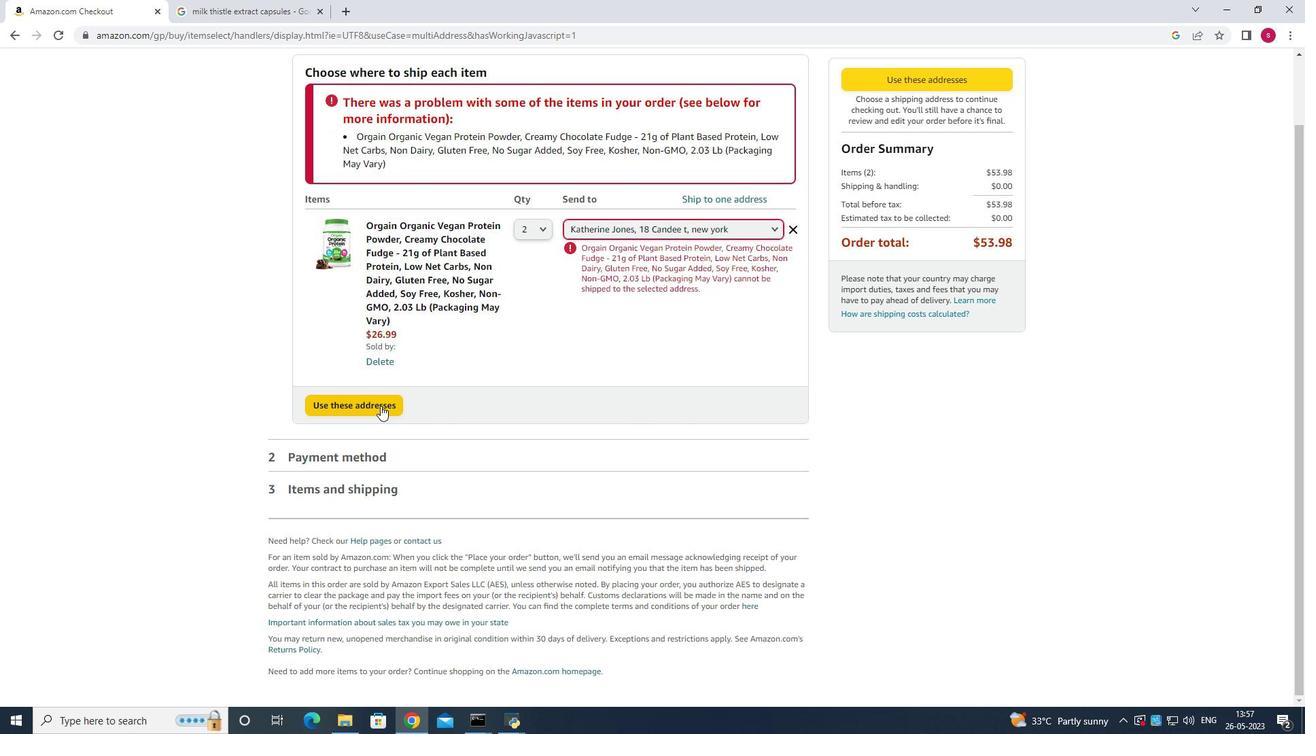 
